 Task: Take the 'How Dumb Are You Quiz' on ProProfs and explore other online quizzes.
Action: Mouse moved to (496, 475)
Screenshot: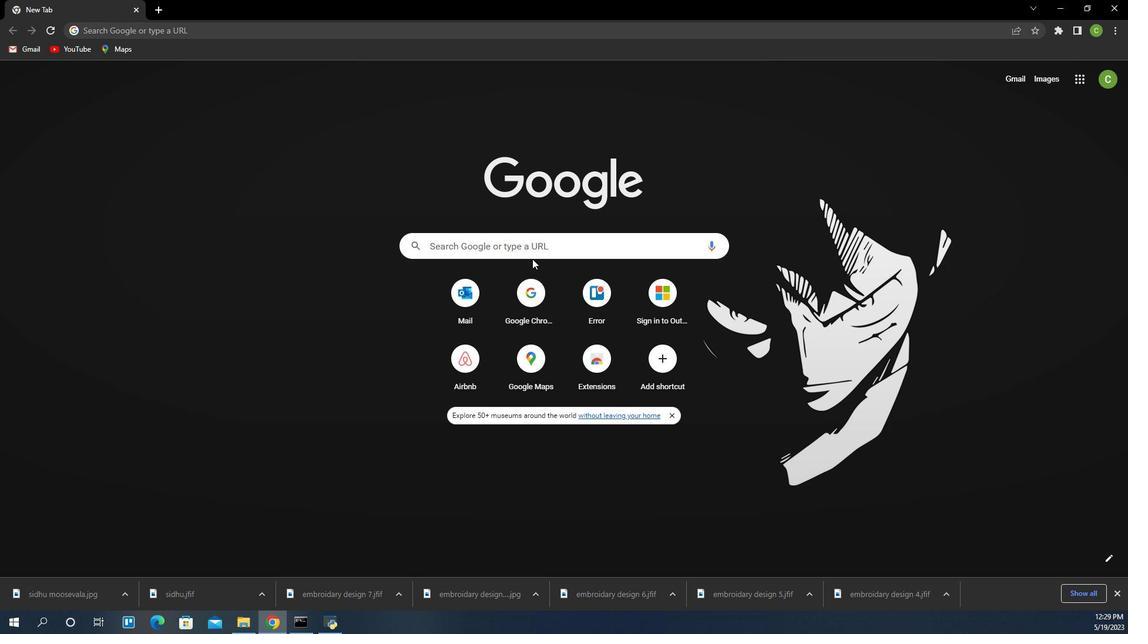
Action: Mouse pressed left at (496, 475)
Screenshot: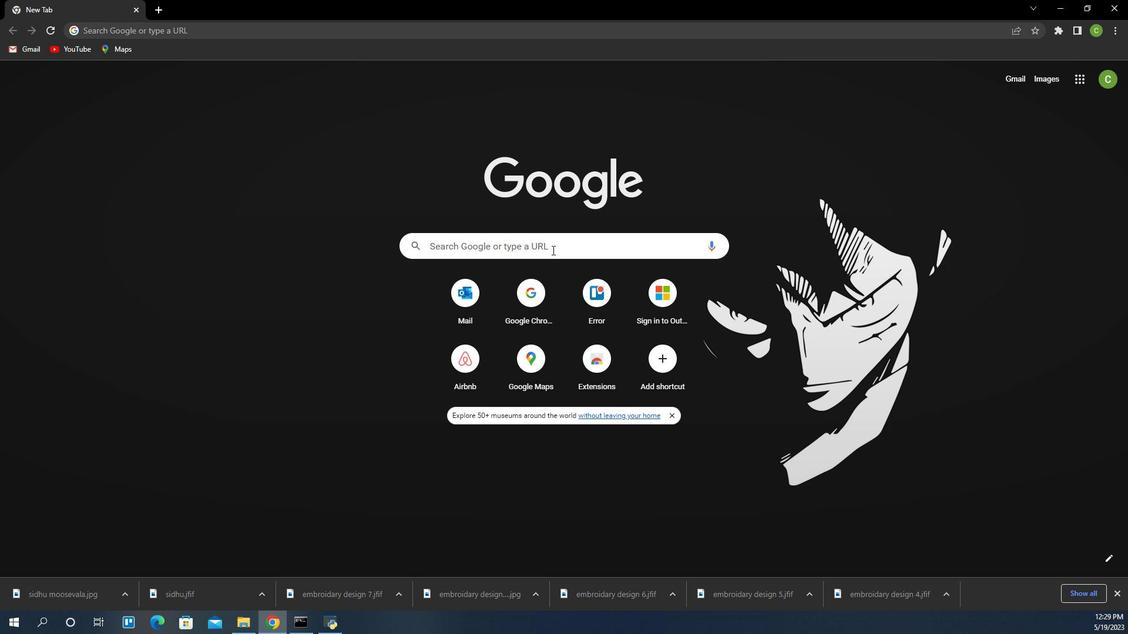 
Action: Mouse moved to (496, 475)
Screenshot: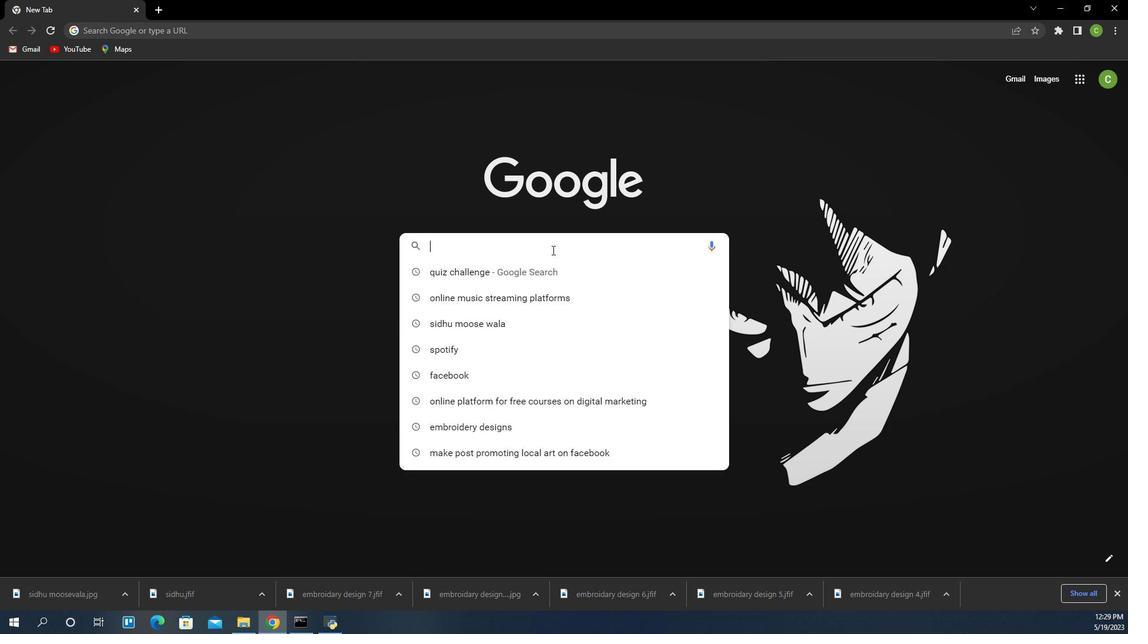 
Action: Key pressed online<Key.space>qu<Key.down><Key.down><Key.enter>
Screenshot: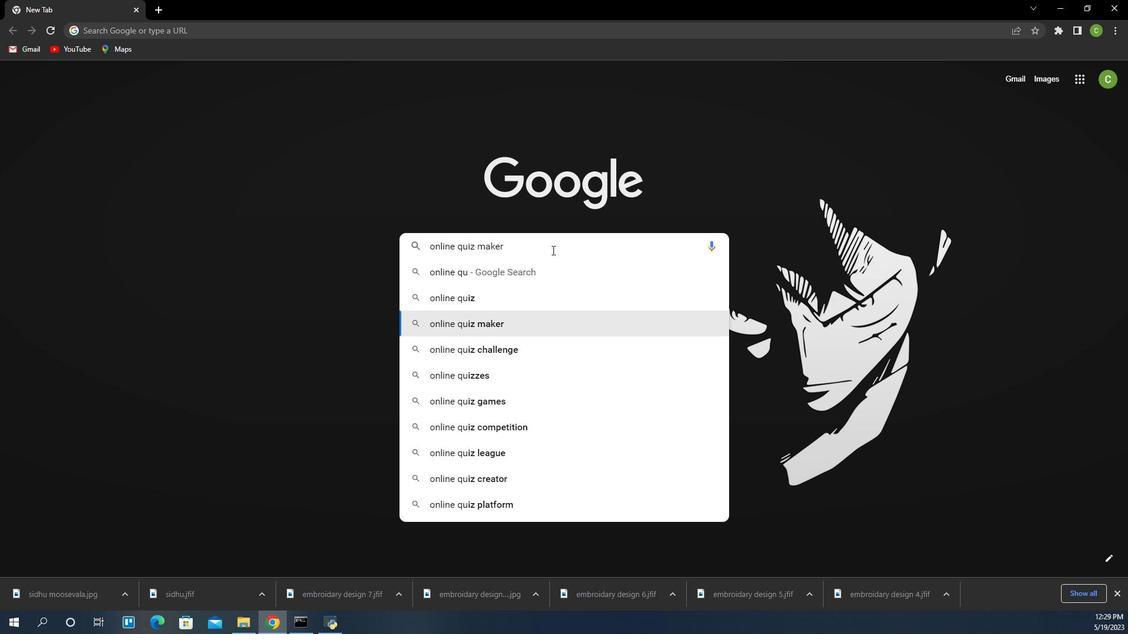 
Action: Mouse moved to (509, 559)
Screenshot: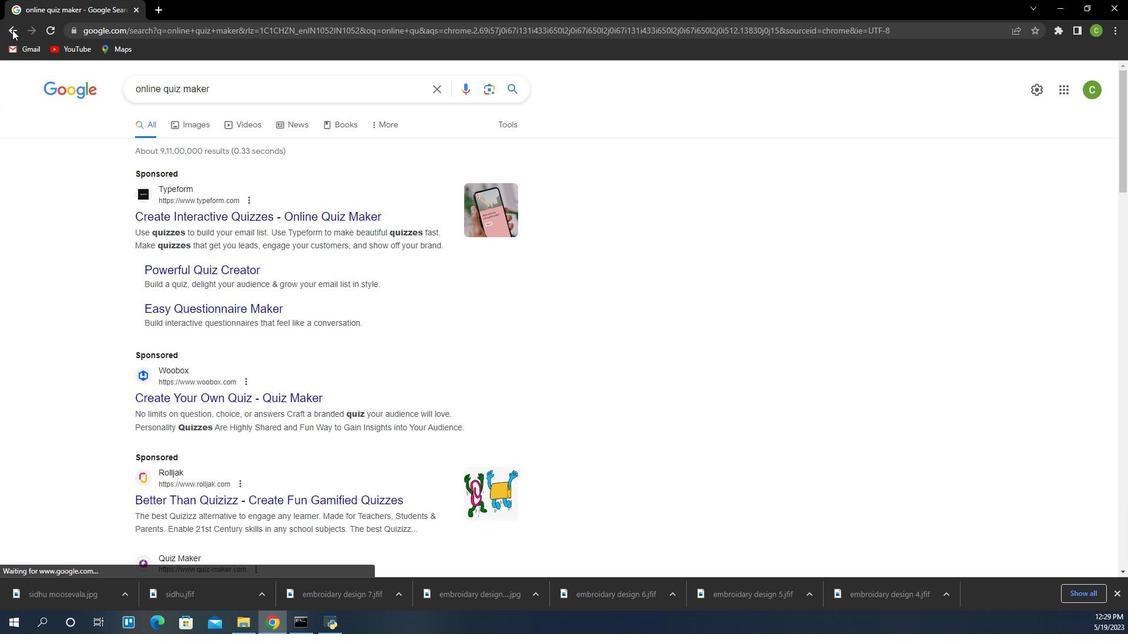 
Action: Mouse pressed left at (509, 559)
Screenshot: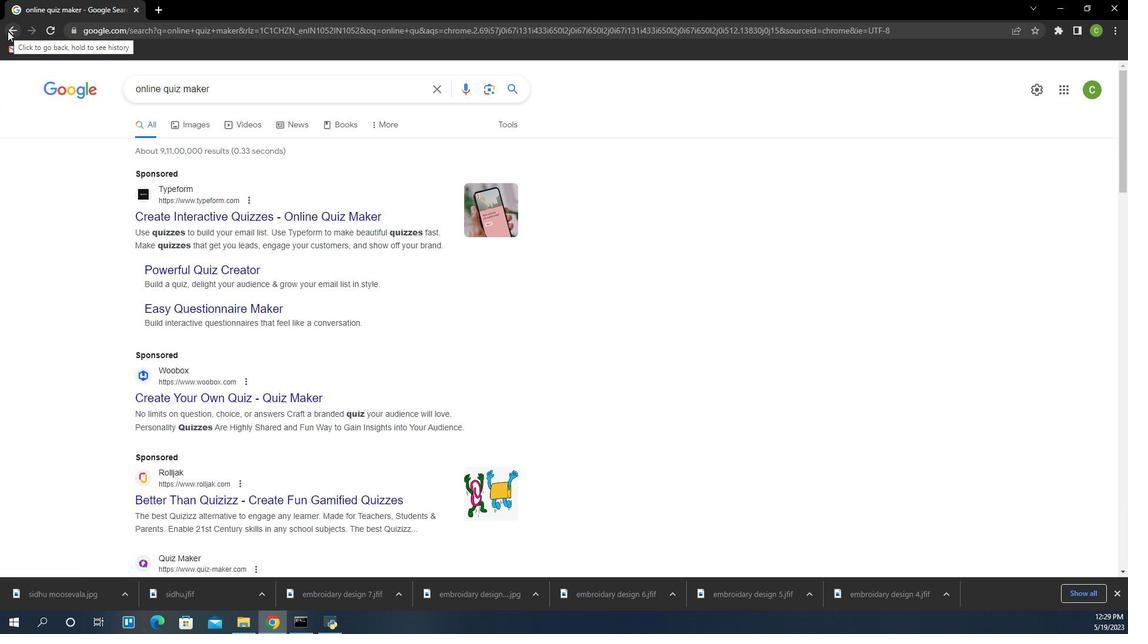 
Action: Mouse moved to (497, 480)
Screenshot: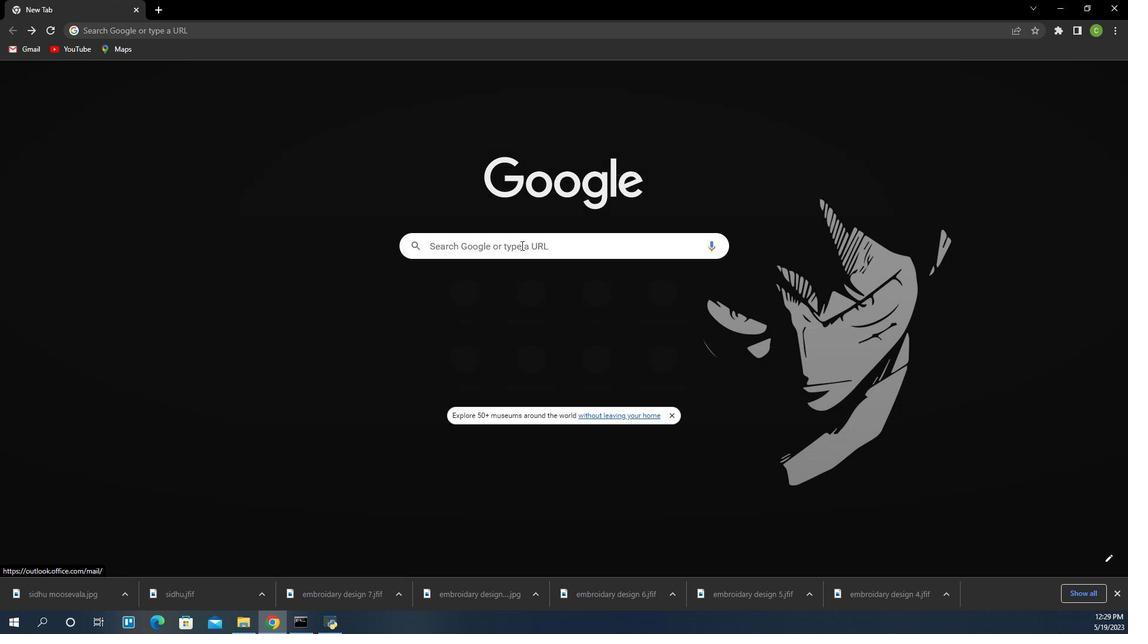 
Action: Mouse pressed left at (497, 480)
Screenshot: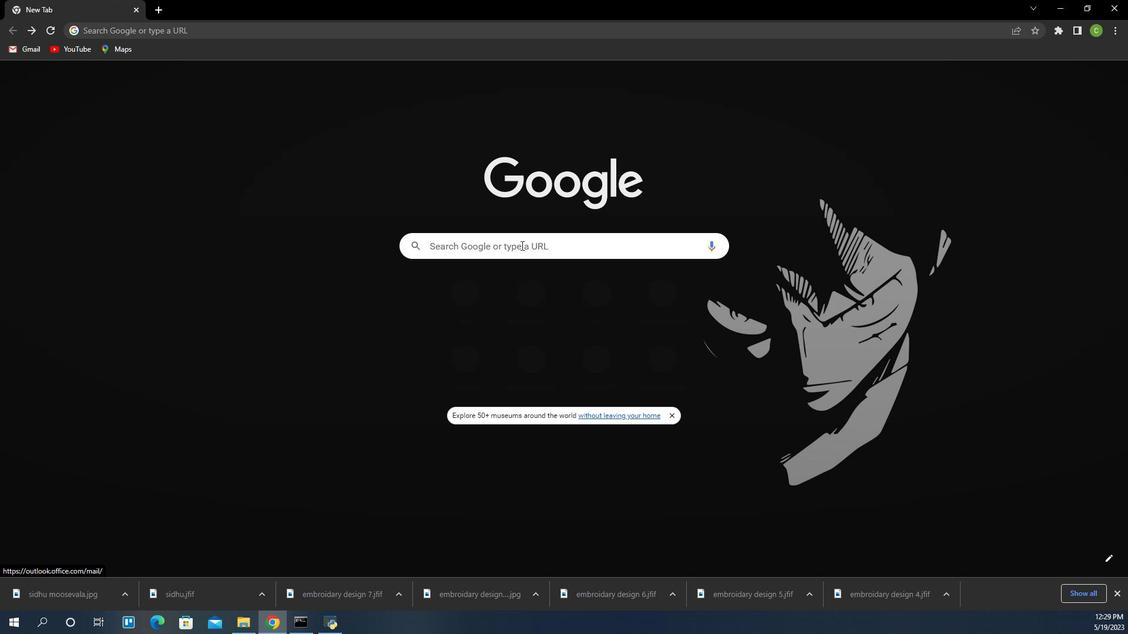 
Action: Key pressed online<Key.space>quizes<Key.enter>
Screenshot: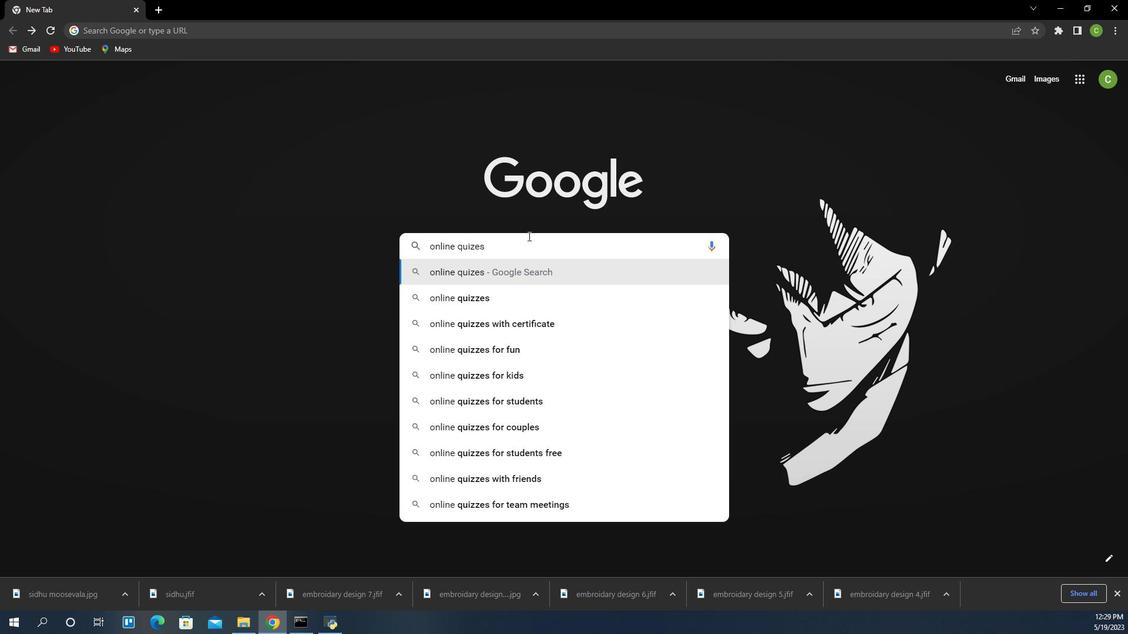 
Action: Mouse moved to (503, 504)
Screenshot: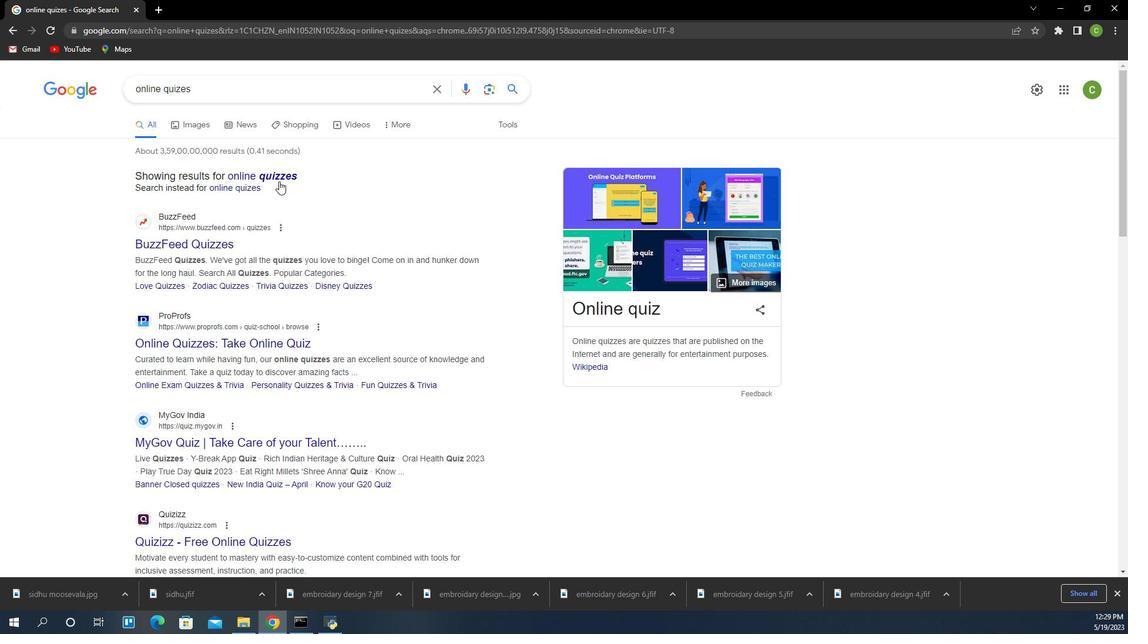 
Action: Mouse pressed left at (503, 504)
Screenshot: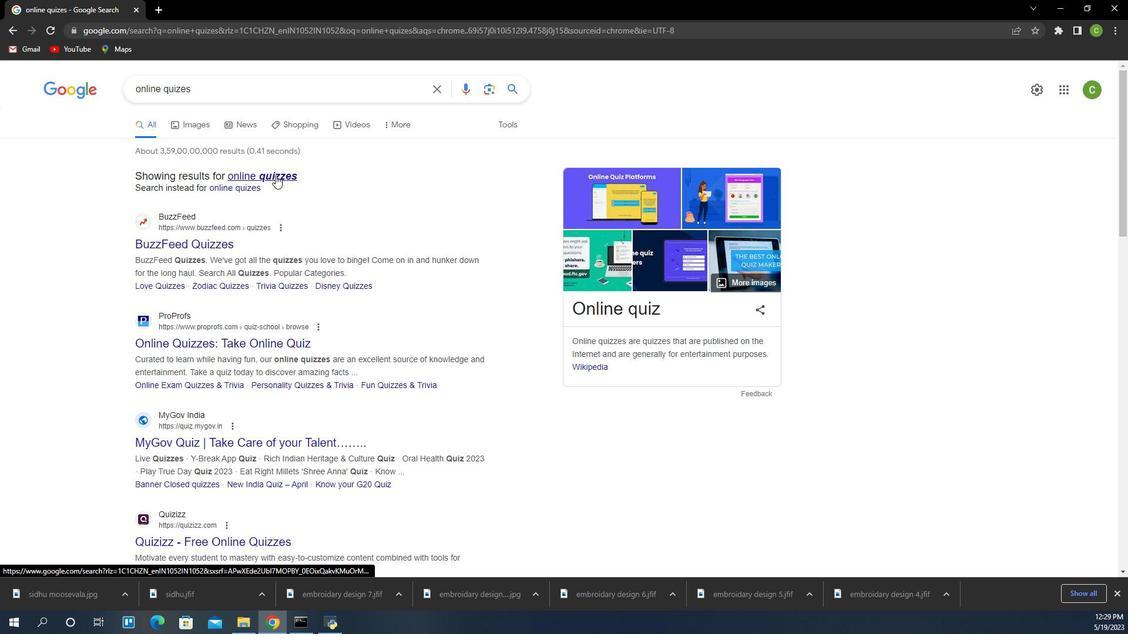 
Action: Mouse moved to (503, 499)
Screenshot: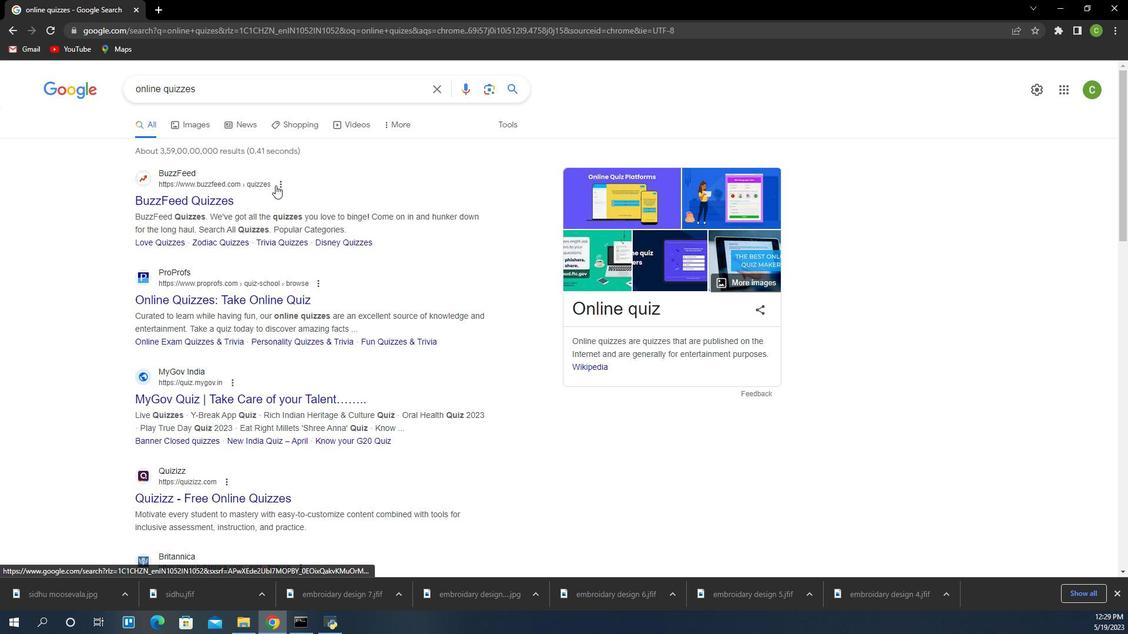
Action: Mouse scrolled (503, 499) with delta (0, 0)
Screenshot: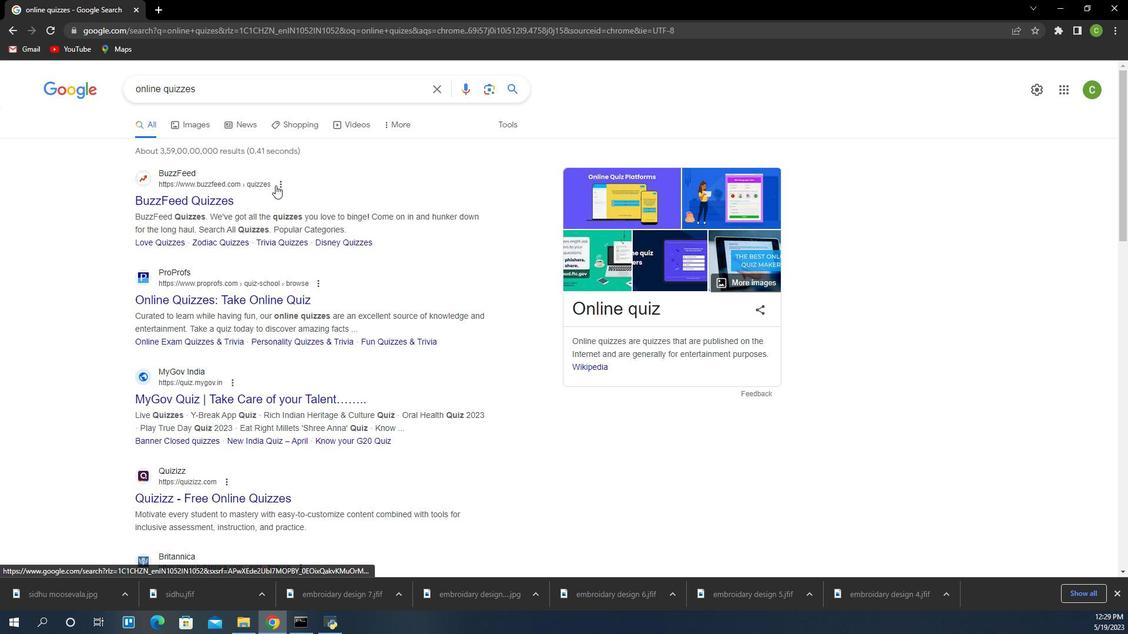 
Action: Mouse moved to (504, 516)
Screenshot: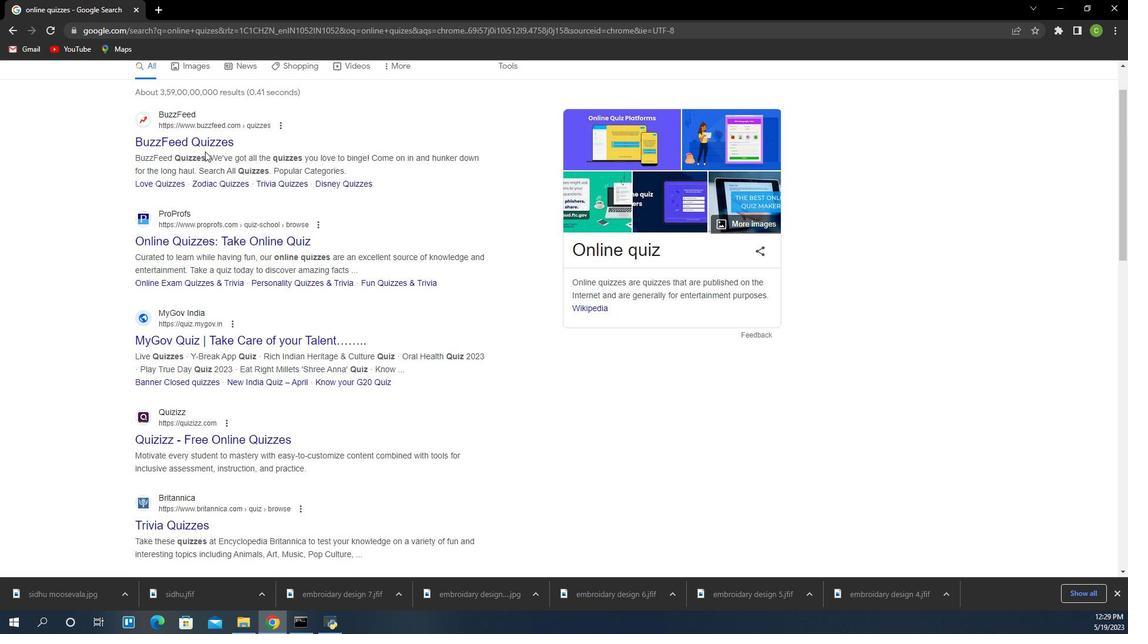 
Action: Mouse pressed left at (504, 516)
Screenshot: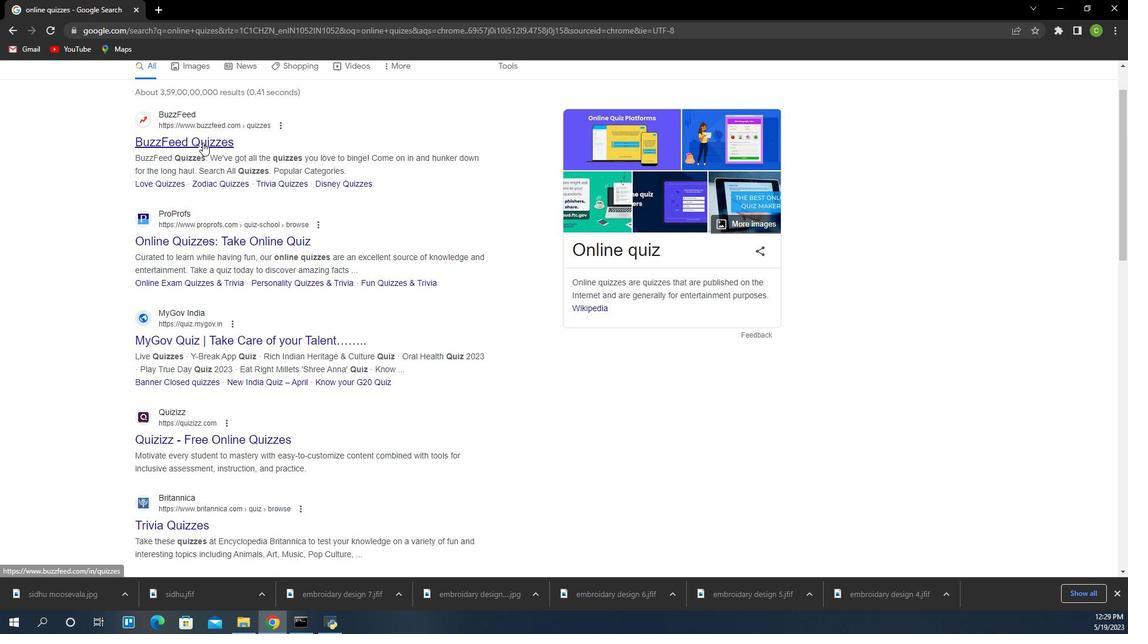 
Action: Mouse moved to (497, 470)
Screenshot: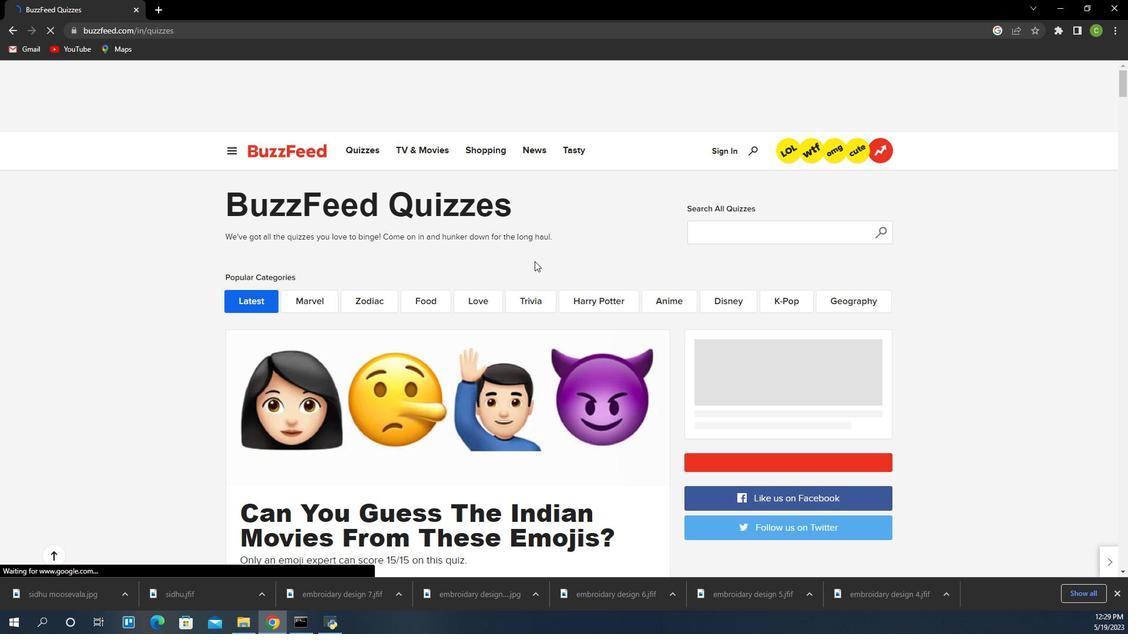 
Action: Mouse scrolled (497, 470) with delta (0, 0)
Screenshot: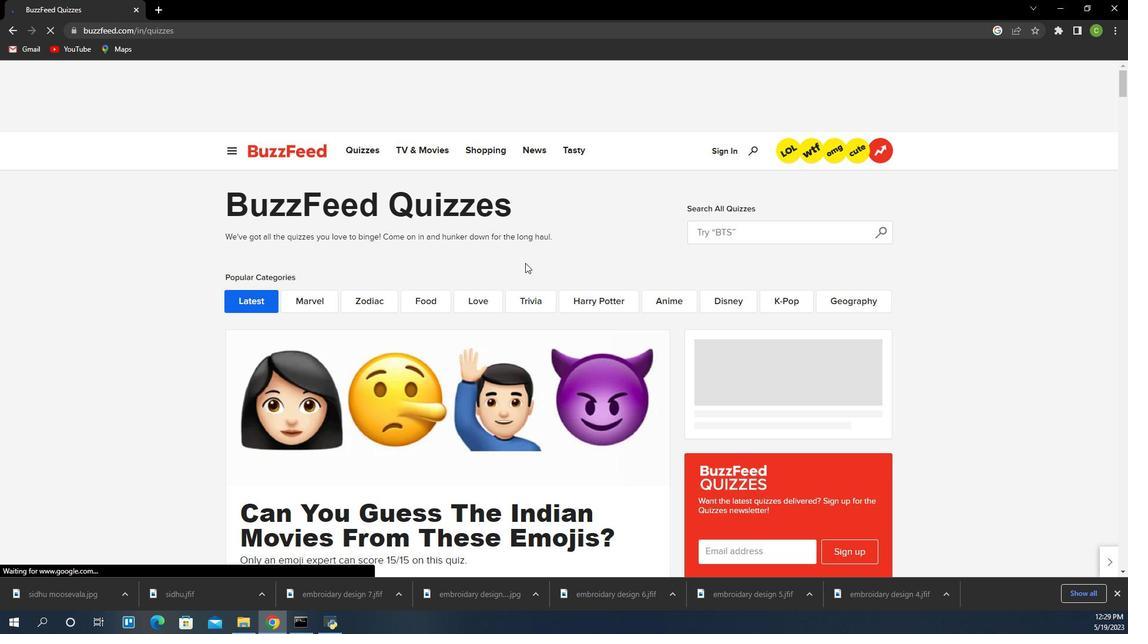
Action: Mouse scrolled (497, 470) with delta (0, 0)
Screenshot: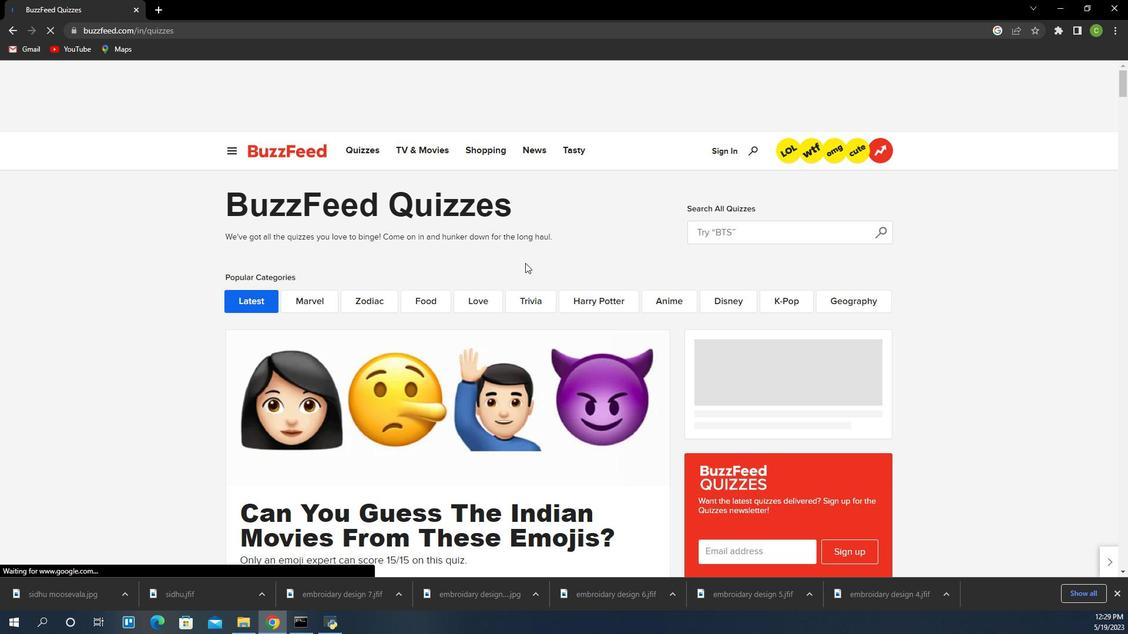 
Action: Mouse scrolled (497, 470) with delta (0, 0)
Screenshot: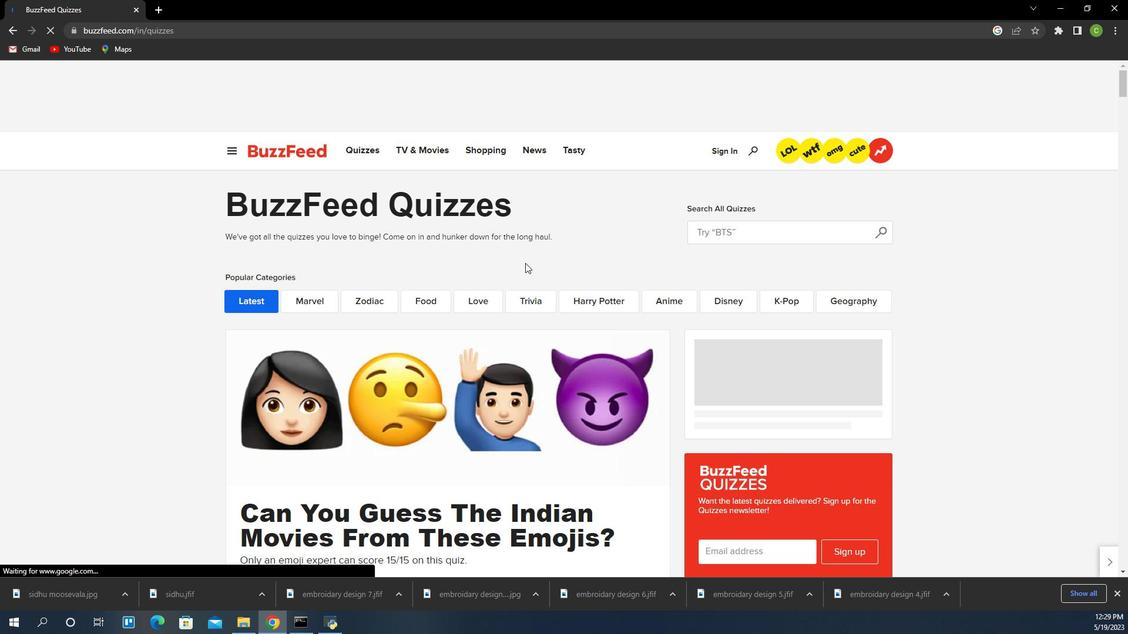 
Action: Mouse scrolled (497, 470) with delta (0, 0)
Screenshot: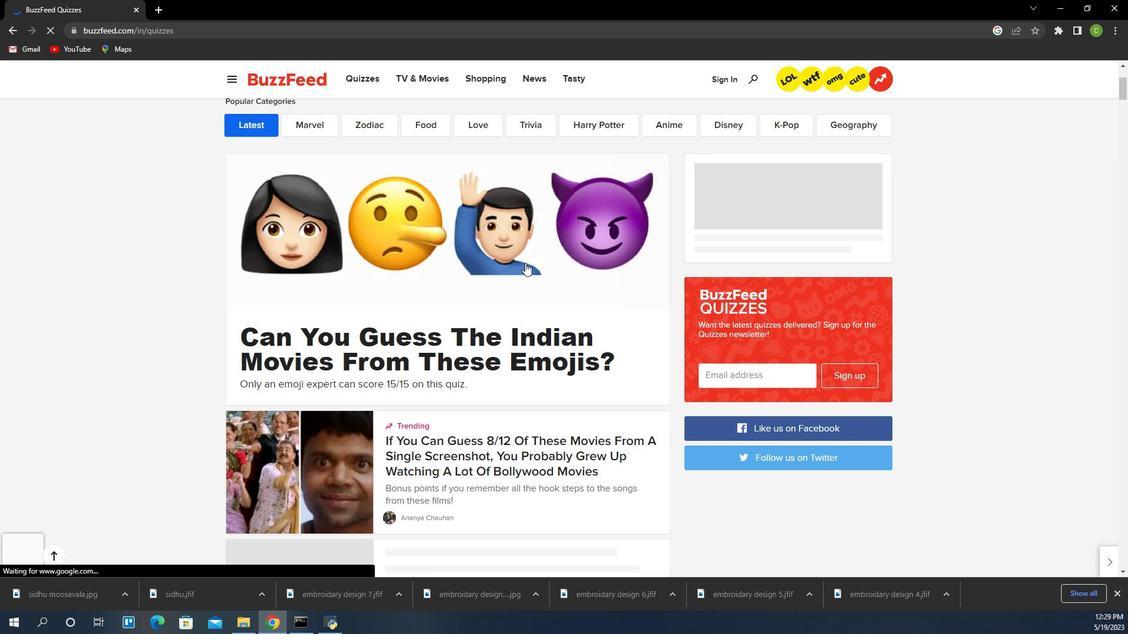 
Action: Mouse scrolled (497, 470) with delta (0, 0)
Screenshot: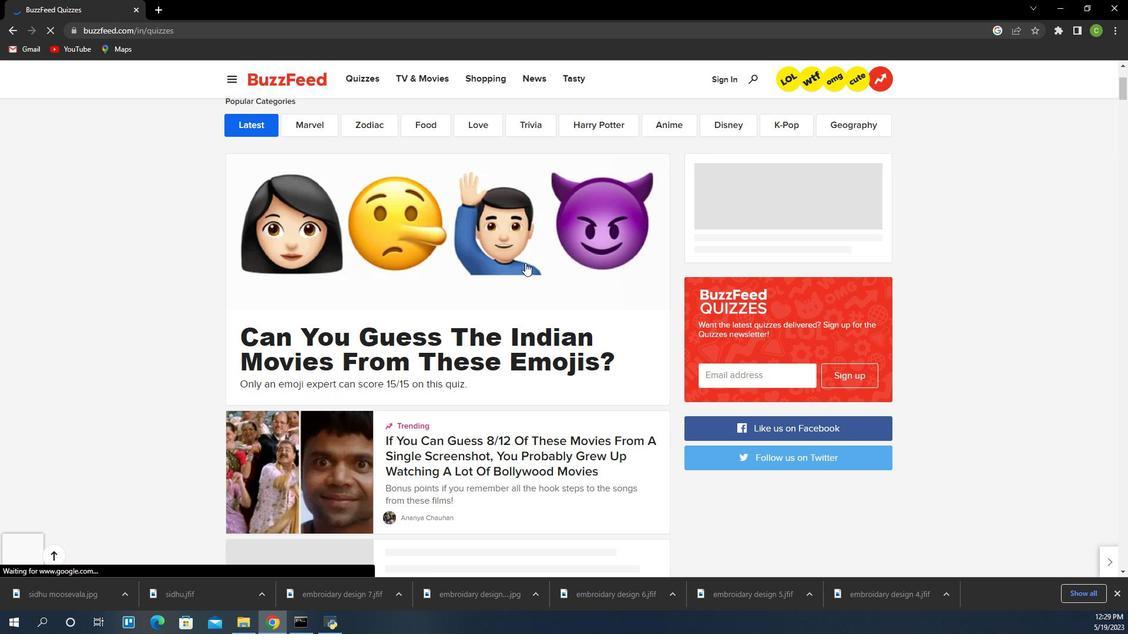 
Action: Mouse scrolled (497, 470) with delta (0, 0)
Screenshot: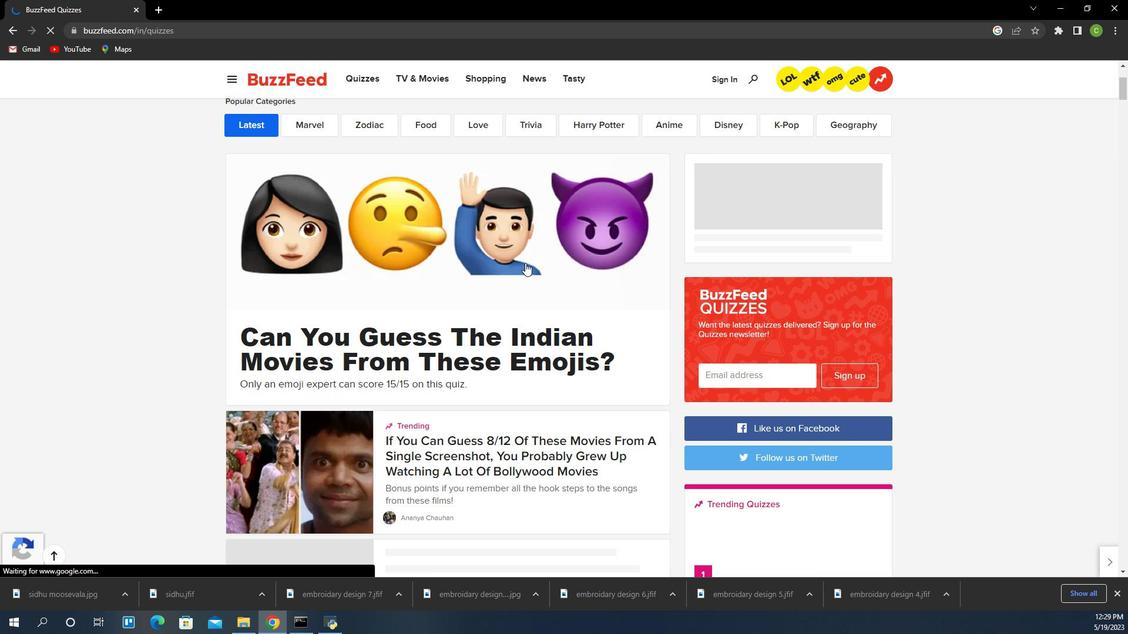 
Action: Mouse scrolled (497, 470) with delta (0, 0)
Screenshot: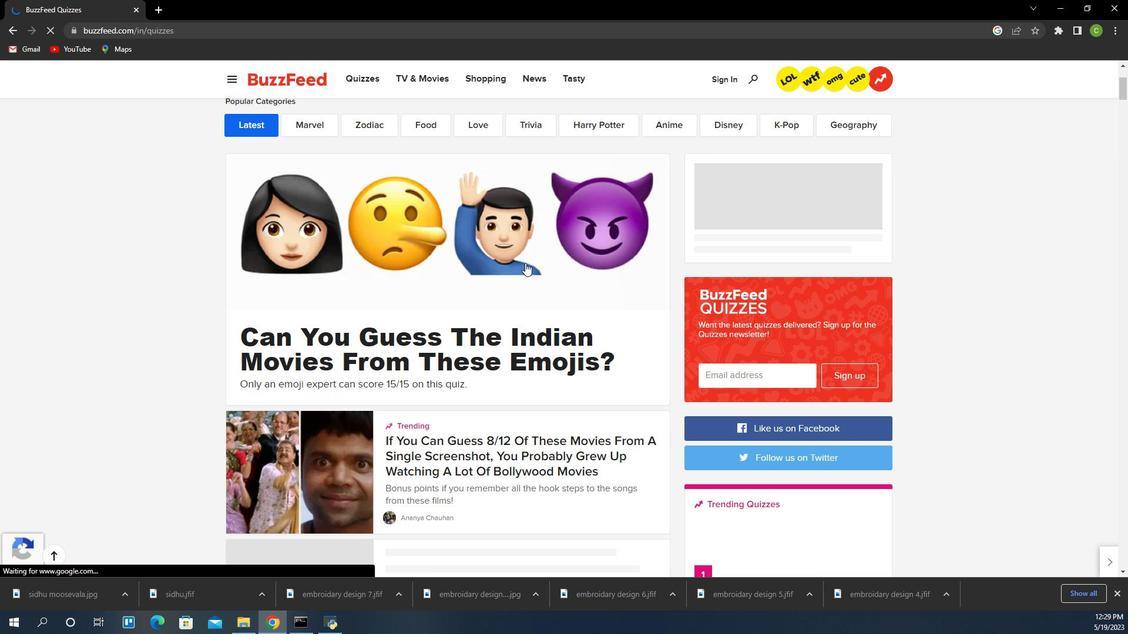 
Action: Mouse scrolled (497, 470) with delta (0, 0)
Screenshot: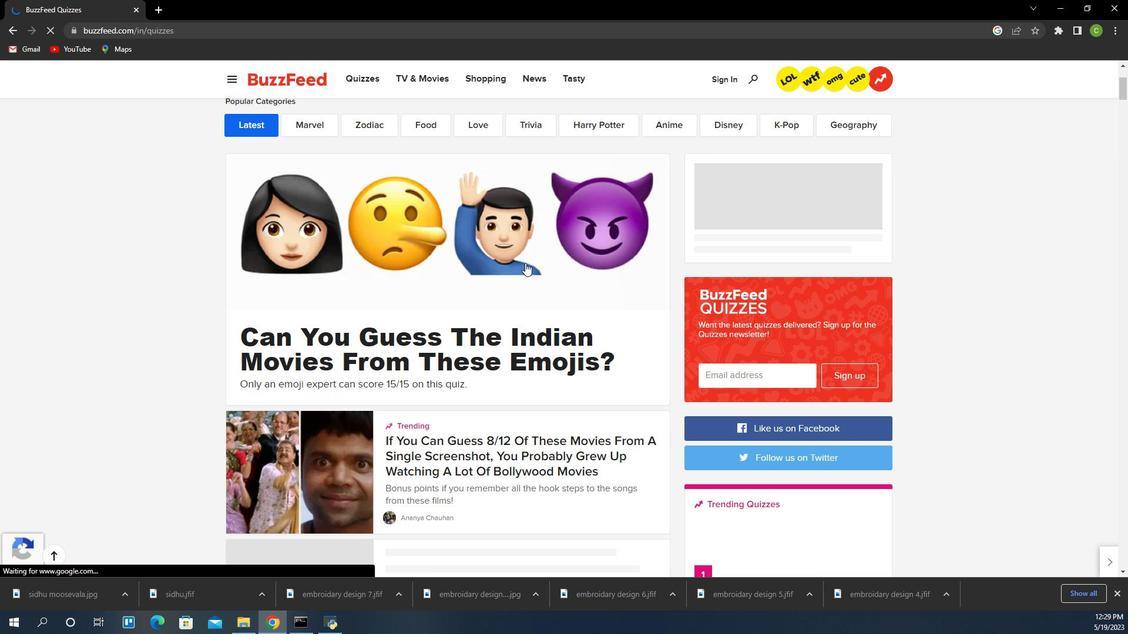
Action: Mouse scrolled (497, 470) with delta (0, 0)
Screenshot: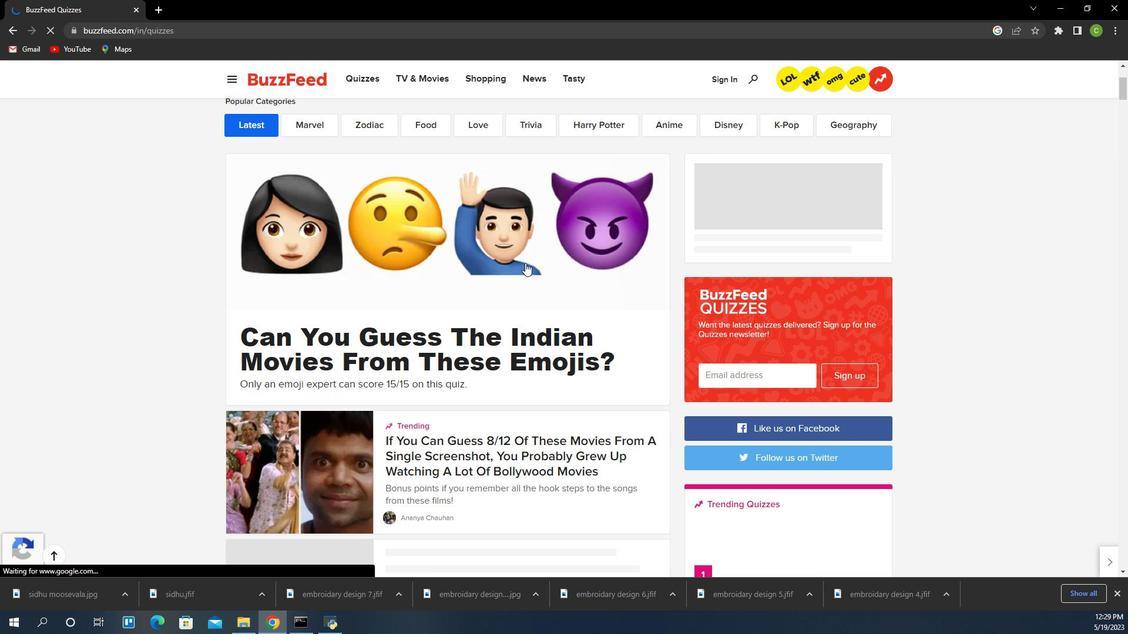 
Action: Mouse scrolled (497, 470) with delta (0, 0)
Screenshot: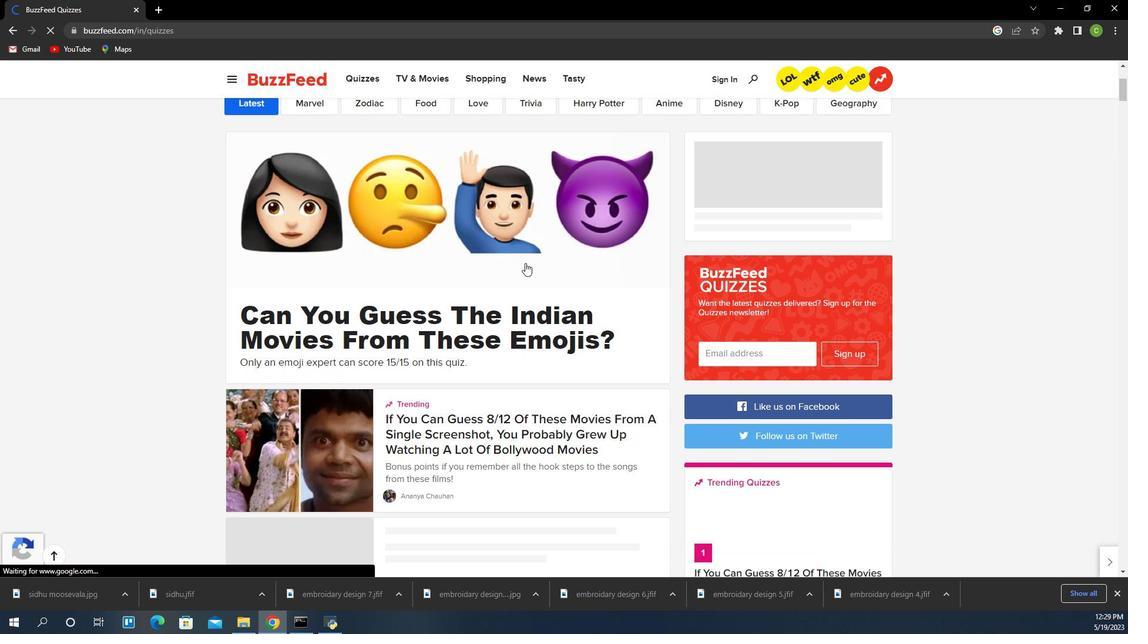 
Action: Mouse scrolled (497, 470) with delta (0, 0)
Screenshot: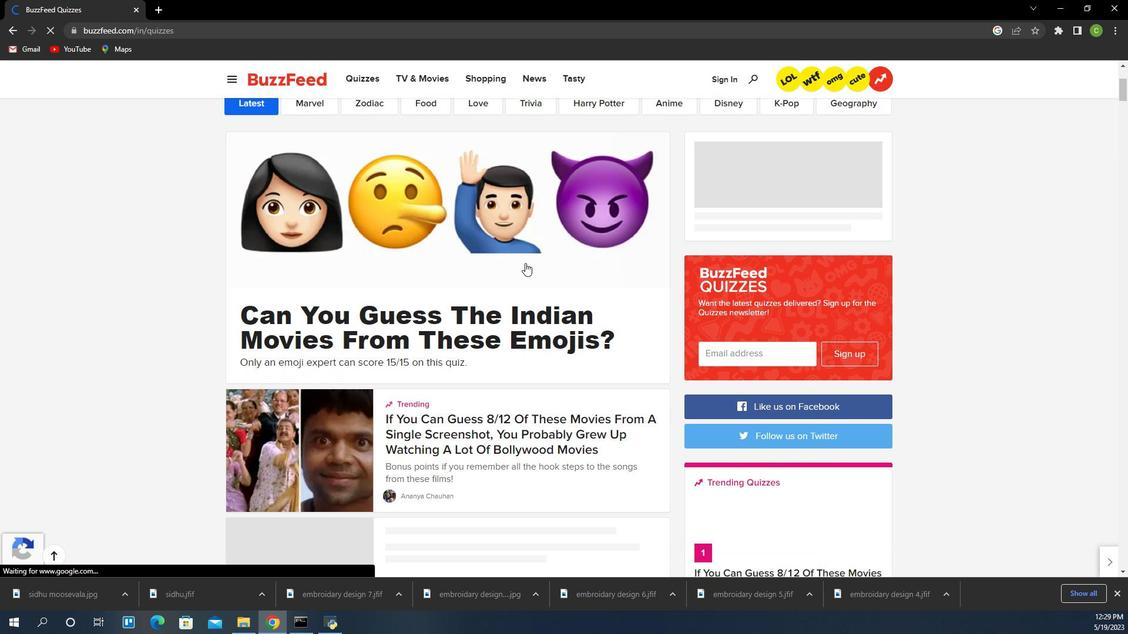 
Action: Mouse scrolled (497, 470) with delta (0, 0)
Screenshot: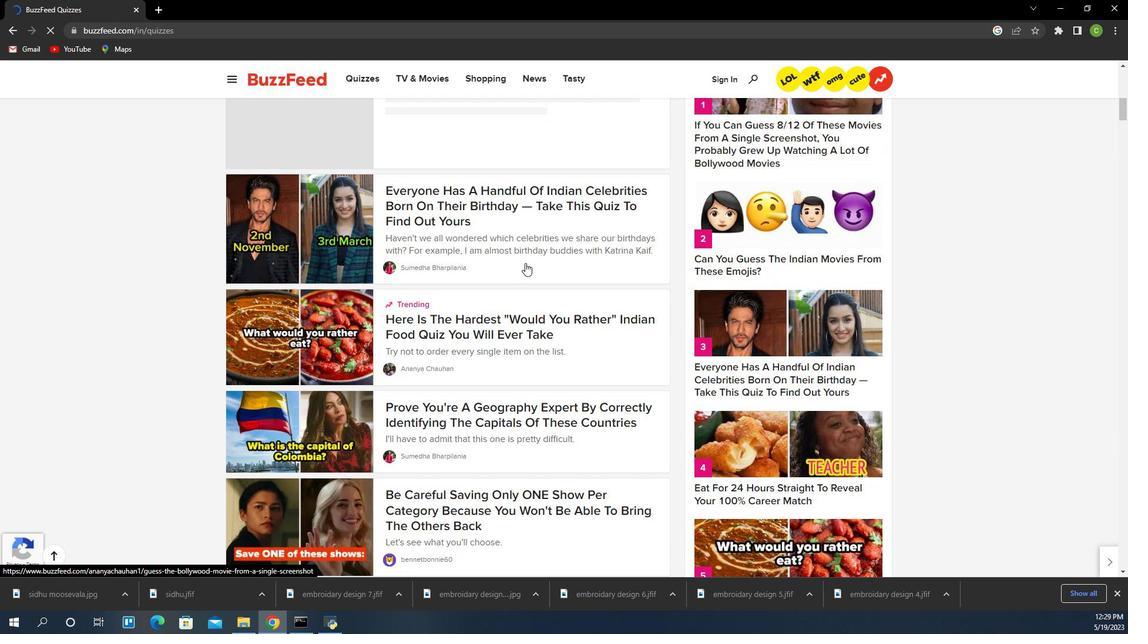 
Action: Mouse scrolled (497, 470) with delta (0, 0)
Screenshot: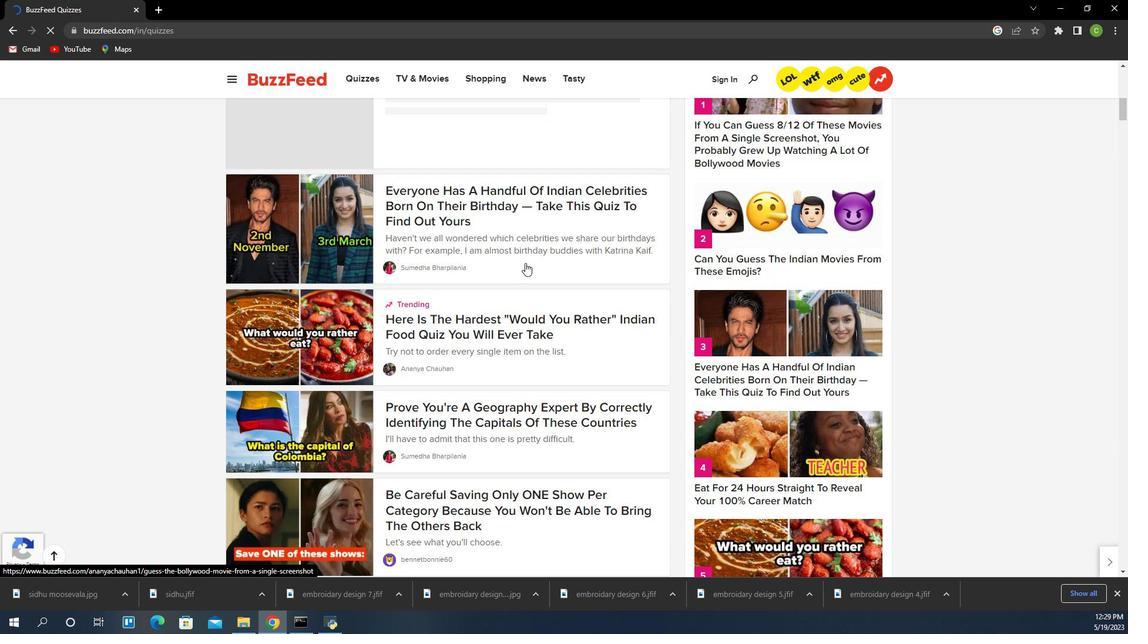 
Action: Mouse scrolled (497, 470) with delta (0, 0)
Screenshot: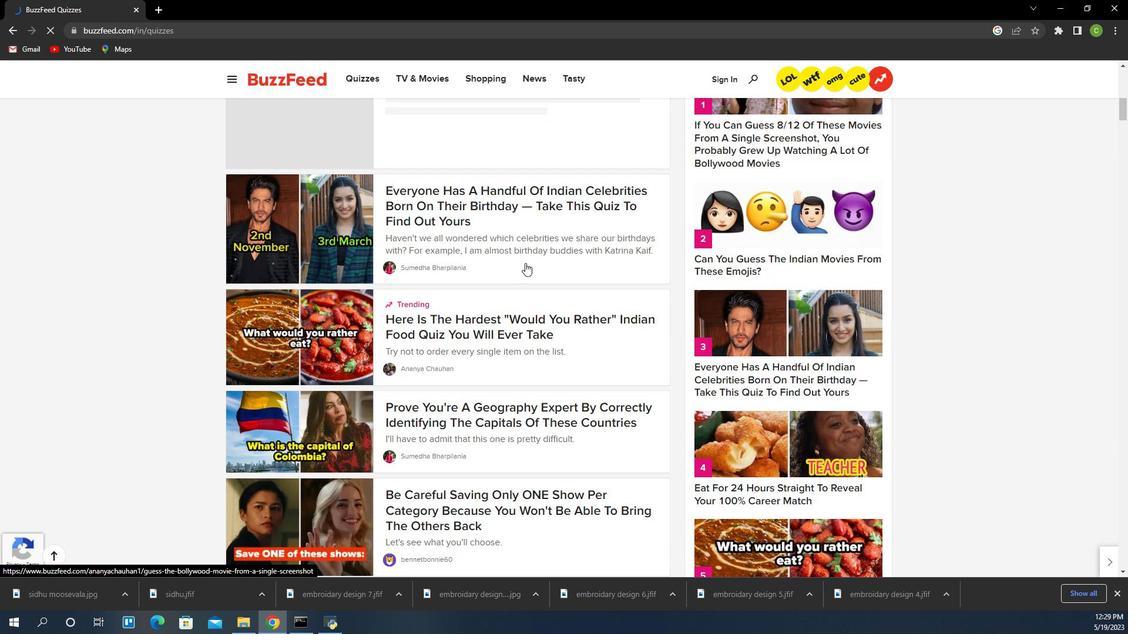 
Action: Mouse scrolled (497, 470) with delta (0, 0)
Screenshot: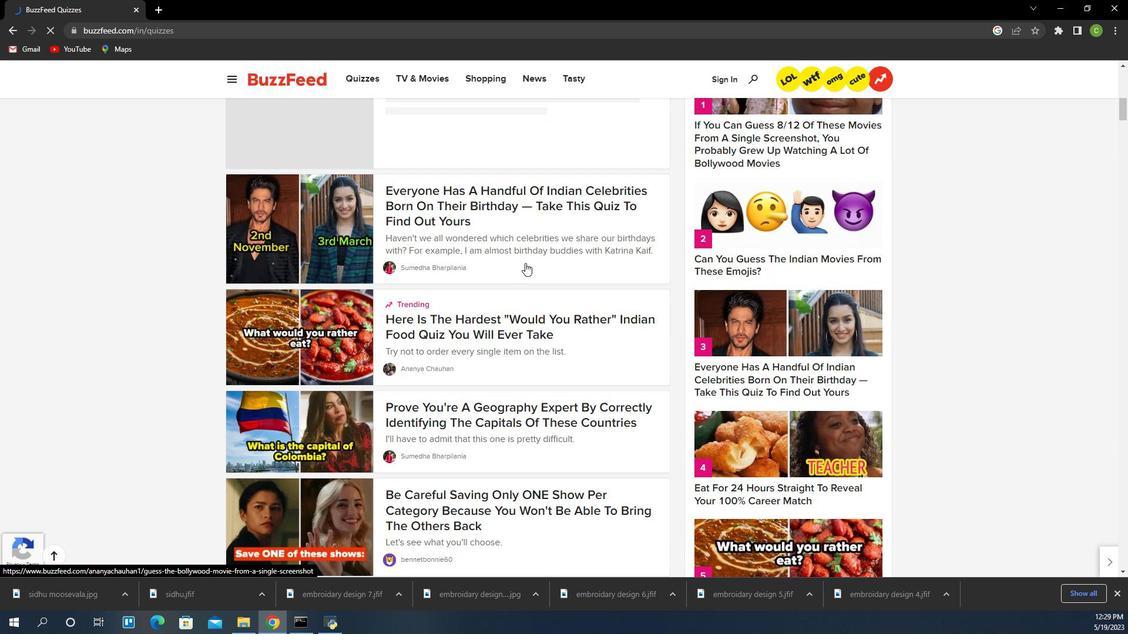 
Action: Mouse scrolled (497, 470) with delta (0, 0)
Screenshot: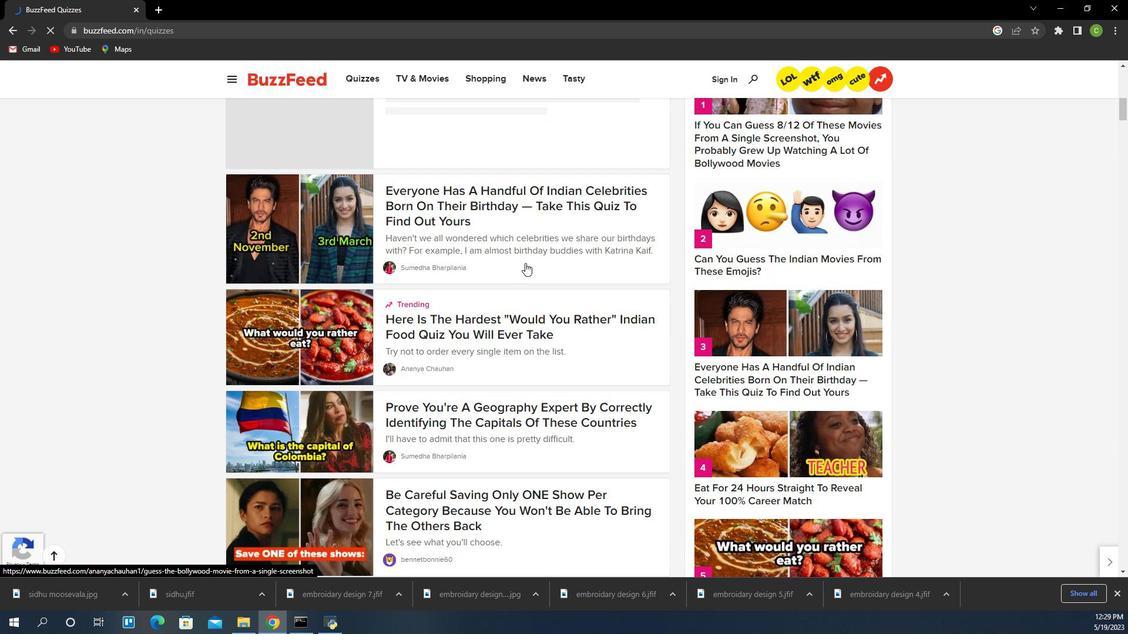 
Action: Mouse scrolled (497, 470) with delta (0, 0)
Screenshot: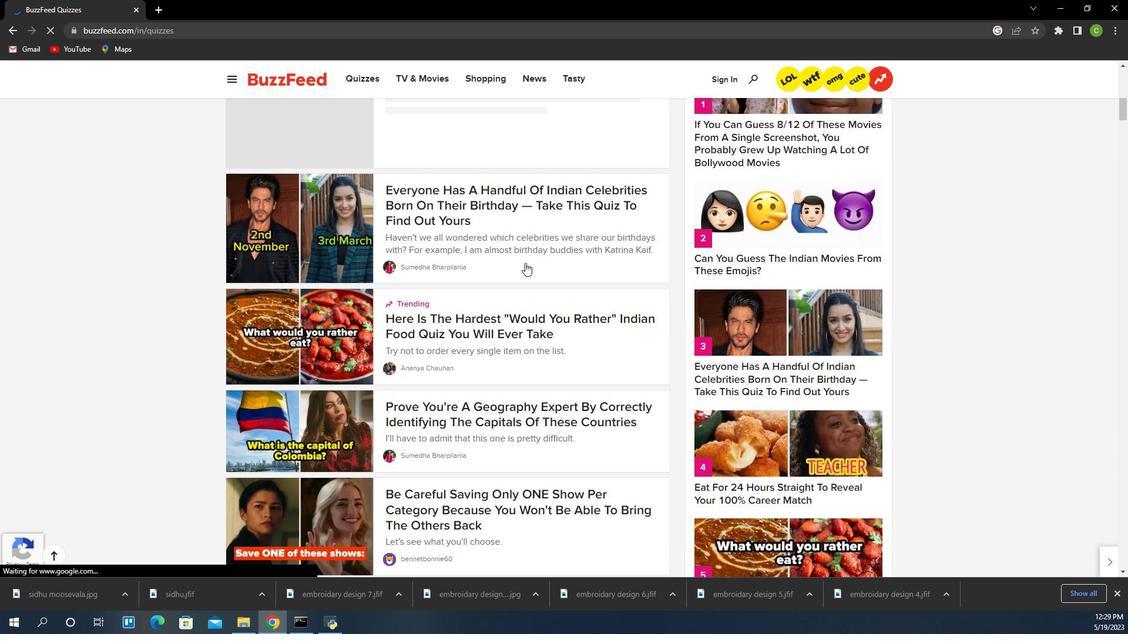 
Action: Mouse scrolled (497, 470) with delta (0, 0)
Screenshot: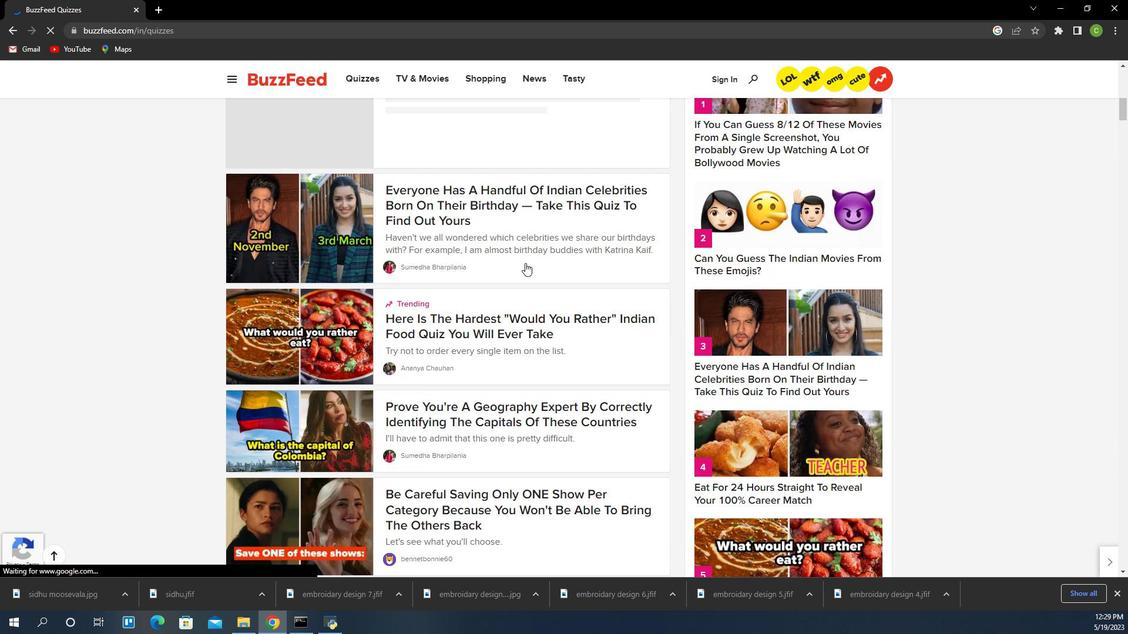 
Action: Mouse scrolled (497, 470) with delta (0, 0)
Screenshot: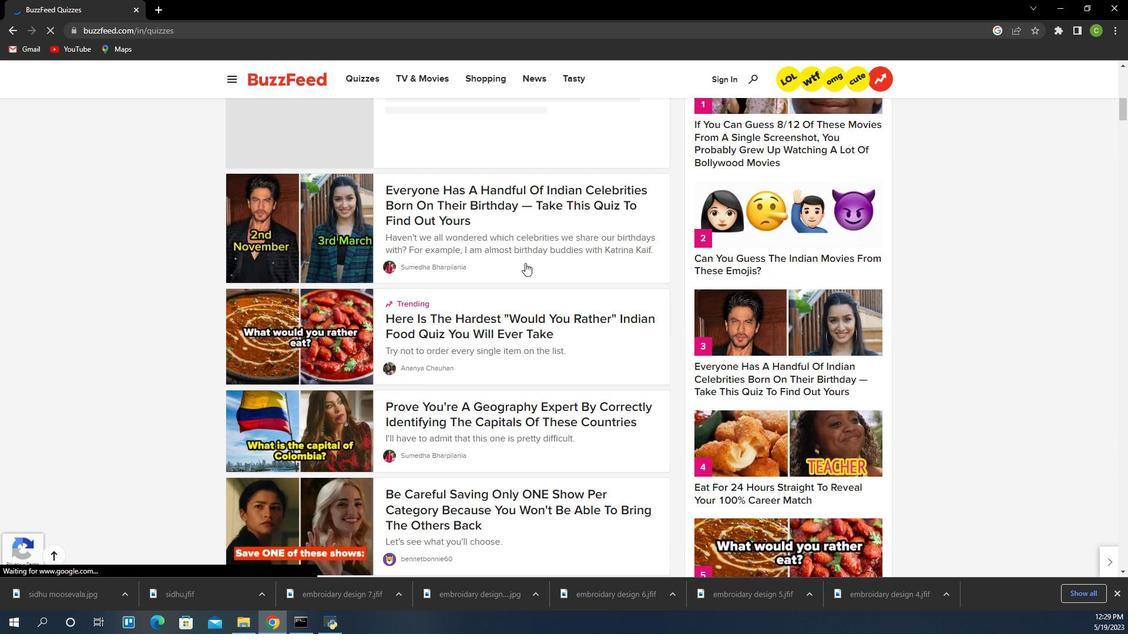 
Action: Mouse scrolled (497, 470) with delta (0, 0)
Screenshot: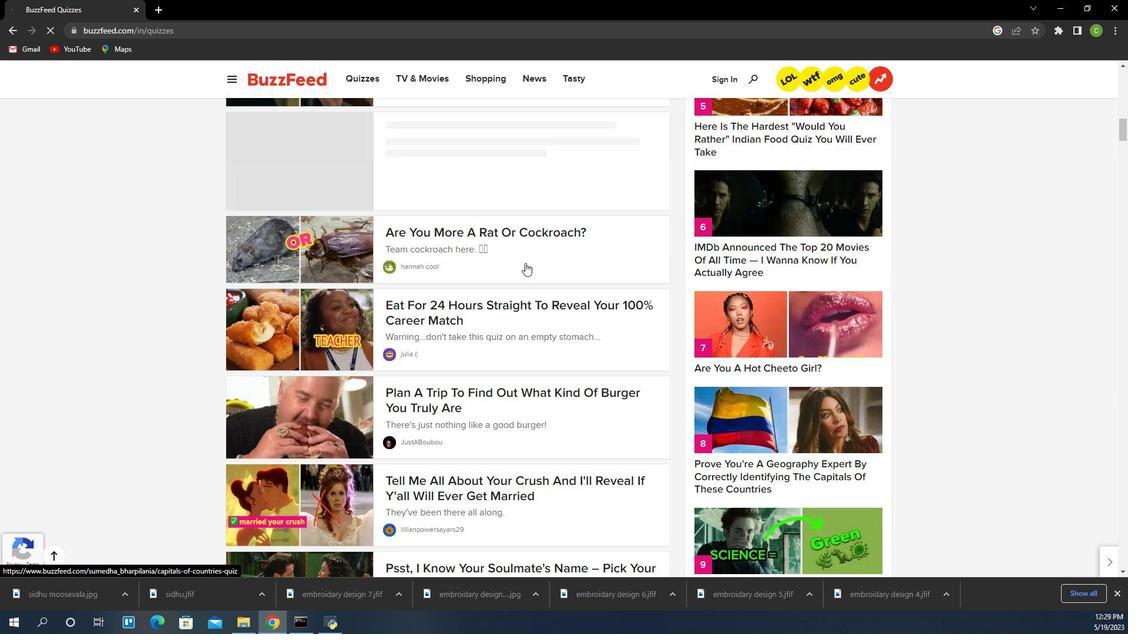 
Action: Mouse scrolled (497, 470) with delta (0, 0)
Screenshot: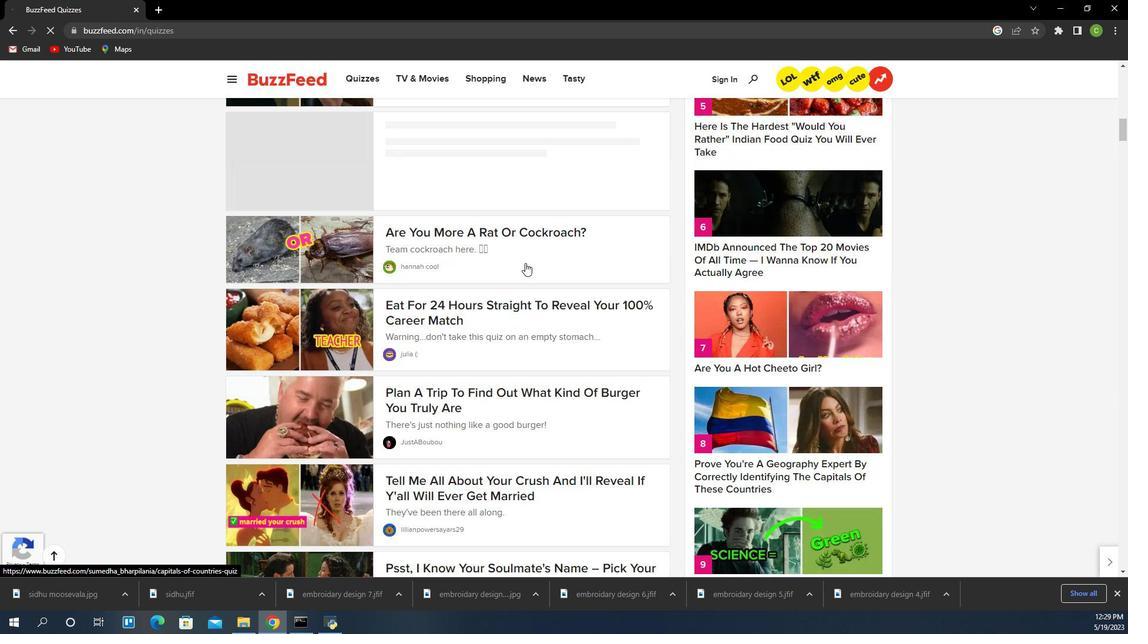 
Action: Mouse scrolled (497, 470) with delta (0, 0)
Screenshot: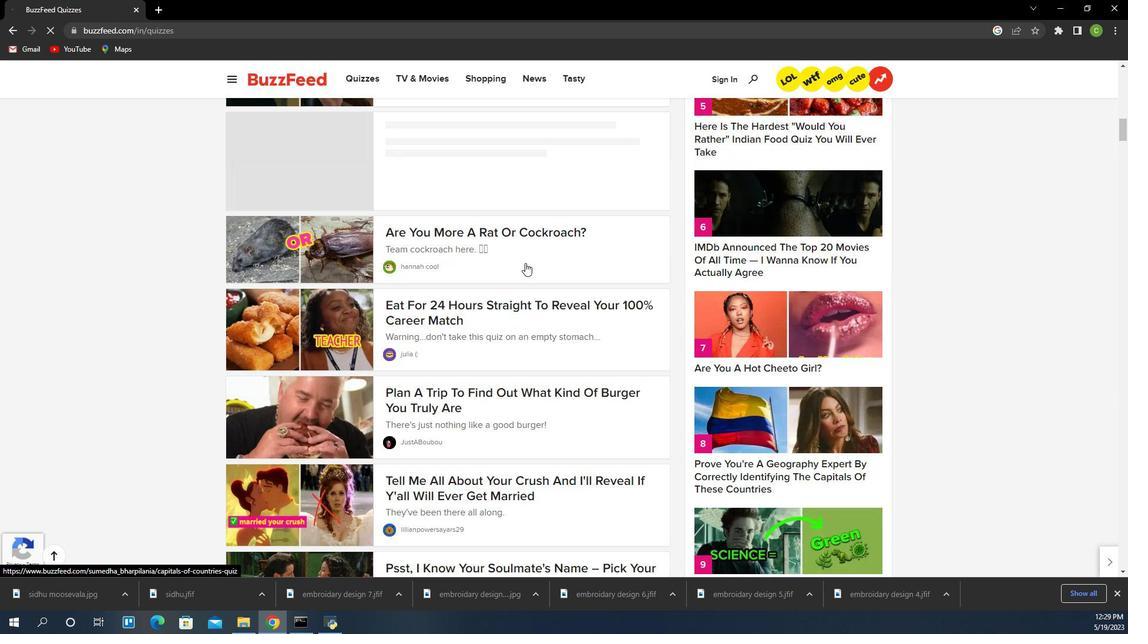 
Action: Mouse scrolled (497, 470) with delta (0, 0)
Screenshot: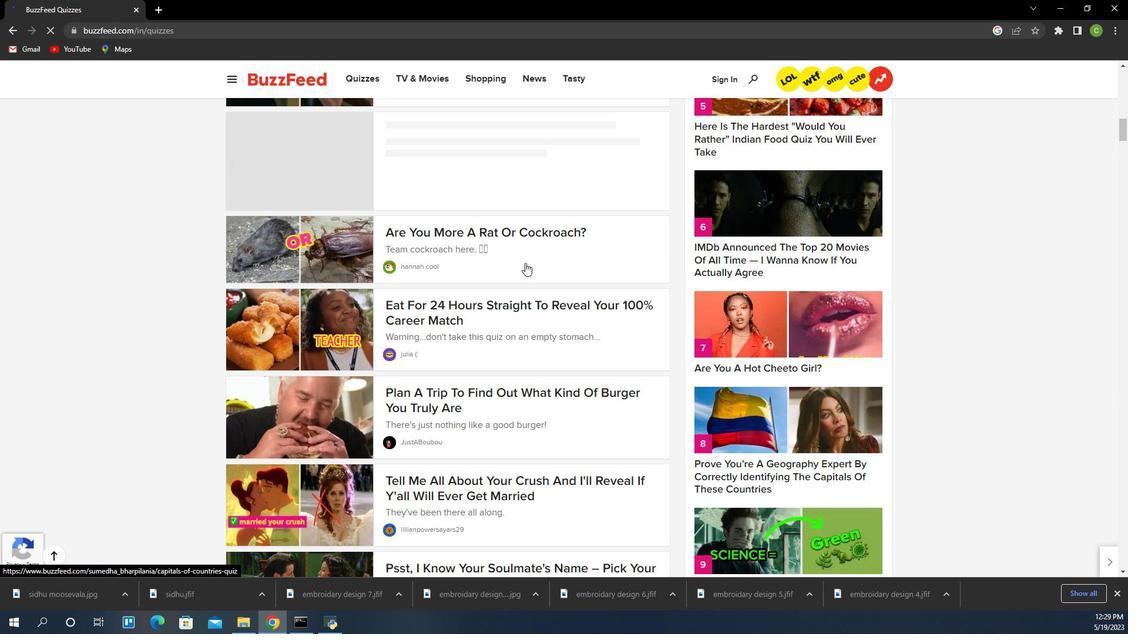 
Action: Mouse scrolled (497, 470) with delta (0, 0)
Screenshot: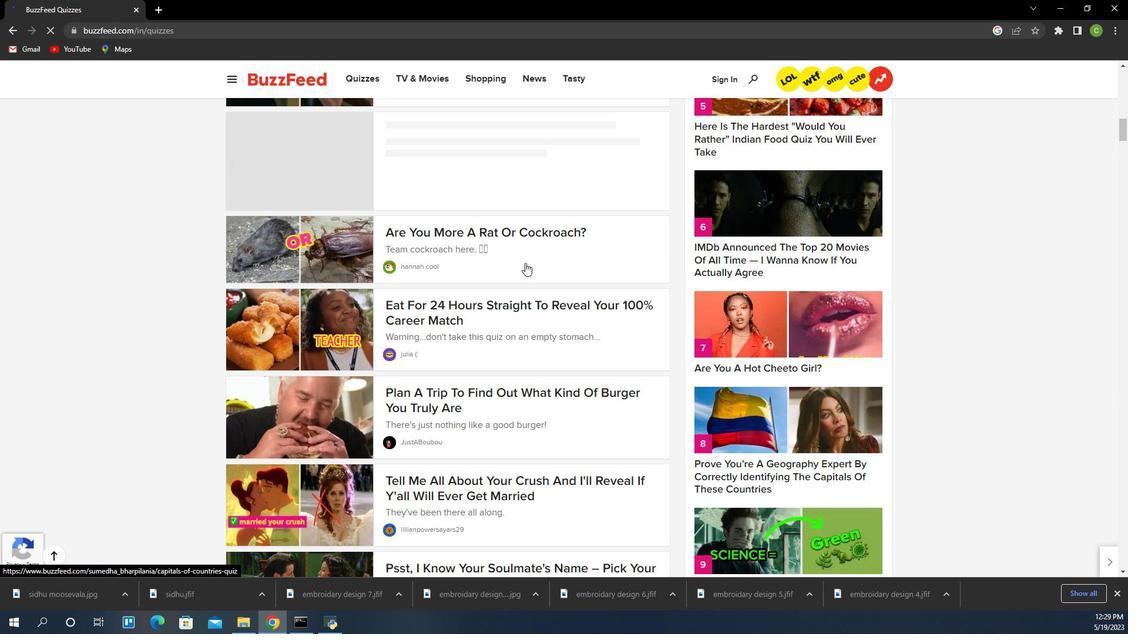 
Action: Mouse scrolled (497, 470) with delta (0, 0)
Screenshot: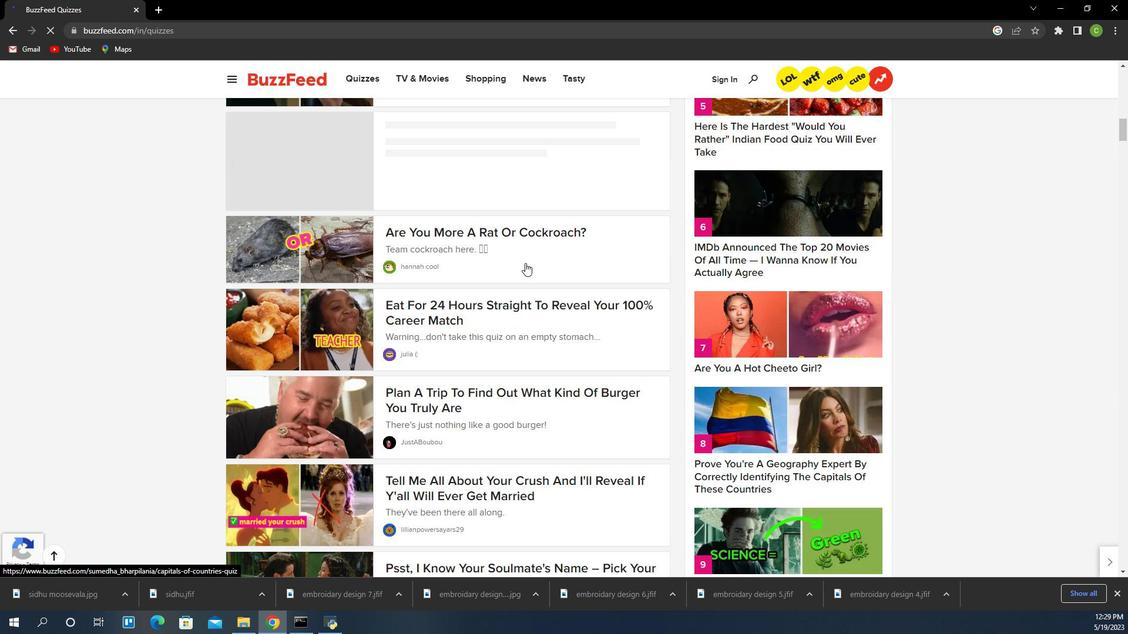 
Action: Mouse scrolled (497, 470) with delta (0, 0)
Screenshot: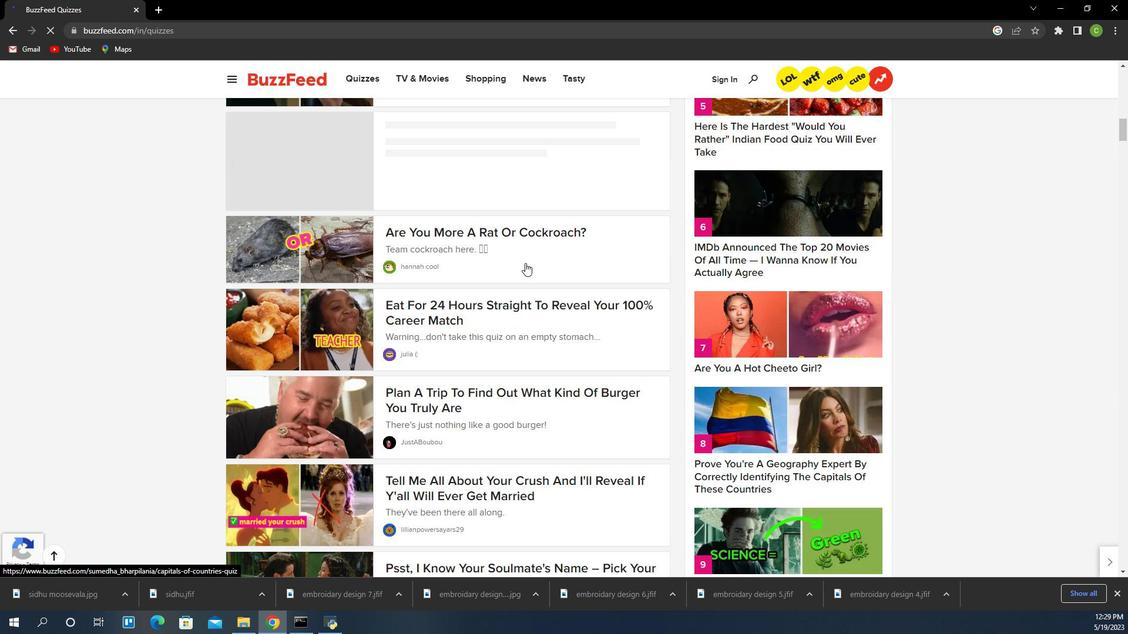 
Action: Mouse scrolled (497, 470) with delta (0, 0)
Screenshot: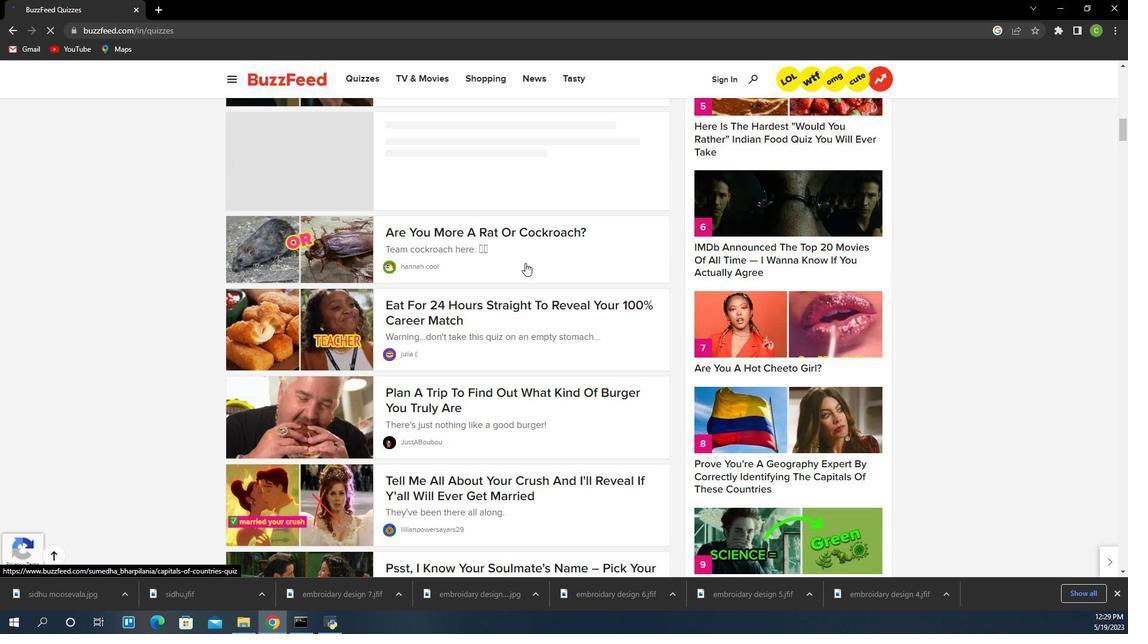 
Action: Mouse moved to (509, 559)
Screenshot: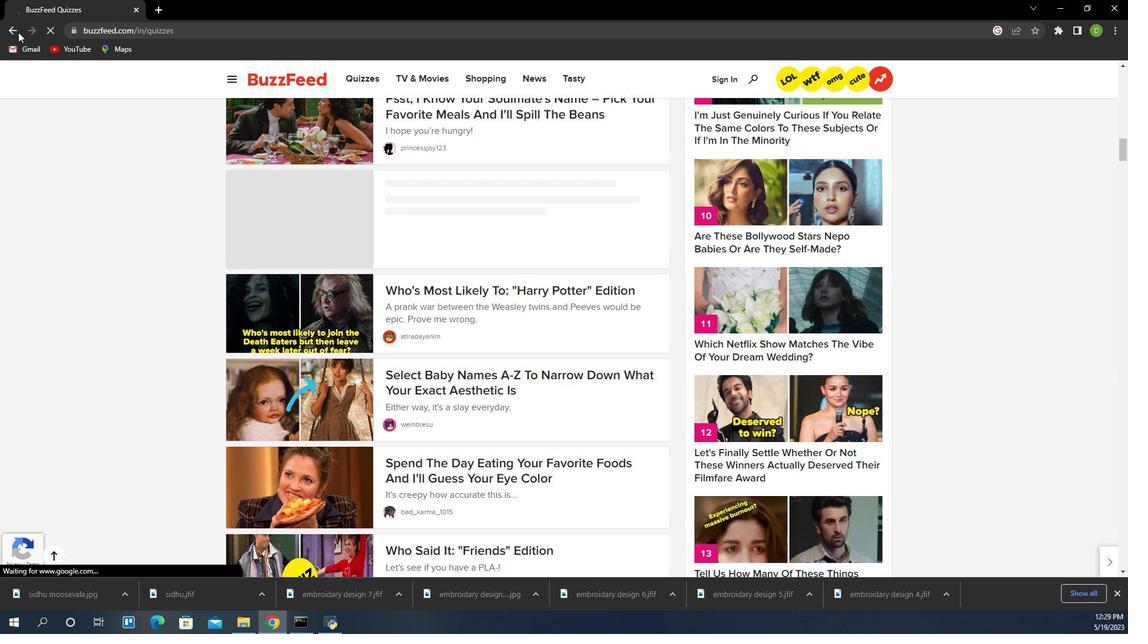 
Action: Mouse pressed left at (509, 559)
Screenshot: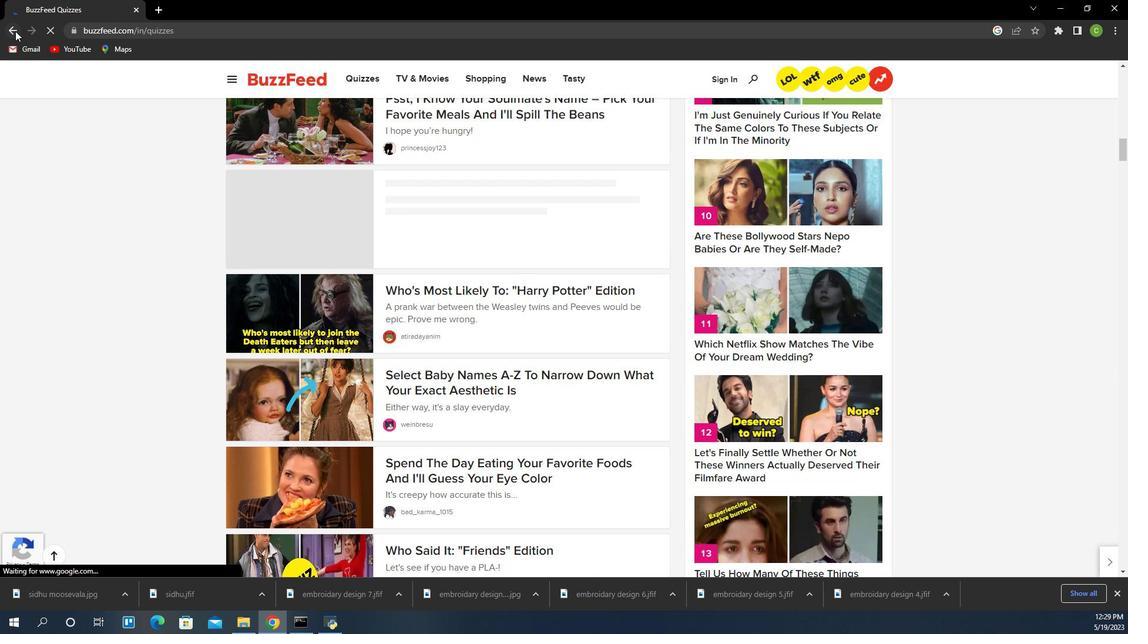 
Action: Mouse moved to (503, 447)
Screenshot: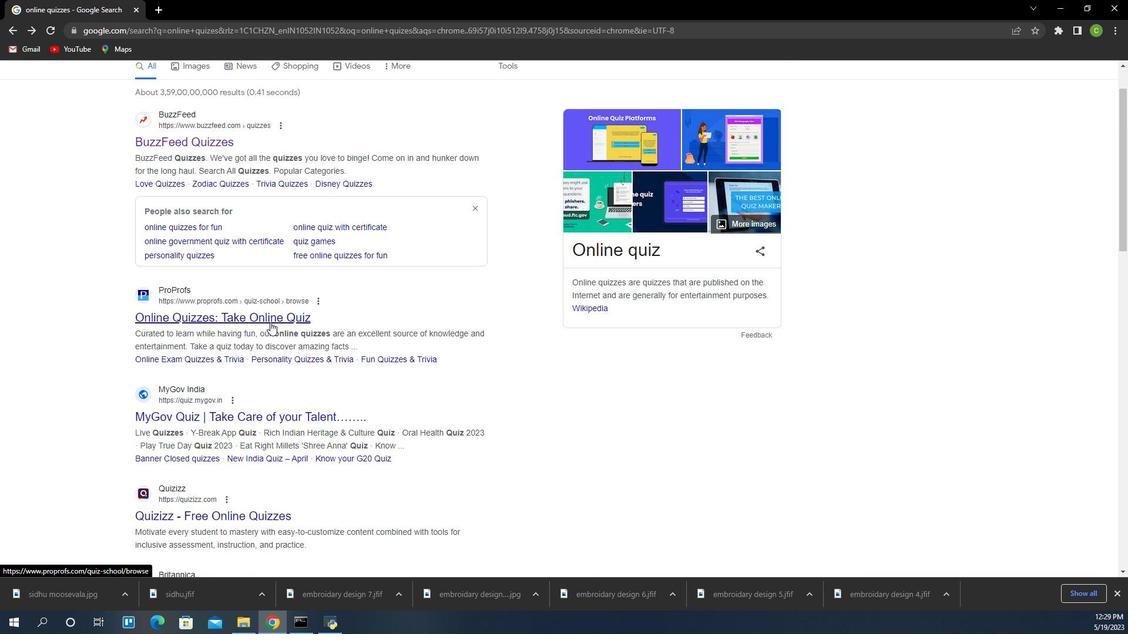 
Action: Mouse pressed left at (503, 447)
Screenshot: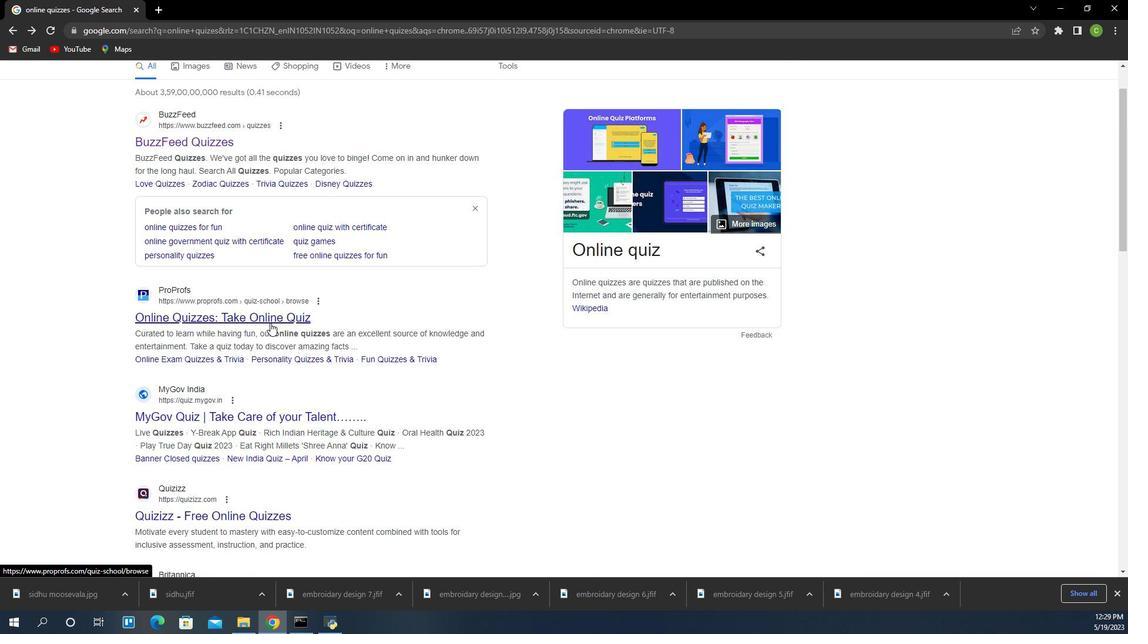 
Action: Mouse moved to (499, 463)
Screenshot: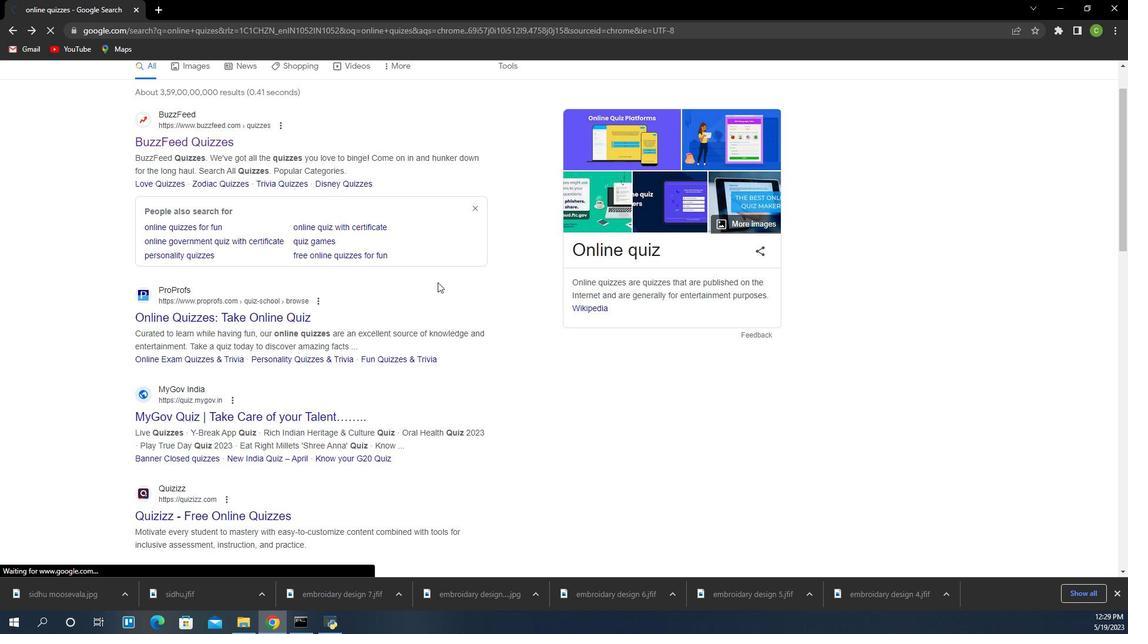 
Action: Mouse scrolled (499, 464) with delta (0, 0)
Screenshot: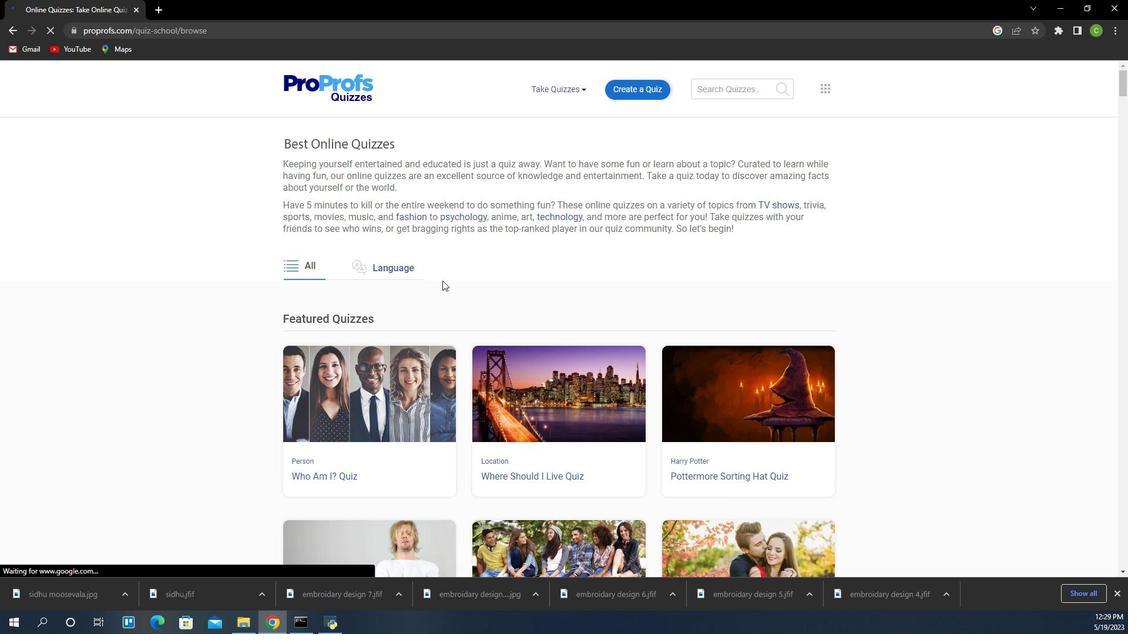 
Action: Mouse scrolled (499, 464) with delta (0, 0)
Screenshot: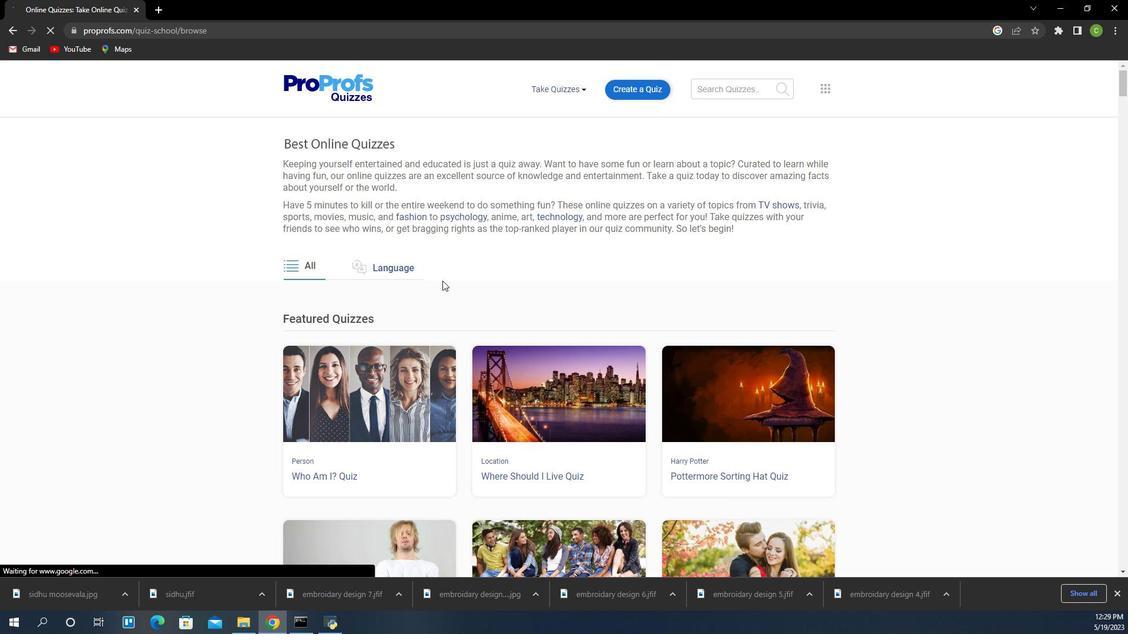 
Action: Mouse scrolled (499, 464) with delta (0, 0)
Screenshot: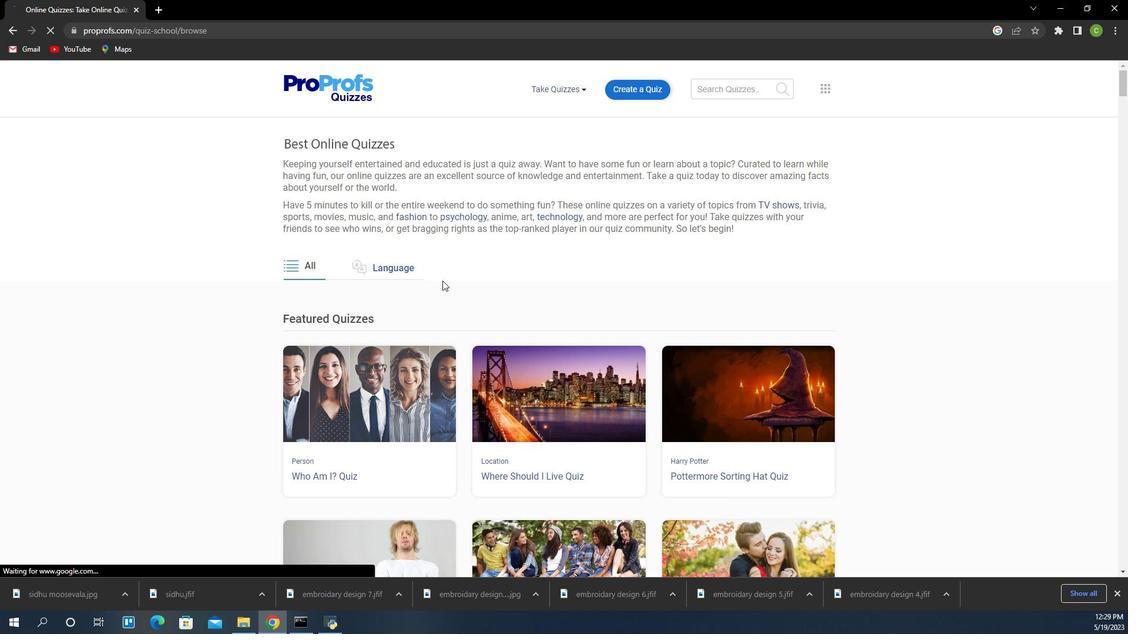 
Action: Mouse scrolled (499, 464) with delta (0, 0)
Screenshot: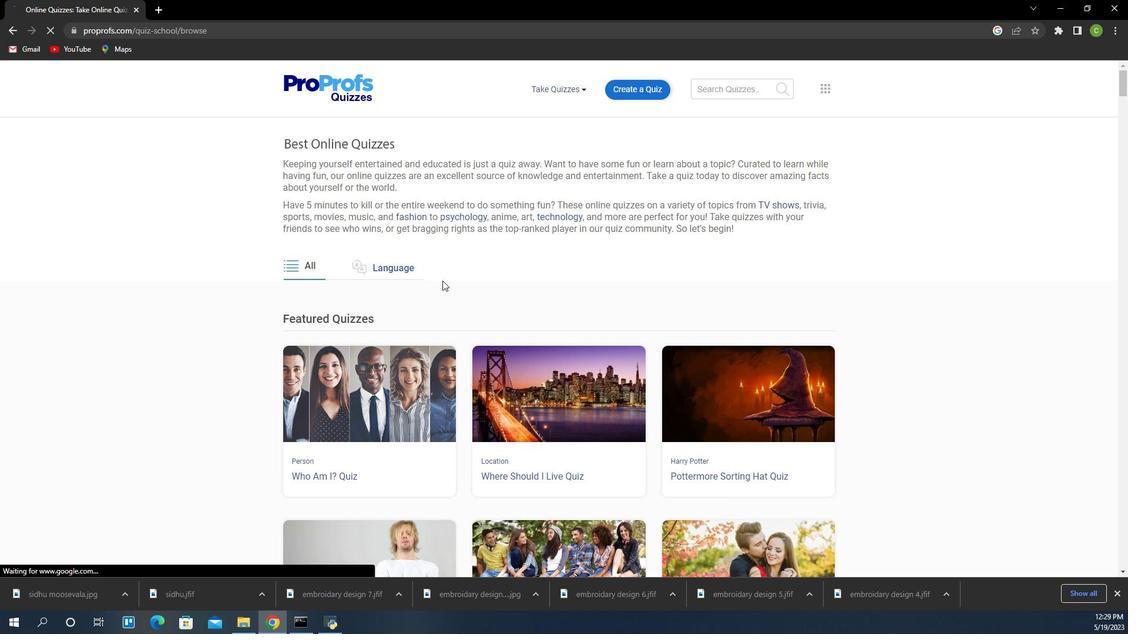 
Action: Mouse scrolled (499, 464) with delta (0, 0)
Screenshot: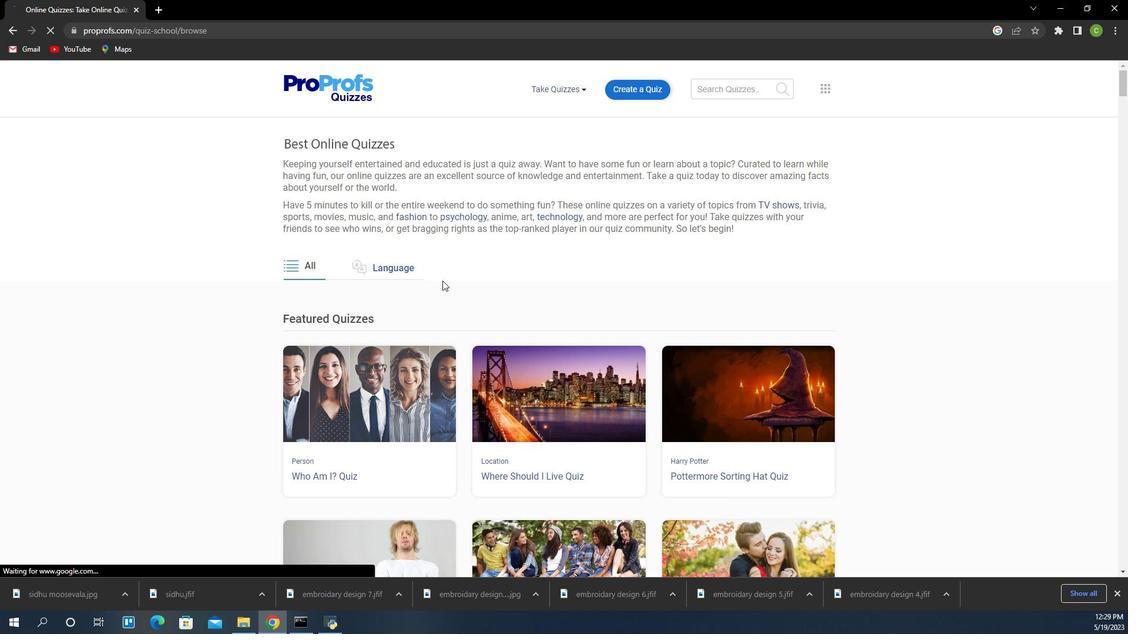 
Action: Mouse scrolled (499, 464) with delta (0, 0)
Screenshot: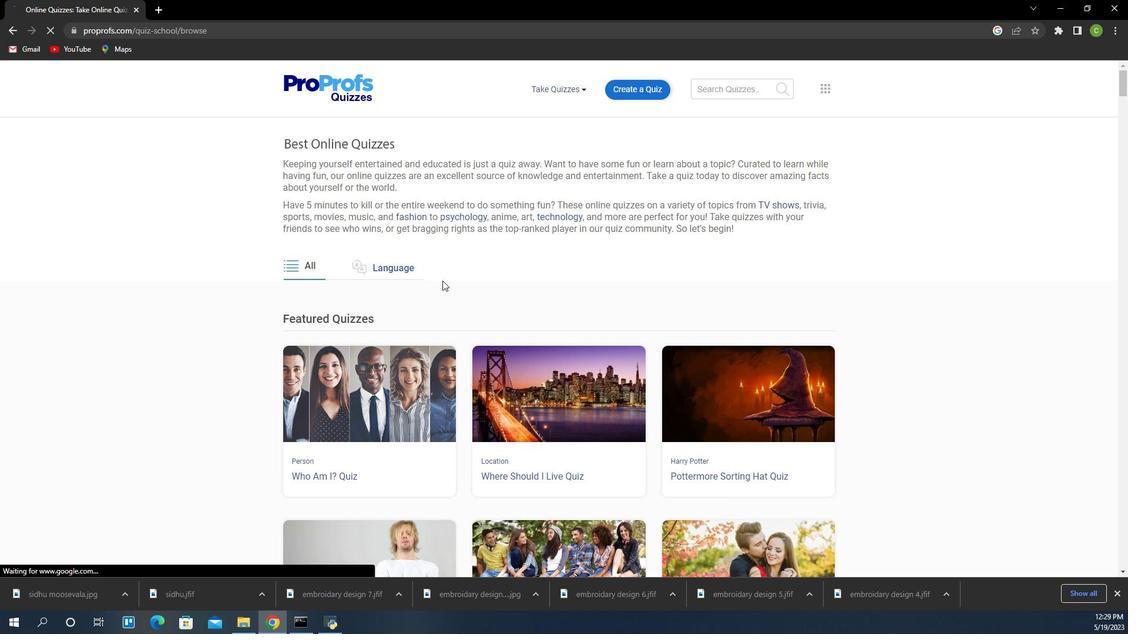 
Action: Mouse scrolled (499, 464) with delta (0, 0)
Screenshot: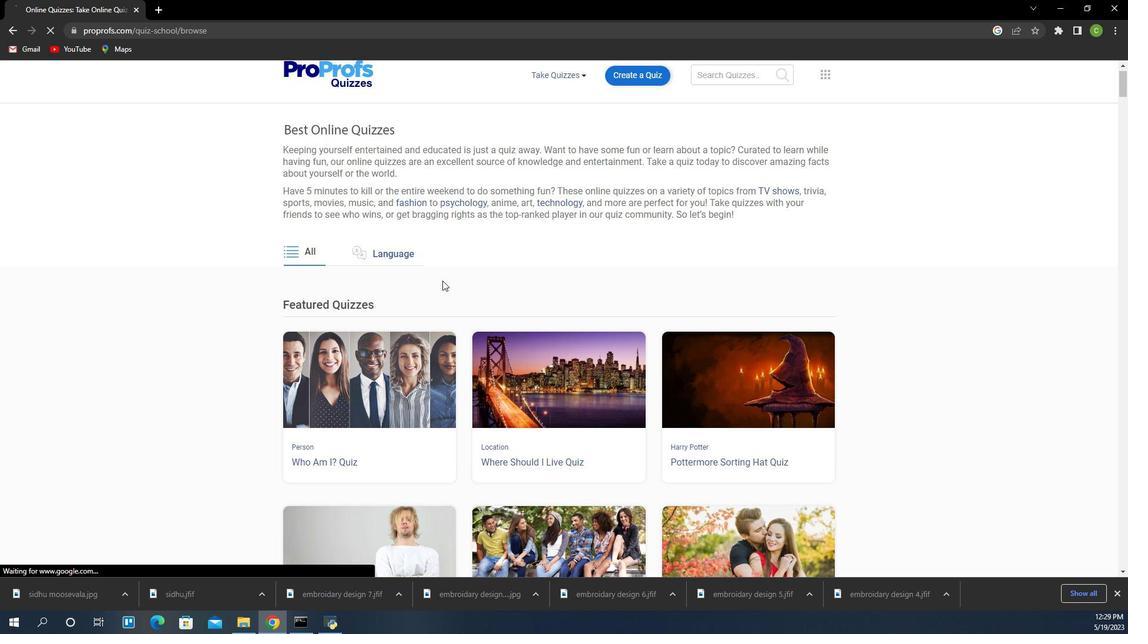 
Action: Mouse scrolled (499, 464) with delta (0, 0)
Screenshot: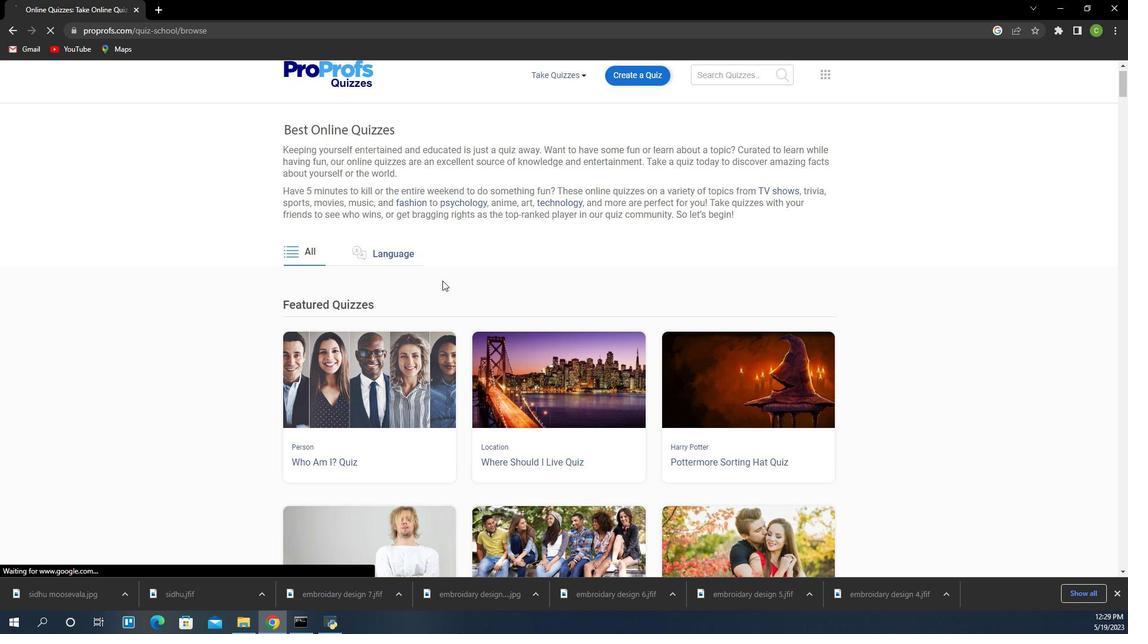 
Action: Mouse scrolled (499, 464) with delta (0, 0)
Screenshot: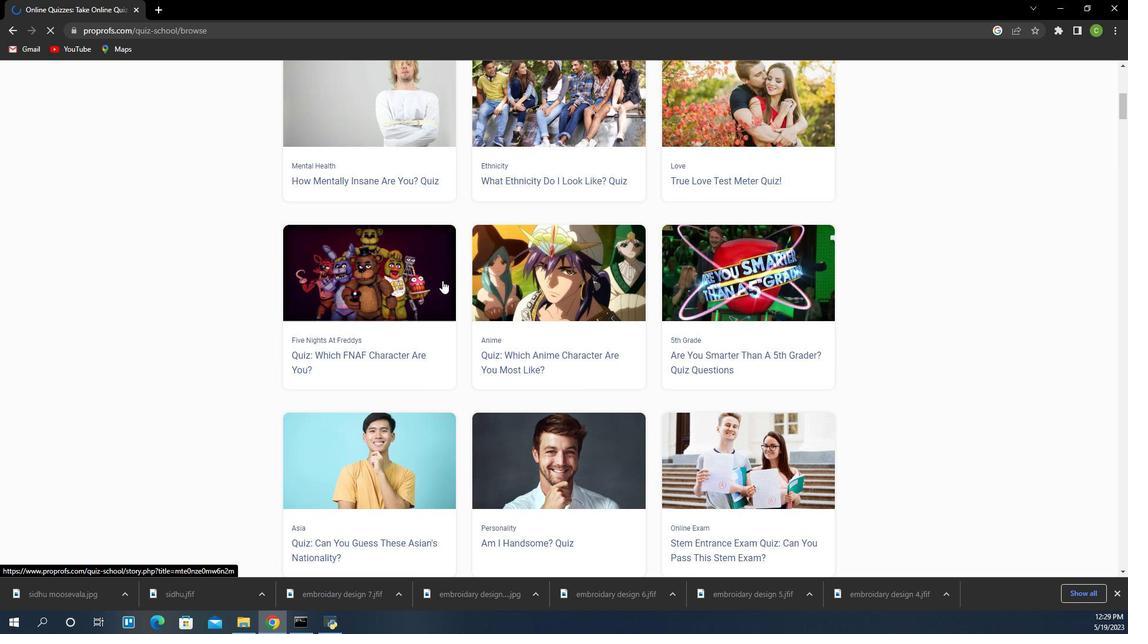 
Action: Mouse scrolled (499, 464) with delta (0, 0)
Screenshot: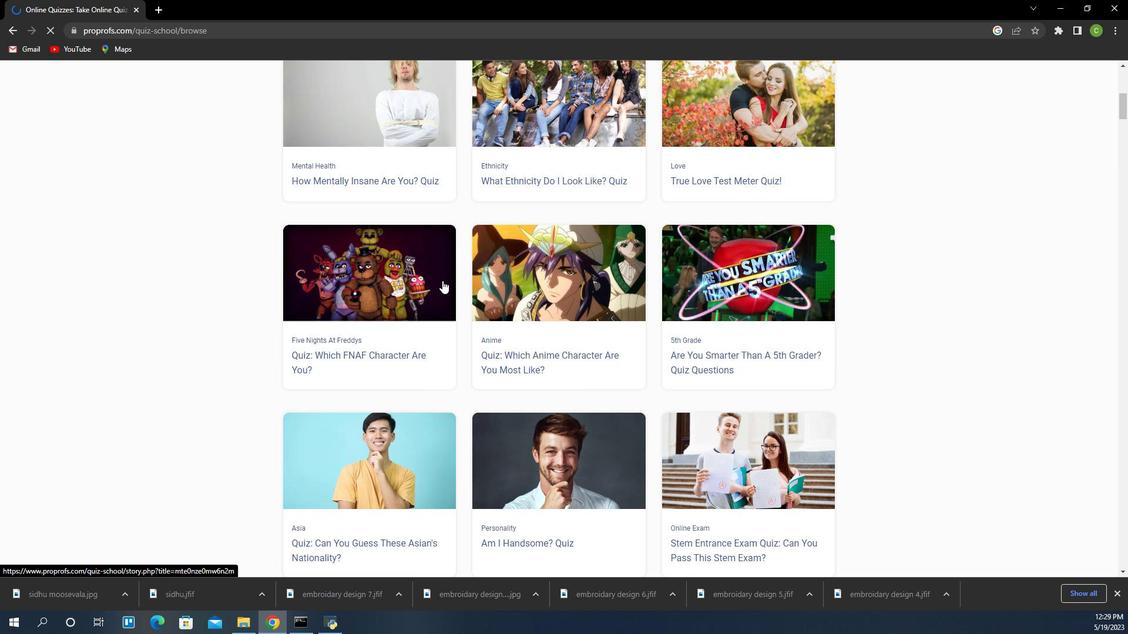 
Action: Mouse scrolled (499, 464) with delta (0, 0)
Screenshot: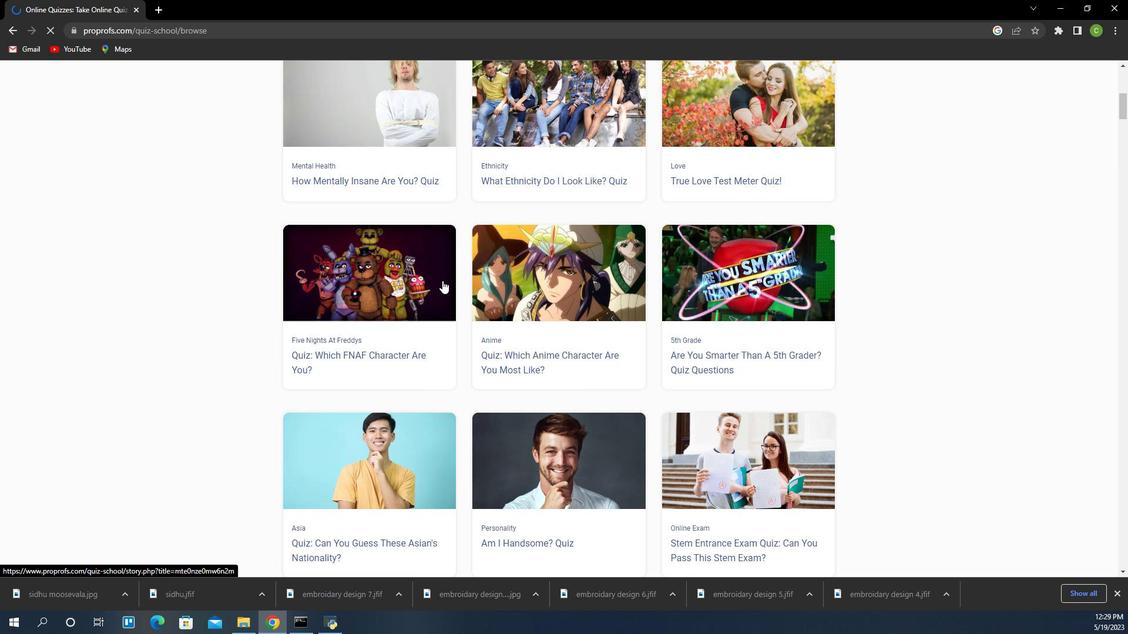 
Action: Mouse scrolled (499, 464) with delta (0, 0)
Screenshot: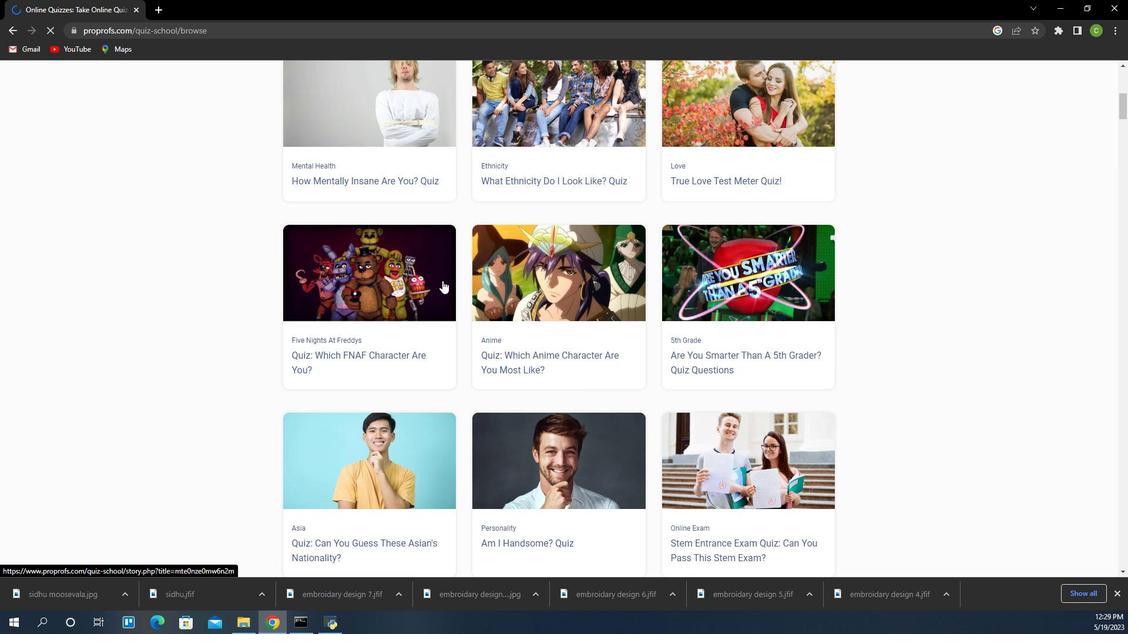 
Action: Mouse scrolled (499, 464) with delta (0, 0)
Screenshot: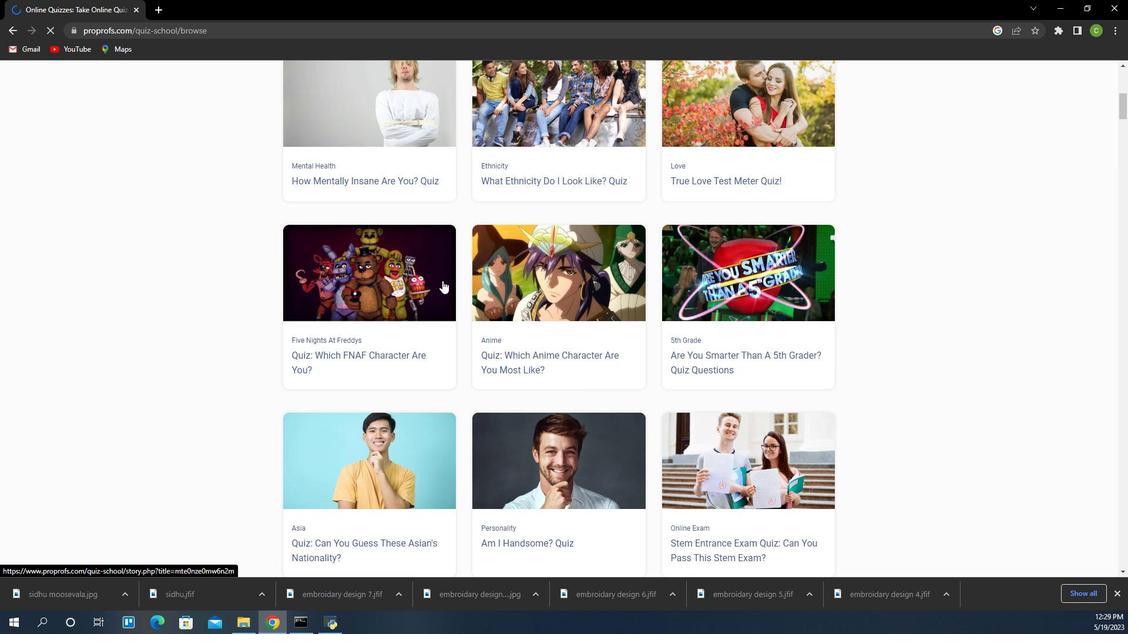 
Action: Mouse scrolled (499, 464) with delta (0, 0)
Screenshot: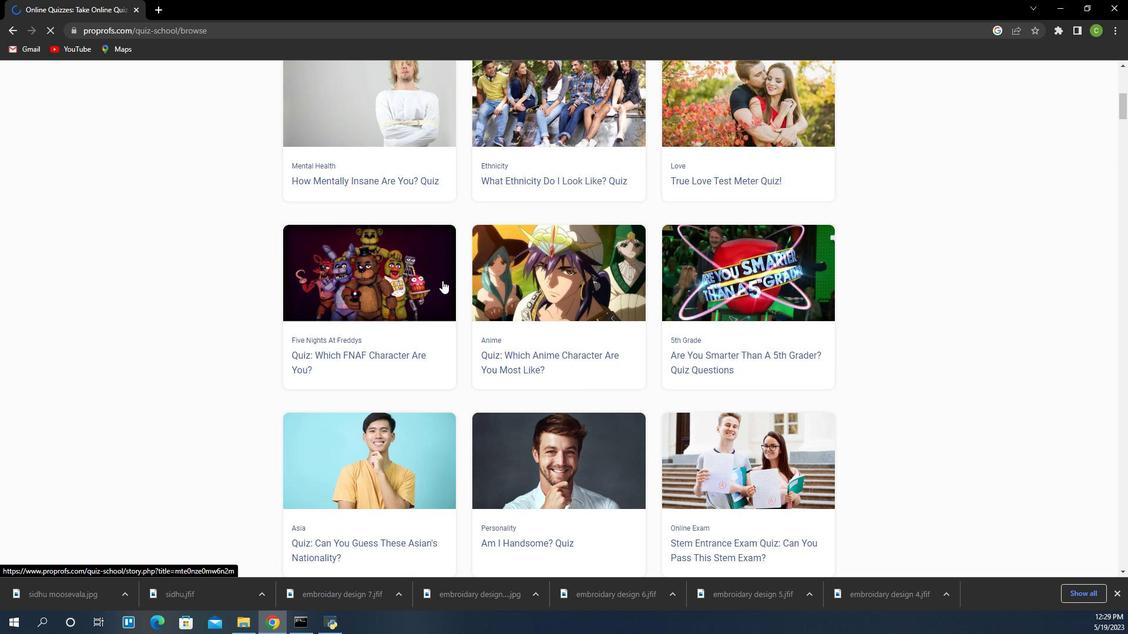
Action: Mouse scrolled (499, 464) with delta (0, 0)
Screenshot: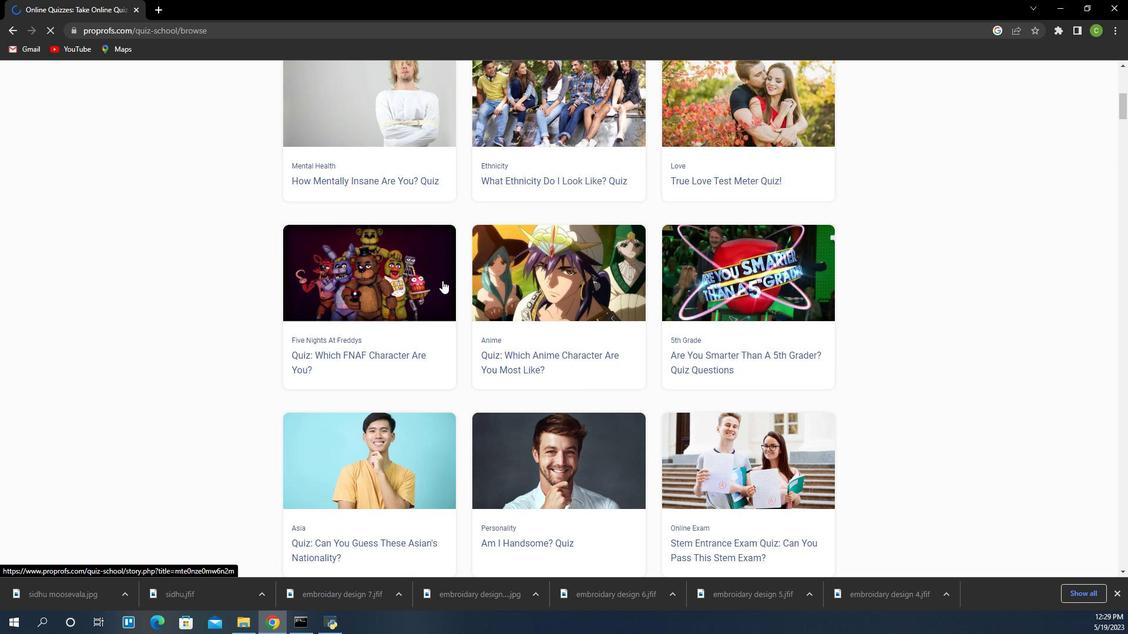 
Action: Mouse scrolled (499, 464) with delta (0, 0)
Screenshot: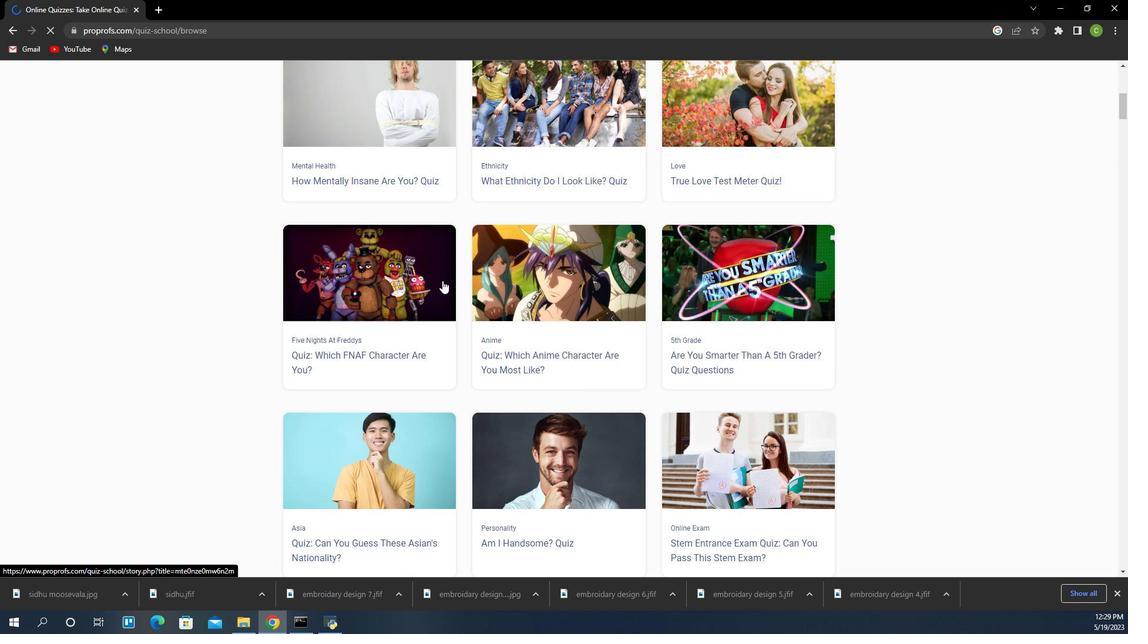 
Action: Mouse scrolled (499, 464) with delta (0, 0)
Screenshot: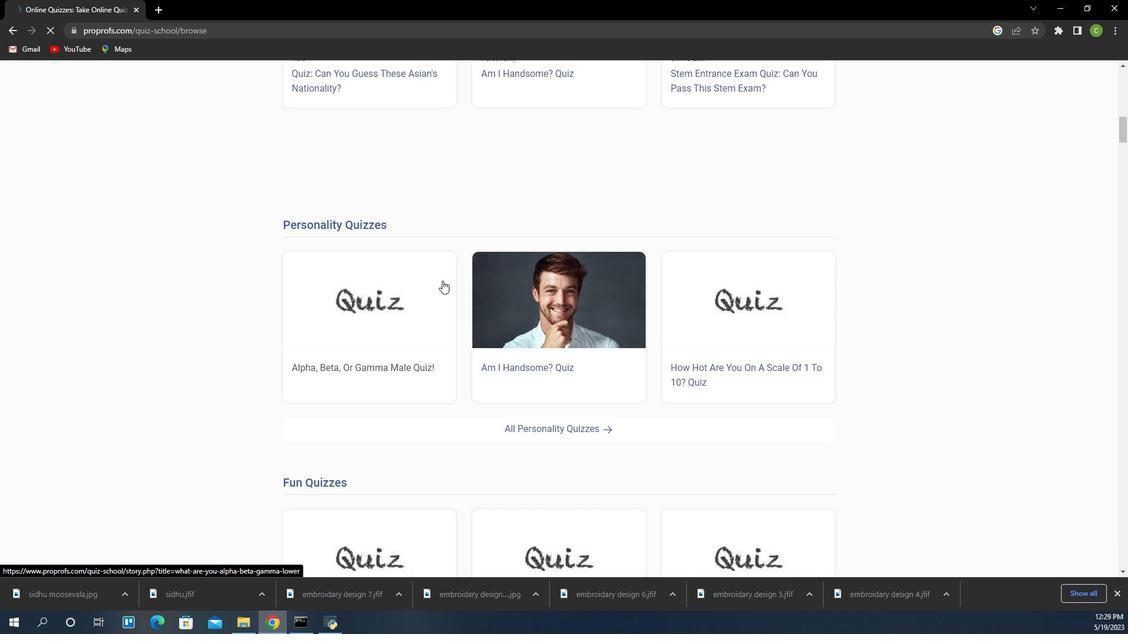 
Action: Mouse scrolled (499, 464) with delta (0, 0)
Screenshot: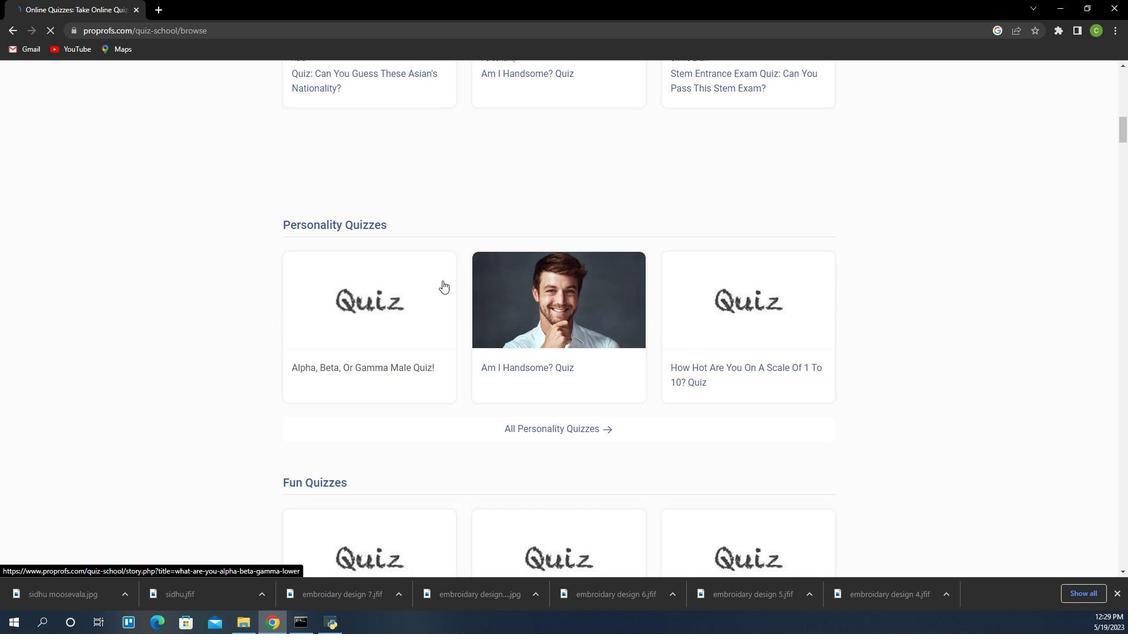 
Action: Mouse scrolled (499, 464) with delta (0, 0)
Screenshot: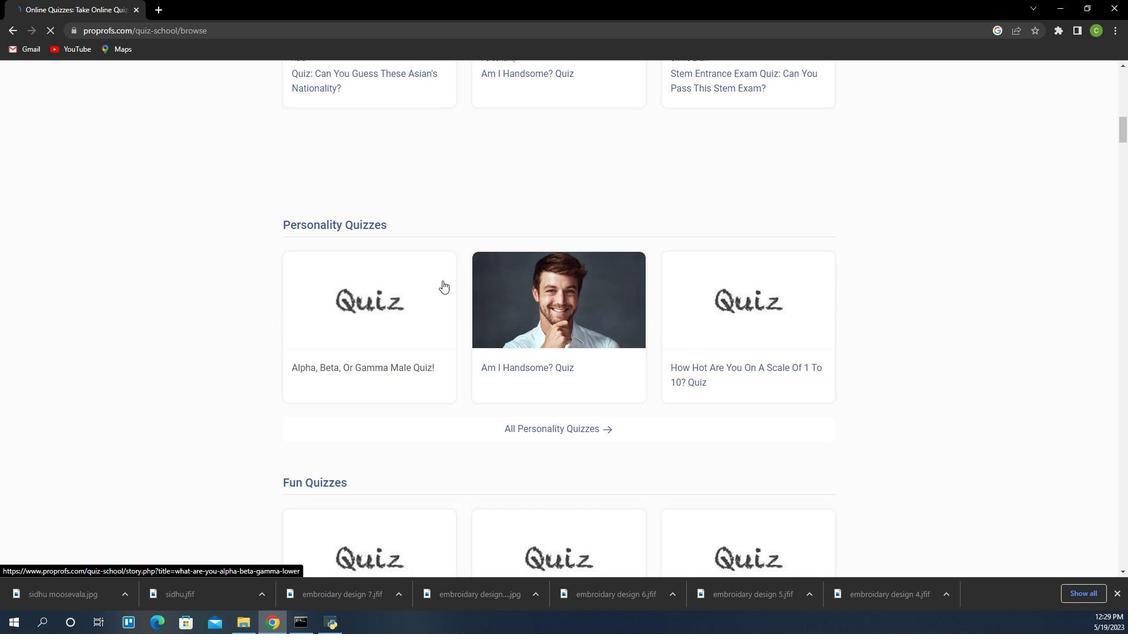 
Action: Mouse scrolled (499, 464) with delta (0, 0)
Screenshot: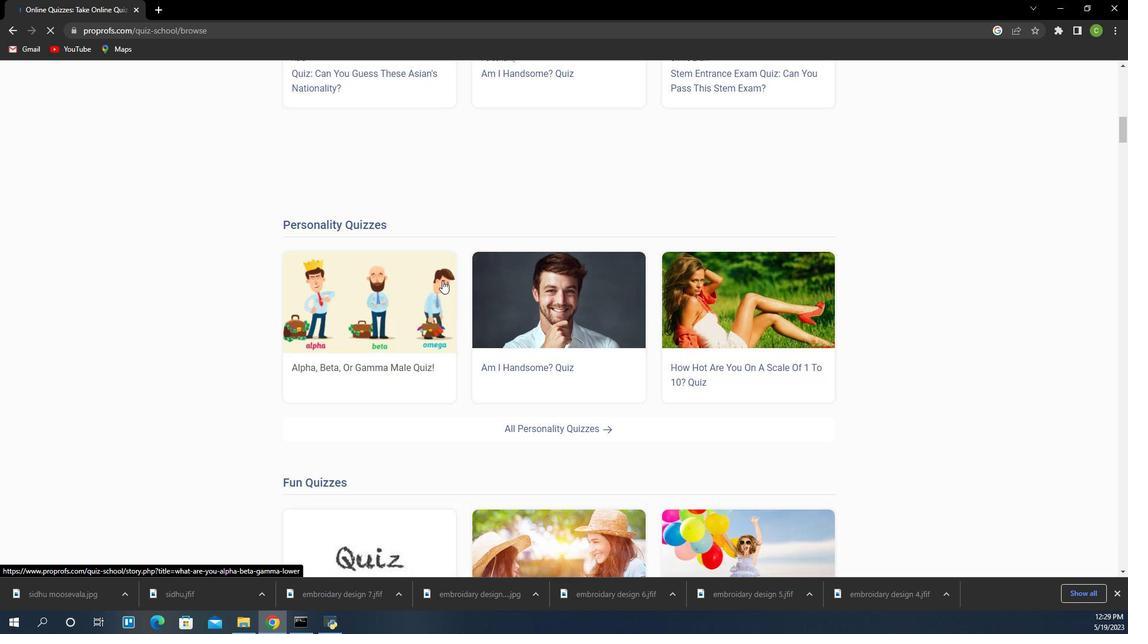 
Action: Mouse scrolled (499, 464) with delta (0, 0)
Screenshot: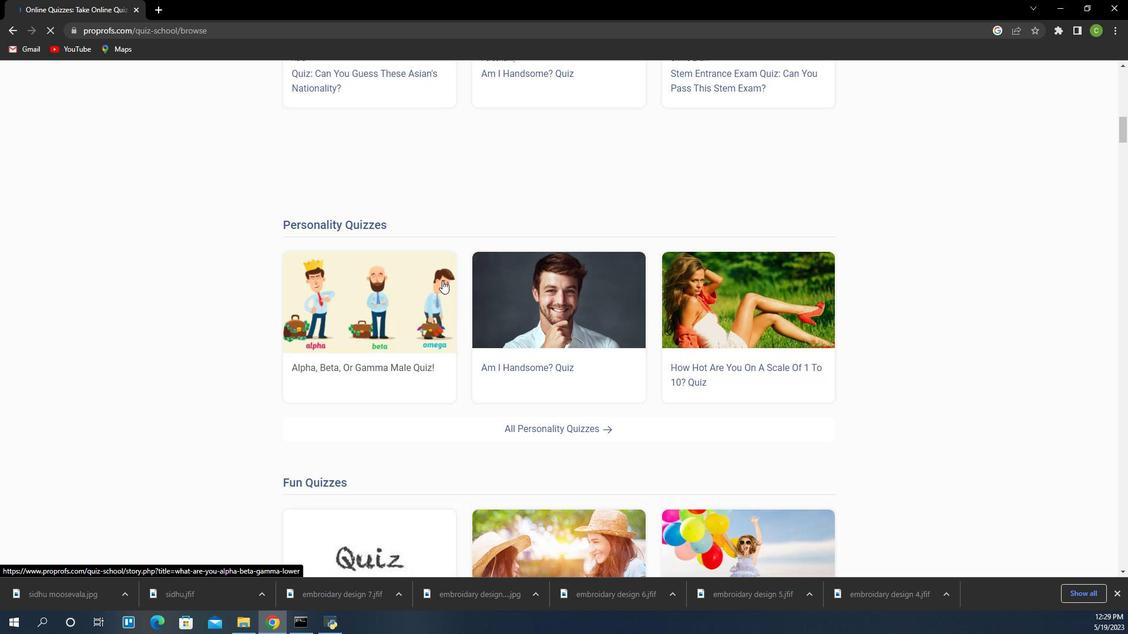 
Action: Mouse scrolled (499, 464) with delta (0, 0)
Screenshot: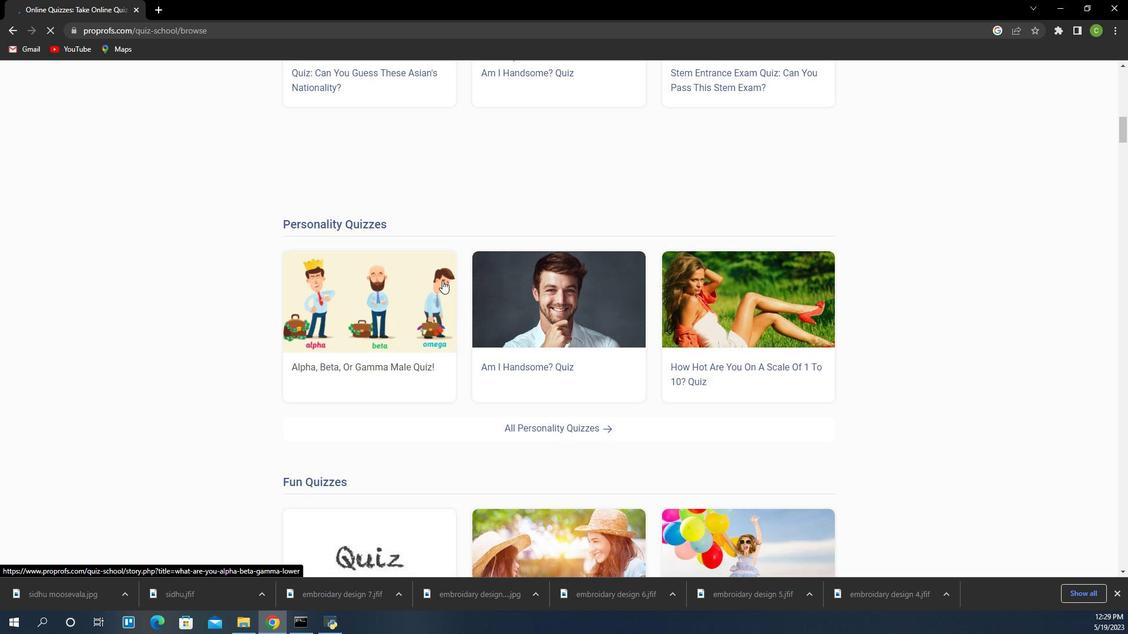 
Action: Mouse scrolled (499, 464) with delta (0, 0)
Screenshot: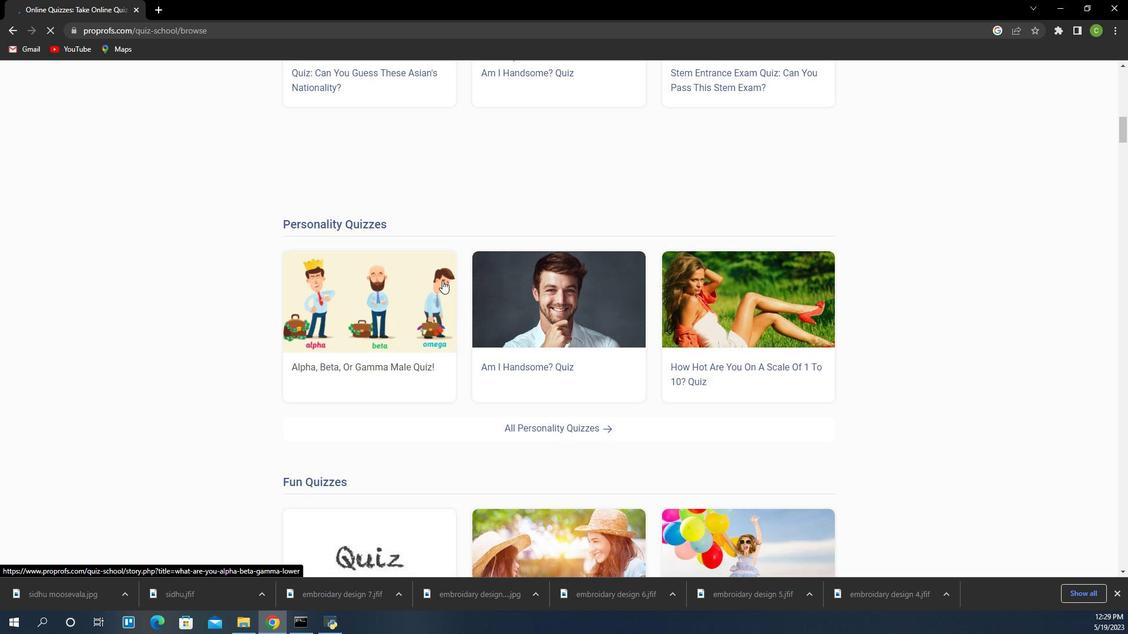 
Action: Mouse scrolled (499, 464) with delta (0, 0)
Screenshot: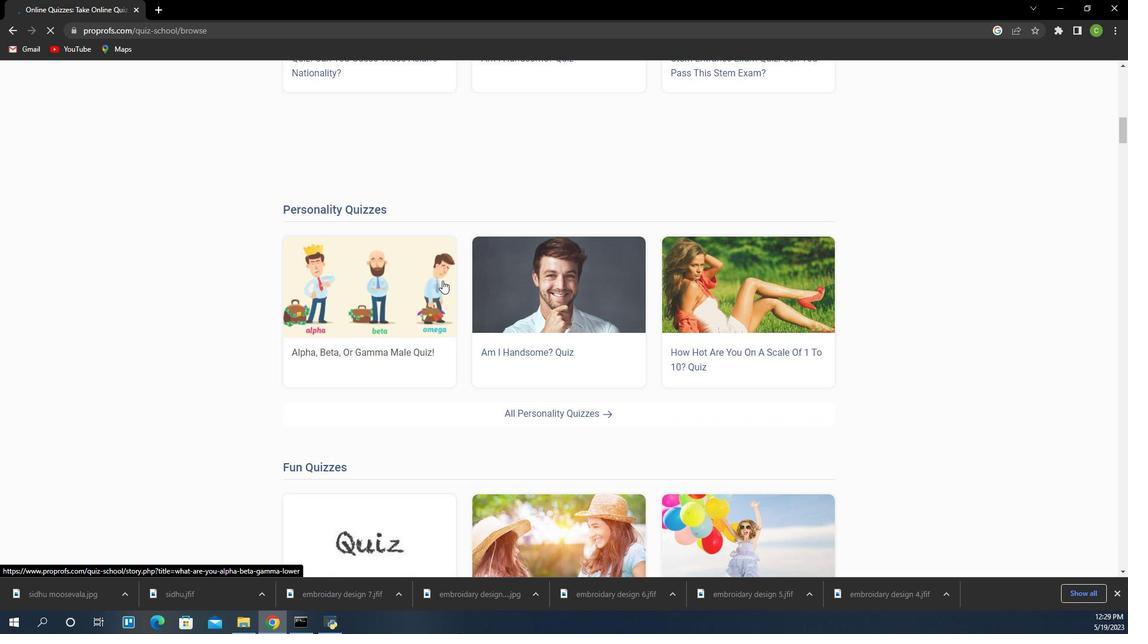 
Action: Mouse scrolled (499, 463) with delta (0, 0)
Screenshot: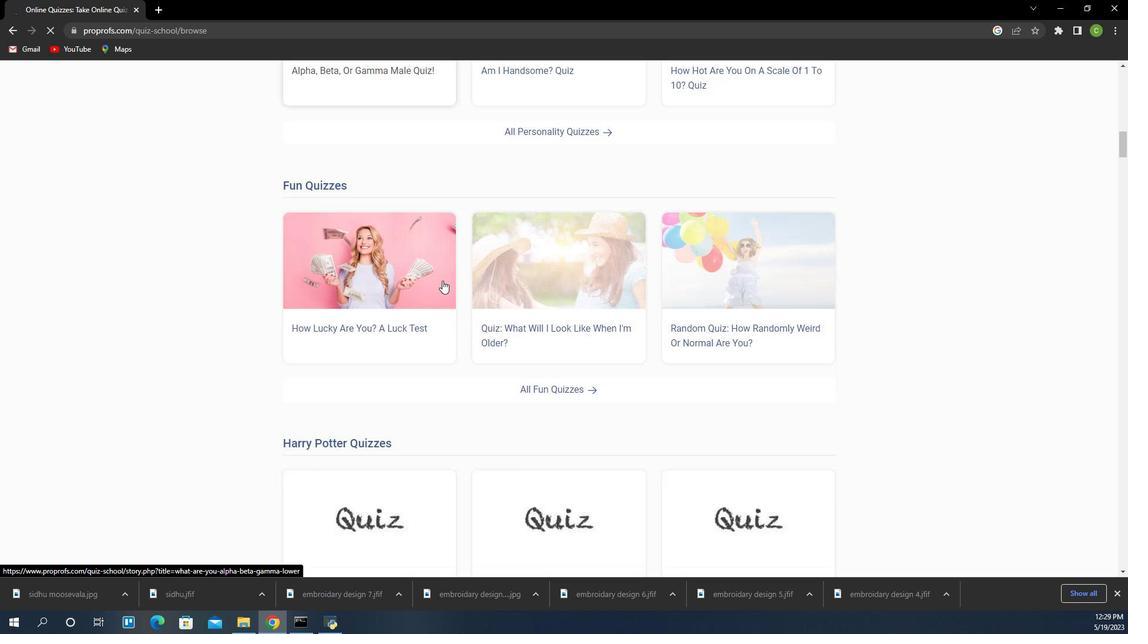 
Action: Mouse scrolled (499, 463) with delta (0, 0)
Screenshot: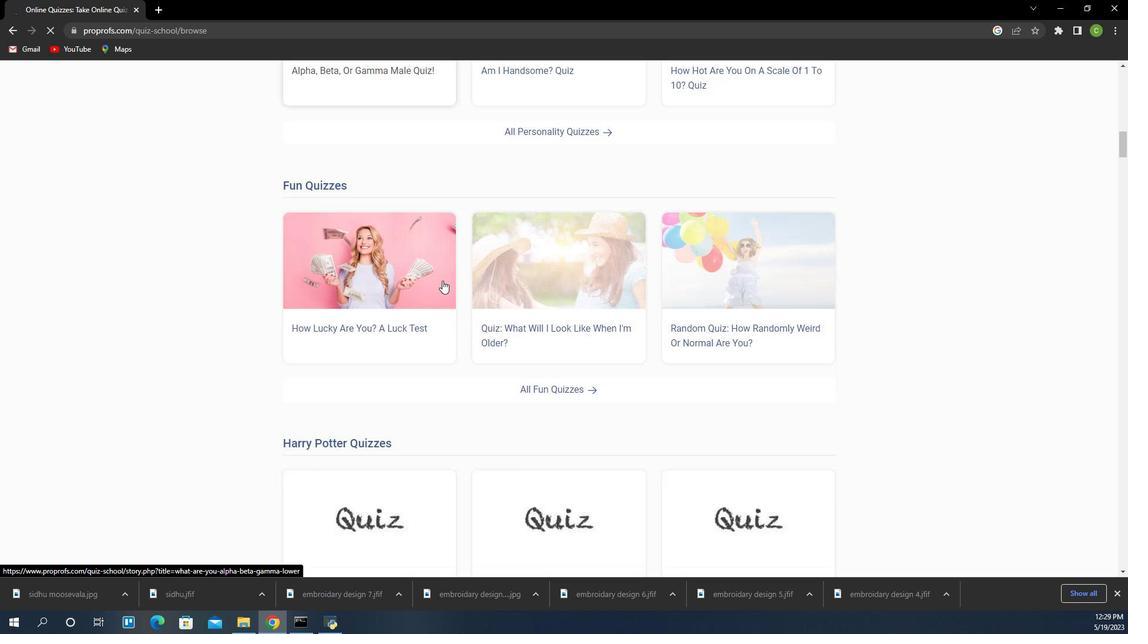 
Action: Mouse scrolled (499, 463) with delta (0, 0)
Screenshot: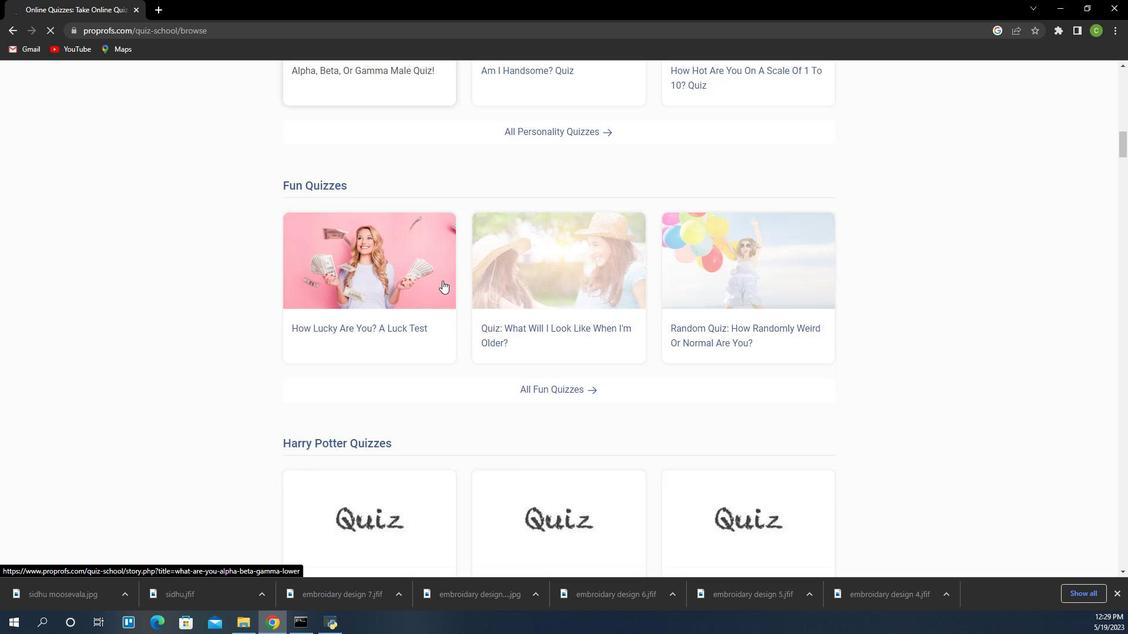 
Action: Mouse scrolled (499, 463) with delta (0, 0)
Screenshot: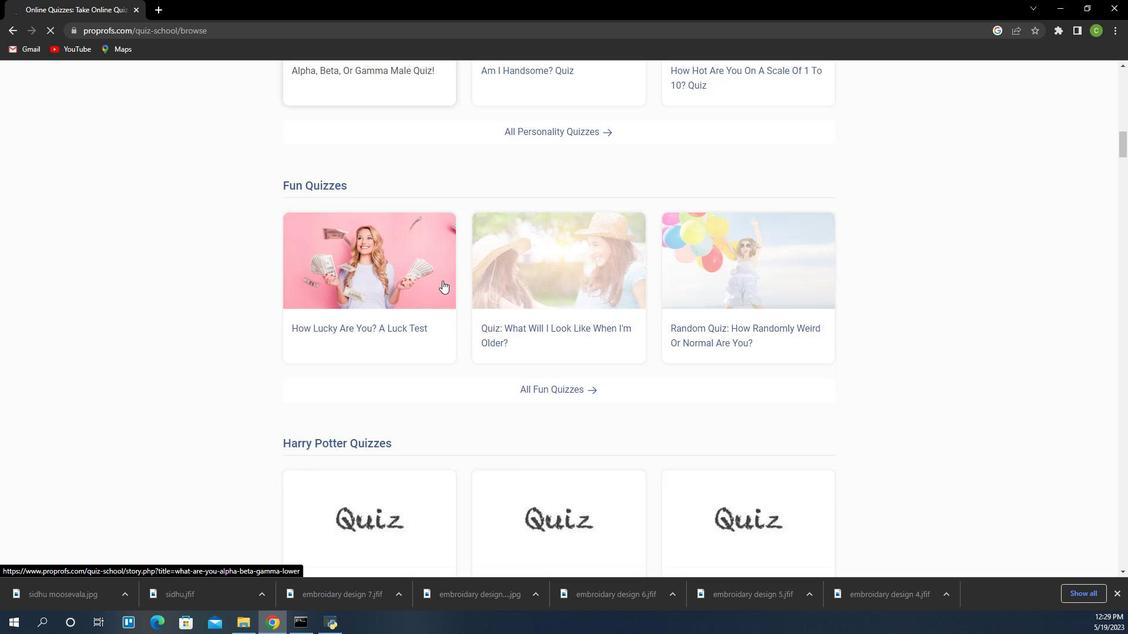 
Action: Mouse scrolled (499, 463) with delta (0, 0)
Screenshot: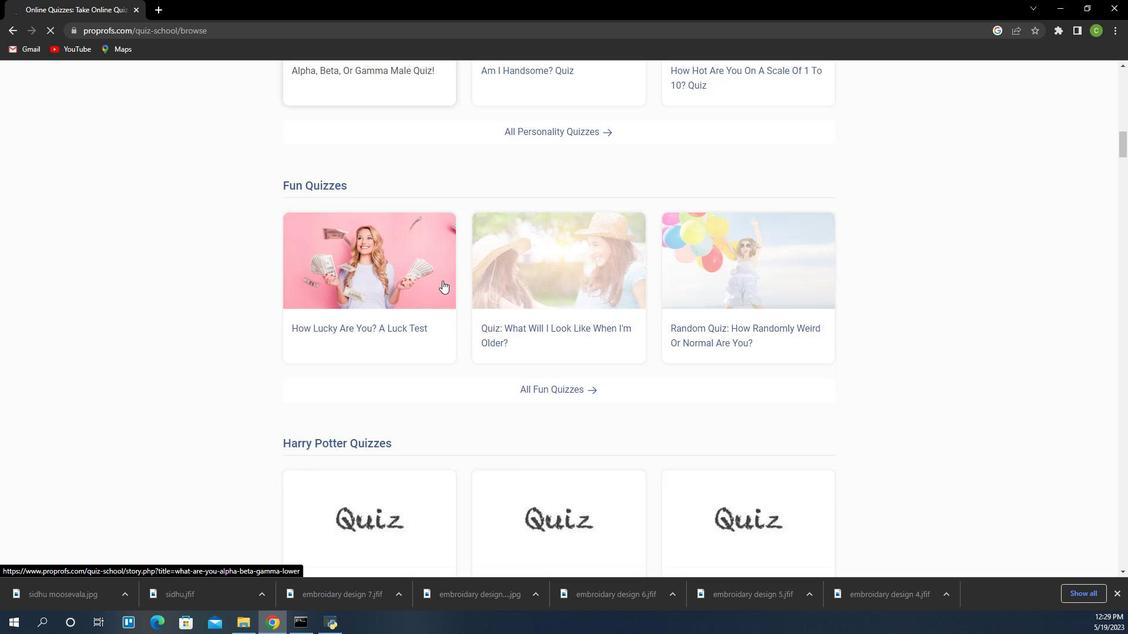 
Action: Mouse scrolled (499, 463) with delta (0, 0)
Screenshot: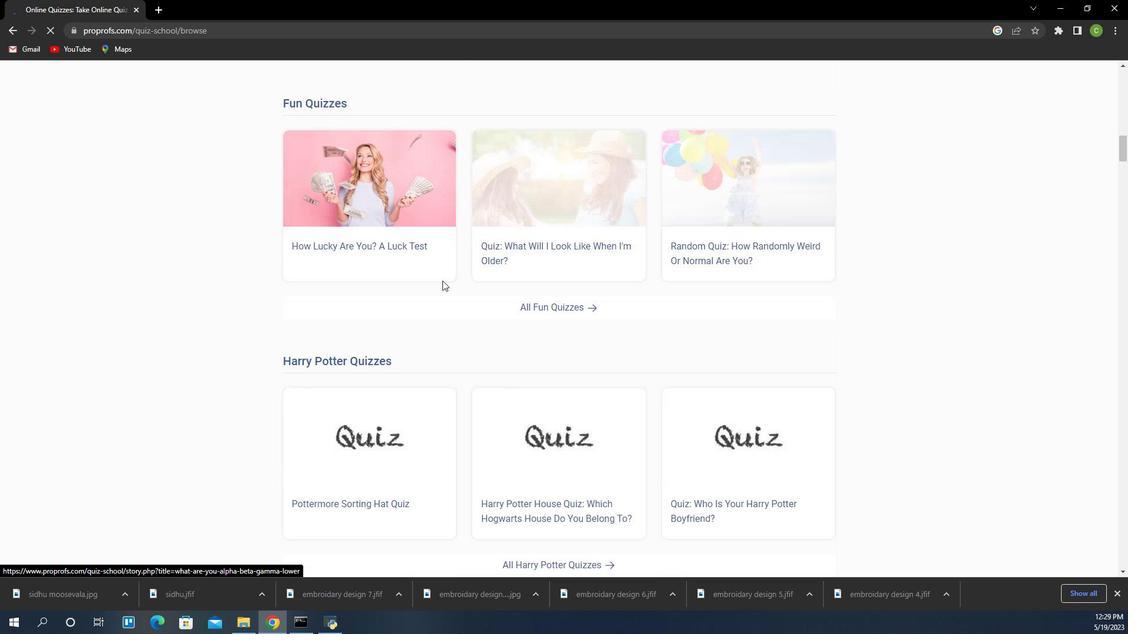
Action: Mouse scrolled (499, 463) with delta (0, 0)
Screenshot: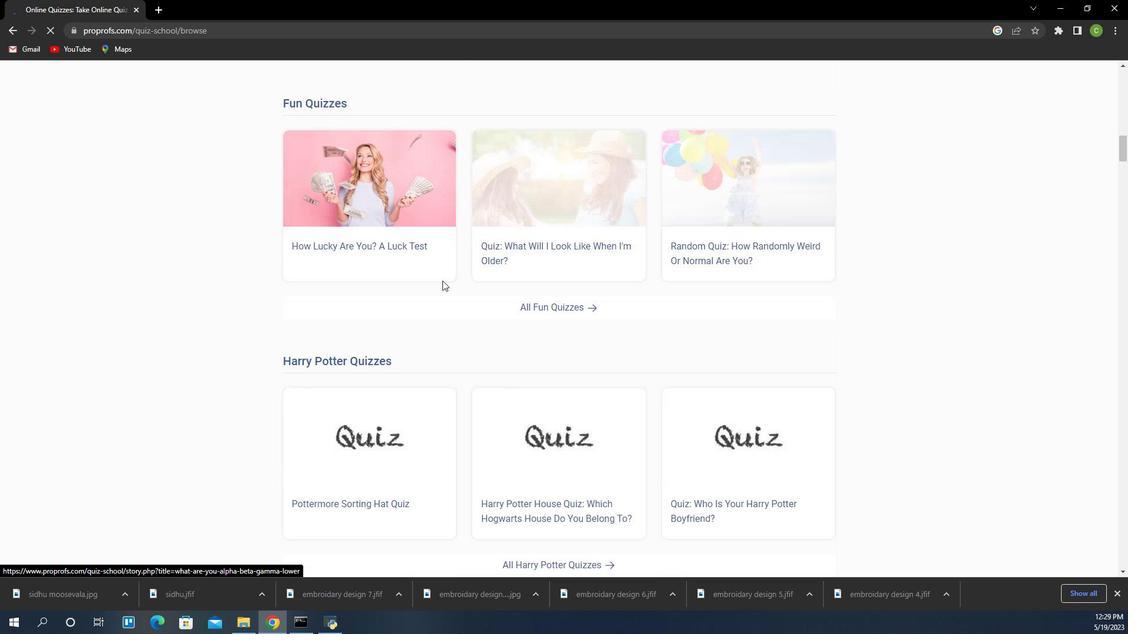 
Action: Mouse scrolled (499, 463) with delta (0, 0)
Screenshot: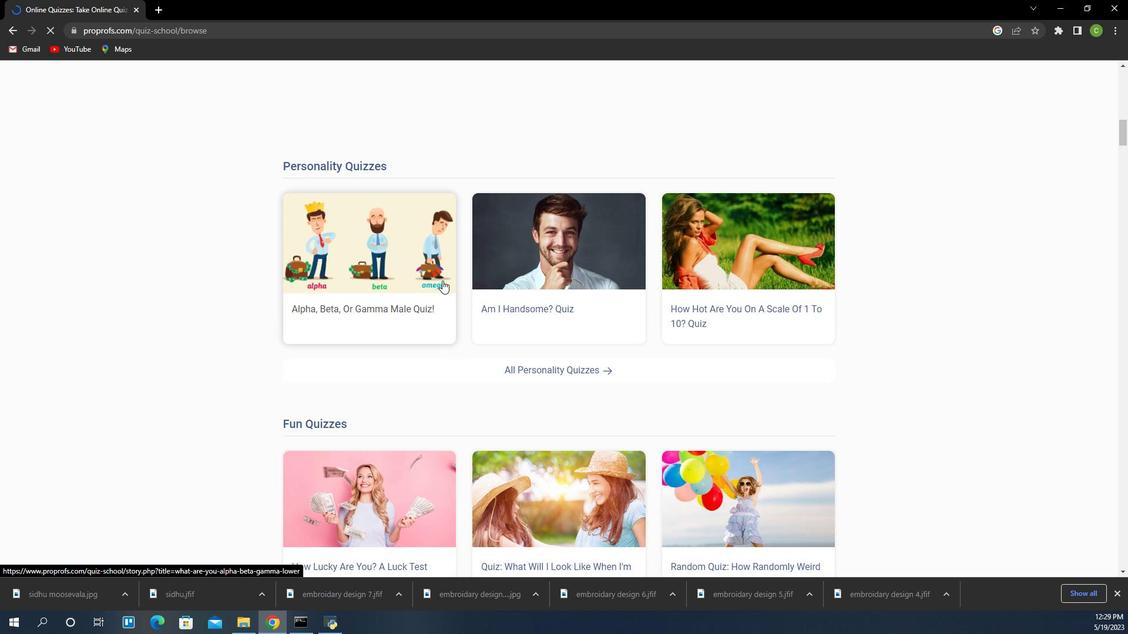 
Action: Mouse scrolled (499, 463) with delta (0, 0)
Screenshot: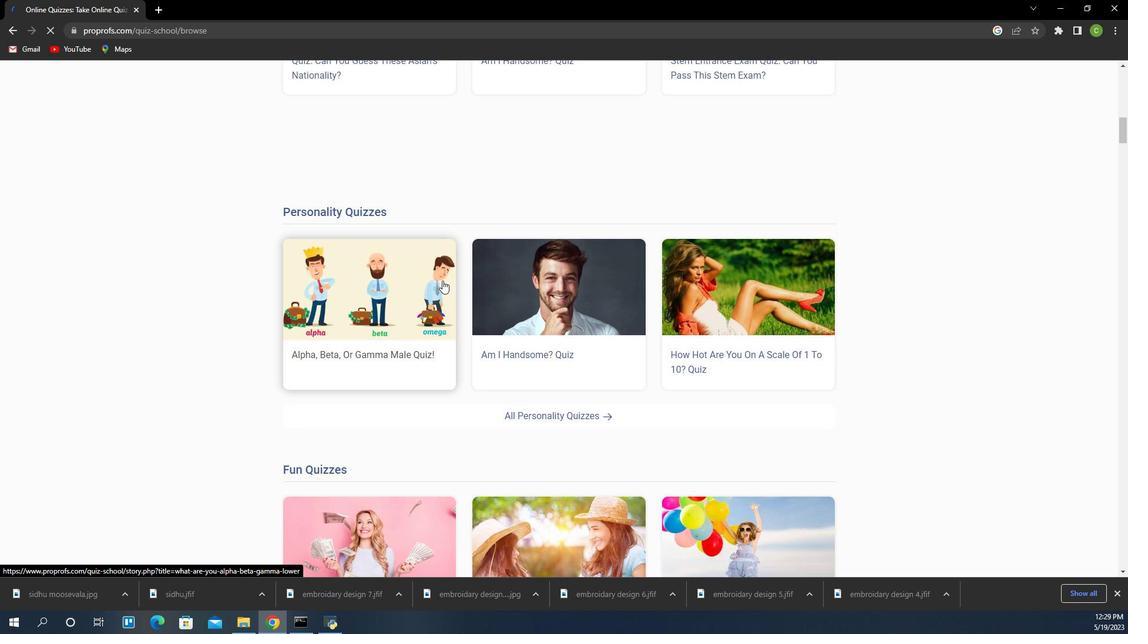 
Action: Mouse scrolled (499, 463) with delta (0, 0)
Screenshot: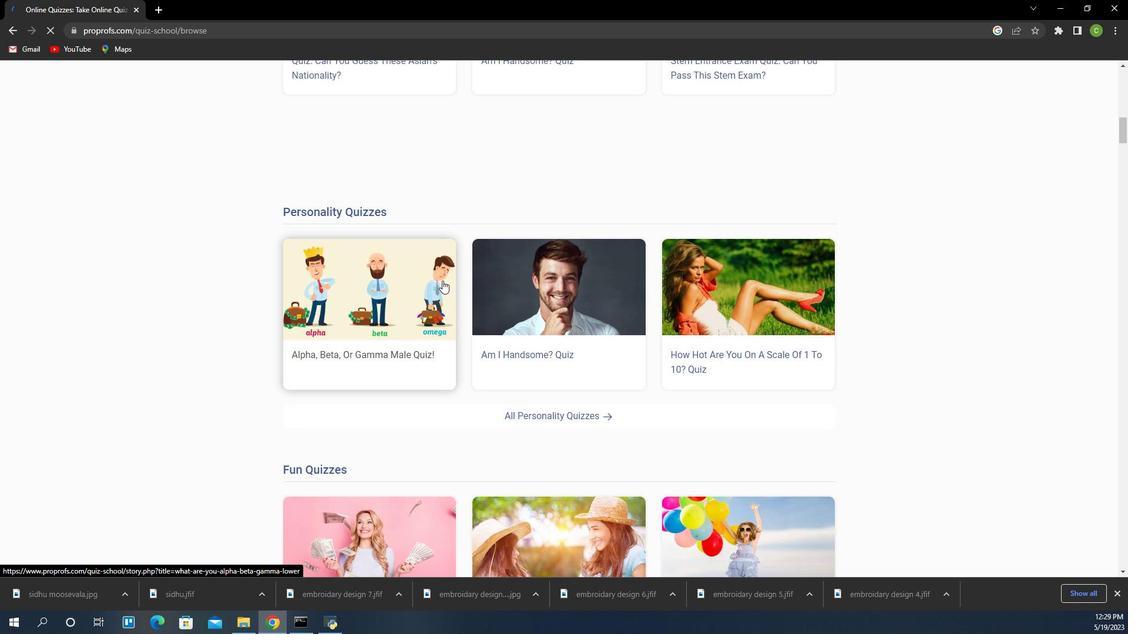 
Action: Mouse scrolled (499, 463) with delta (0, 0)
Screenshot: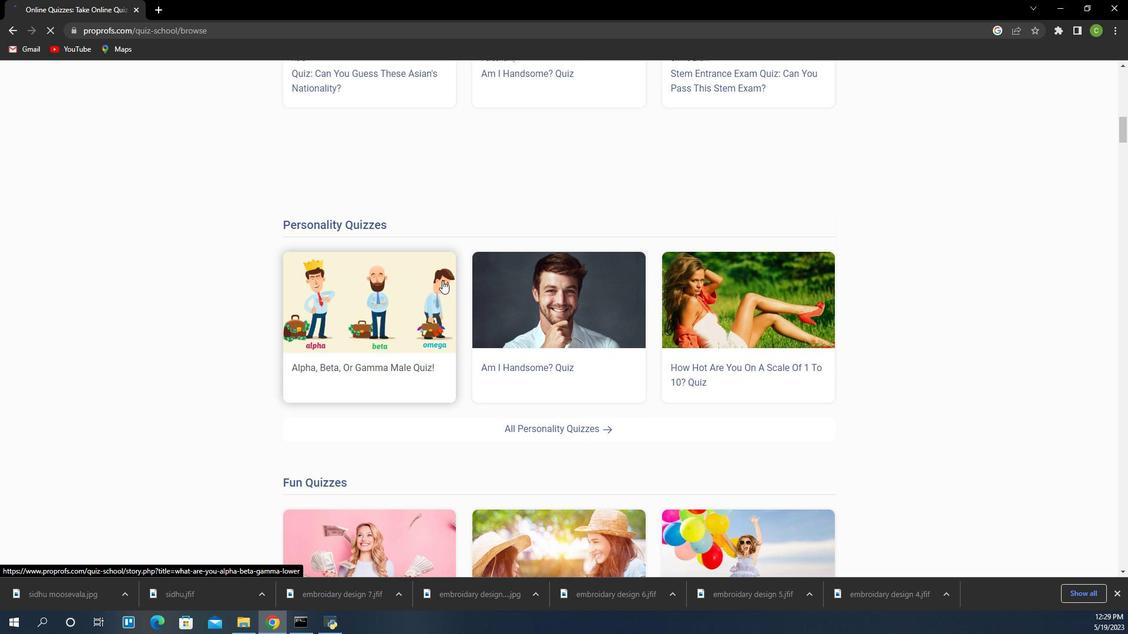 
Action: Mouse scrolled (499, 463) with delta (0, 0)
Screenshot: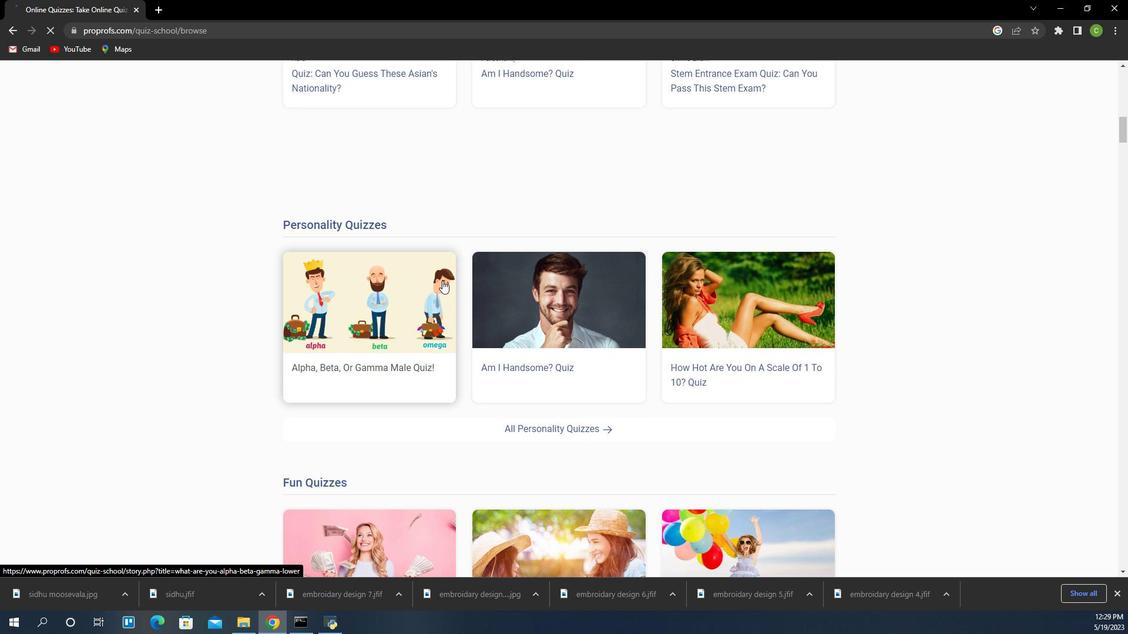 
Action: Mouse scrolled (499, 463) with delta (0, 0)
Screenshot: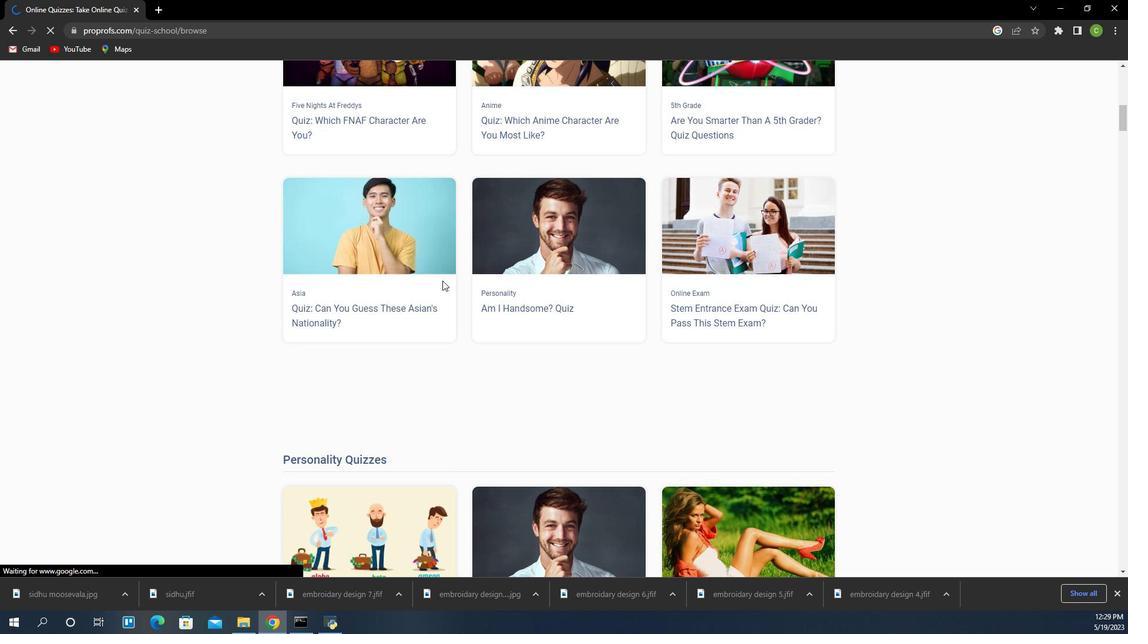 
Action: Mouse scrolled (499, 463) with delta (0, 0)
Screenshot: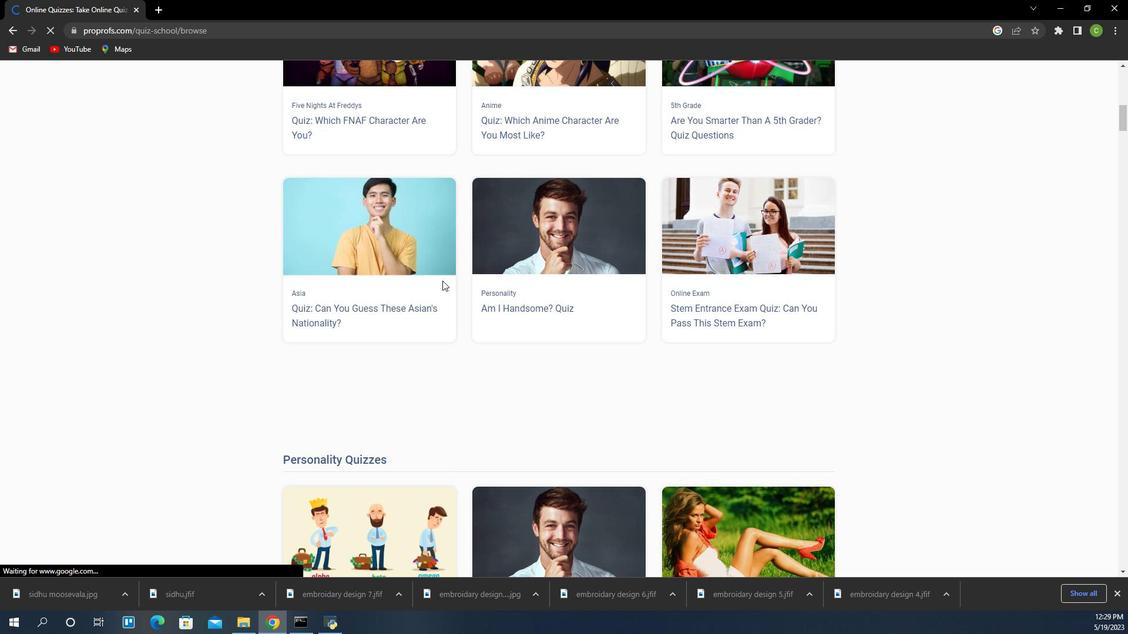 
Action: Mouse scrolled (499, 463) with delta (0, 0)
Screenshot: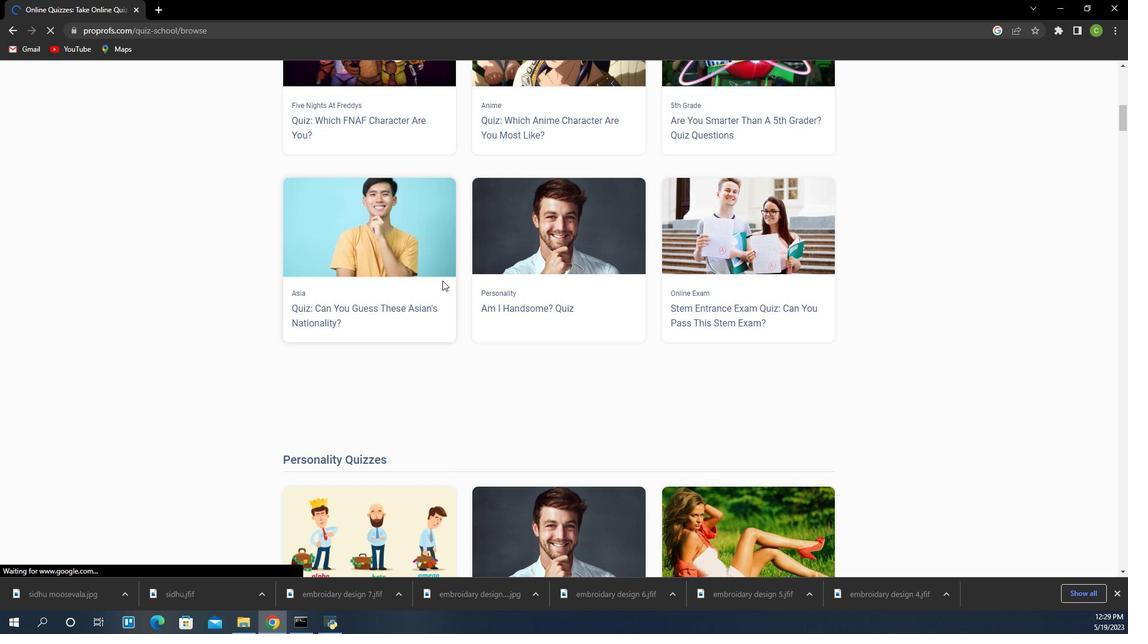 
Action: Mouse scrolled (499, 463) with delta (0, 0)
Screenshot: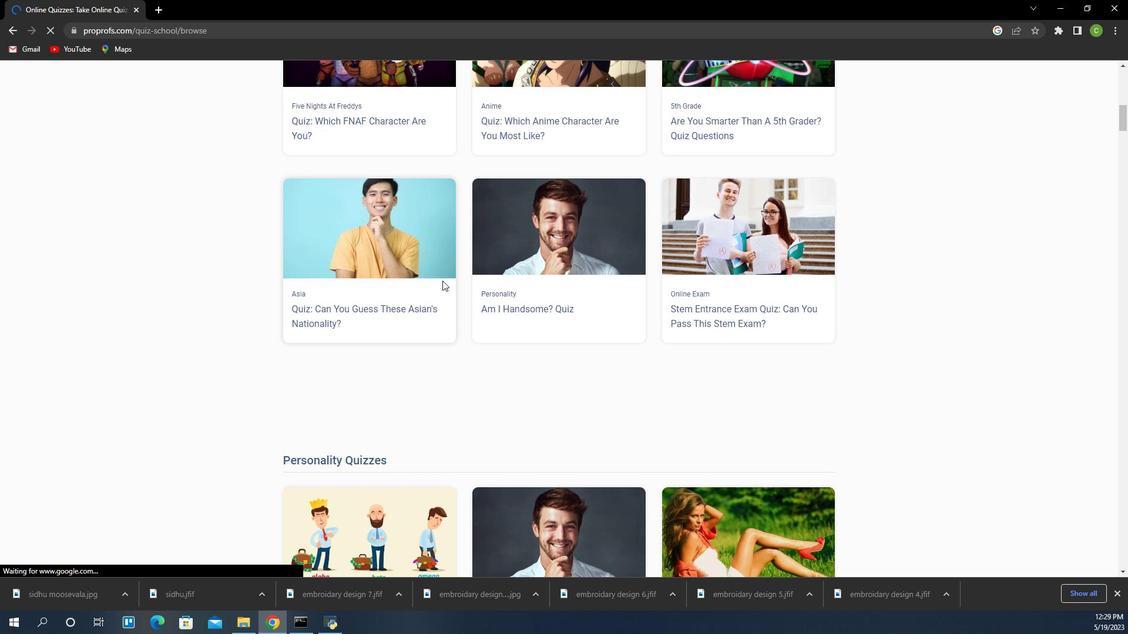 
Action: Mouse scrolled (499, 463) with delta (0, 0)
Screenshot: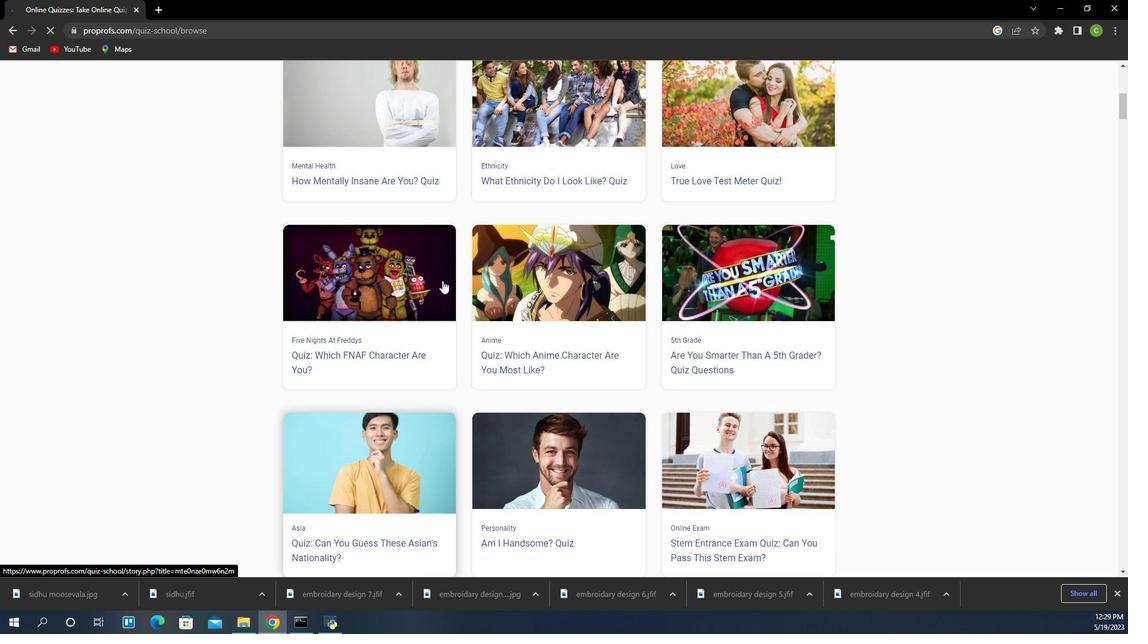 
Action: Mouse scrolled (499, 463) with delta (0, 0)
Screenshot: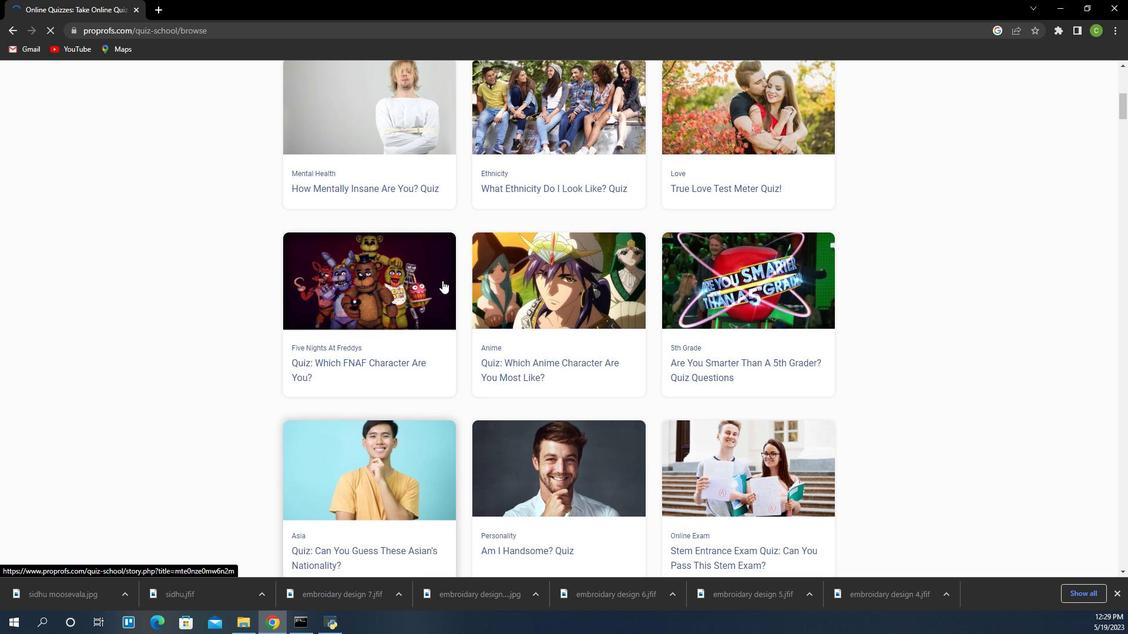 
Action: Mouse scrolled (499, 464) with delta (0, 0)
Screenshot: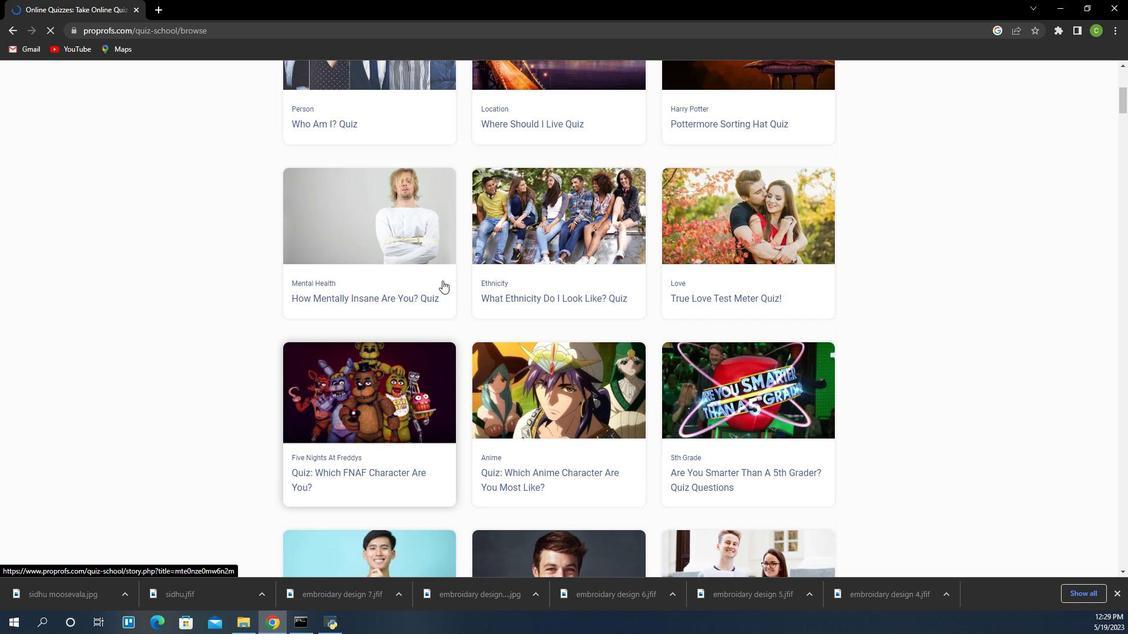 
Action: Mouse scrolled (499, 464) with delta (0, 0)
Screenshot: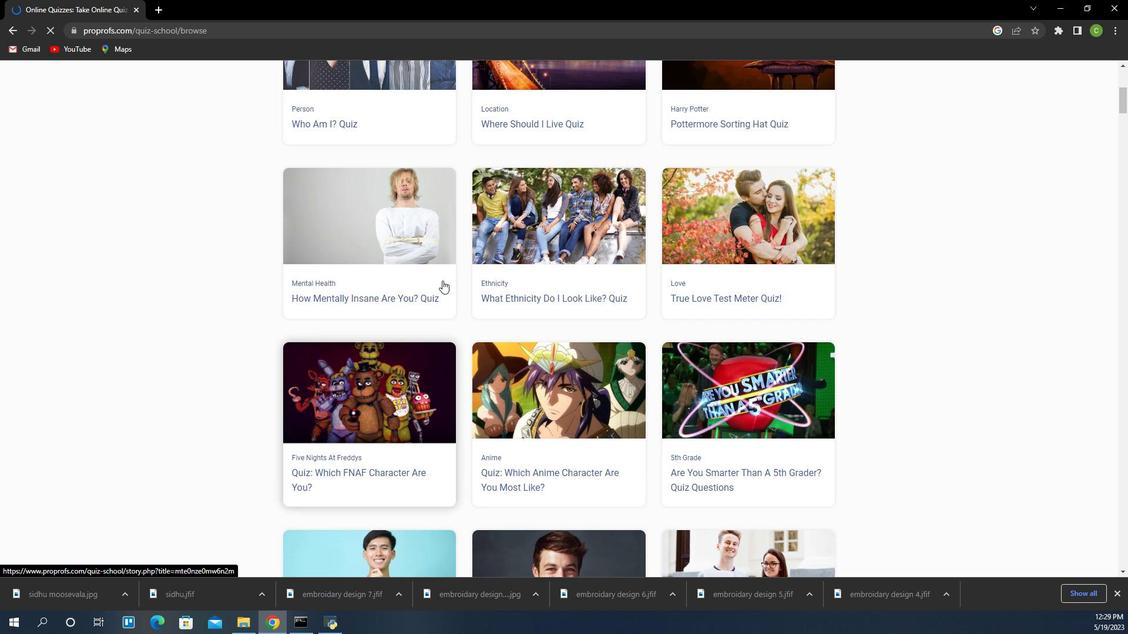 
Action: Mouse scrolled (499, 464) with delta (0, 0)
Screenshot: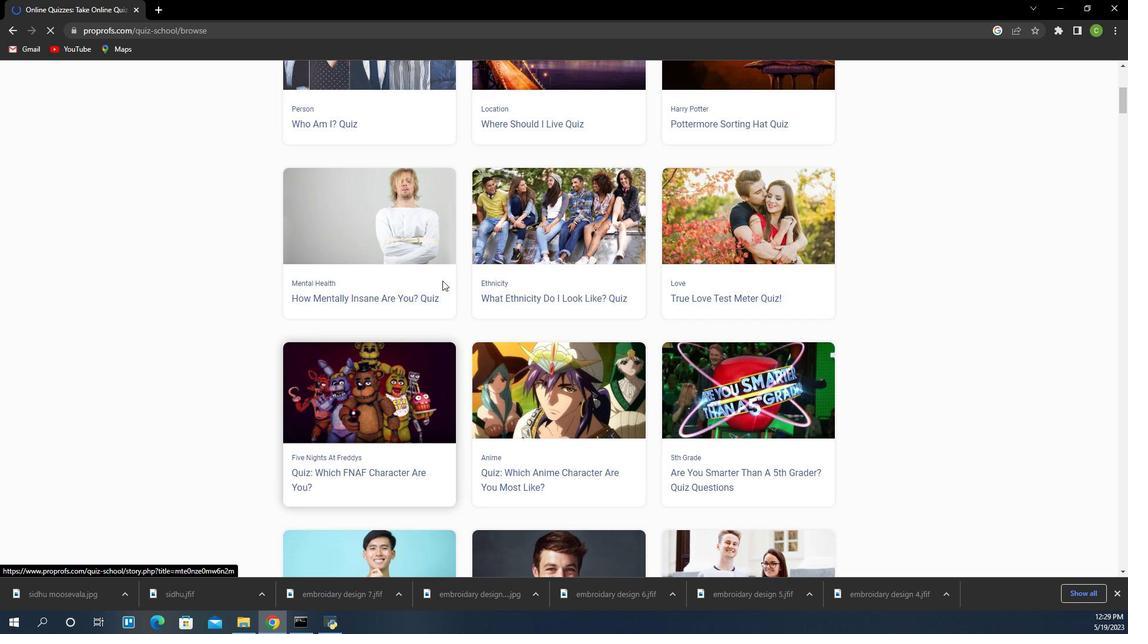 
Action: Mouse scrolled (499, 464) with delta (0, 0)
Screenshot: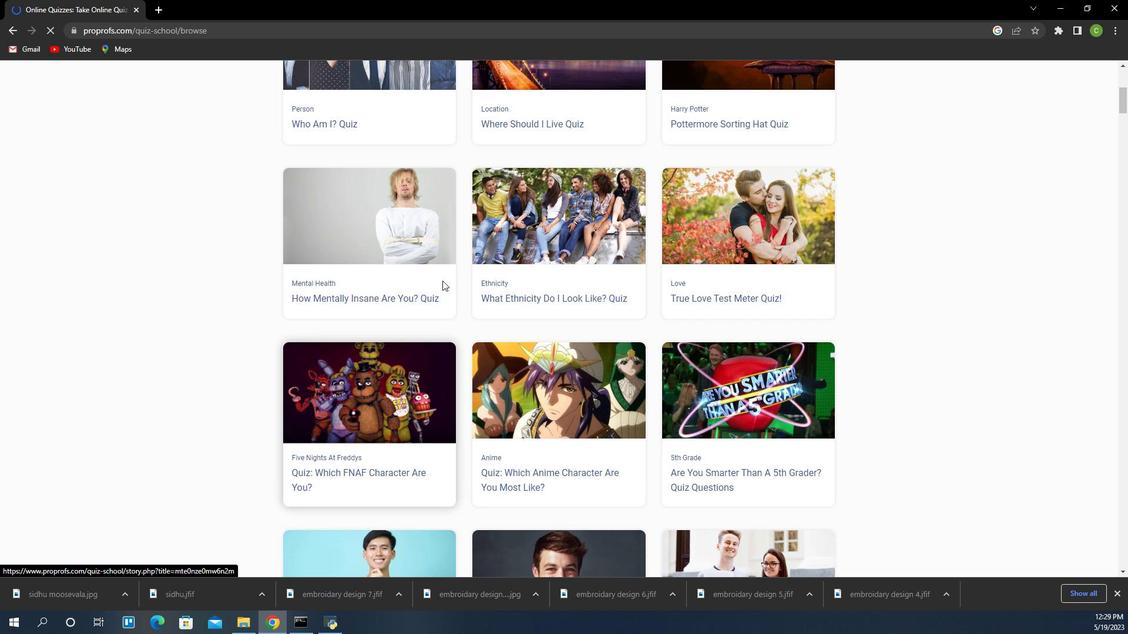 
Action: Mouse scrolled (499, 464) with delta (0, 0)
Screenshot: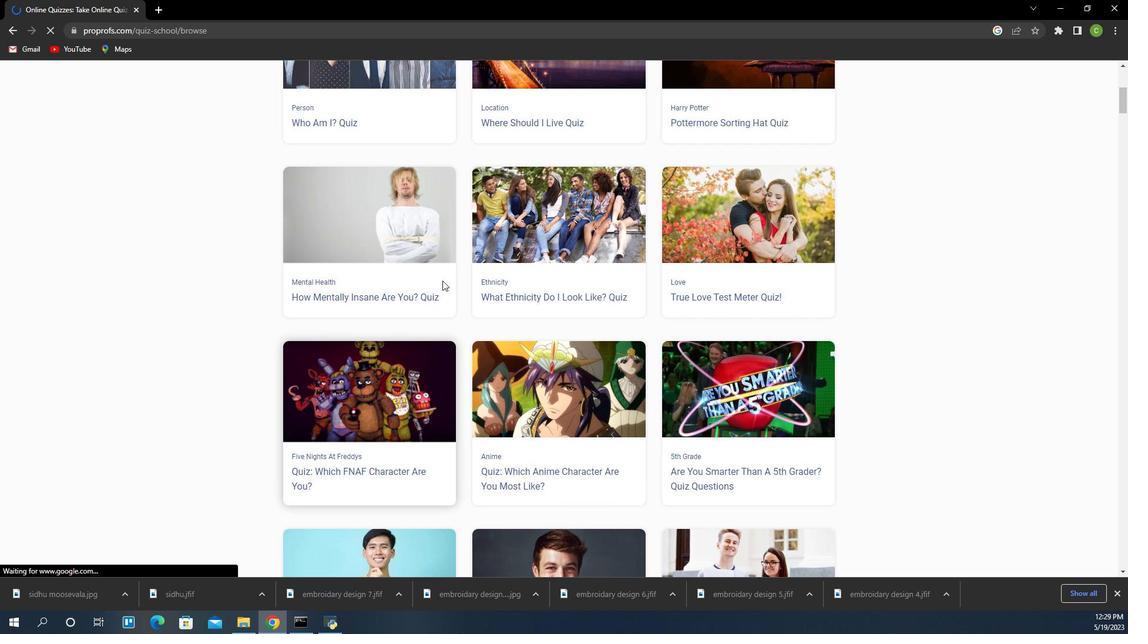 
Action: Mouse scrolled (499, 464) with delta (0, 0)
Screenshot: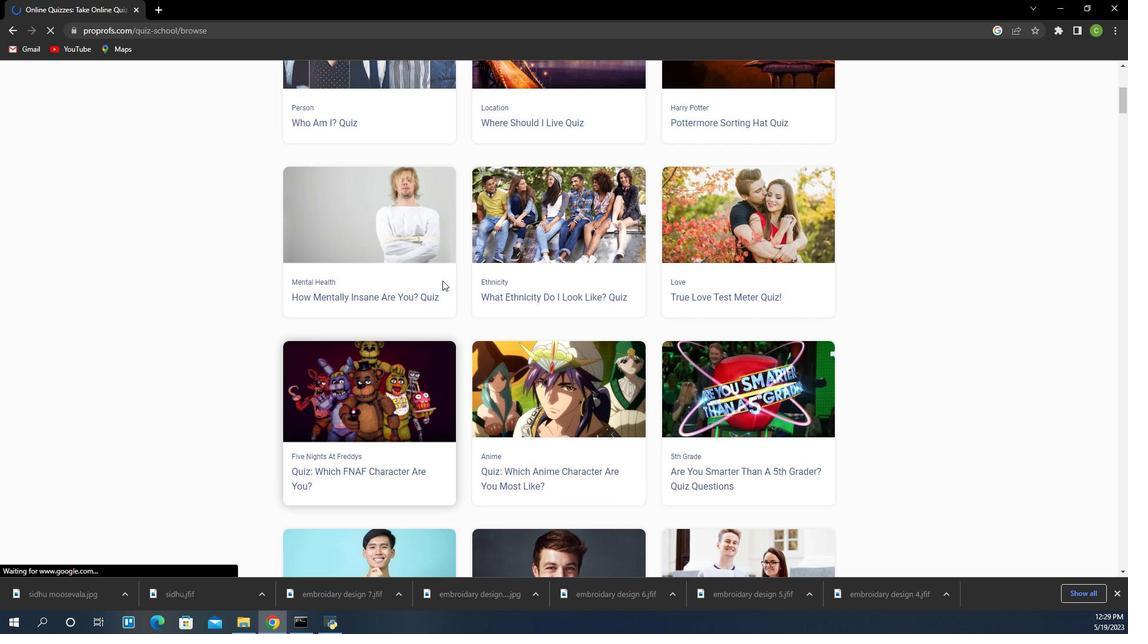 
Action: Mouse scrolled (499, 464) with delta (0, 0)
Screenshot: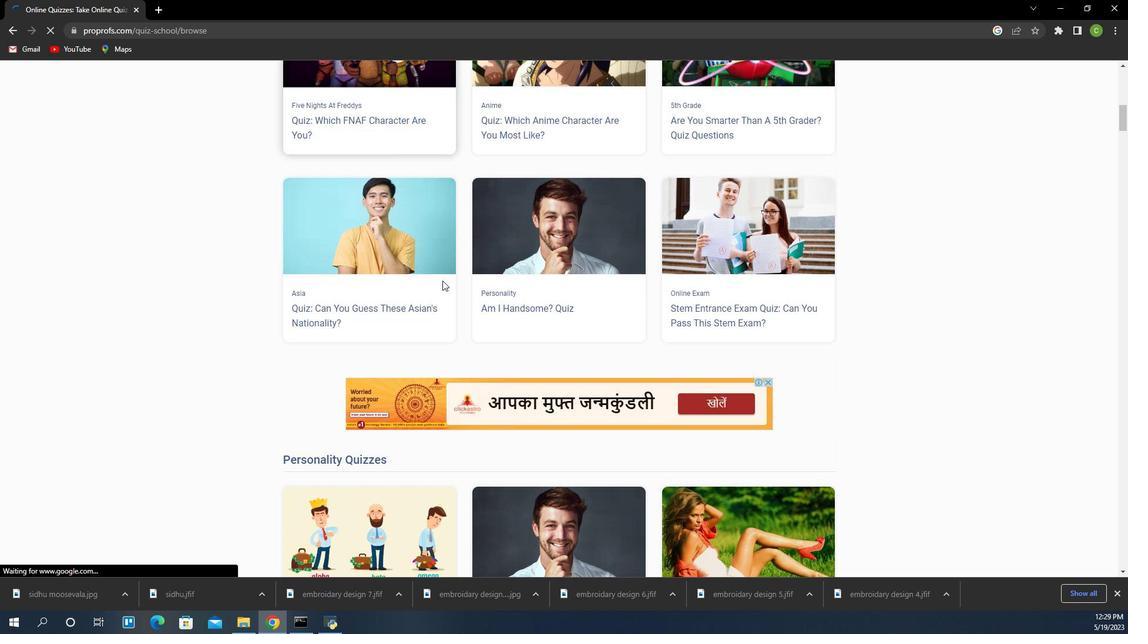 
Action: Mouse scrolled (499, 464) with delta (0, 0)
Screenshot: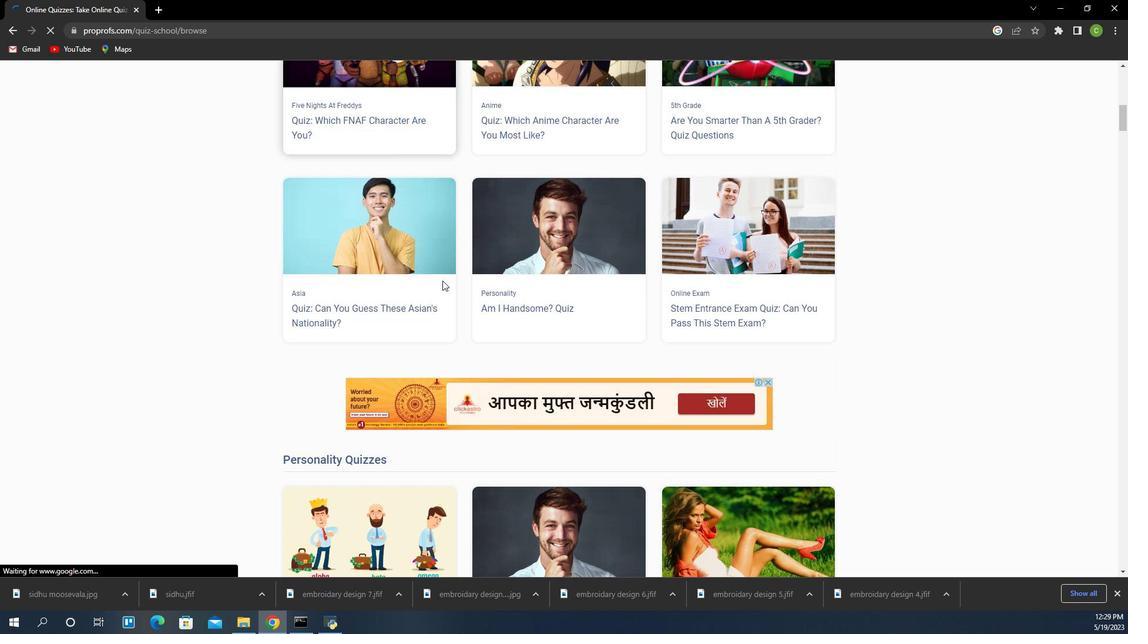 
Action: Mouse scrolled (499, 464) with delta (0, 0)
Screenshot: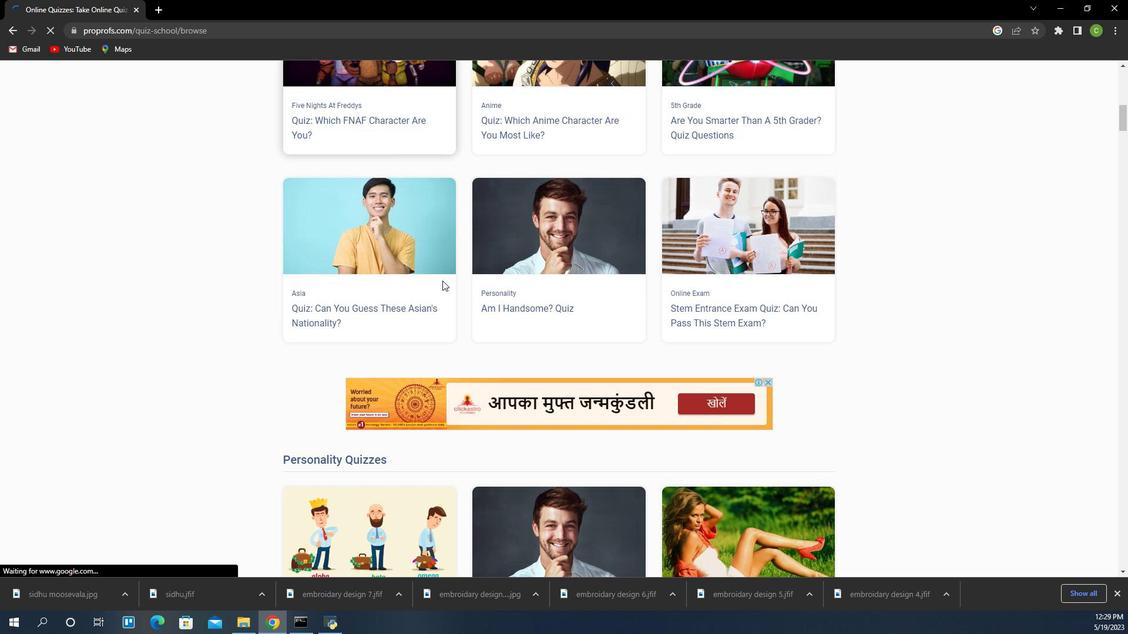 
Action: Mouse scrolled (499, 464) with delta (0, 0)
Screenshot: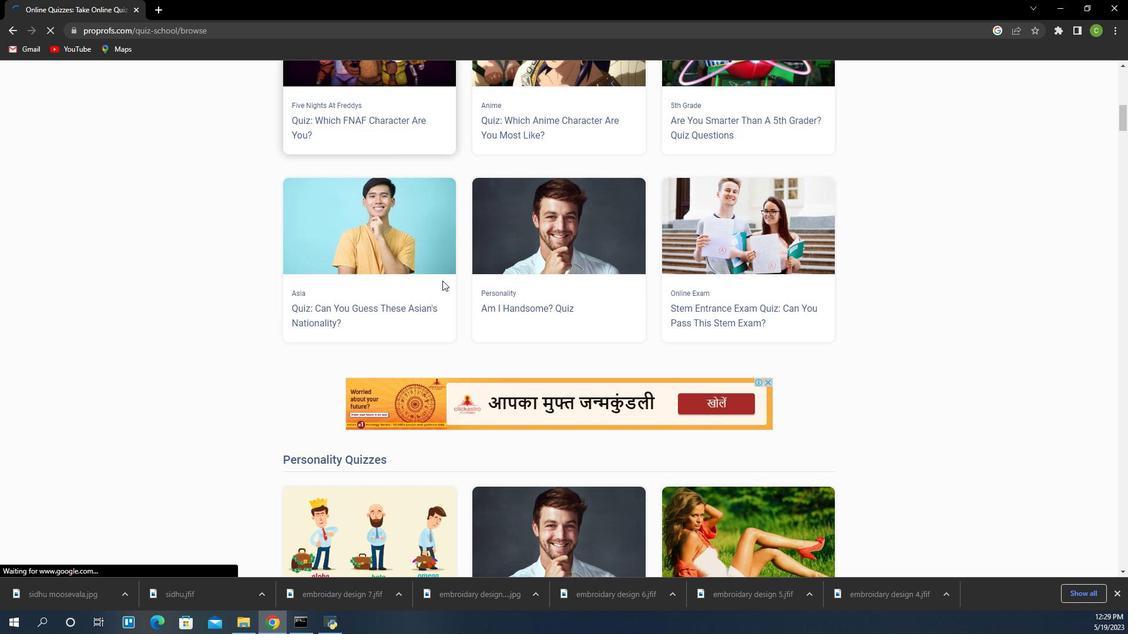 
Action: Mouse scrolled (499, 464) with delta (0, 0)
Screenshot: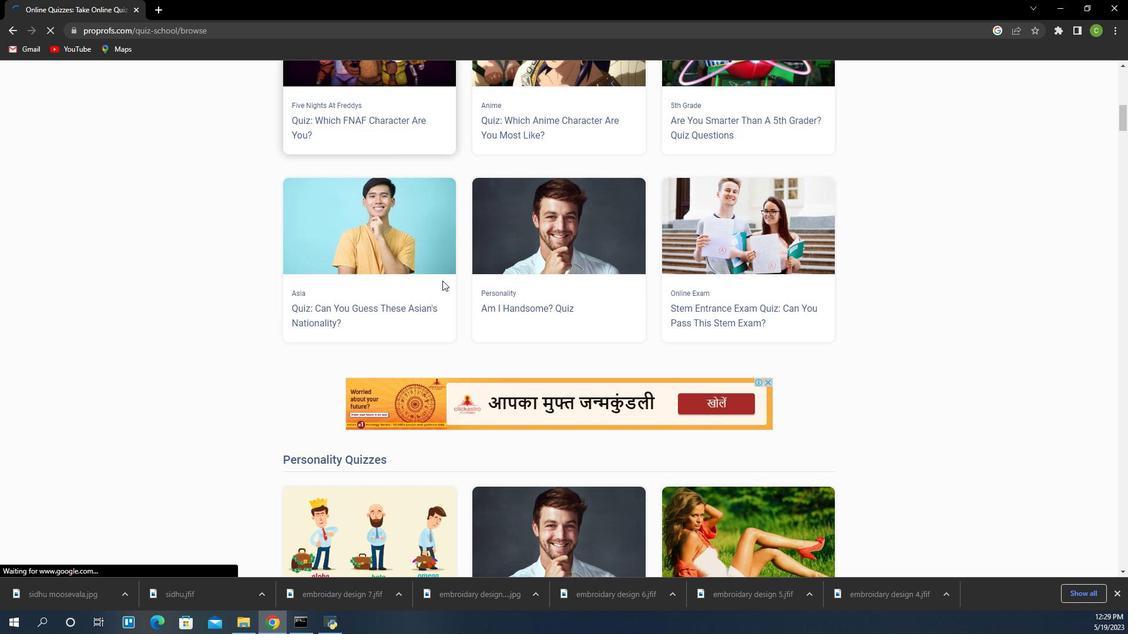
Action: Mouse scrolled (499, 464) with delta (0, 0)
Screenshot: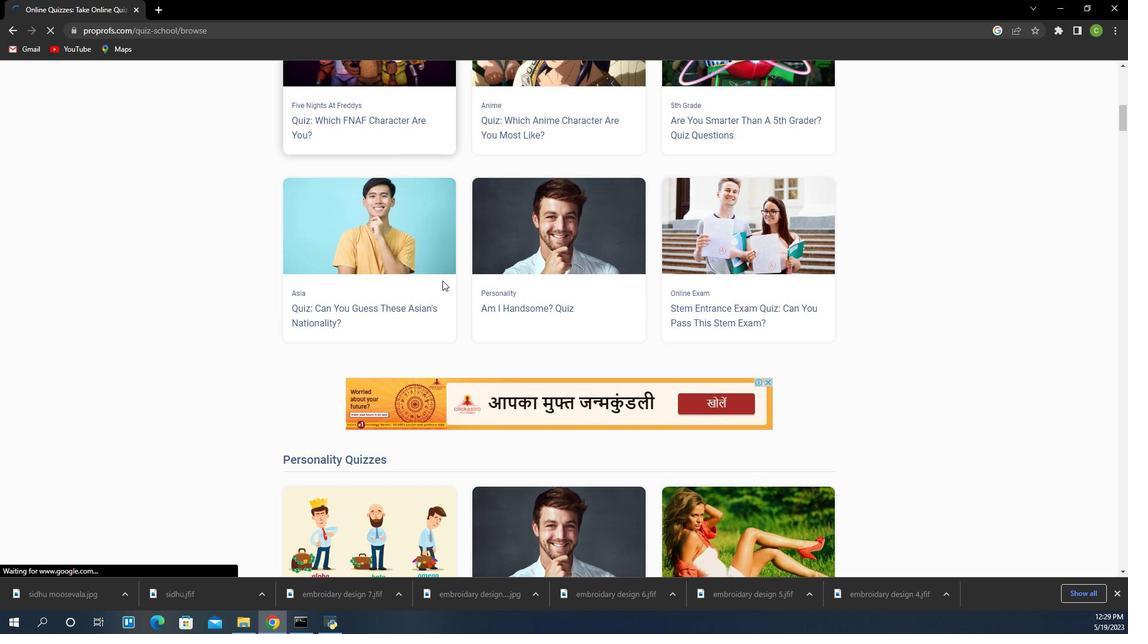 
Action: Mouse scrolled (499, 464) with delta (0, 0)
Screenshot: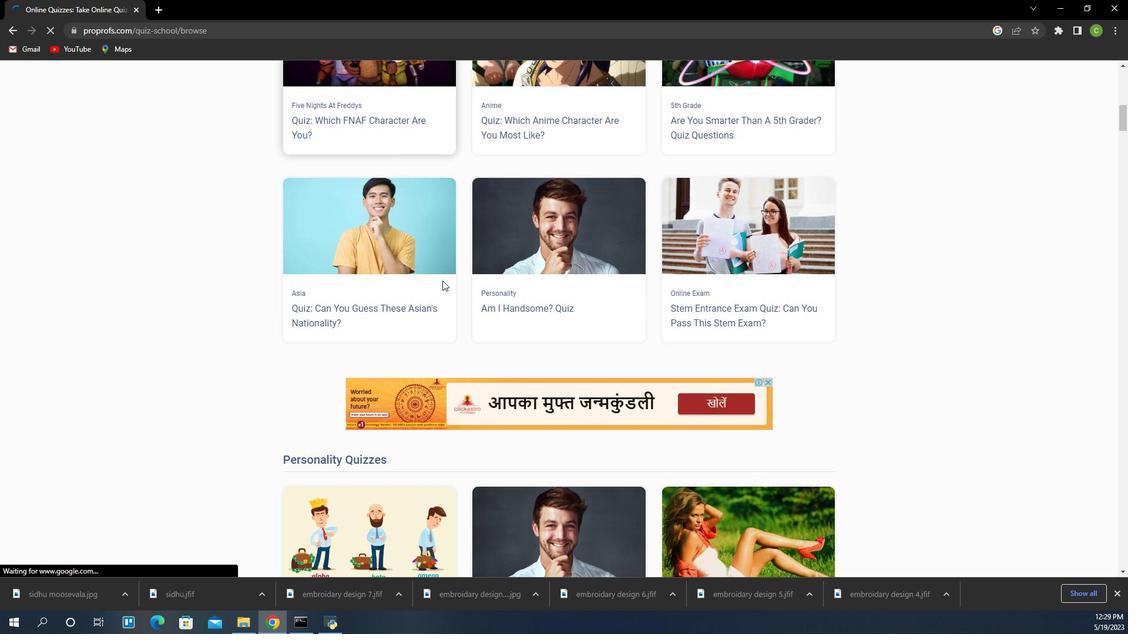 
Action: Mouse scrolled (499, 464) with delta (0, 0)
Screenshot: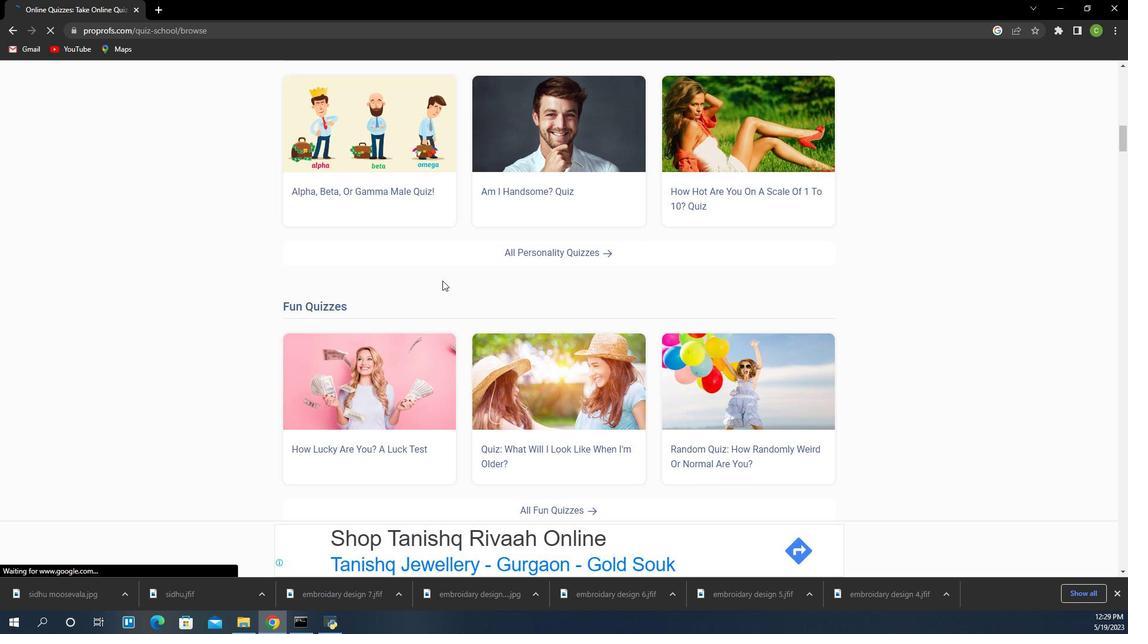 
Action: Mouse scrolled (499, 464) with delta (0, 0)
Screenshot: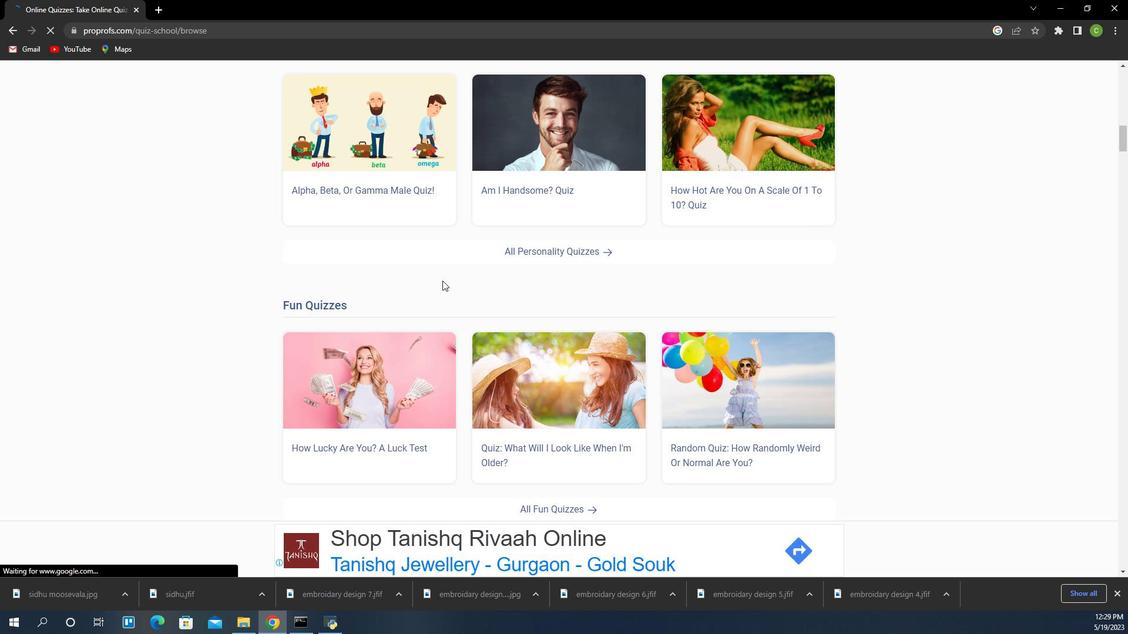 
Action: Mouse scrolled (499, 464) with delta (0, 0)
Screenshot: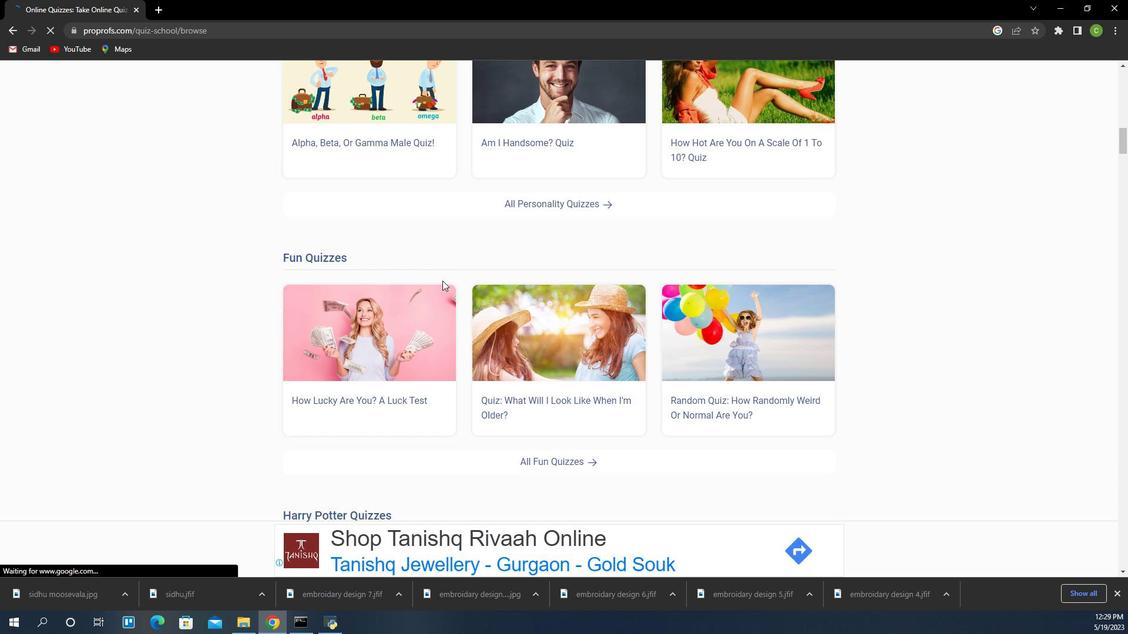 
Action: Mouse scrolled (499, 464) with delta (0, 0)
Screenshot: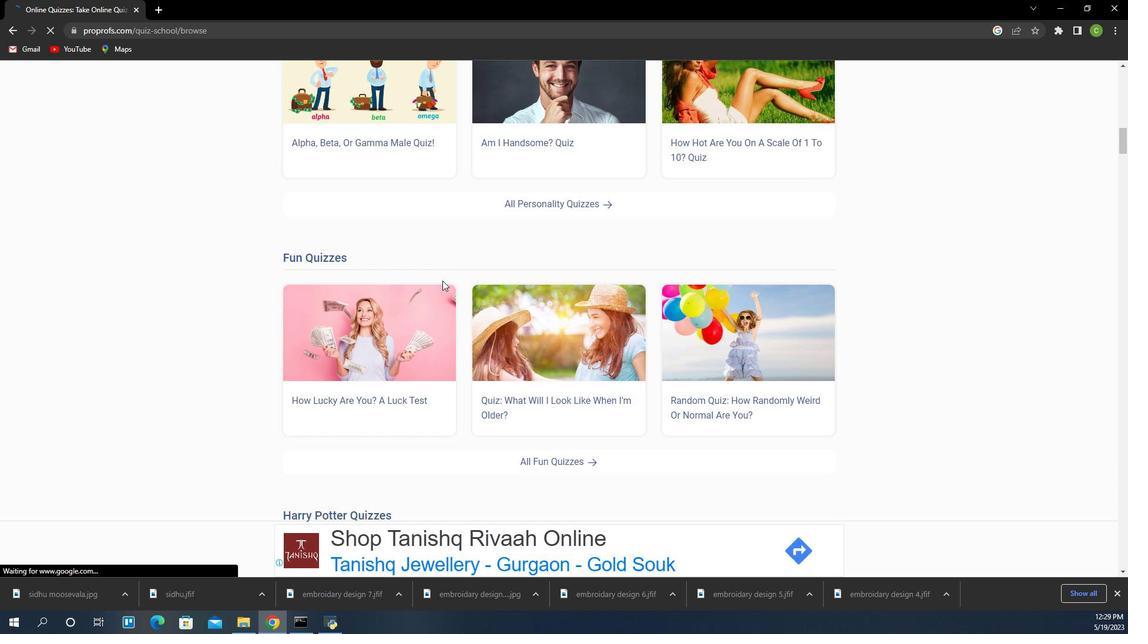 
Action: Mouse scrolled (499, 464) with delta (0, 0)
Screenshot: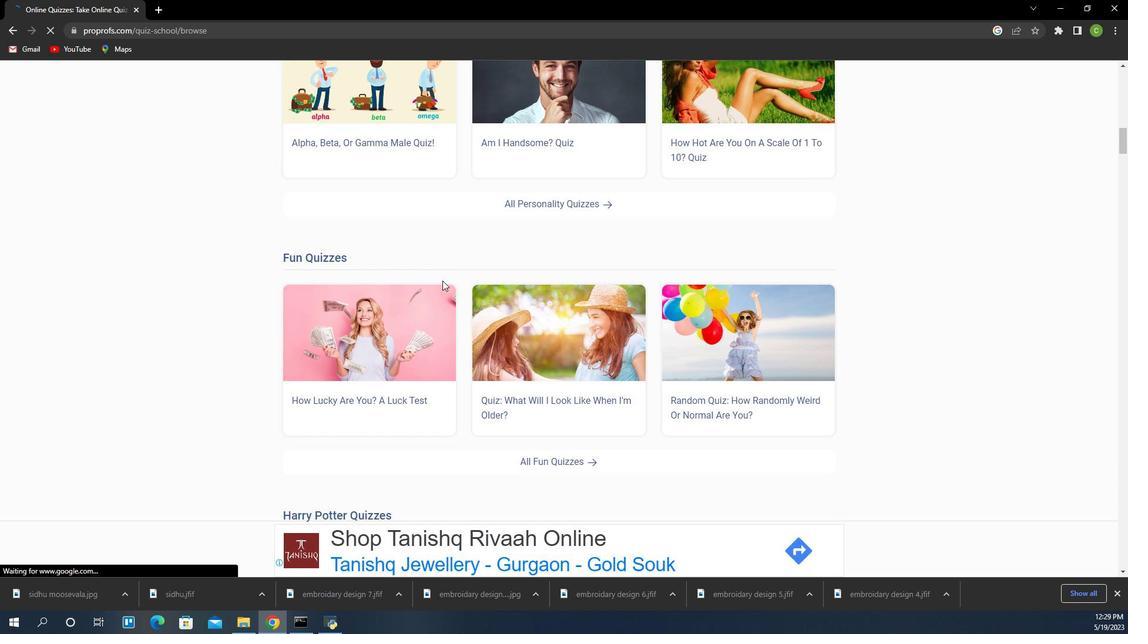 
Action: Mouse scrolled (499, 464) with delta (0, 0)
Screenshot: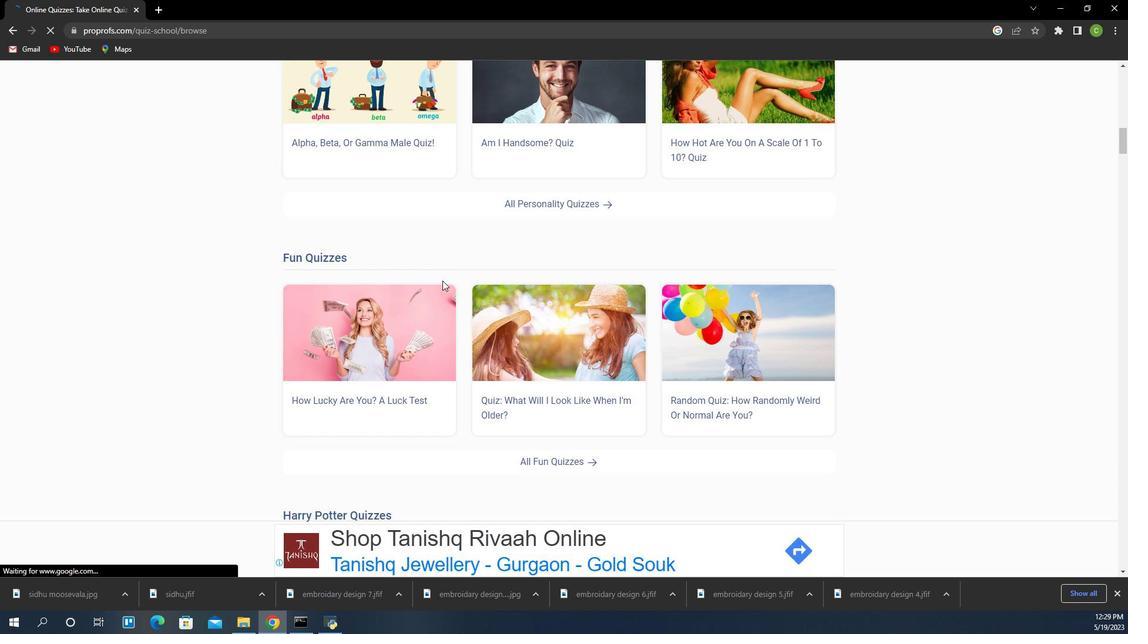 
Action: Mouse scrolled (499, 464) with delta (0, 0)
Screenshot: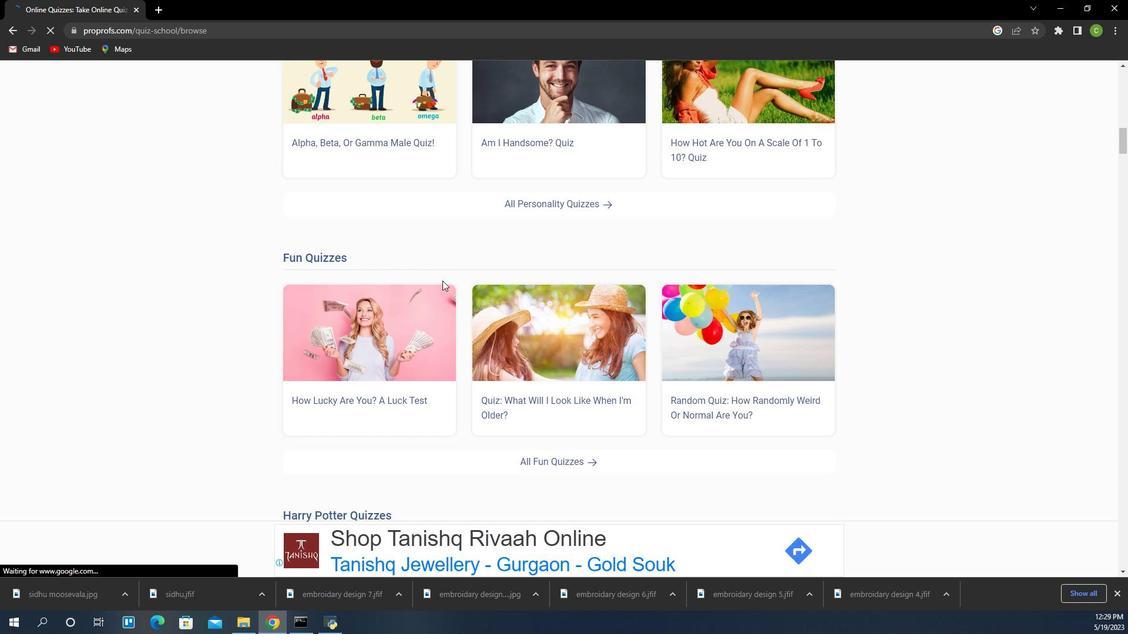 
Action: Mouse scrolled (499, 464) with delta (0, 0)
Screenshot: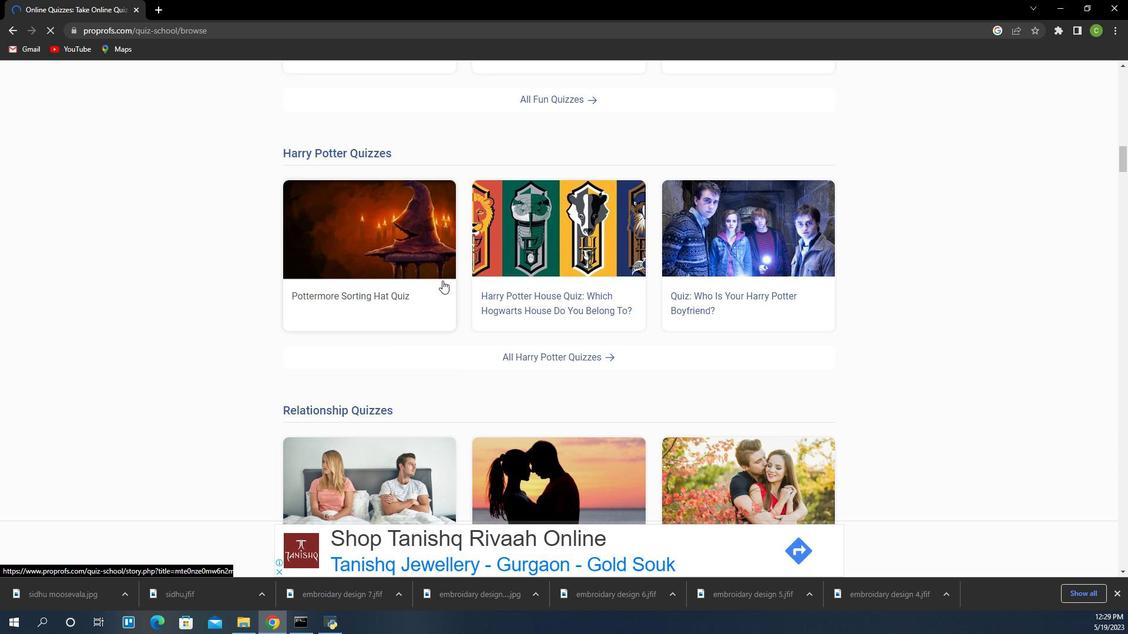 
Action: Mouse scrolled (499, 464) with delta (0, 0)
Screenshot: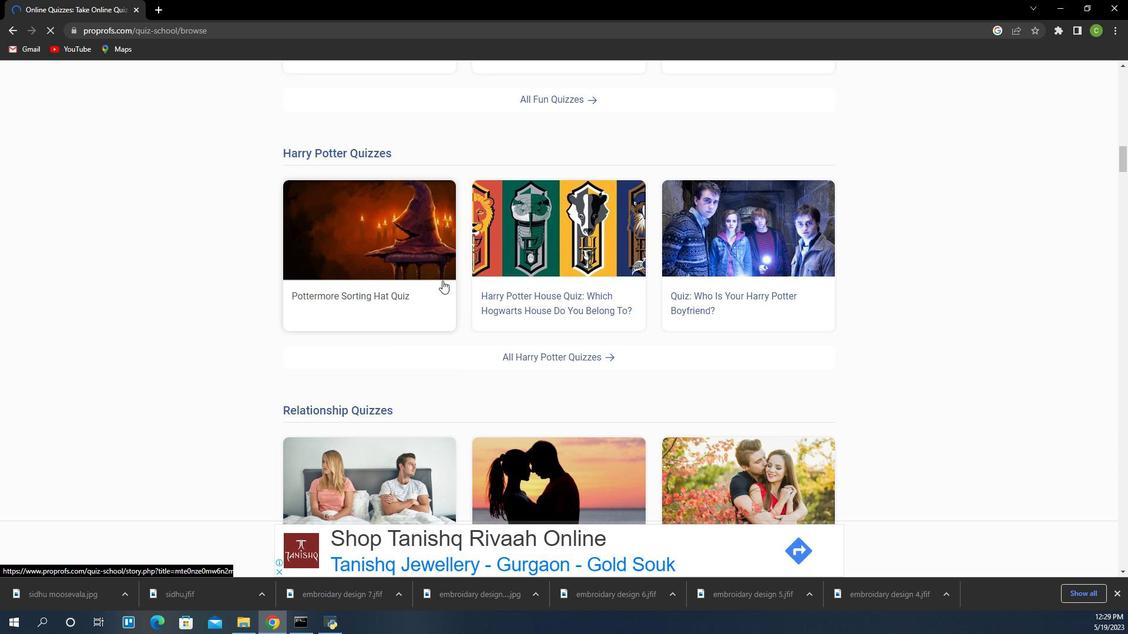 
Action: Mouse scrolled (499, 464) with delta (0, 0)
Screenshot: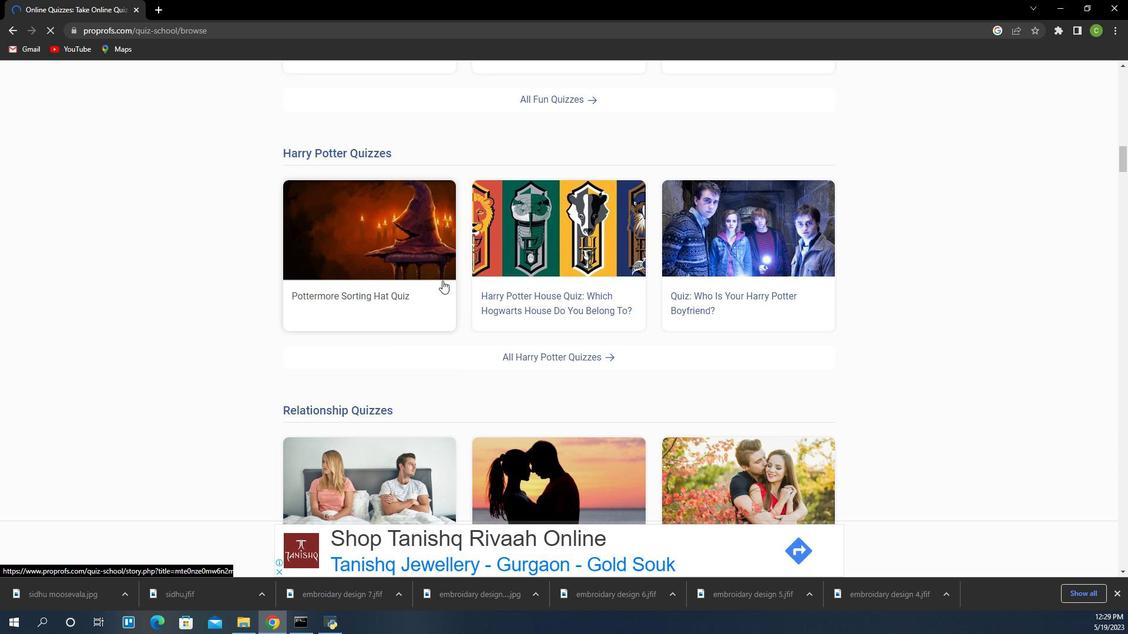
Action: Mouse scrolled (499, 464) with delta (0, 0)
Screenshot: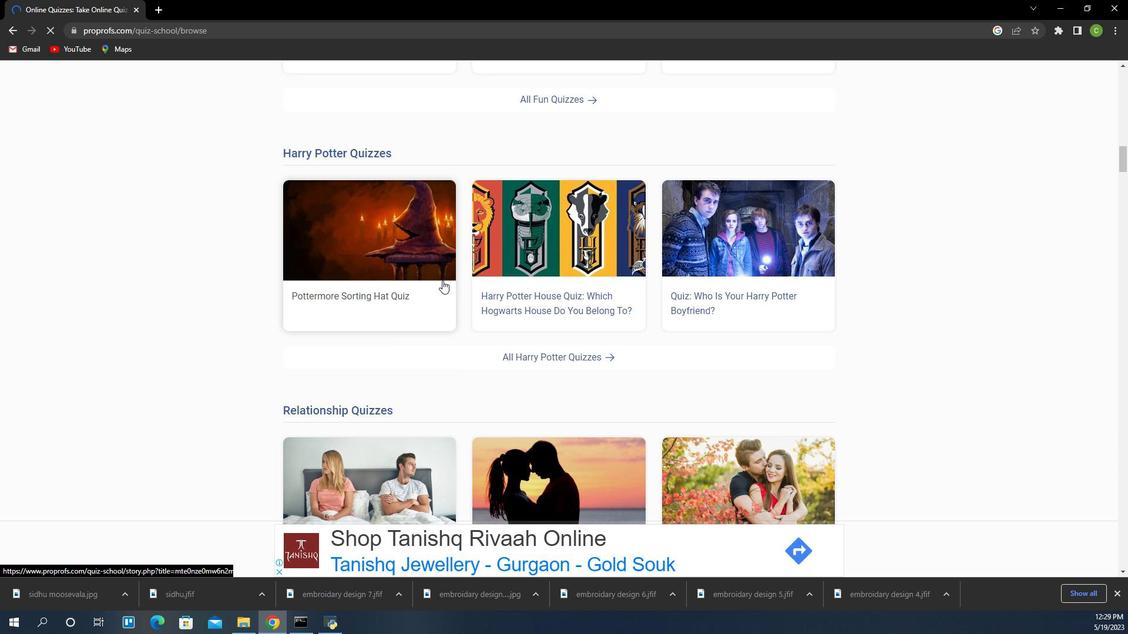 
Action: Mouse scrolled (499, 464) with delta (0, 0)
Screenshot: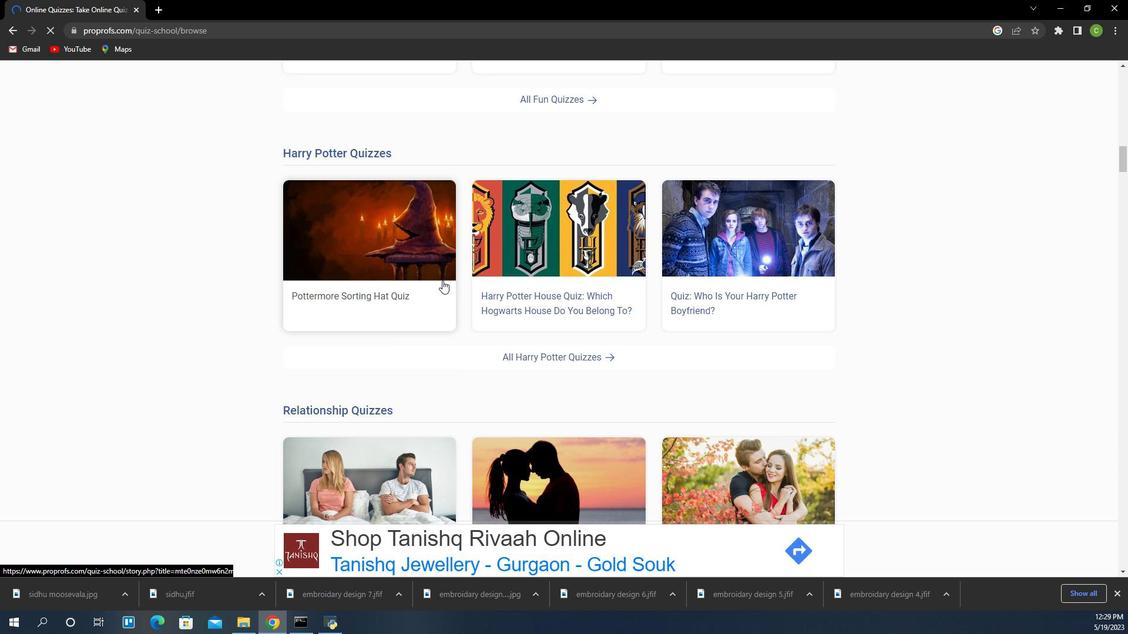 
Action: Mouse scrolled (499, 464) with delta (0, 0)
Screenshot: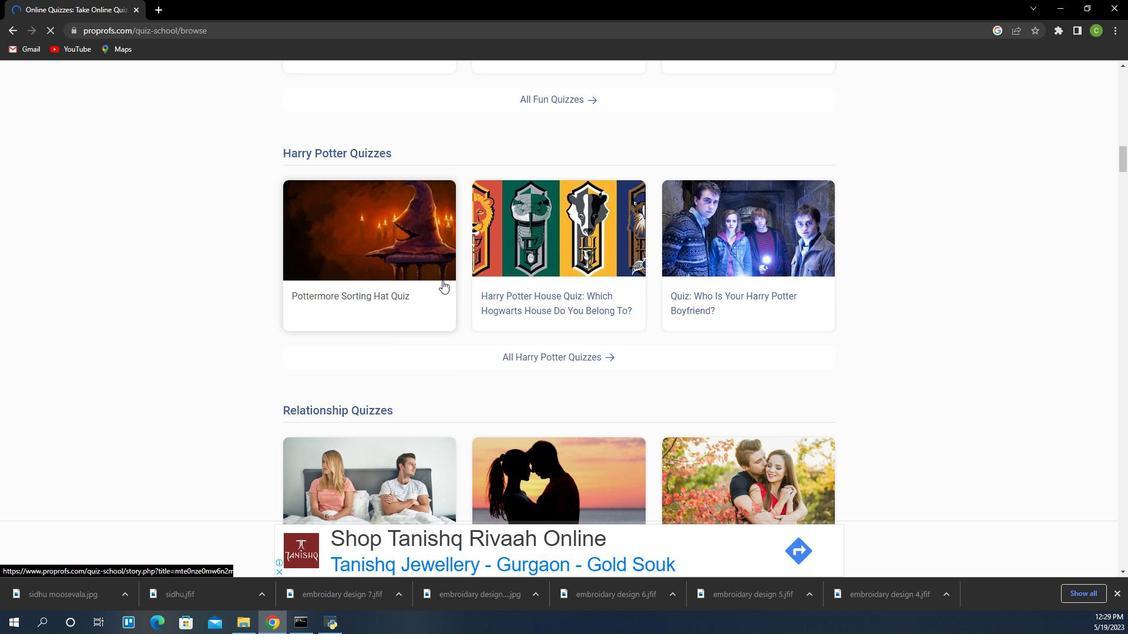 
Action: Mouse moved to (509, 561)
Screenshot: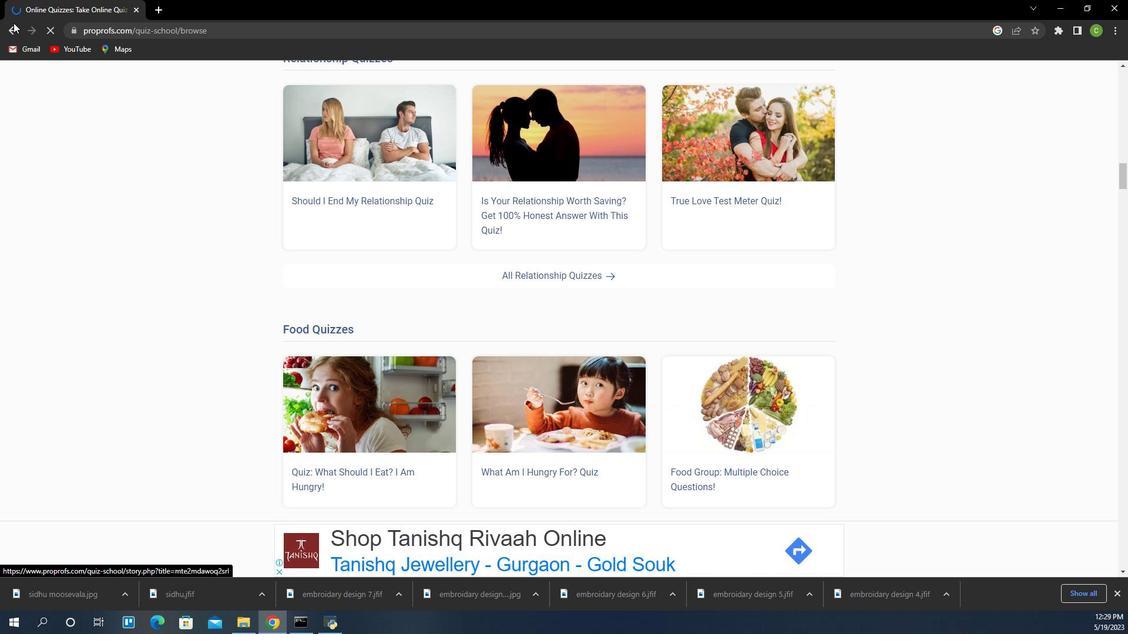 
Action: Mouse pressed left at (509, 561)
Screenshot: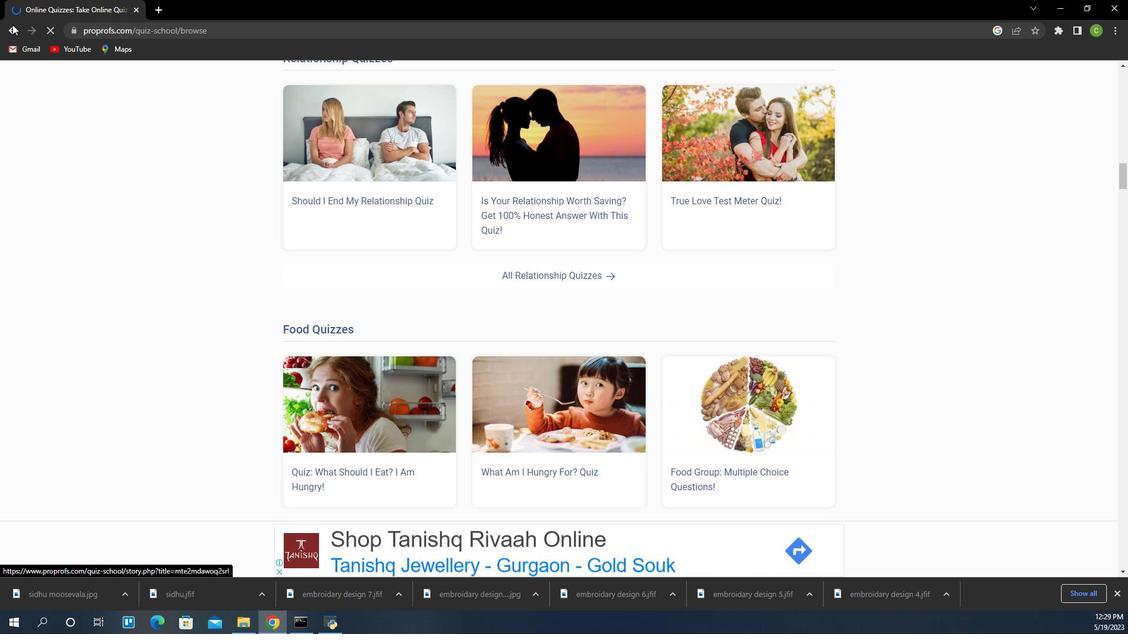 
Action: Mouse moved to (501, 474)
Screenshot: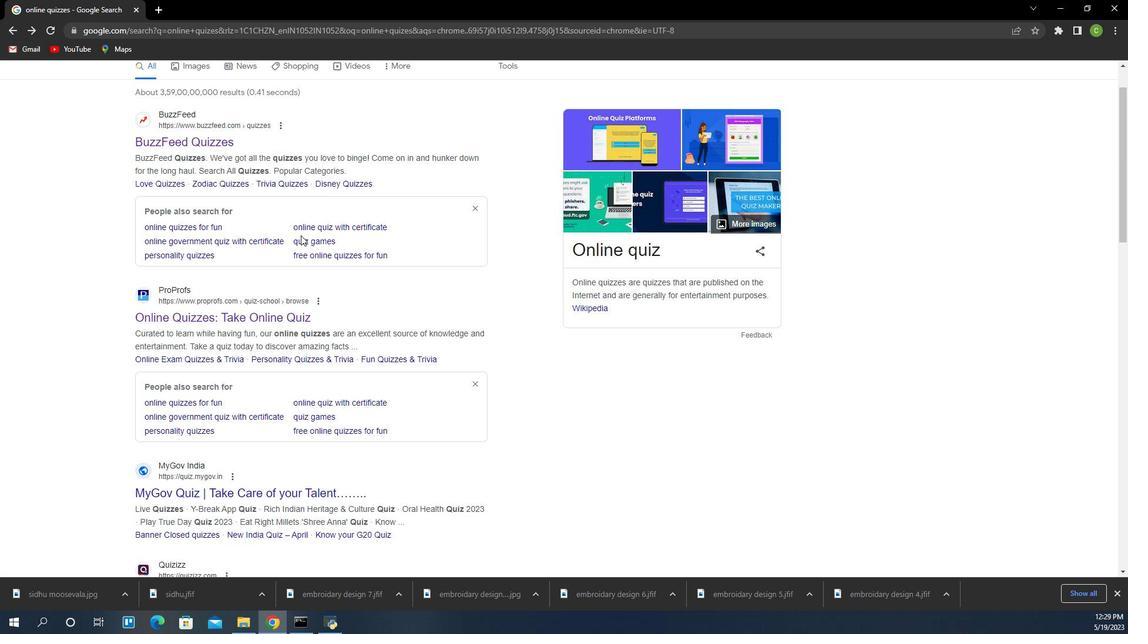 
Action: Mouse scrolled (501, 474) with delta (0, 0)
Screenshot: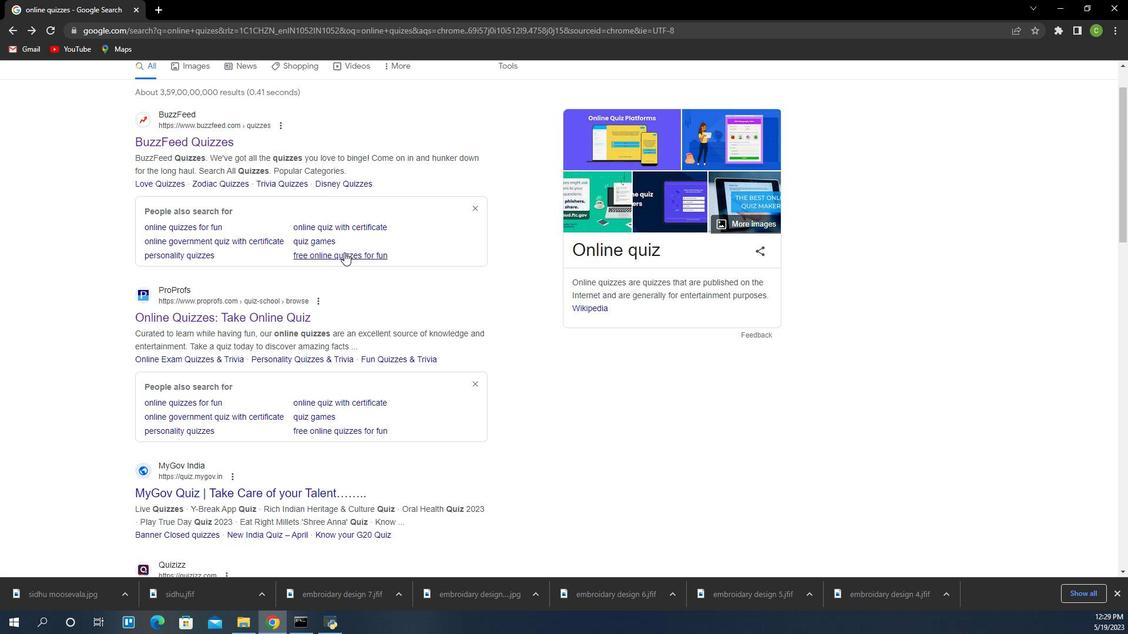 
Action: Mouse scrolled (501, 474) with delta (0, 0)
Screenshot: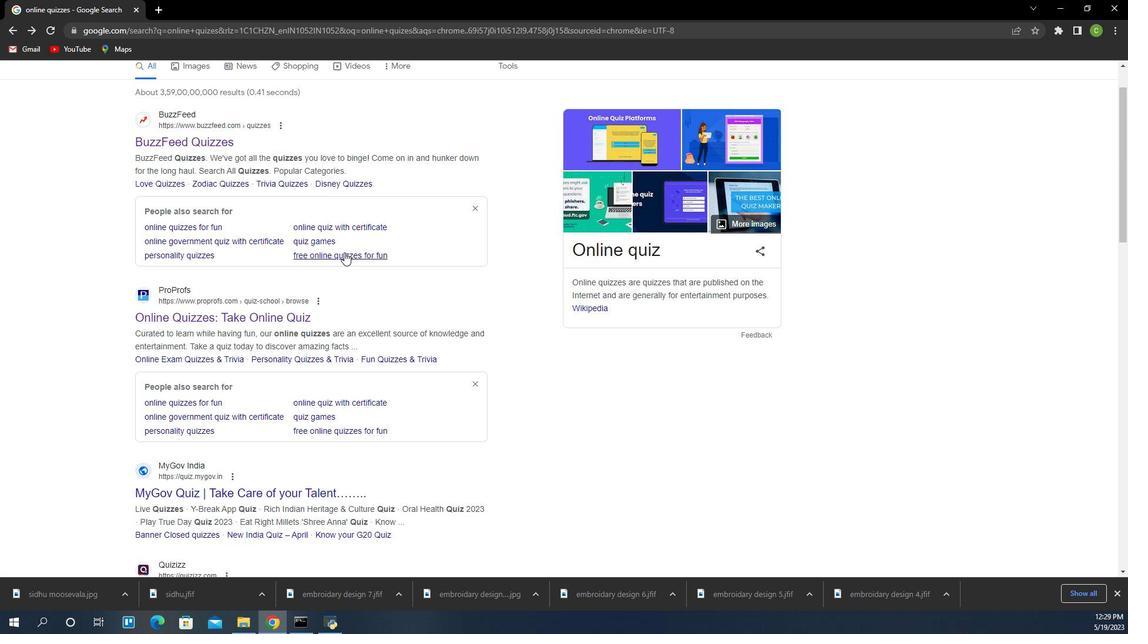
Action: Mouse scrolled (501, 474) with delta (0, 0)
Screenshot: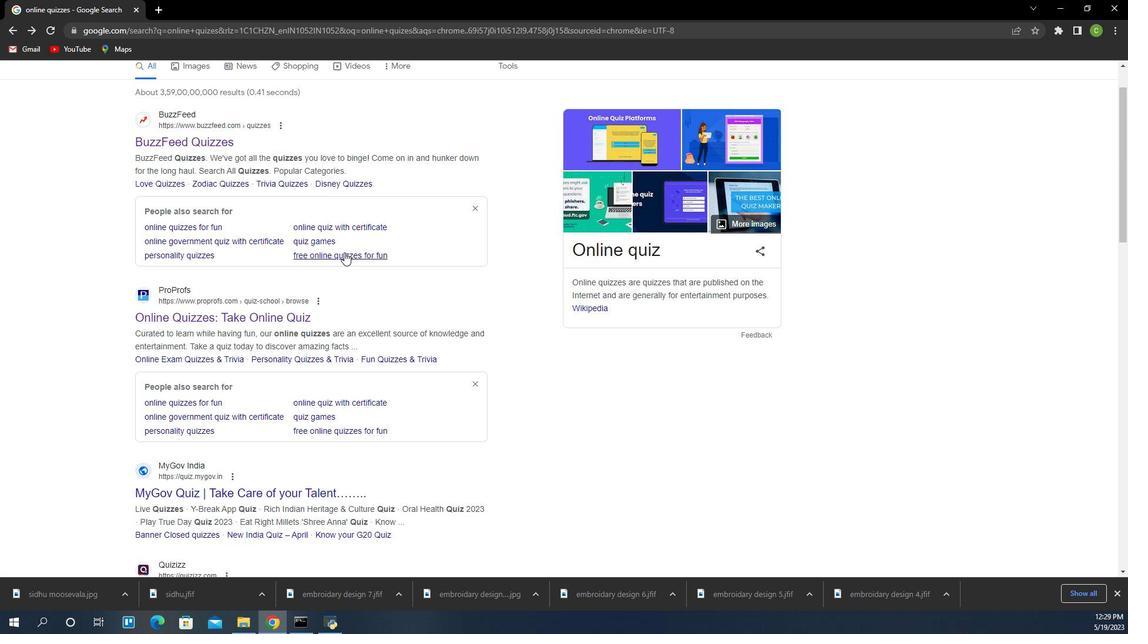 
Action: Mouse scrolled (501, 474) with delta (0, 0)
Screenshot: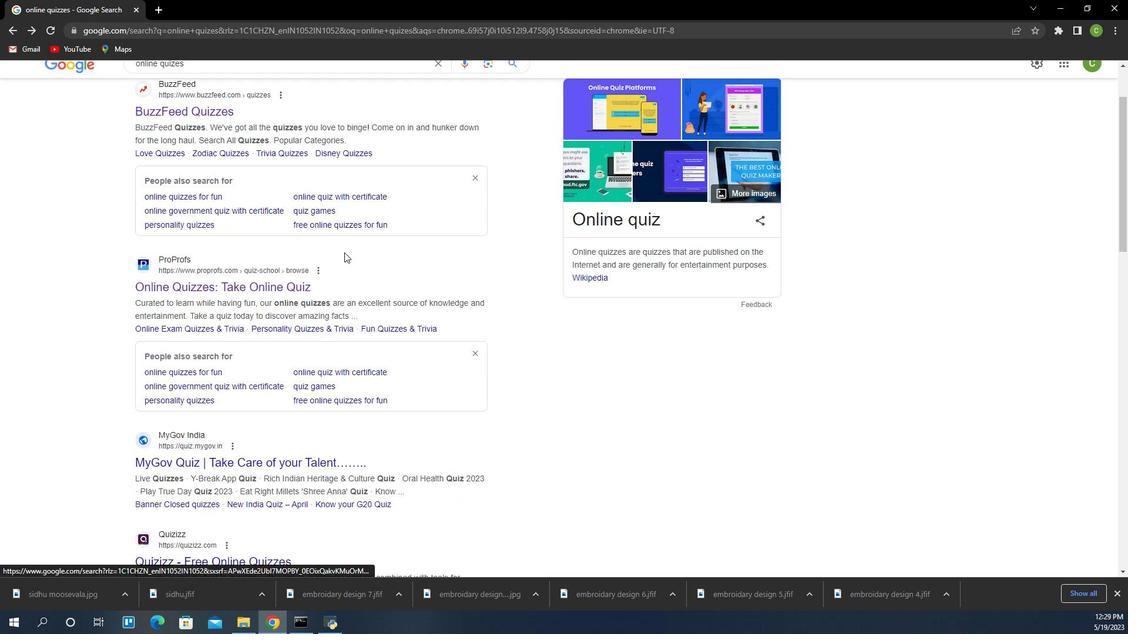 
Action: Mouse scrolled (501, 474) with delta (0, 0)
Screenshot: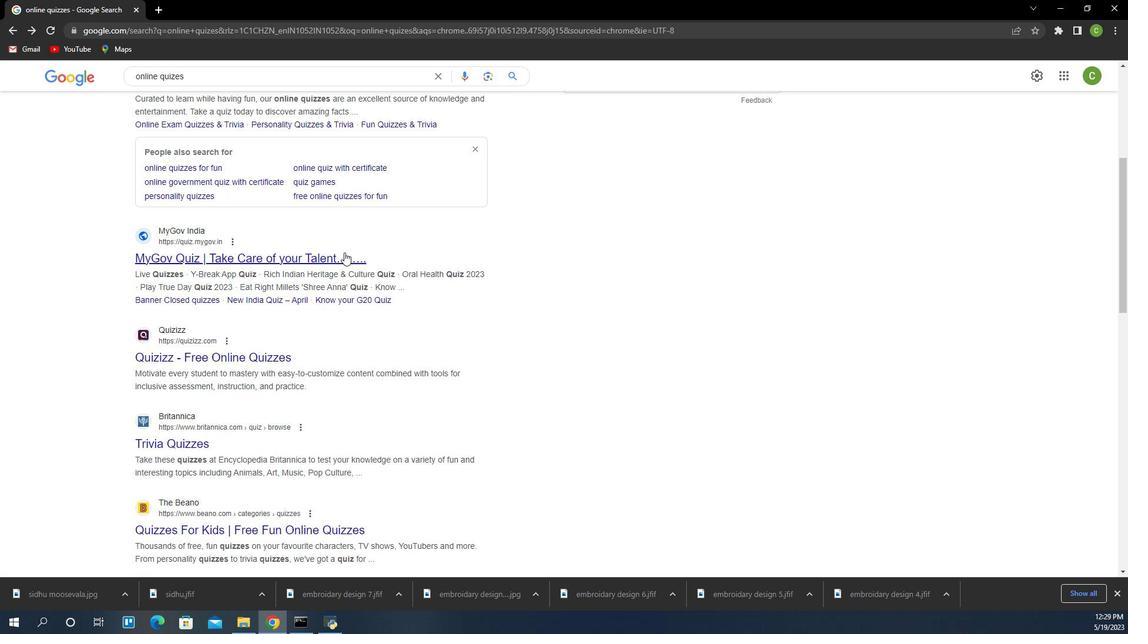 
Action: Mouse scrolled (501, 474) with delta (0, 0)
Screenshot: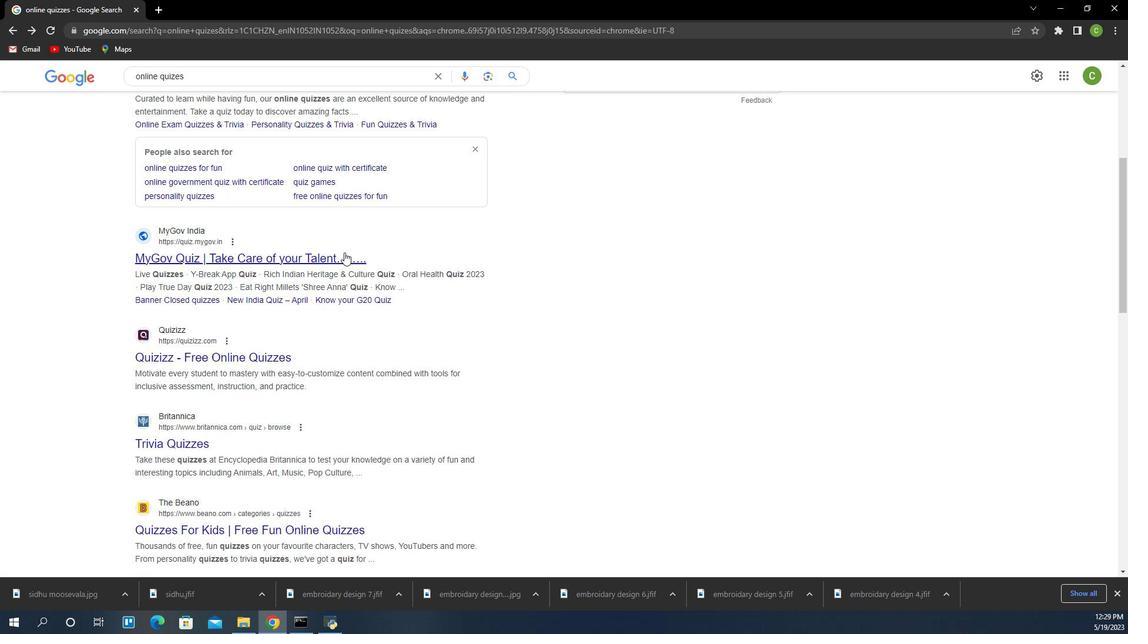 
Action: Mouse scrolled (501, 474) with delta (0, 0)
Screenshot: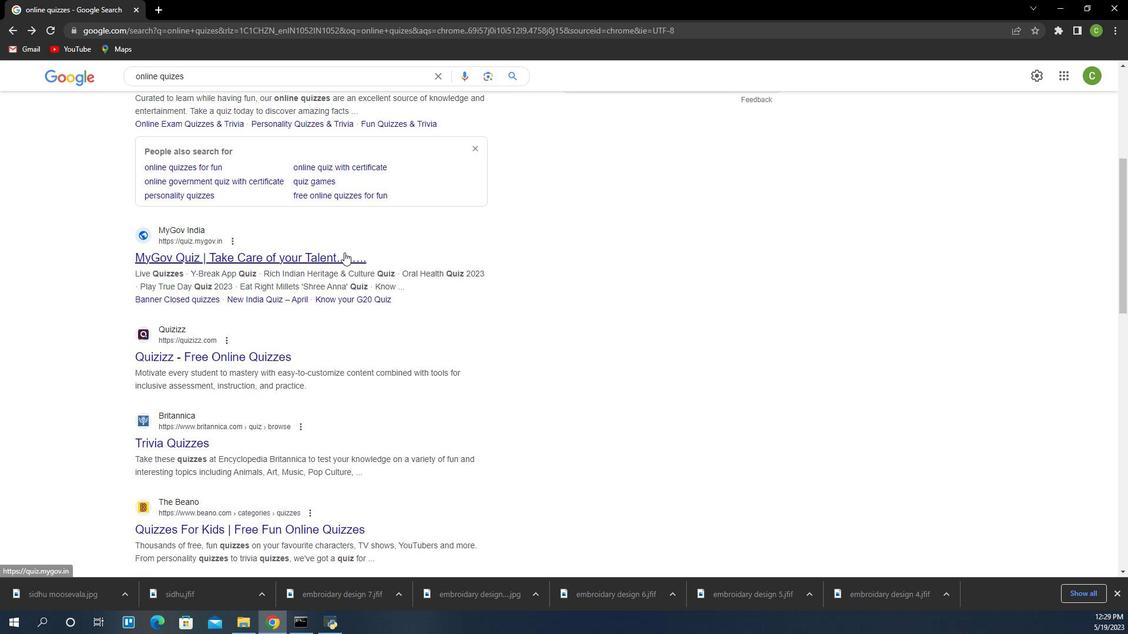 
Action: Mouse scrolled (501, 474) with delta (0, 0)
Screenshot: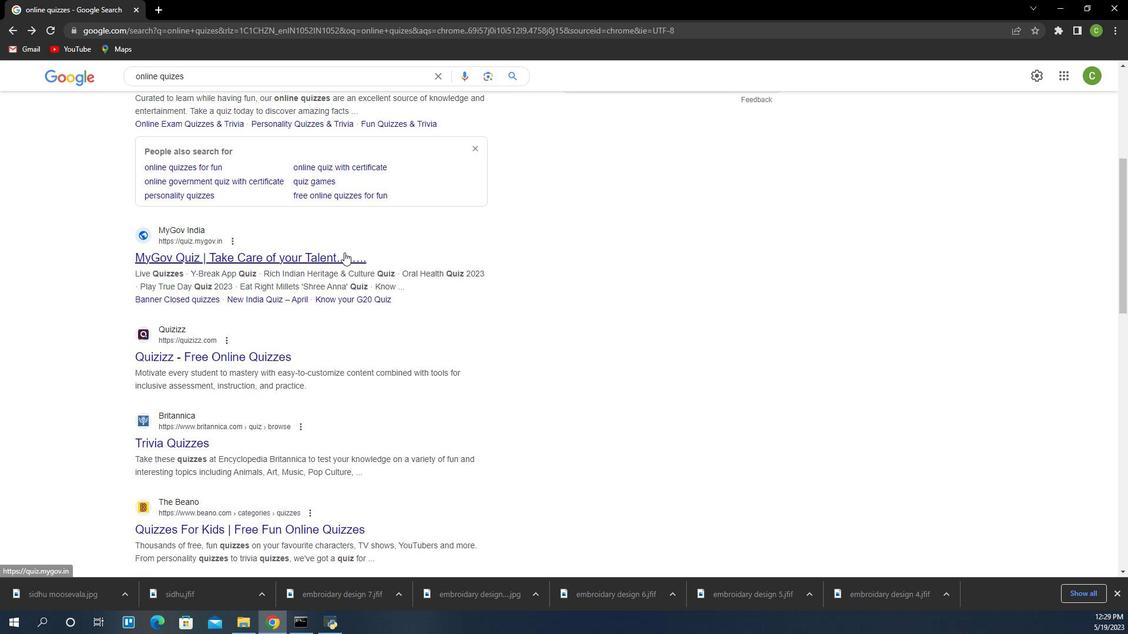 
Action: Mouse scrolled (501, 474) with delta (0, 0)
Screenshot: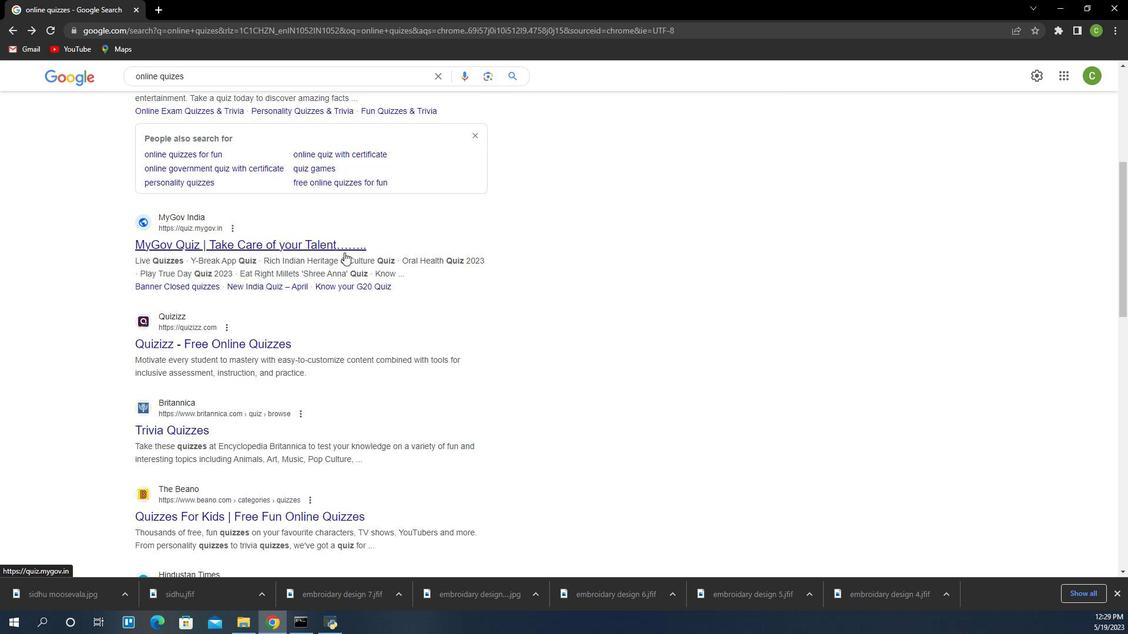 
Action: Mouse scrolled (501, 474) with delta (0, 0)
Screenshot: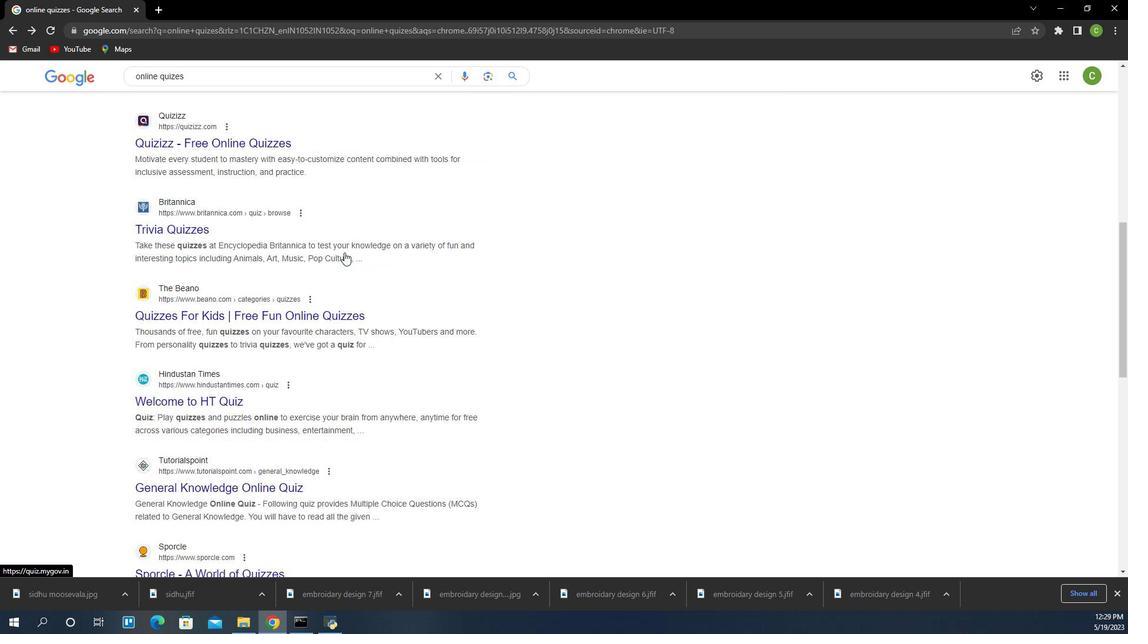 
Action: Mouse scrolled (501, 474) with delta (0, 0)
Screenshot: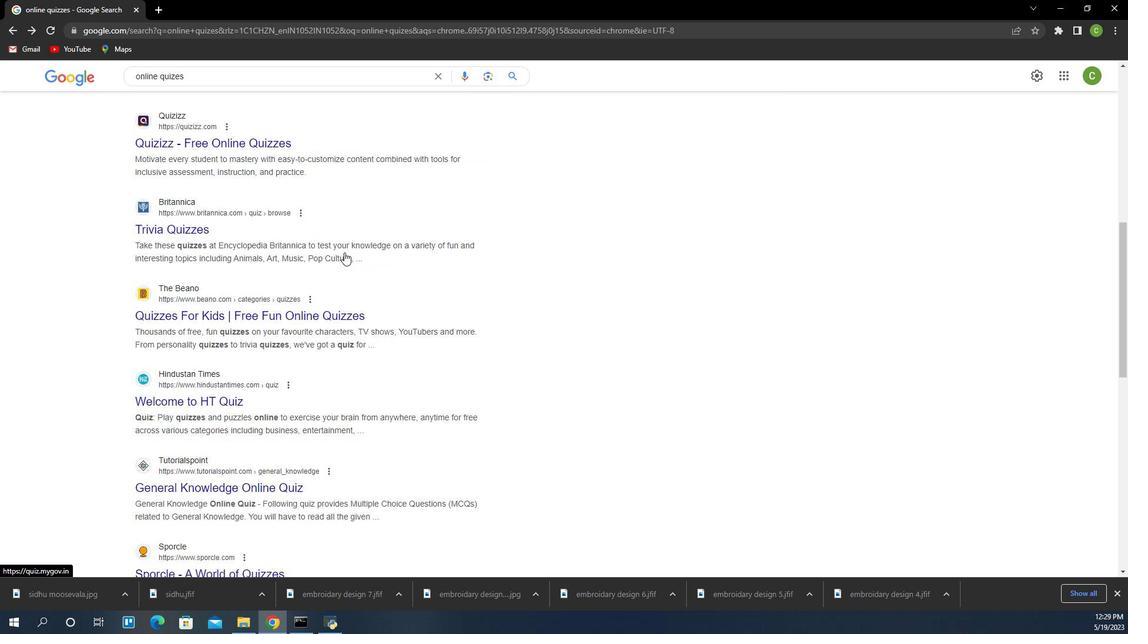 
Action: Mouse scrolled (501, 474) with delta (0, 0)
Screenshot: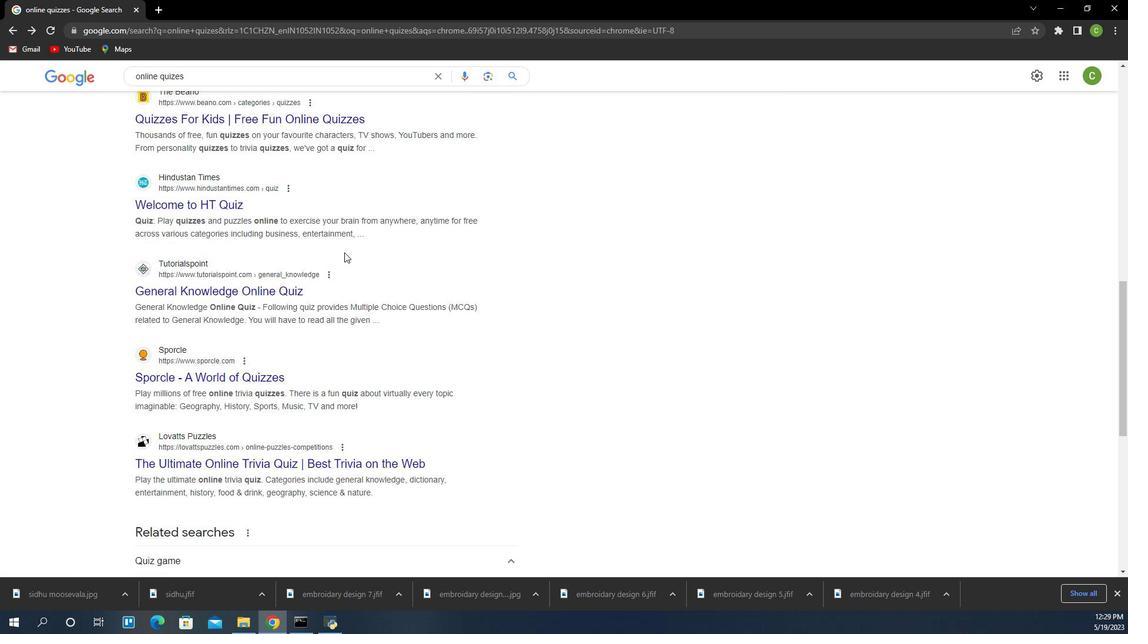 
Action: Mouse scrolled (501, 474) with delta (0, 0)
Screenshot: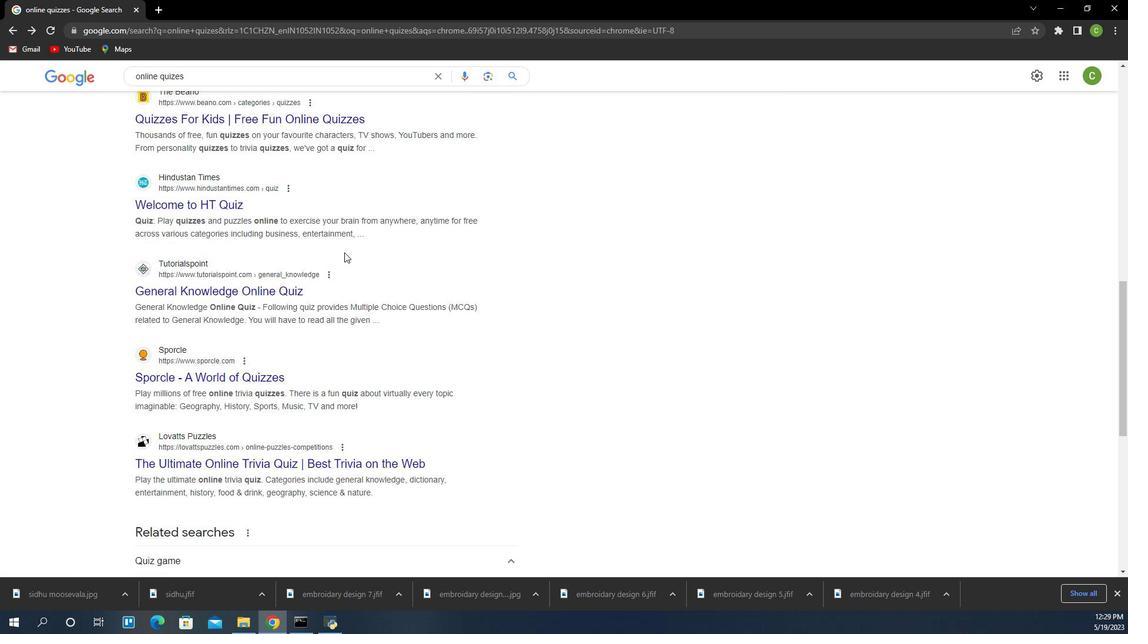 
Action: Mouse scrolled (501, 474) with delta (0, 0)
Screenshot: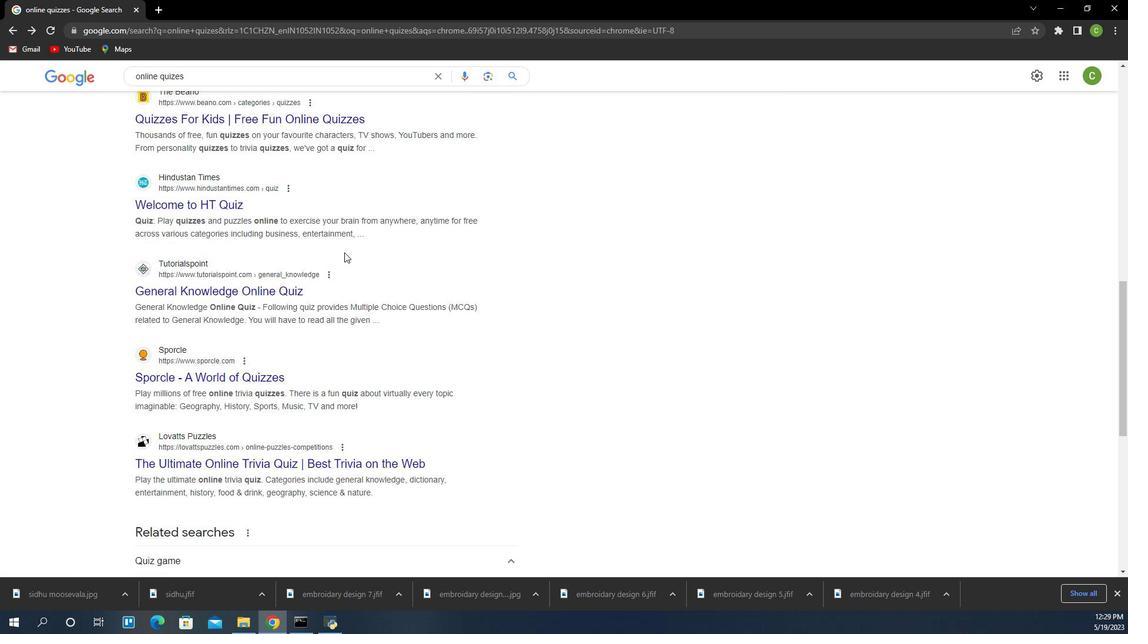 
Action: Mouse scrolled (501, 474) with delta (0, 0)
Screenshot: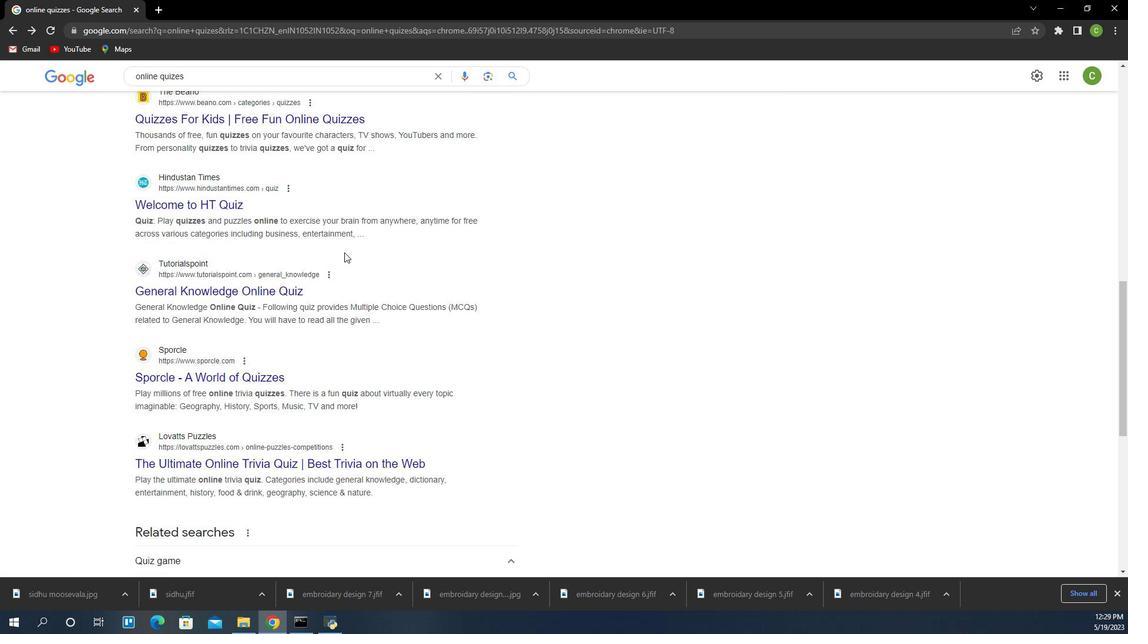 
Action: Mouse scrolled (501, 474) with delta (0, 0)
Screenshot: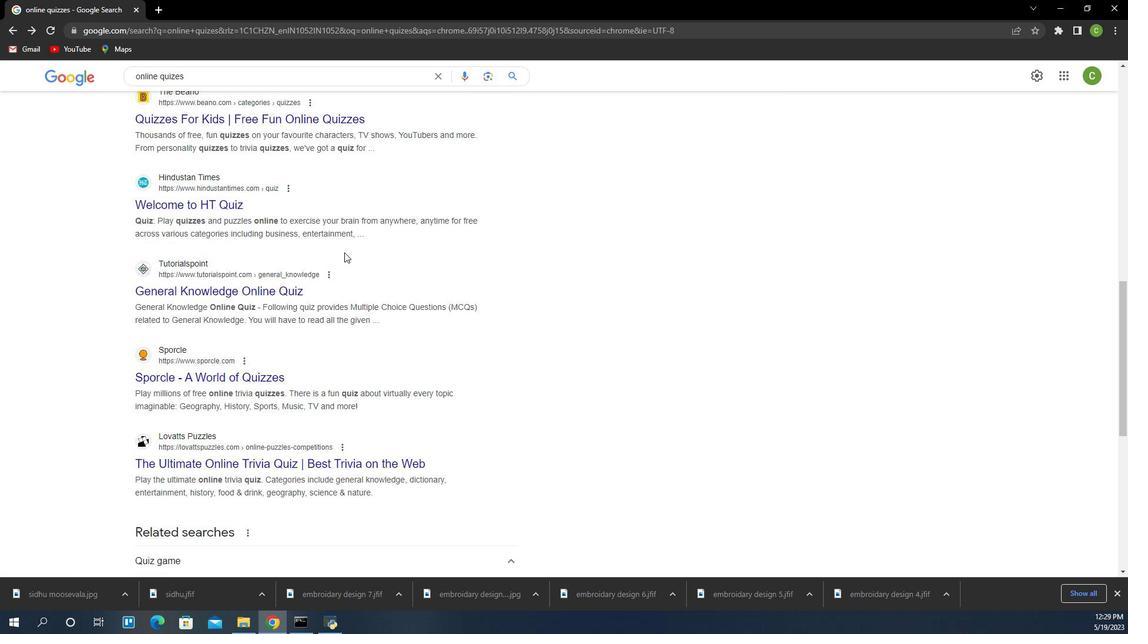 
Action: Mouse moved to (503, 479)
Screenshot: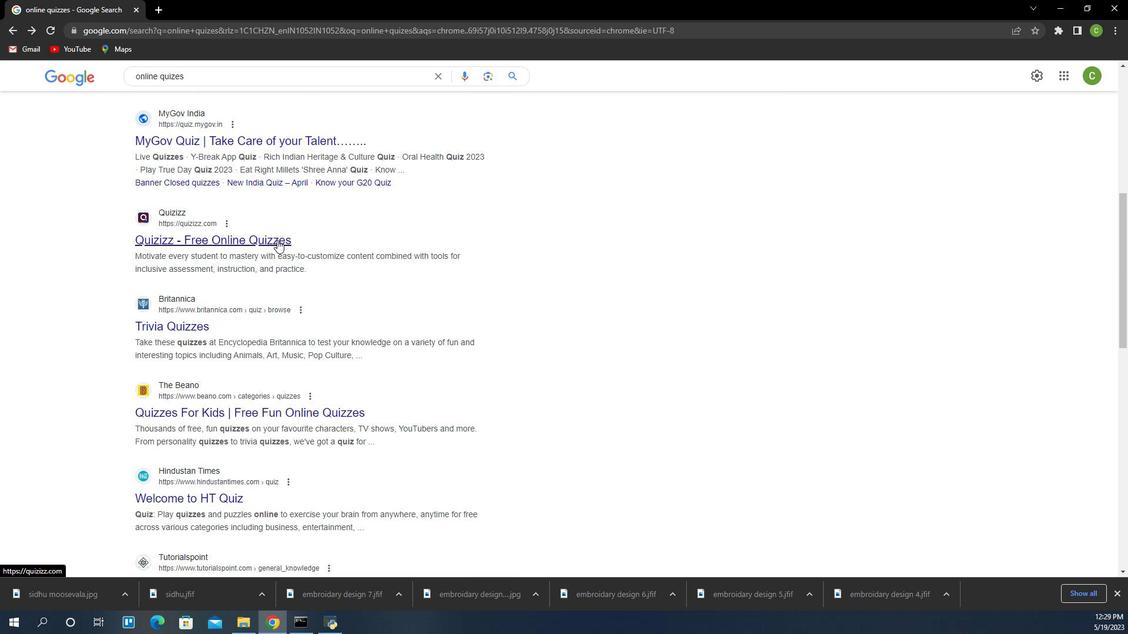 
Action: Mouse scrolled (503, 479) with delta (0, 0)
Screenshot: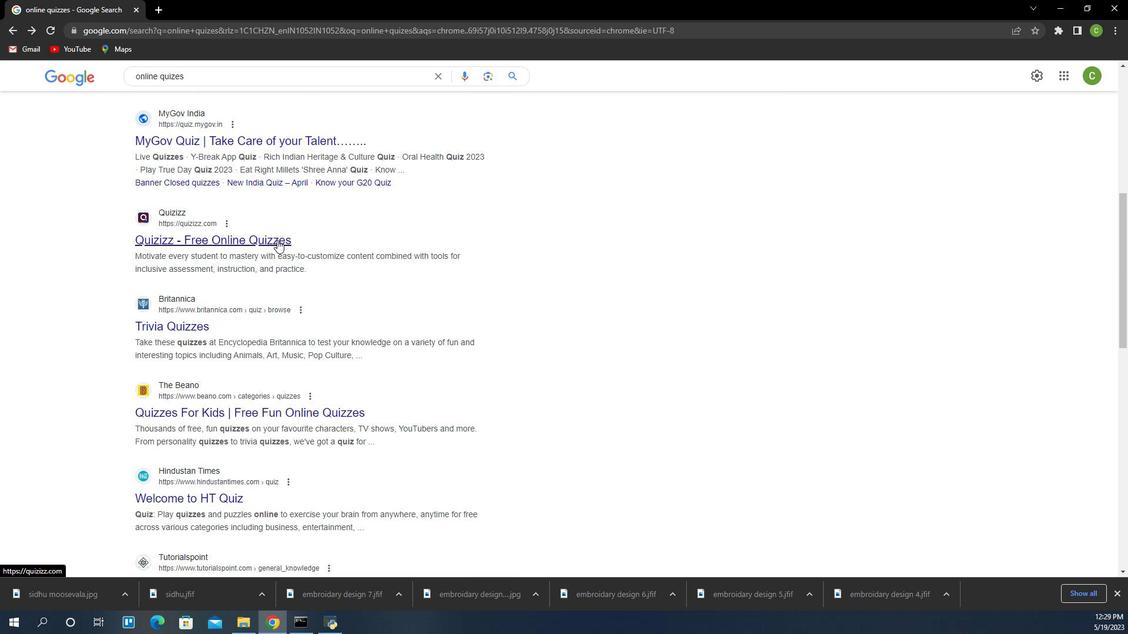 
Action: Mouse moved to (503, 479)
Screenshot: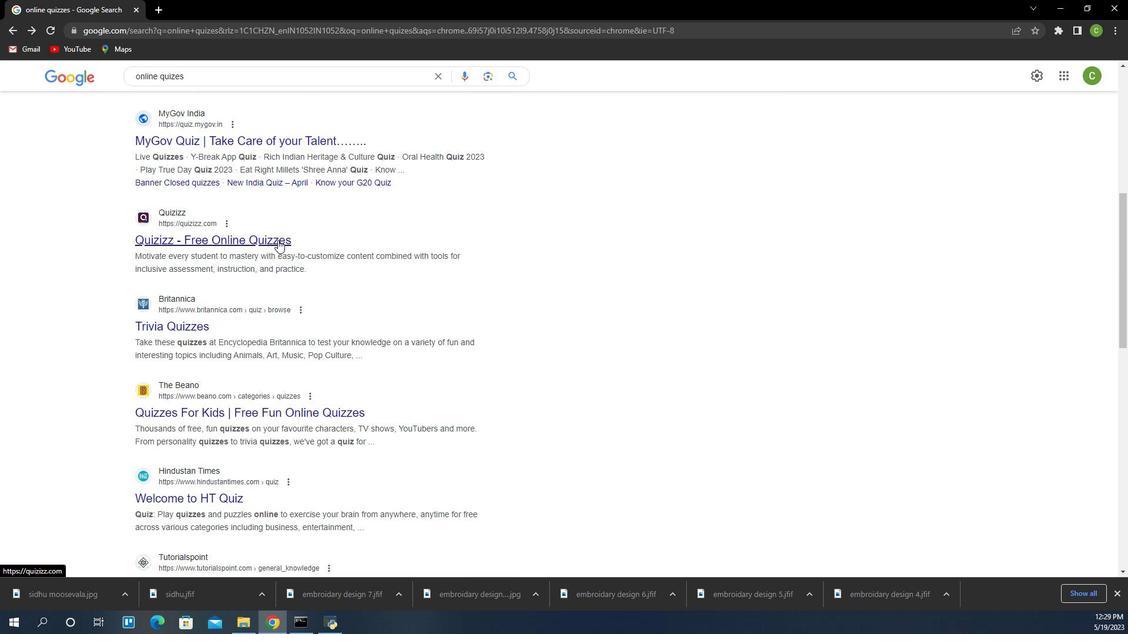 
Action: Mouse scrolled (503, 479) with delta (0, 0)
Screenshot: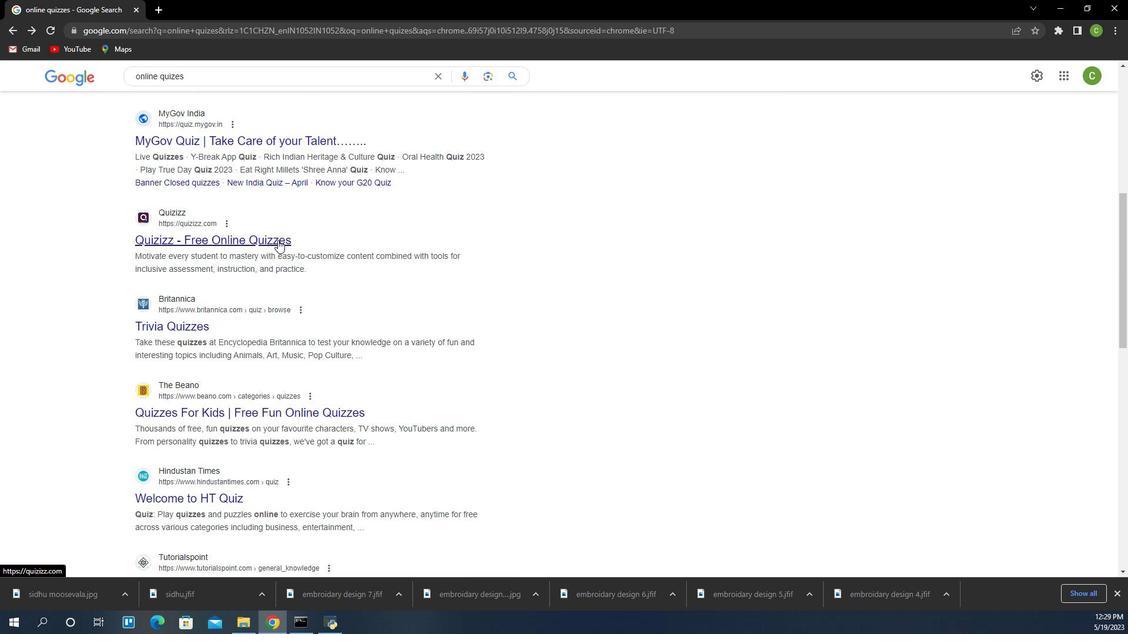 
Action: Mouse moved to (503, 438)
Screenshot: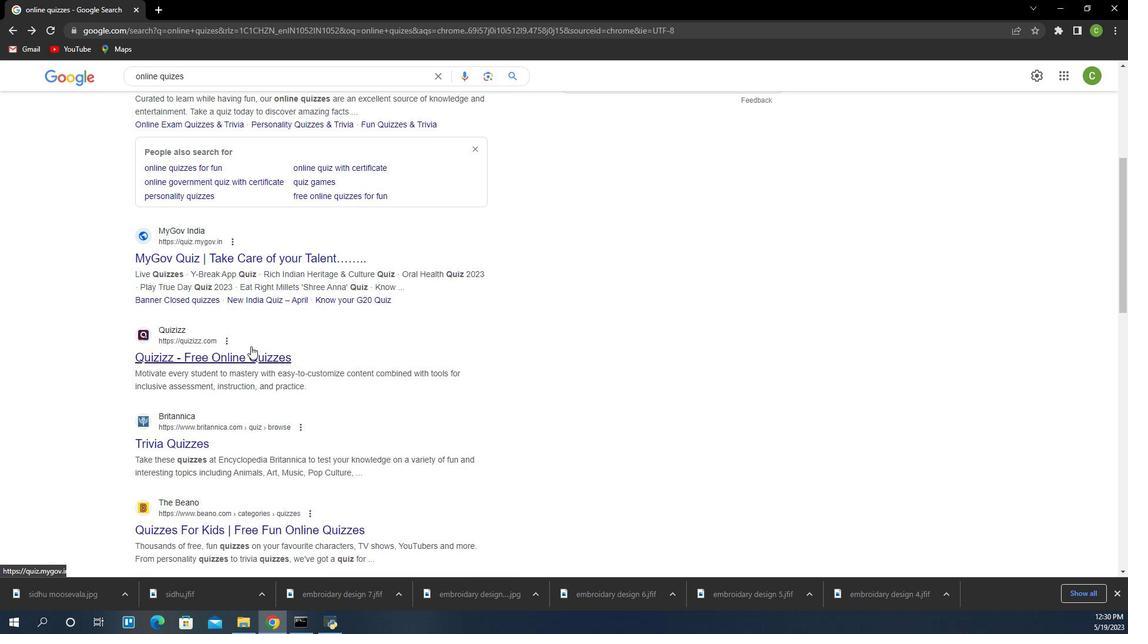 
Action: Mouse pressed left at (503, 438)
Screenshot: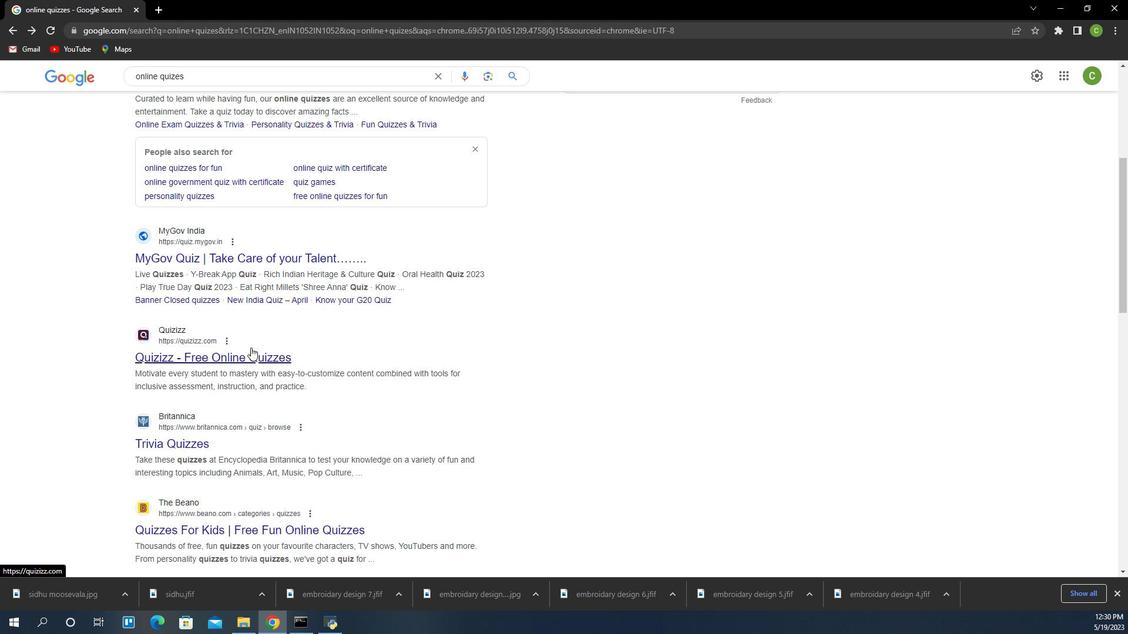 
Action: Mouse moved to (496, 444)
Screenshot: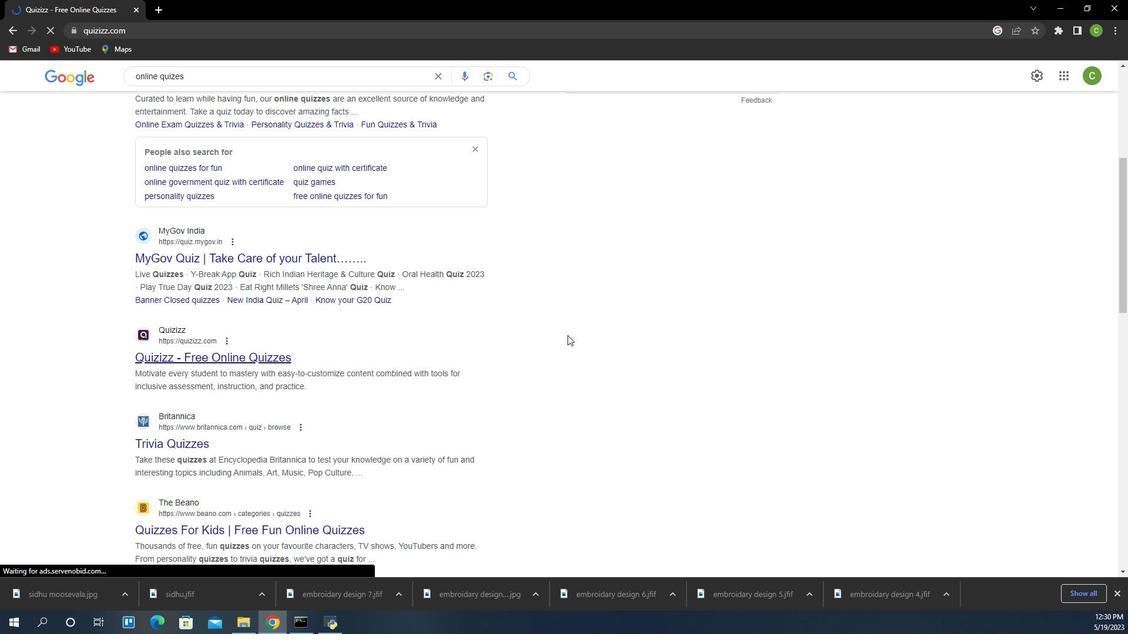 
Action: Mouse scrolled (496, 444) with delta (0, 0)
Screenshot: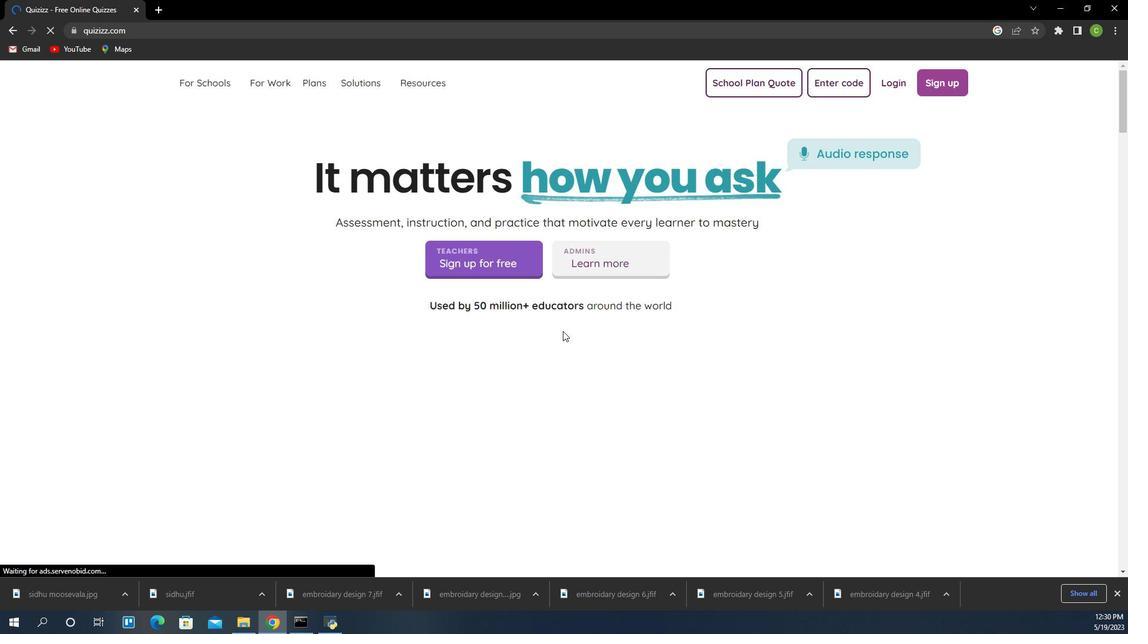 
Action: Mouse scrolled (496, 444) with delta (0, 0)
Screenshot: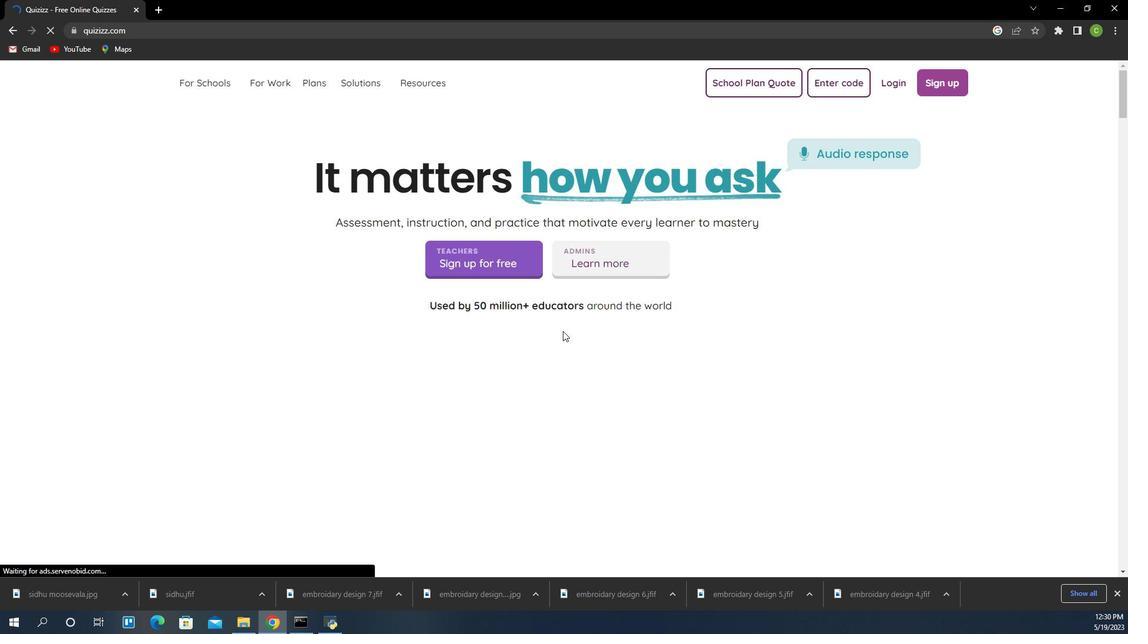 
Action: Mouse scrolled (496, 444) with delta (0, 0)
Screenshot: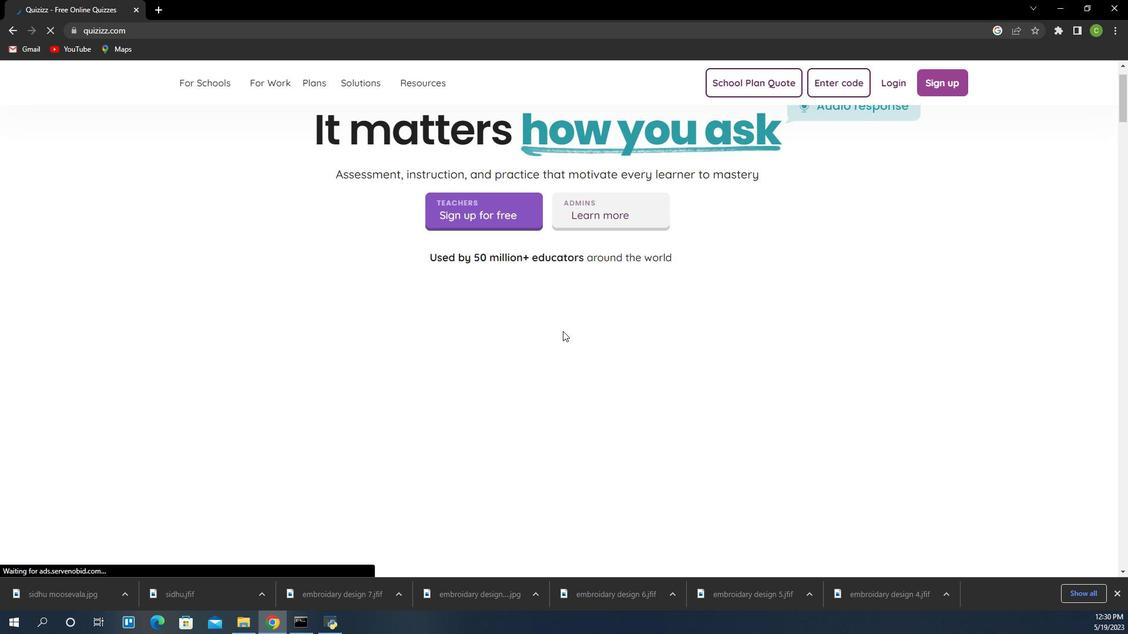 
Action: Mouse scrolled (496, 444) with delta (0, 0)
Screenshot: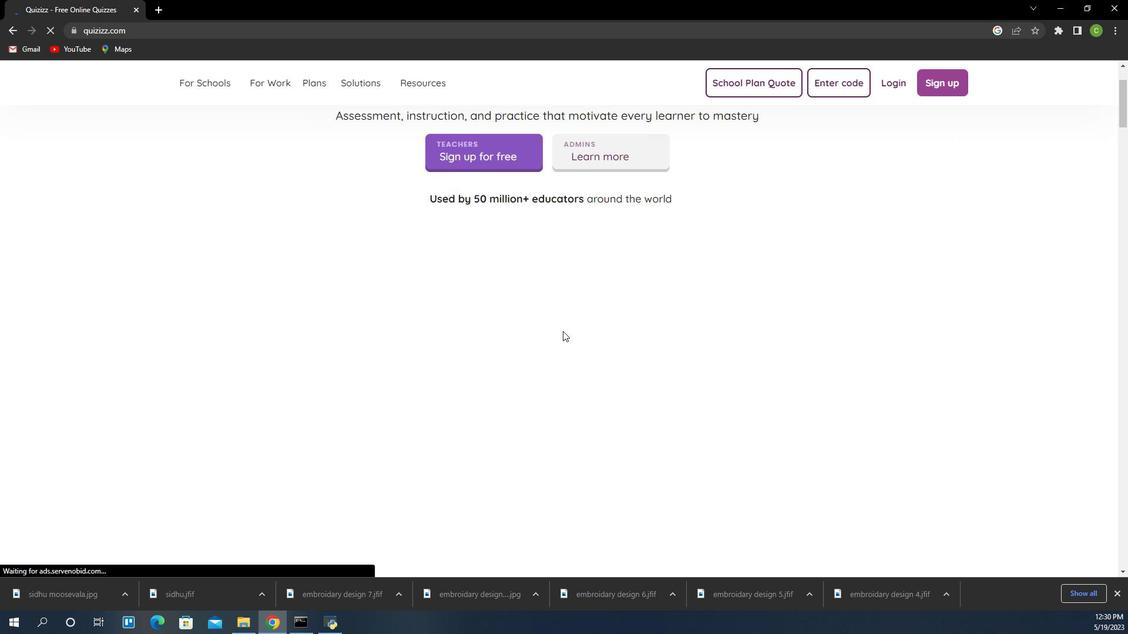 
Action: Mouse scrolled (496, 444) with delta (0, 0)
Screenshot: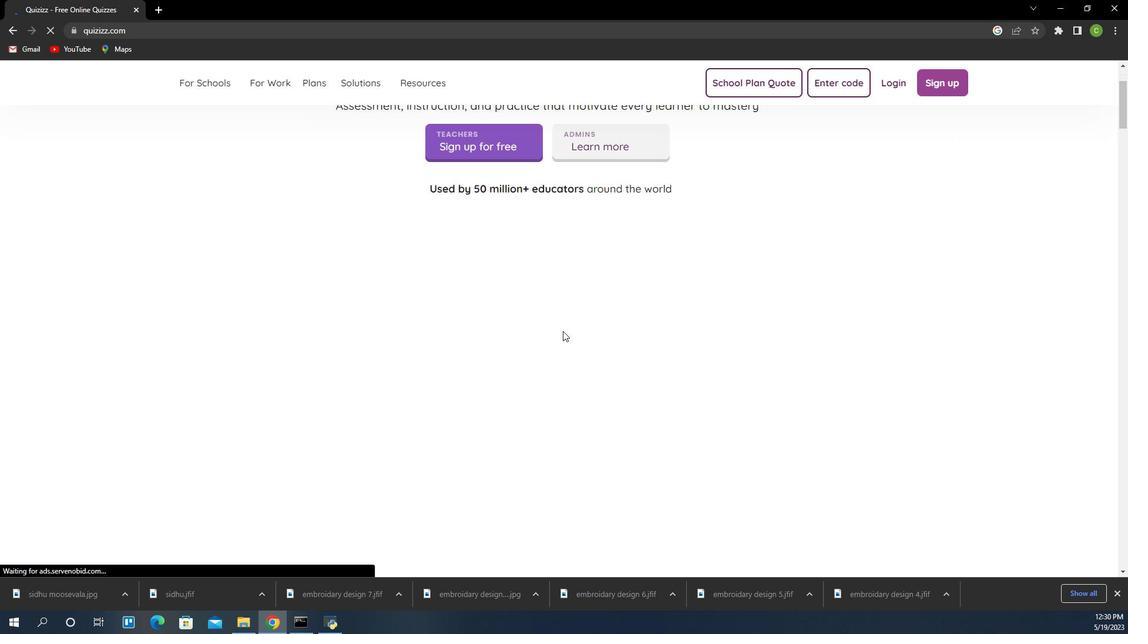 
Action: Mouse scrolled (496, 444) with delta (0, 0)
Screenshot: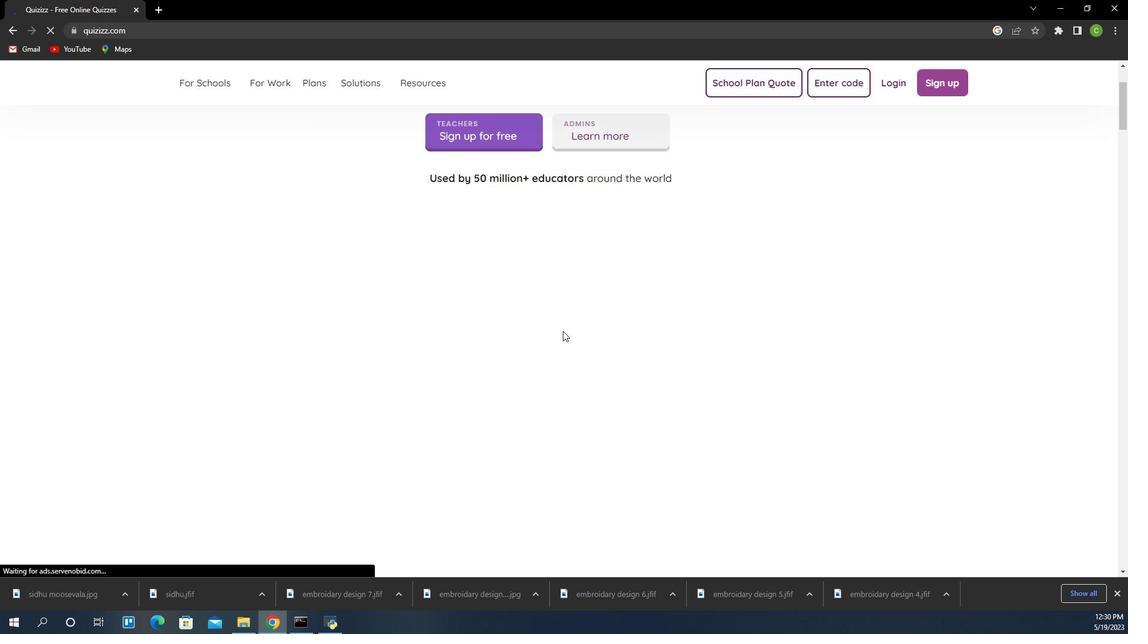 
Action: Mouse scrolled (496, 444) with delta (0, 0)
Screenshot: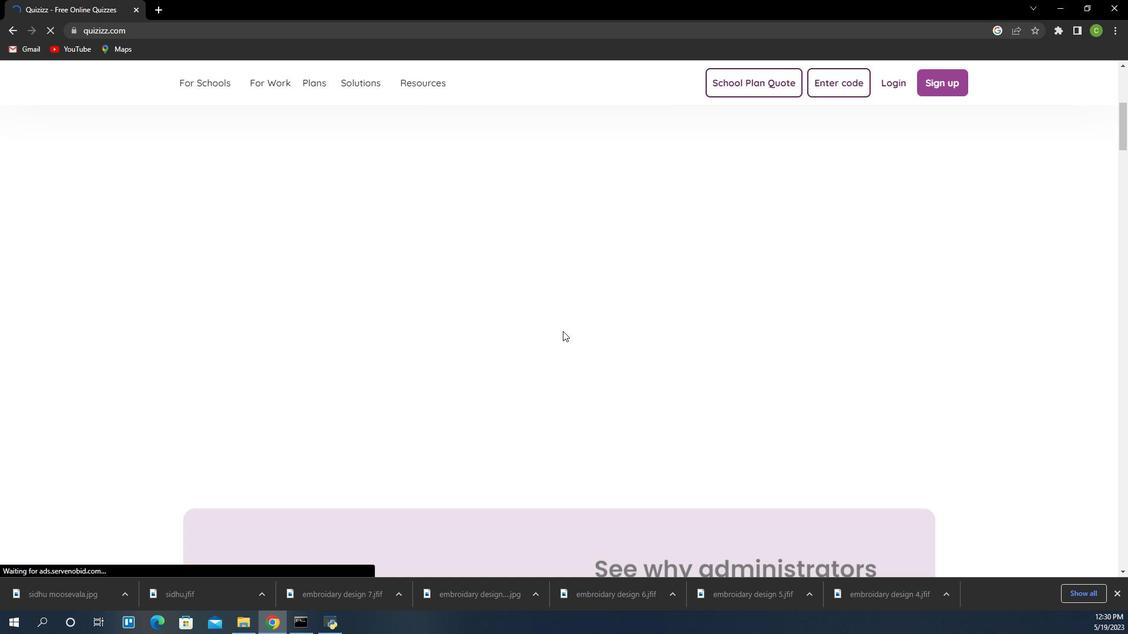 
Action: Mouse scrolled (496, 444) with delta (0, 0)
Screenshot: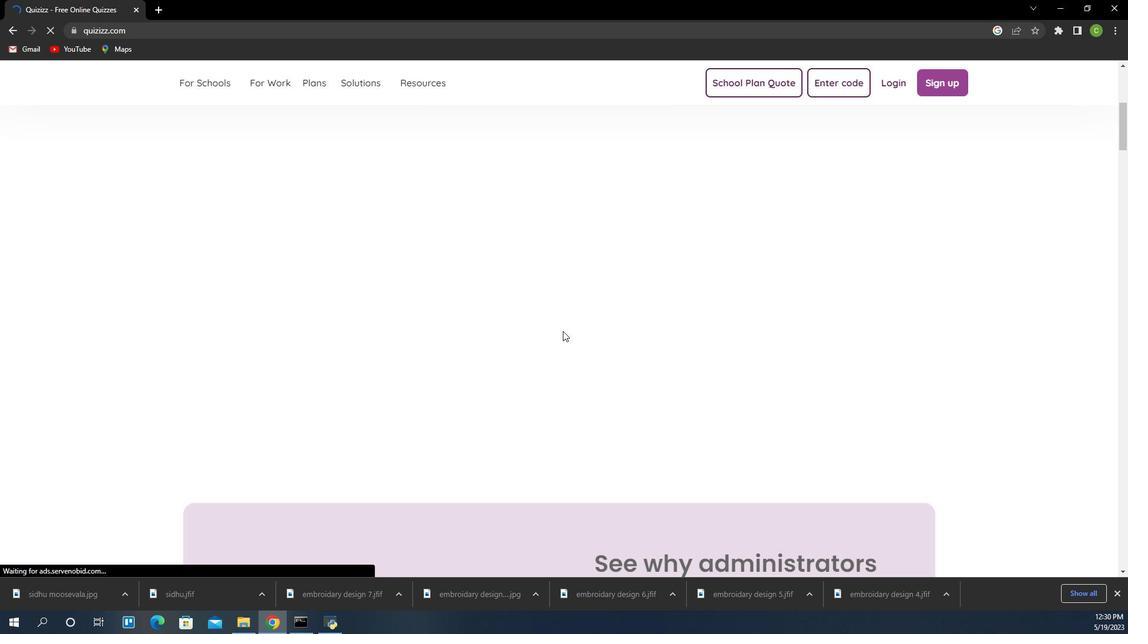 
Action: Mouse scrolled (496, 444) with delta (0, 0)
Screenshot: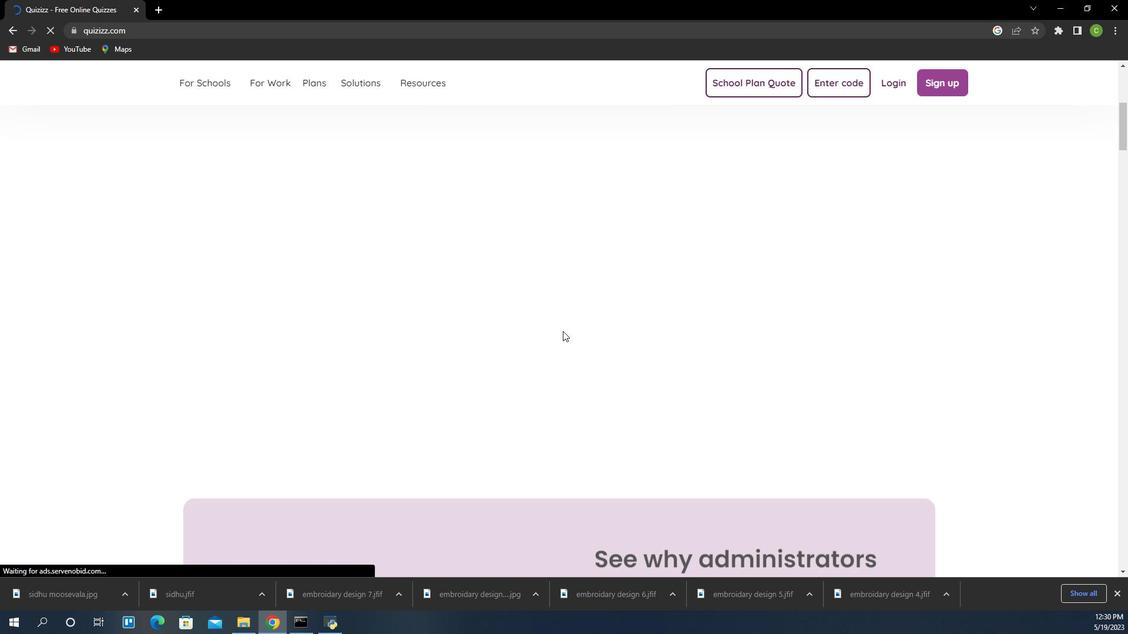 
Action: Mouse scrolled (496, 444) with delta (0, 0)
Screenshot: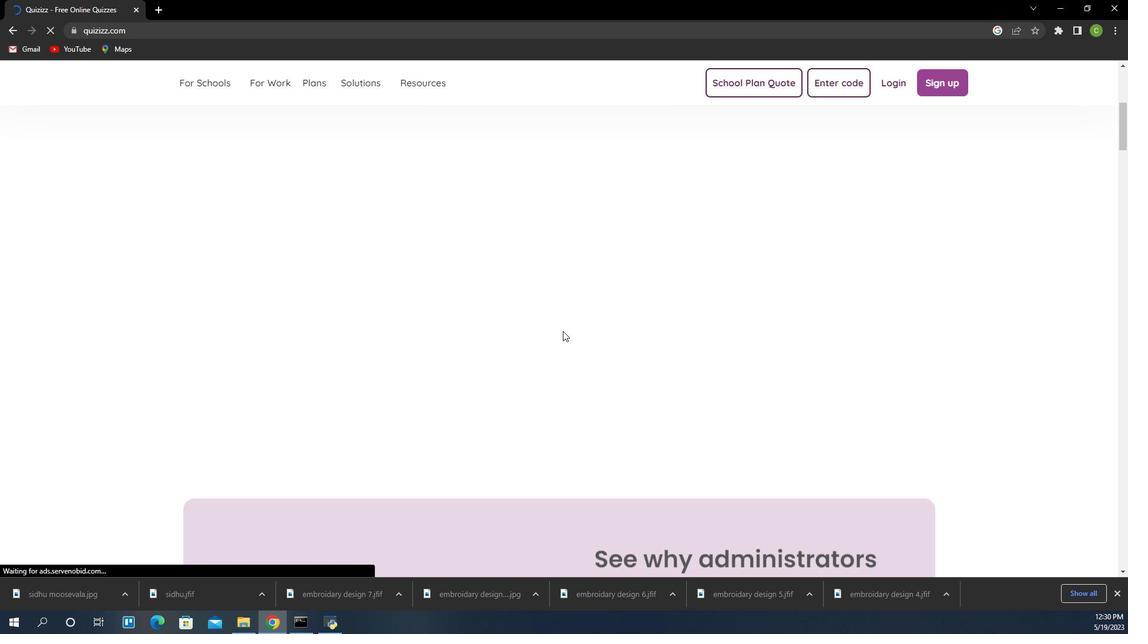 
Action: Mouse scrolled (496, 444) with delta (0, 0)
Screenshot: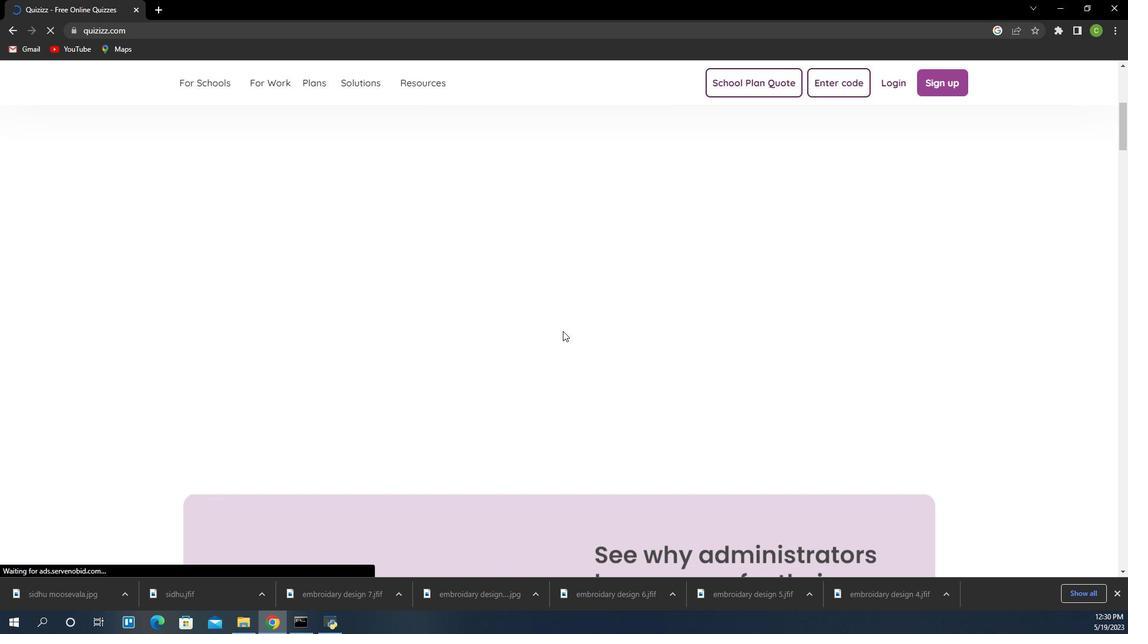 
Action: Mouse scrolled (496, 444) with delta (0, 0)
Screenshot: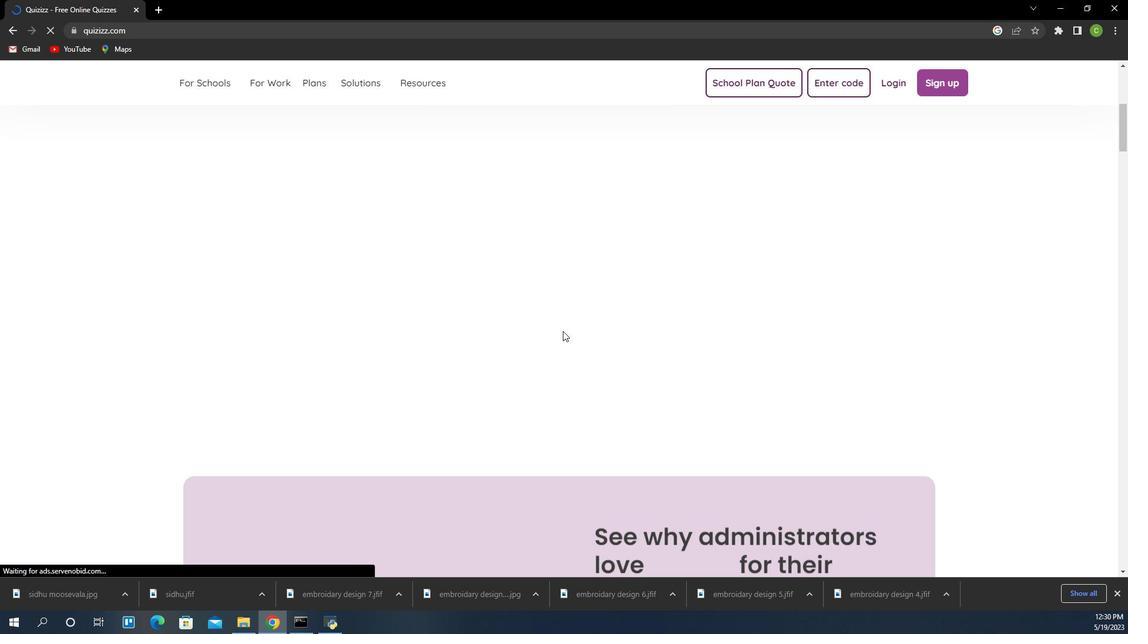 
Action: Mouse scrolled (496, 444) with delta (0, 0)
Screenshot: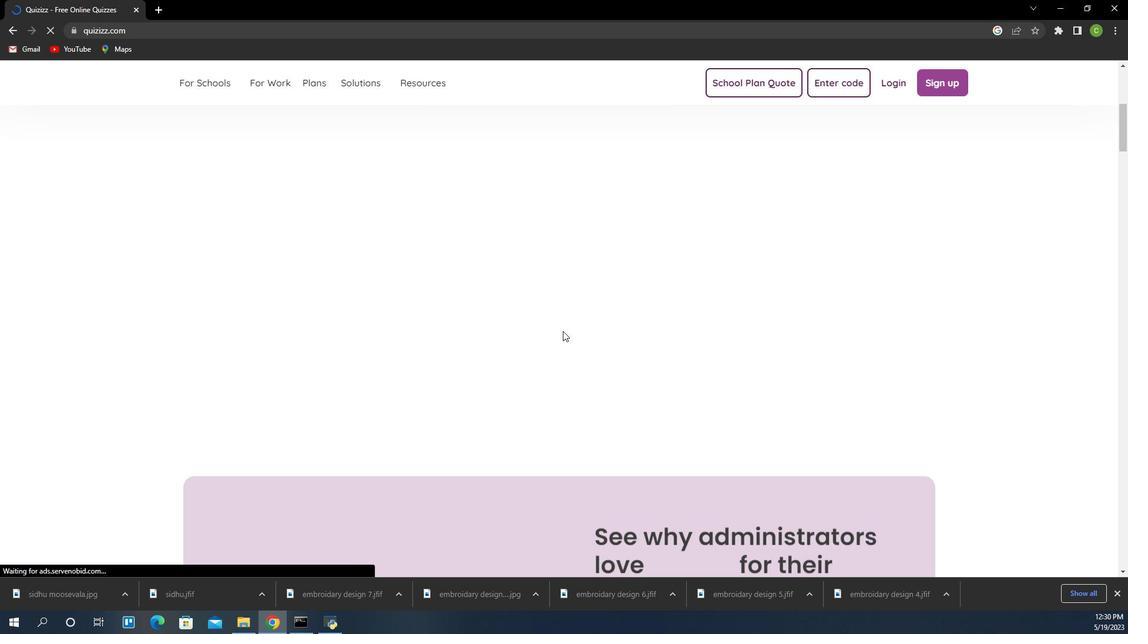 
Action: Mouse scrolled (496, 444) with delta (0, 0)
Screenshot: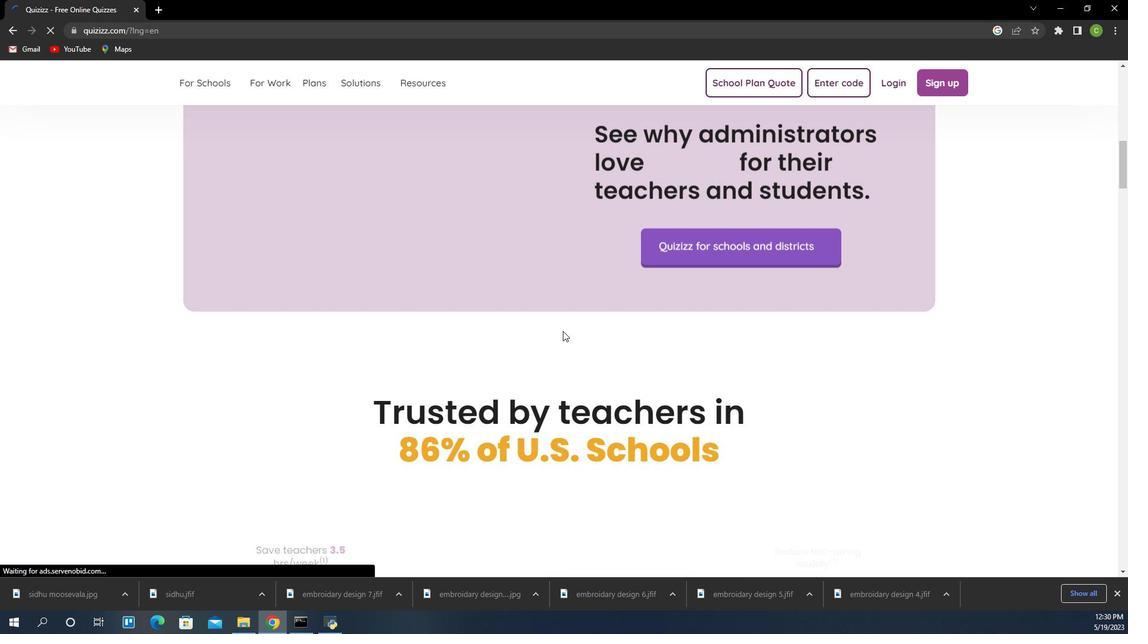 
Action: Mouse scrolled (496, 444) with delta (0, 0)
Screenshot: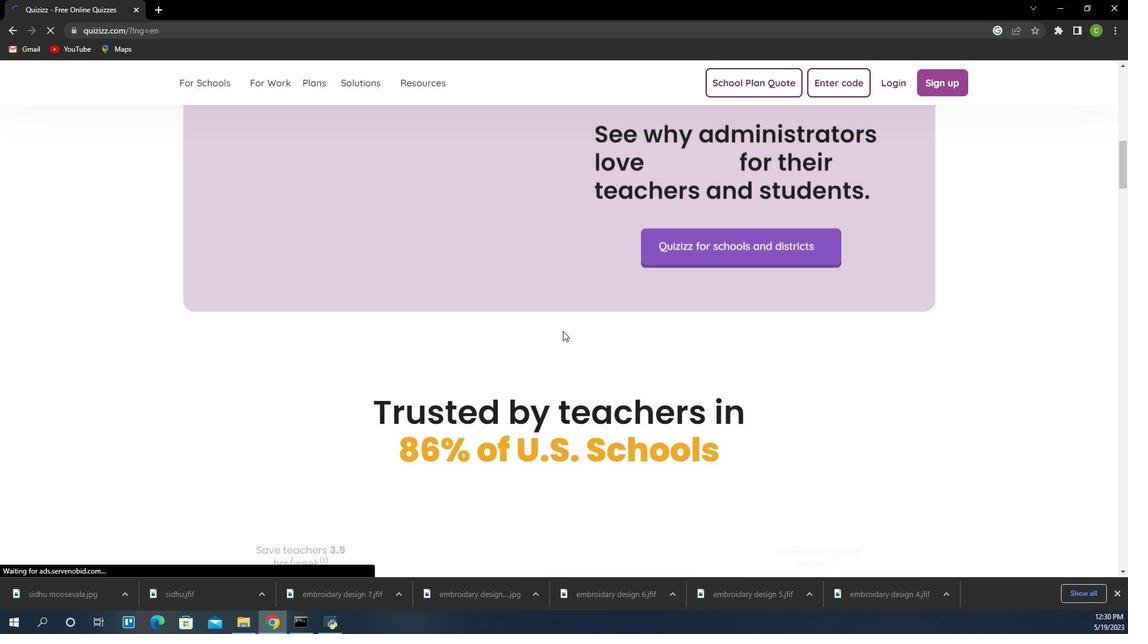 
Action: Mouse scrolled (496, 444) with delta (0, 0)
Screenshot: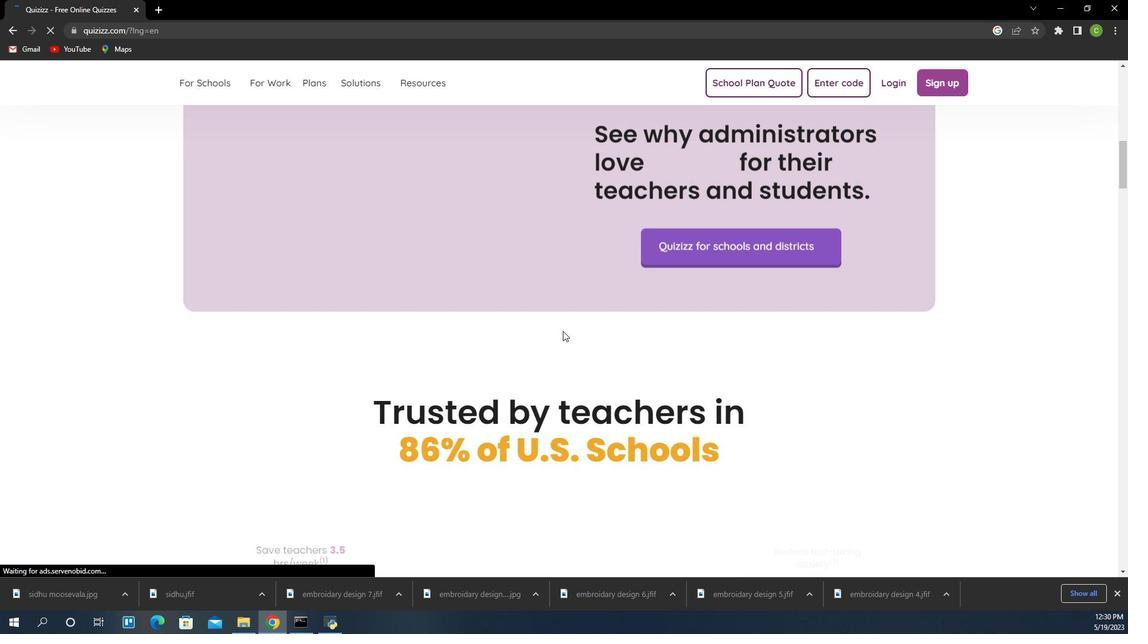 
Action: Mouse scrolled (496, 444) with delta (0, 0)
Screenshot: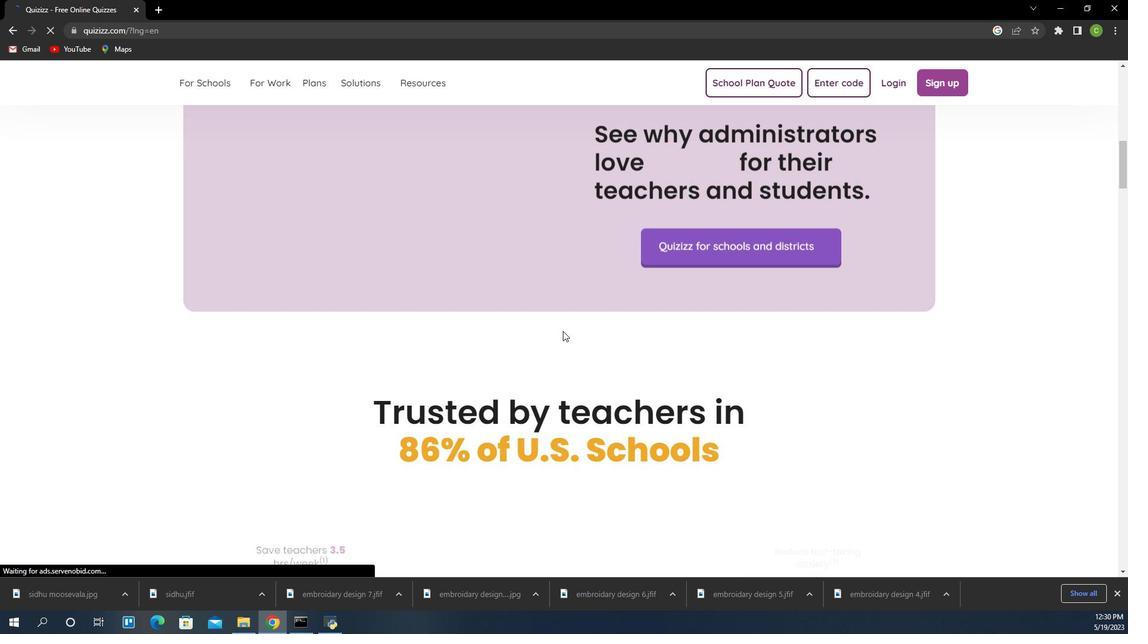 
Action: Mouse scrolled (496, 444) with delta (0, 0)
Screenshot: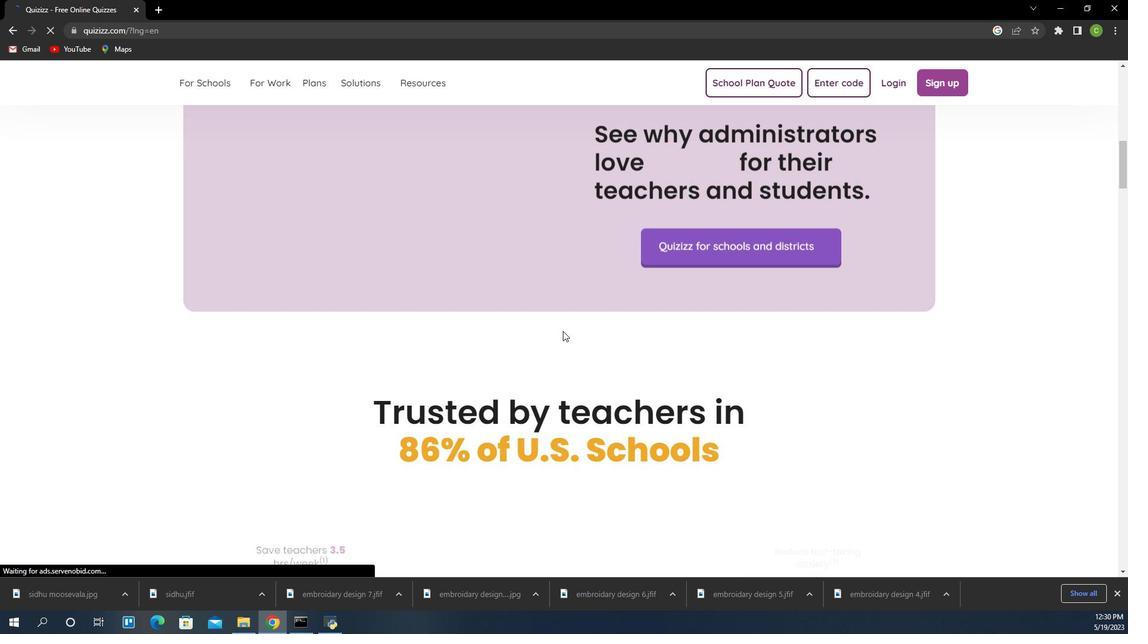 
Action: Mouse moved to (509, 560)
Screenshot: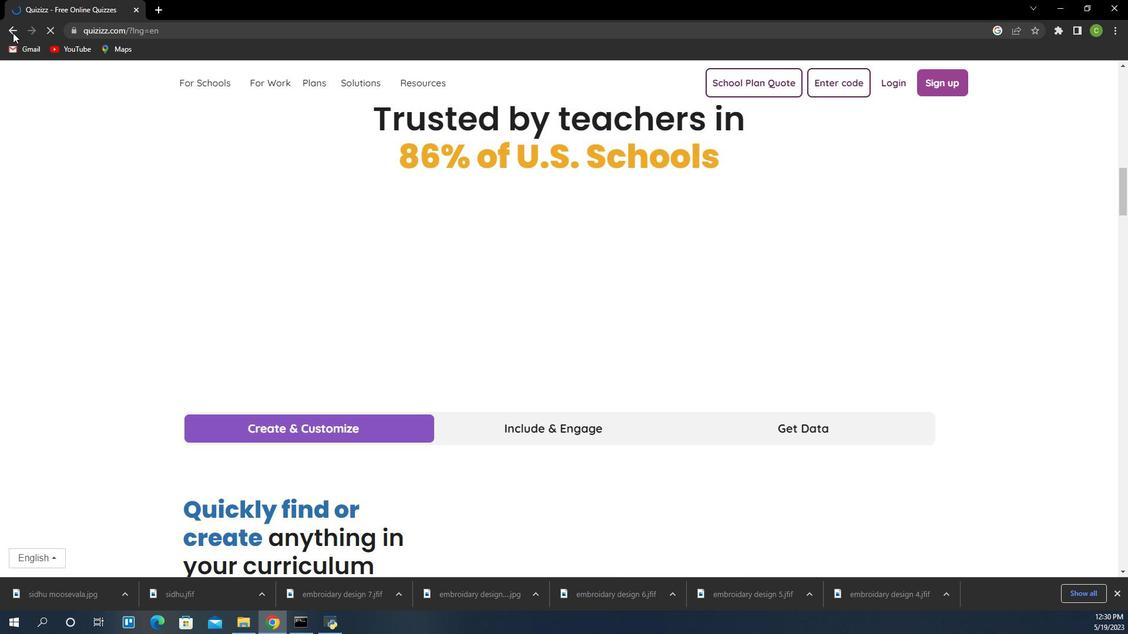 
Action: Mouse pressed left at (509, 560)
Screenshot: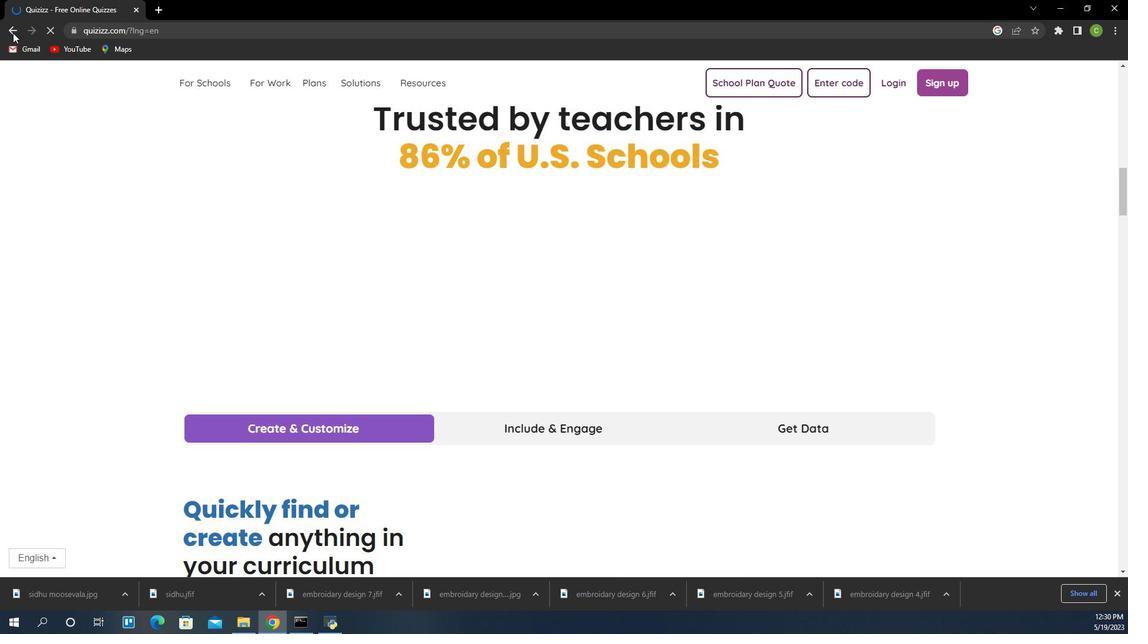 
Action: Mouse moved to (502, 476)
Screenshot: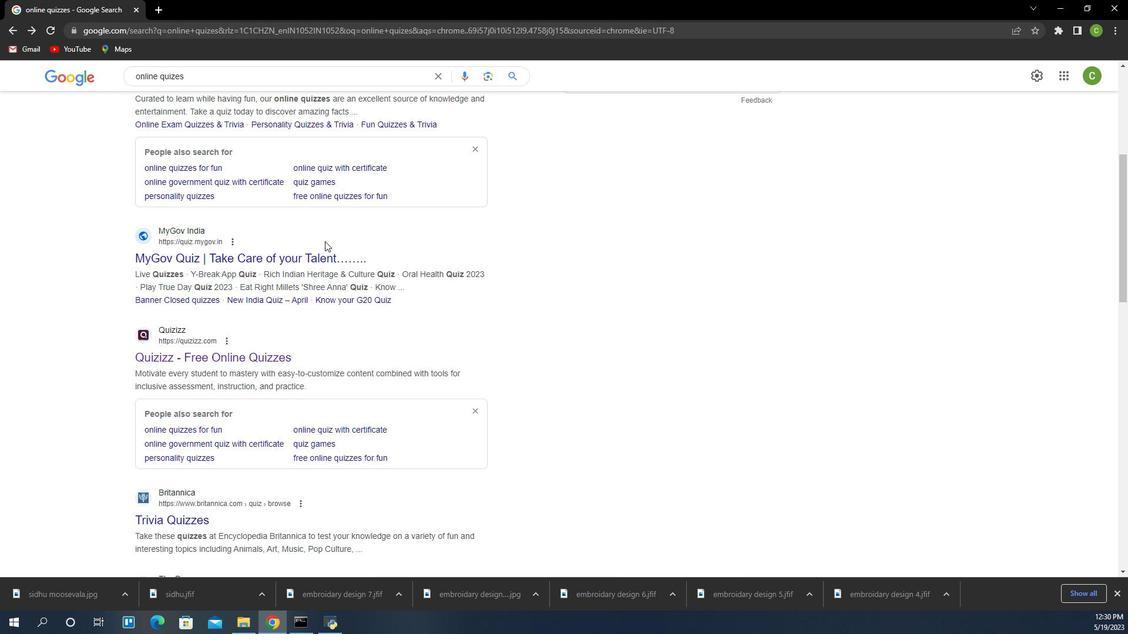 
Action: Mouse scrolled (502, 476) with delta (0, 0)
Screenshot: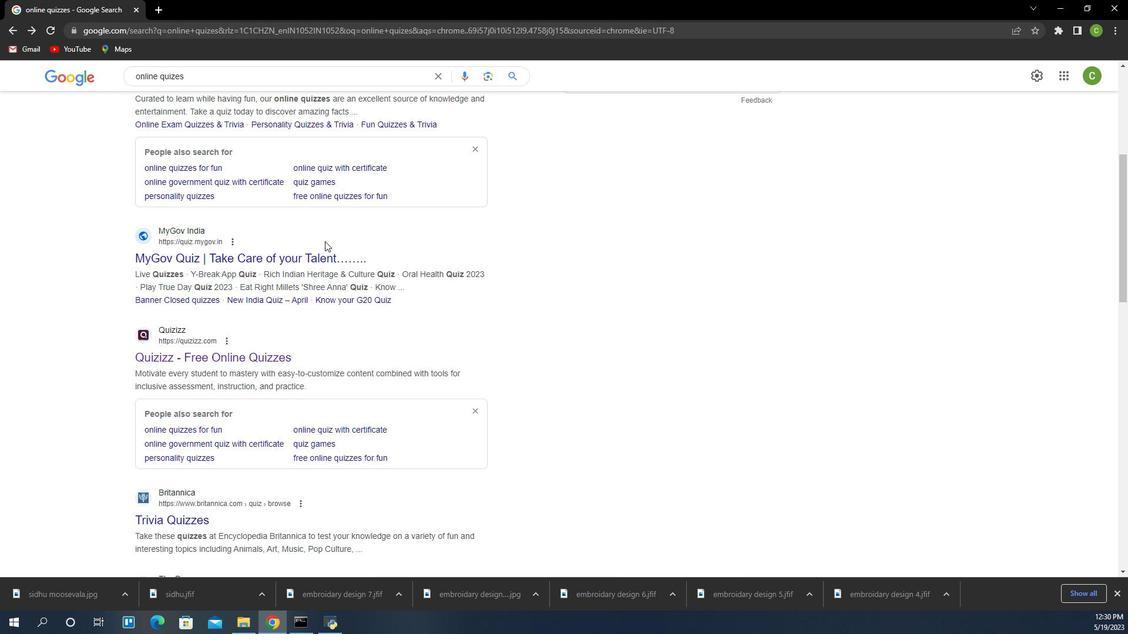 
Action: Mouse scrolled (502, 476) with delta (0, 0)
Screenshot: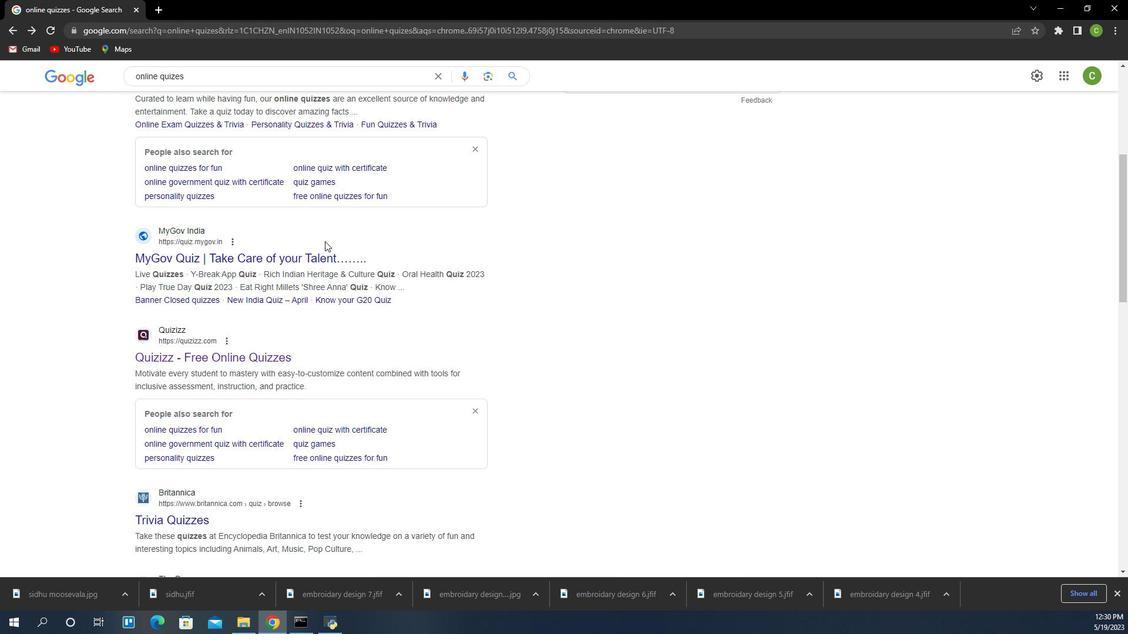 
Action: Mouse scrolled (502, 476) with delta (0, 0)
Screenshot: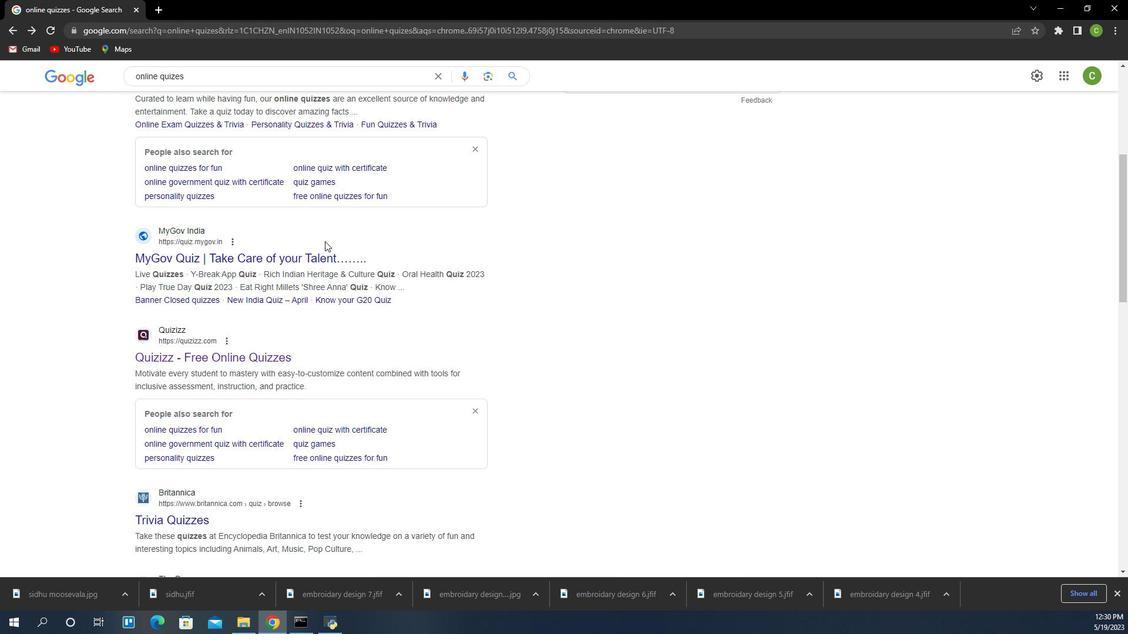 
Action: Mouse scrolled (502, 476) with delta (0, 0)
Screenshot: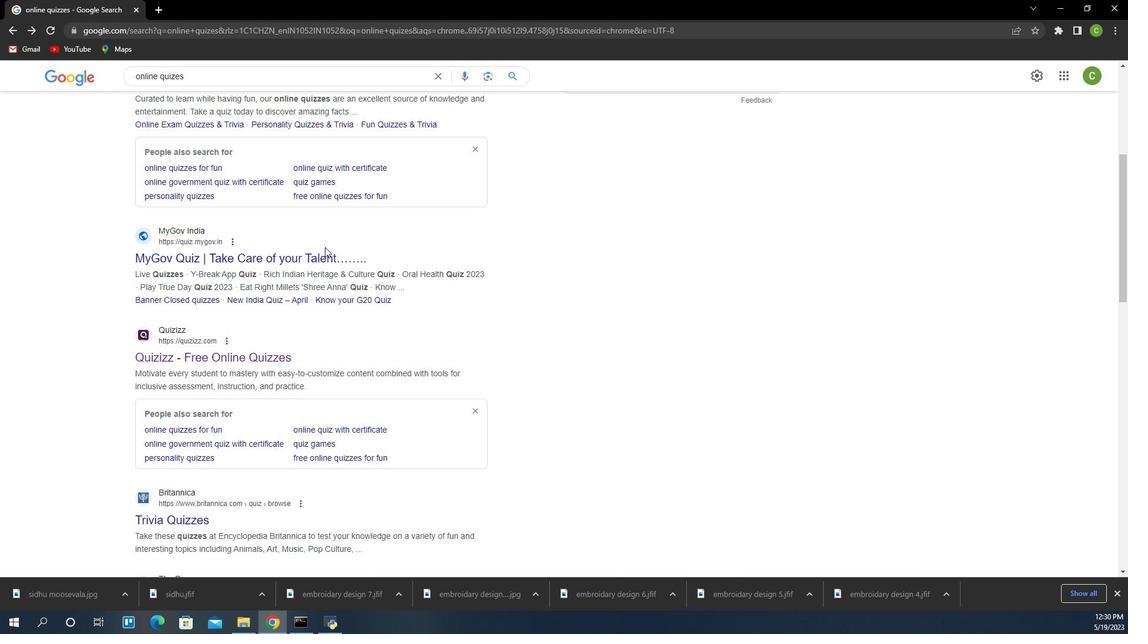 
Action: Mouse scrolled (502, 476) with delta (0, 0)
Screenshot: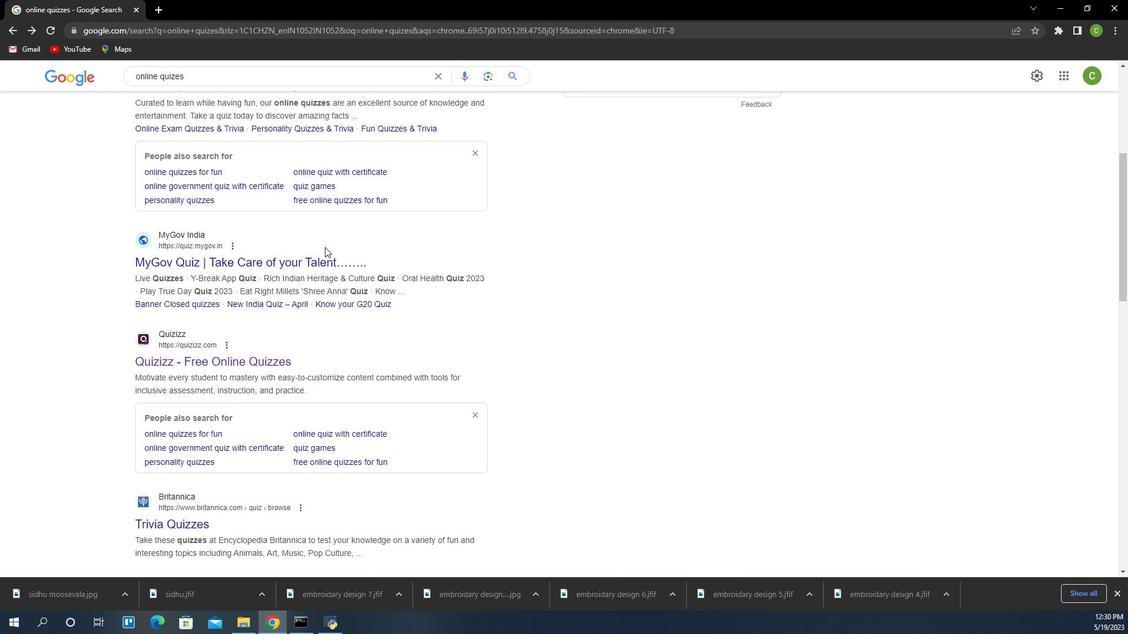 
Action: Mouse scrolled (502, 476) with delta (0, 0)
Screenshot: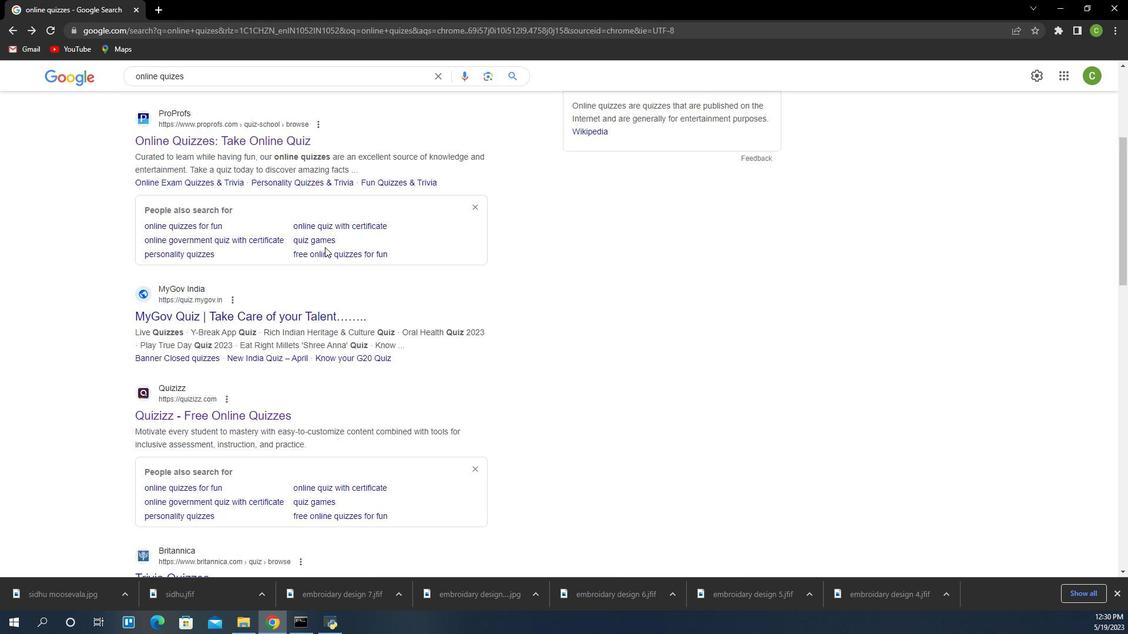 
Action: Mouse moved to (503, 425)
Screenshot: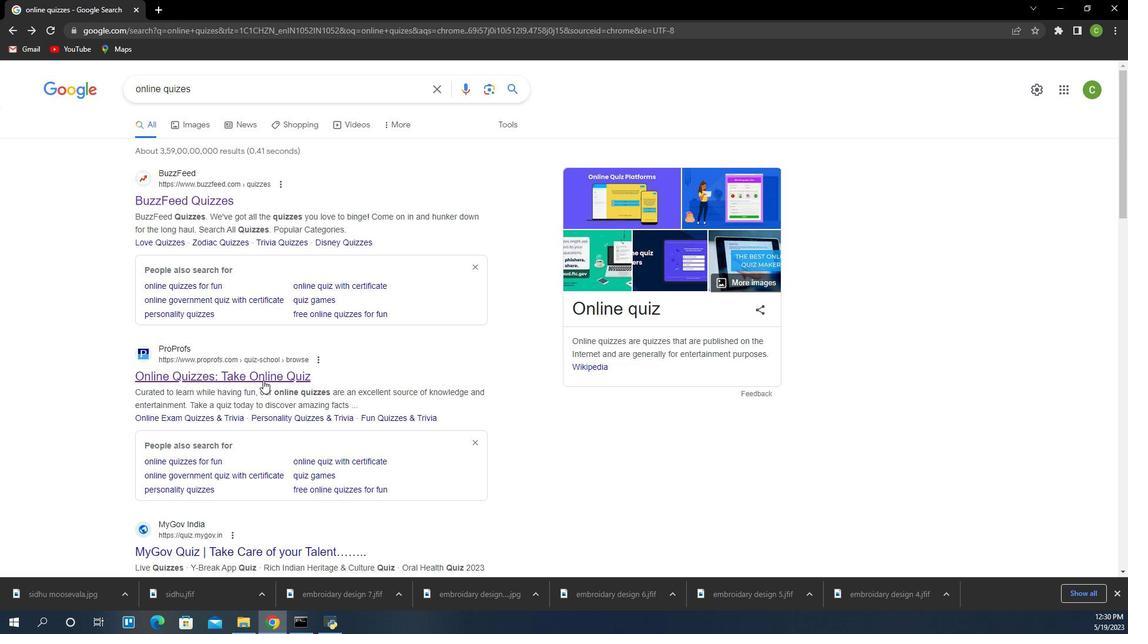 
Action: Mouse pressed left at (503, 425)
Screenshot: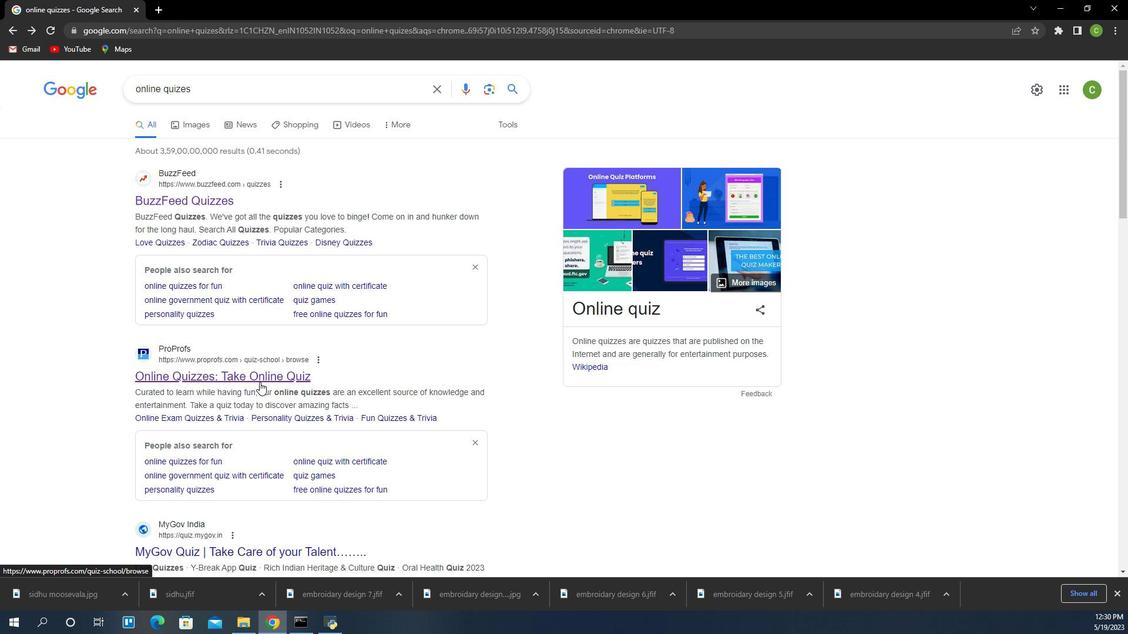 
Action: Mouse moved to (497, 462)
Screenshot: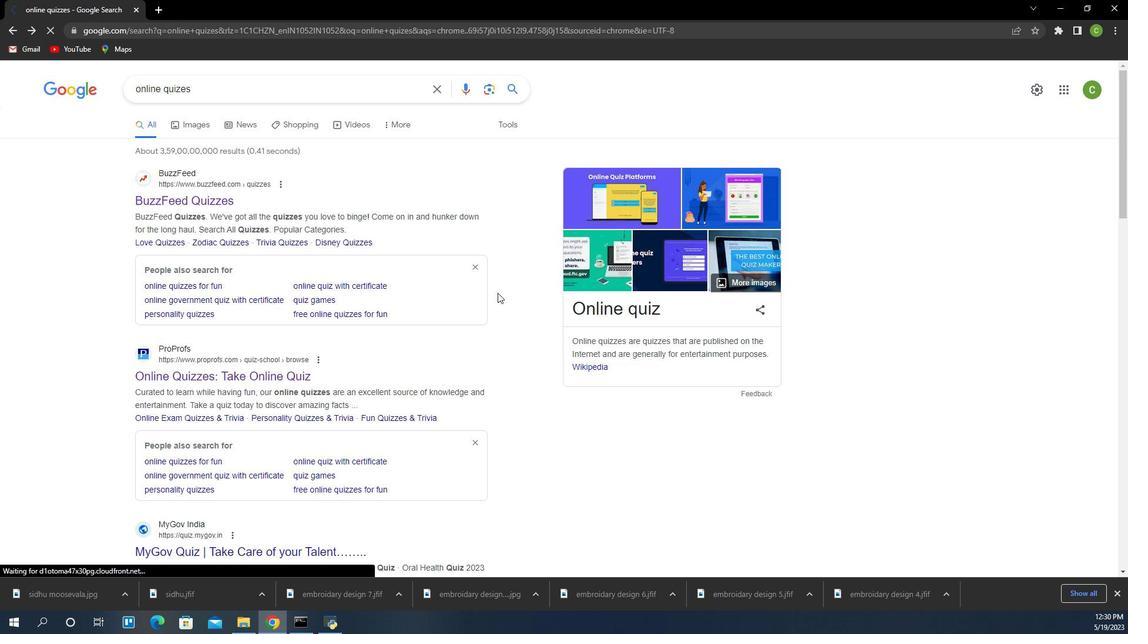 
Action: Mouse scrolled (497, 463) with delta (0, 0)
Screenshot: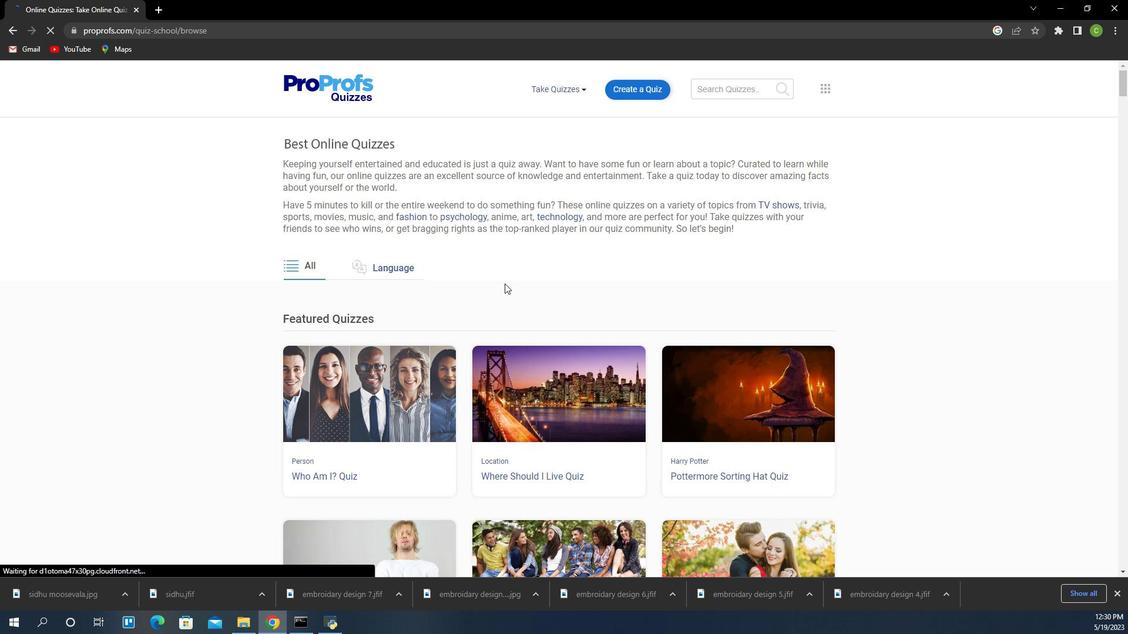 
Action: Mouse moved to (499, 479)
Screenshot: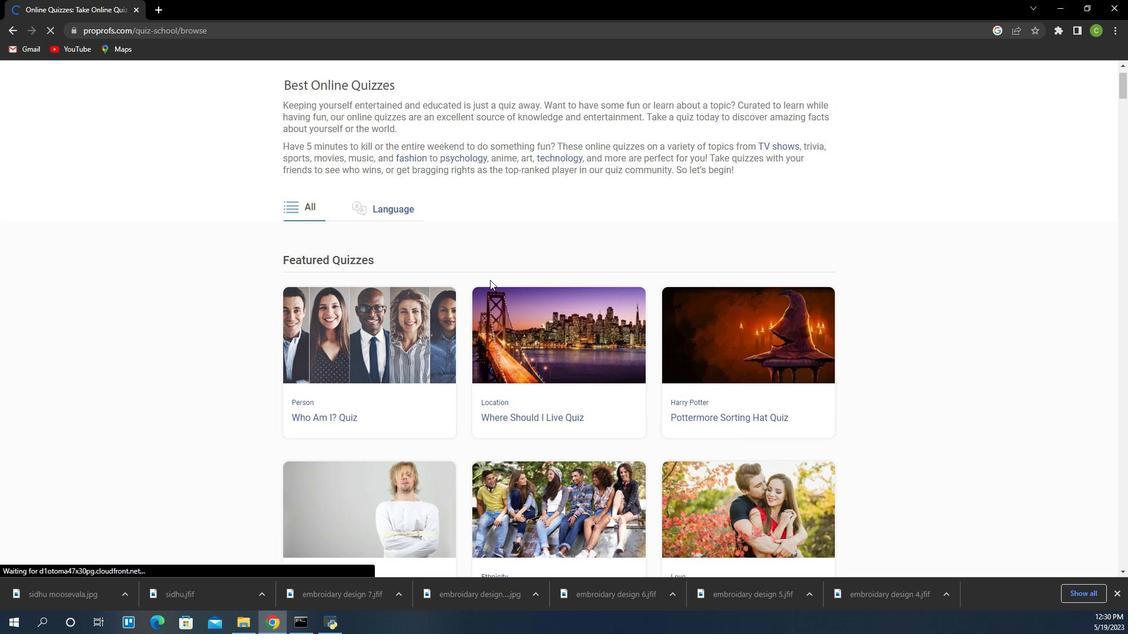 
Action: Mouse scrolled (499, 479) with delta (0, 0)
Screenshot: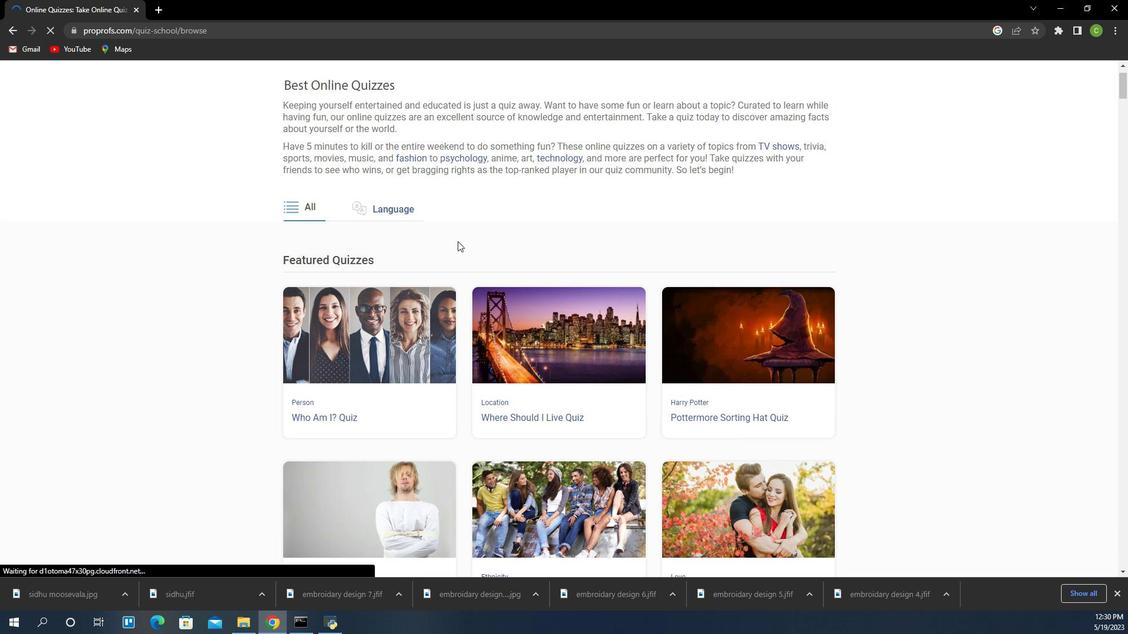 
Action: Mouse scrolled (499, 479) with delta (0, 0)
Screenshot: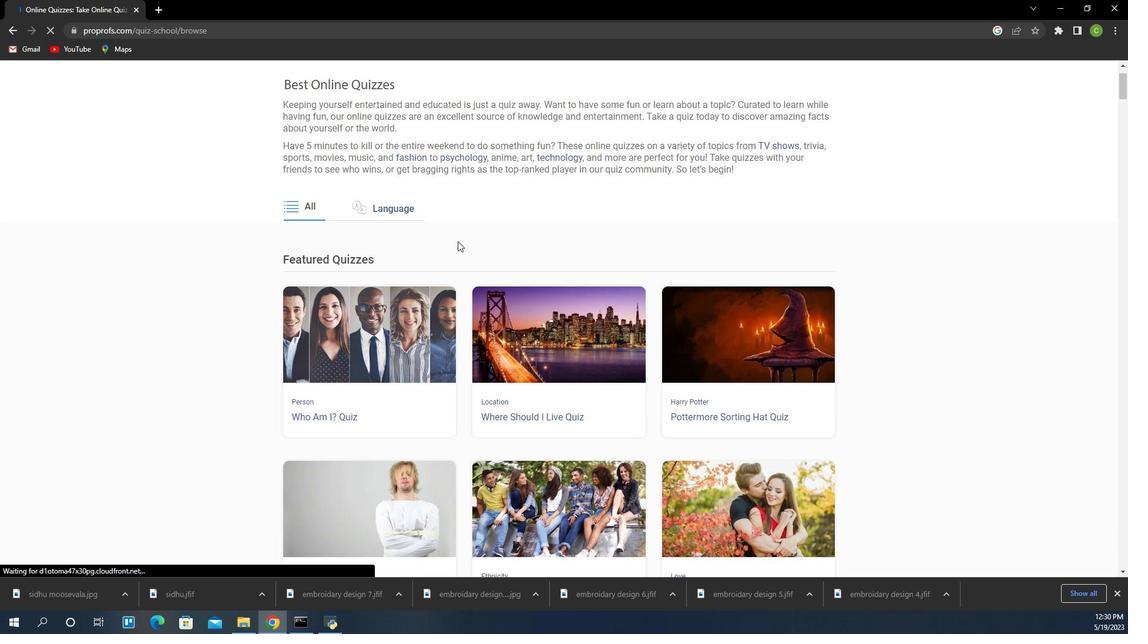 
Action: Mouse moved to (496, 473)
Screenshot: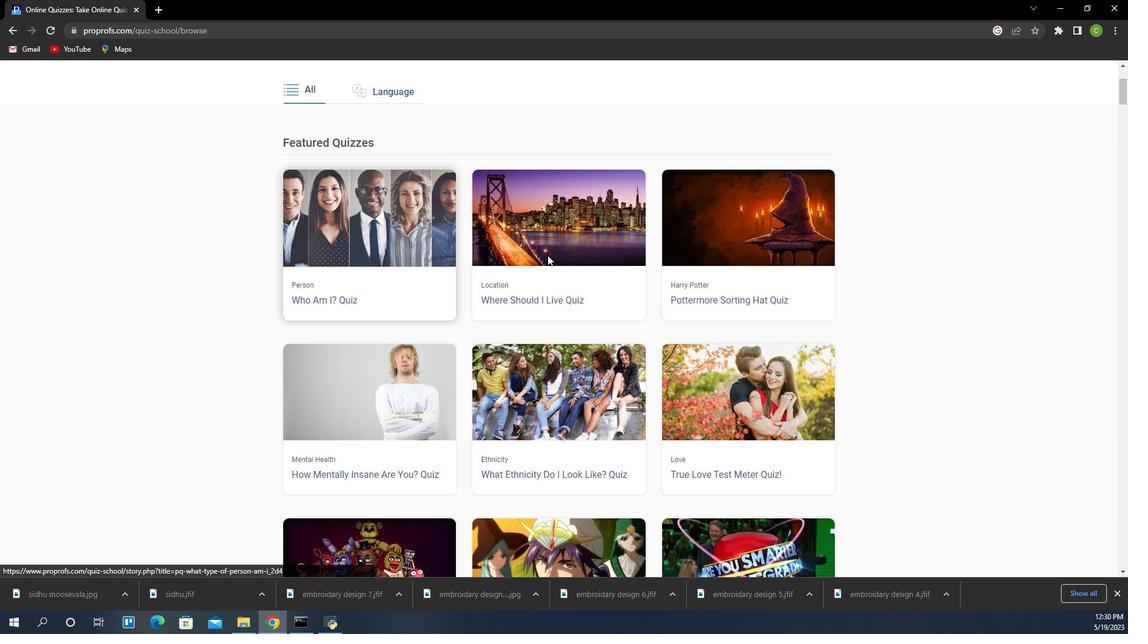
Action: Mouse scrolled (496, 473) with delta (0, 0)
Screenshot: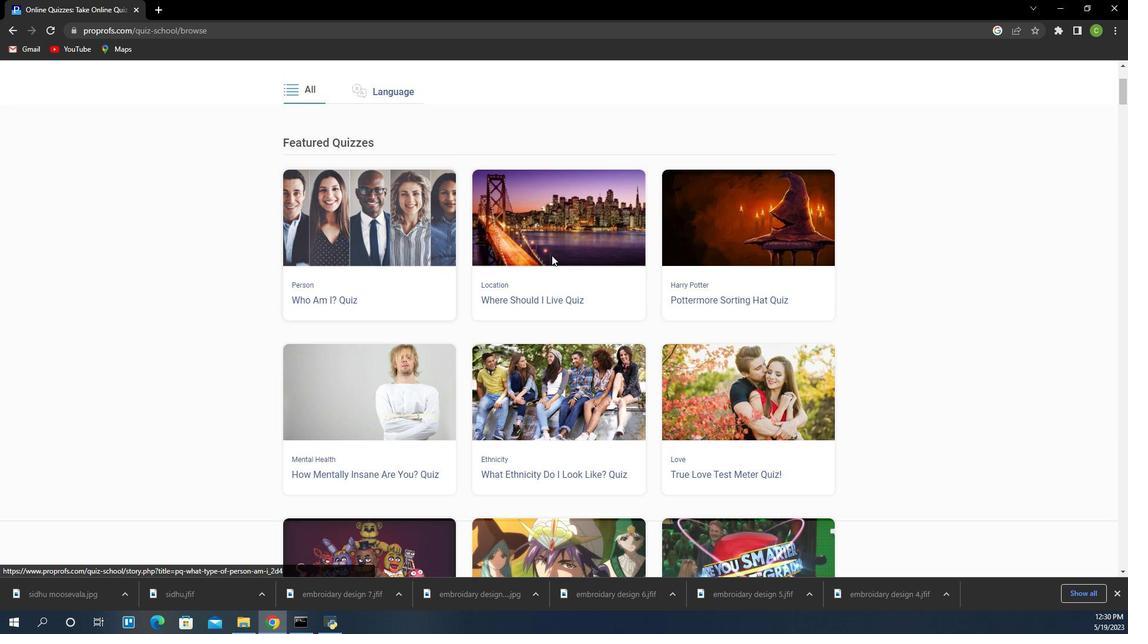 
Action: Mouse moved to (489, 467)
Screenshot: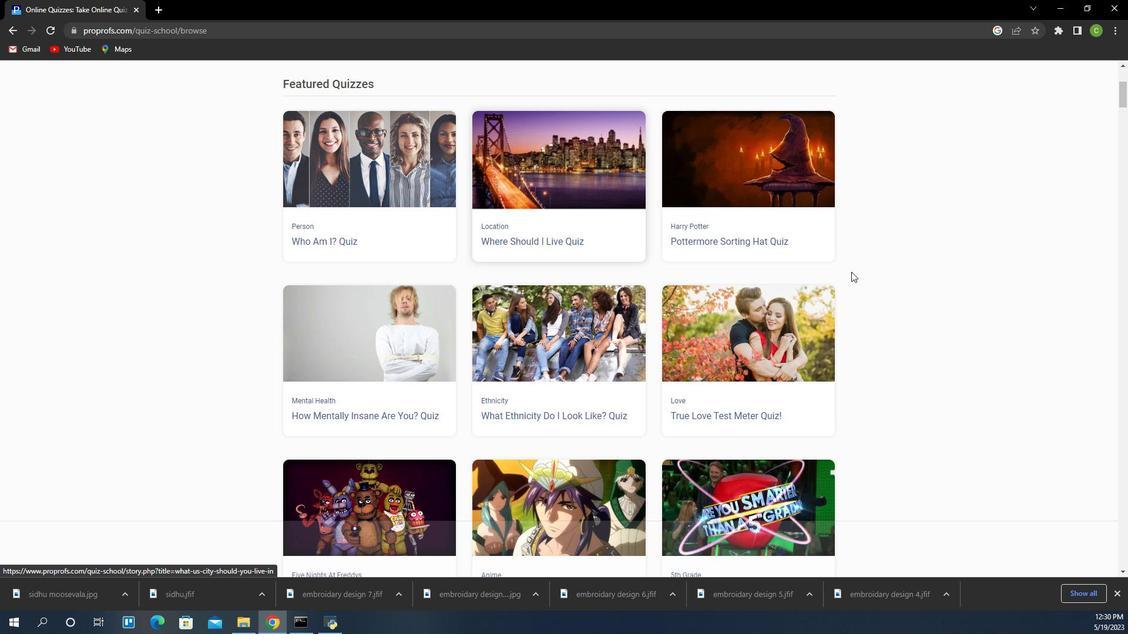 
Action: Mouse scrolled (489, 467) with delta (0, 0)
Screenshot: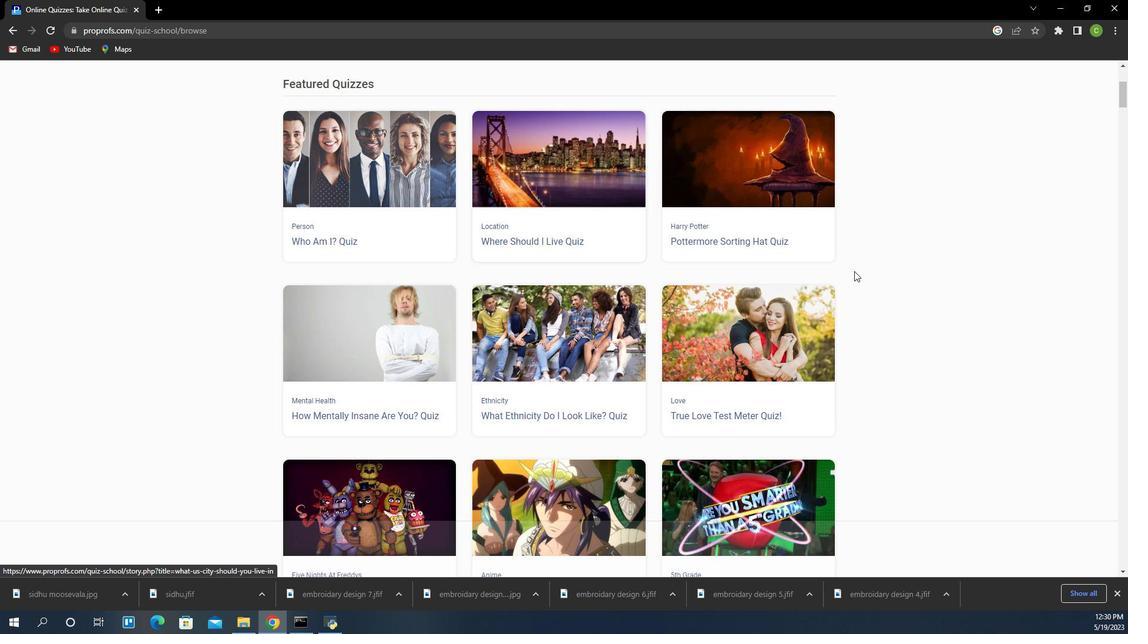 
Action: Mouse scrolled (489, 467) with delta (0, 0)
Screenshot: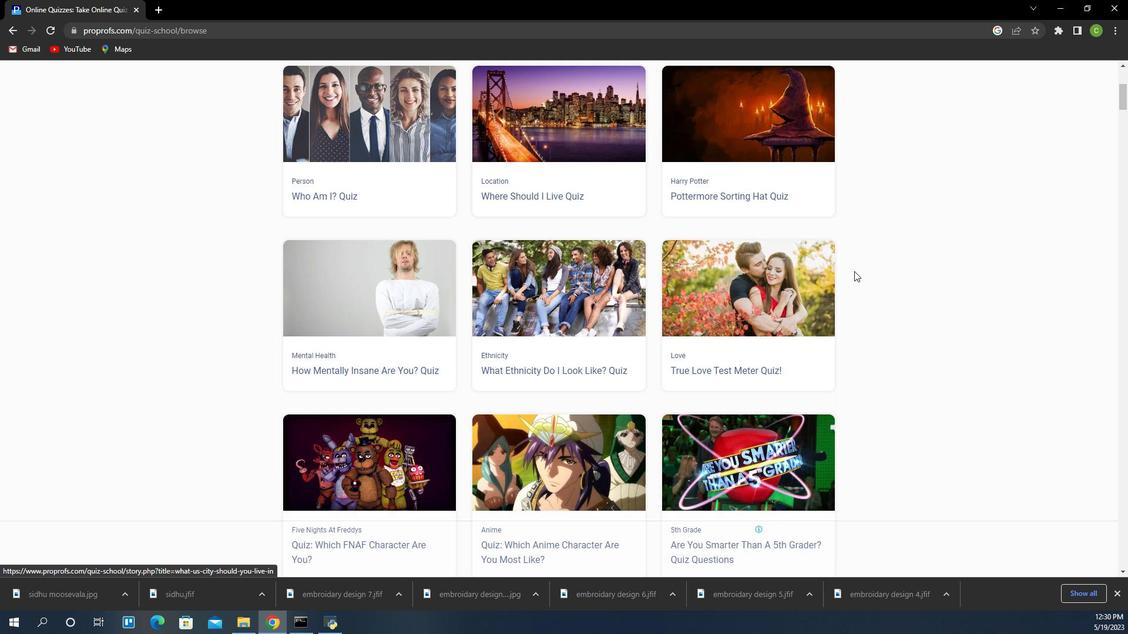 
Action: Mouse scrolled (489, 467) with delta (0, 0)
Screenshot: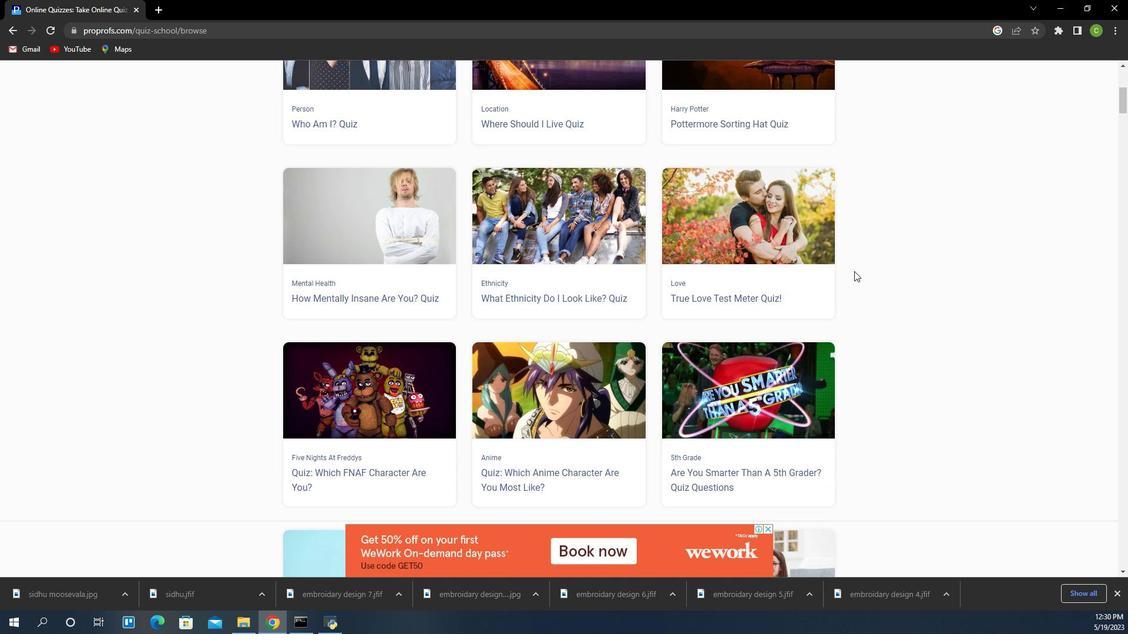 
Action: Mouse scrolled (489, 467) with delta (0, 0)
Screenshot: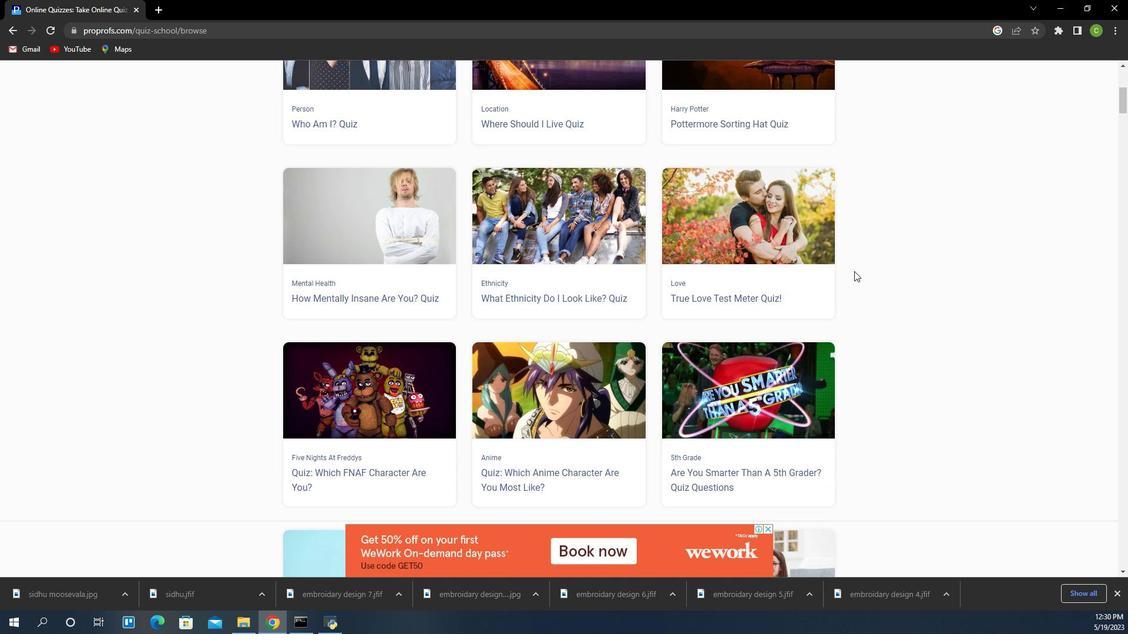 
Action: Mouse scrolled (489, 467) with delta (0, 0)
Screenshot: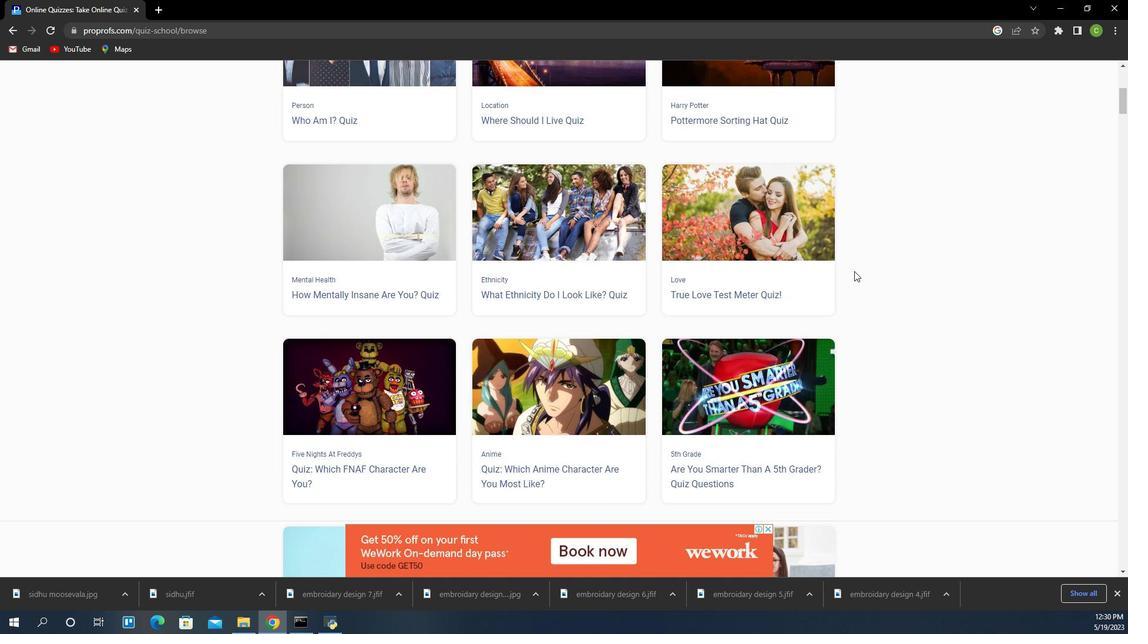 
Action: Mouse scrolled (489, 467) with delta (0, 0)
Screenshot: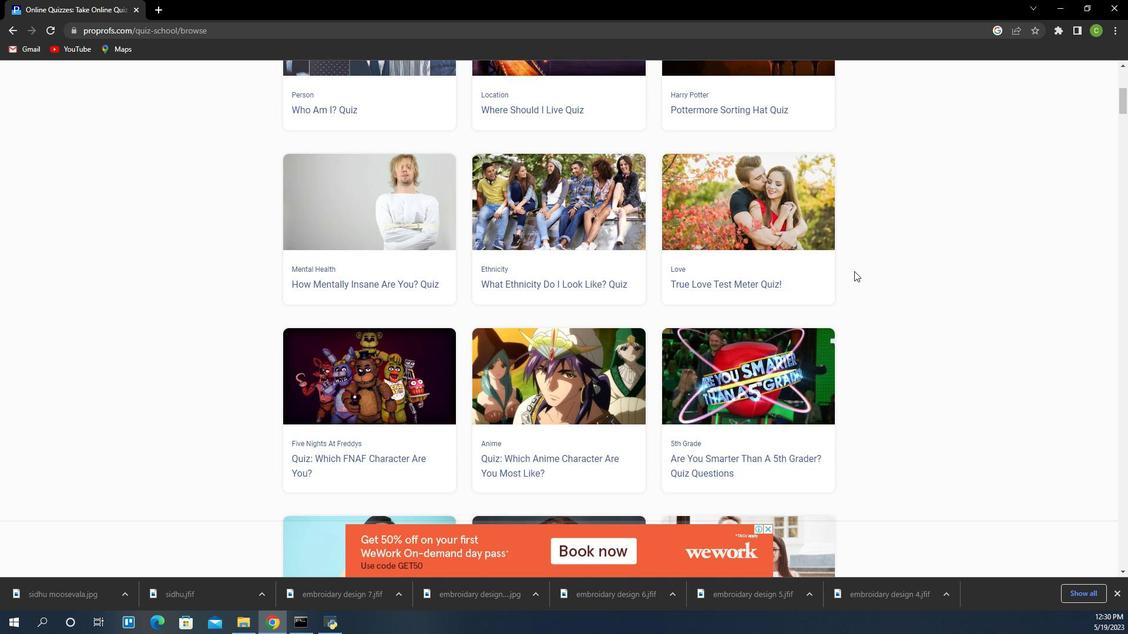 
Action: Mouse scrolled (489, 467) with delta (0, 0)
Screenshot: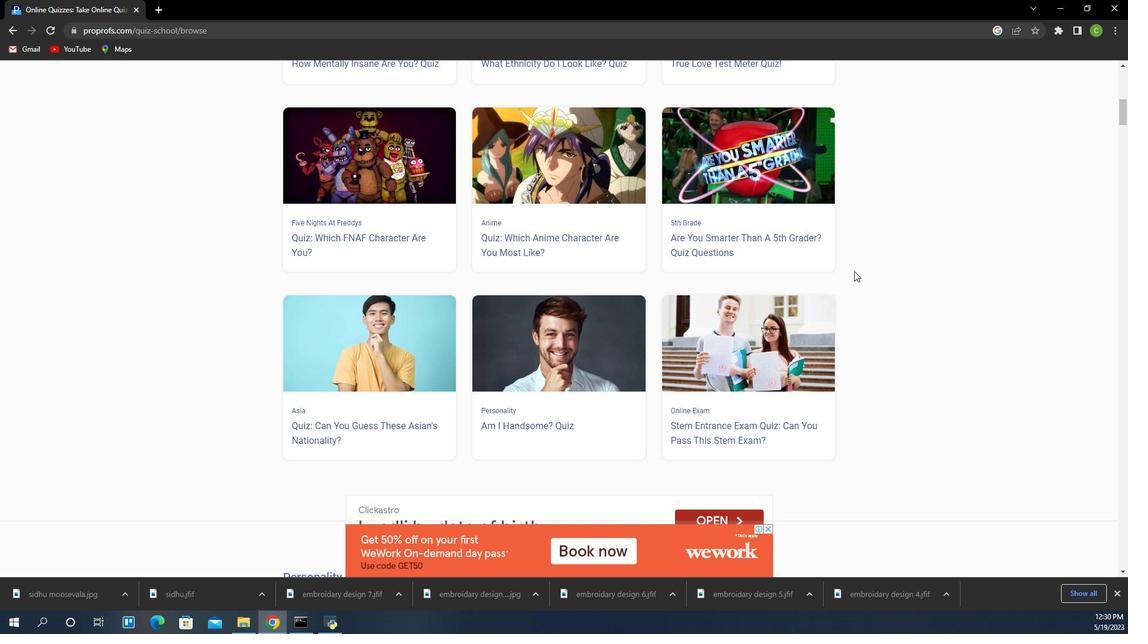 
Action: Mouse scrolled (489, 467) with delta (0, 0)
Screenshot: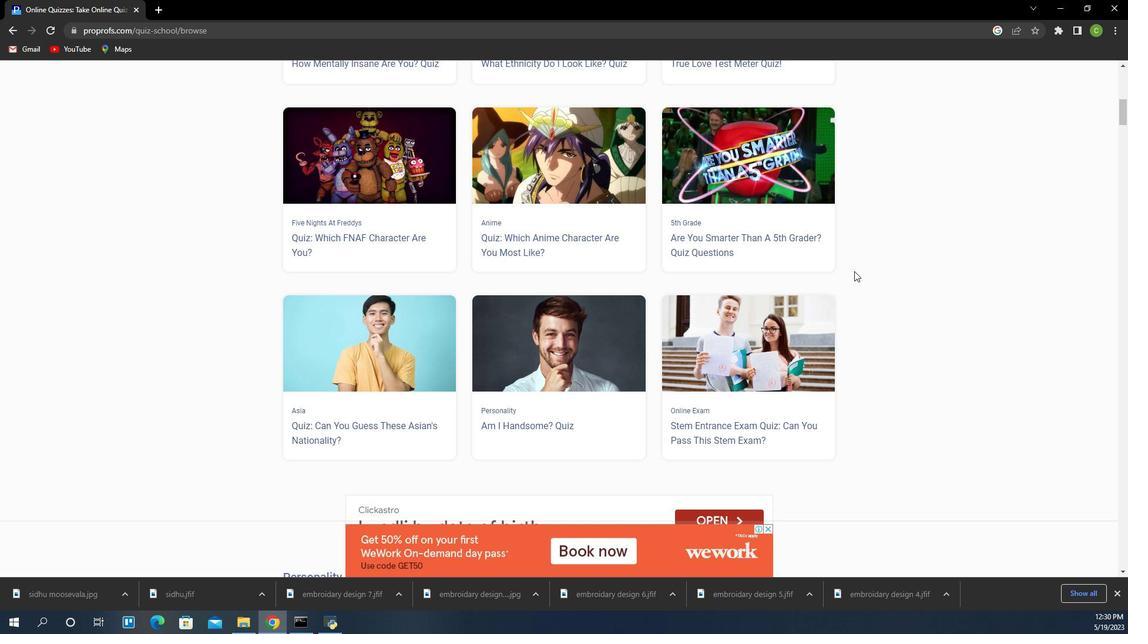 
Action: Mouse scrolled (489, 467) with delta (0, 0)
Screenshot: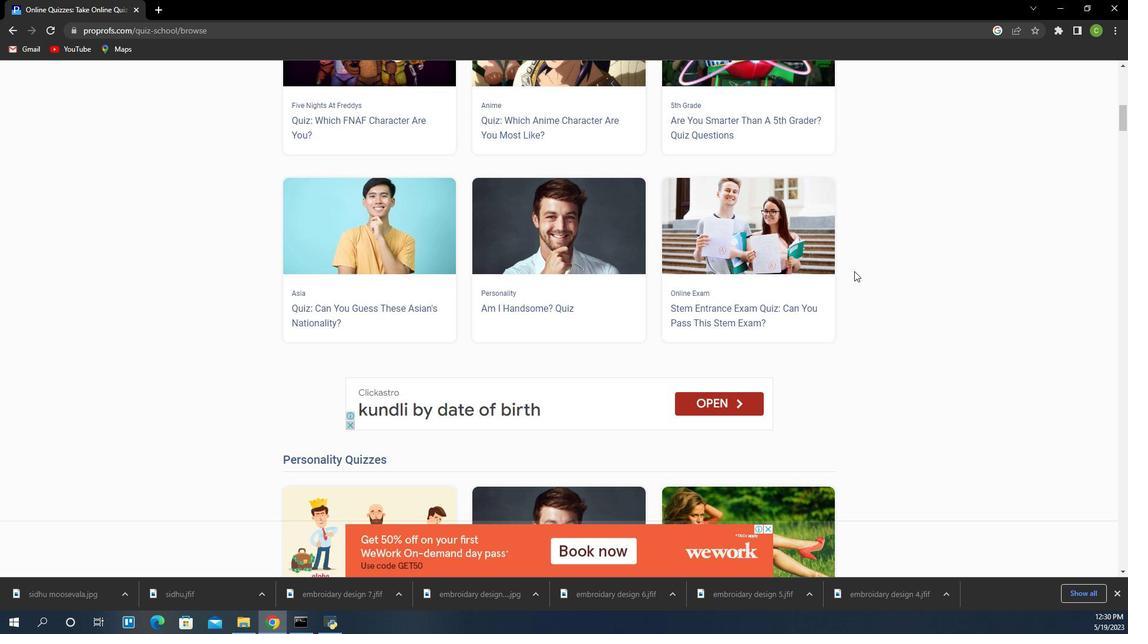 
Action: Mouse scrolled (489, 467) with delta (0, 0)
Screenshot: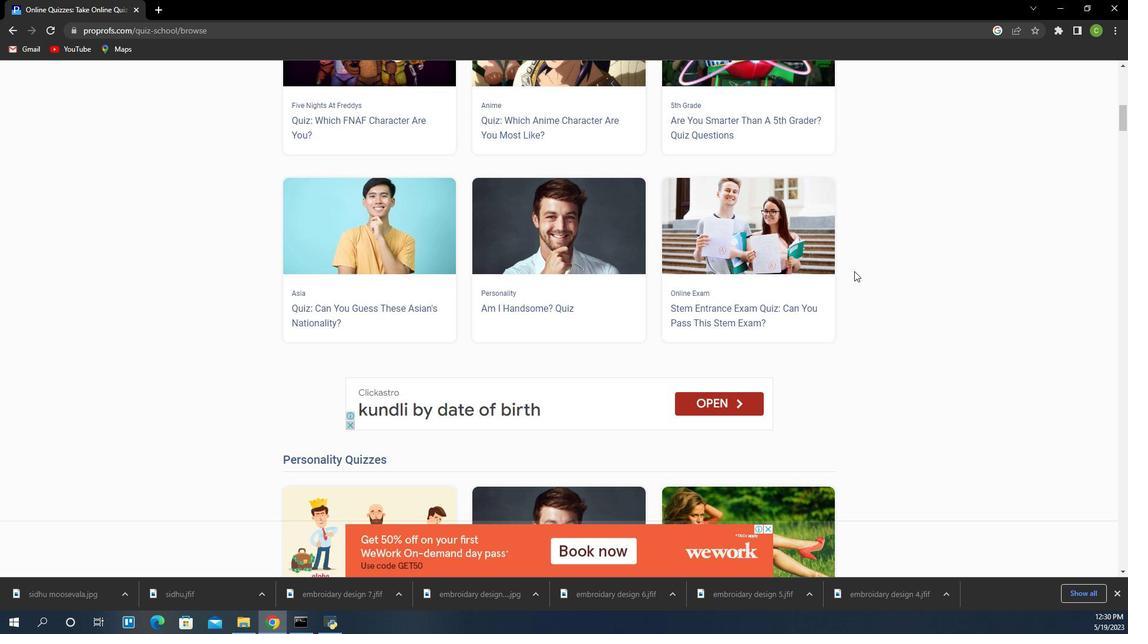 
Action: Mouse scrolled (489, 467) with delta (0, 0)
Screenshot: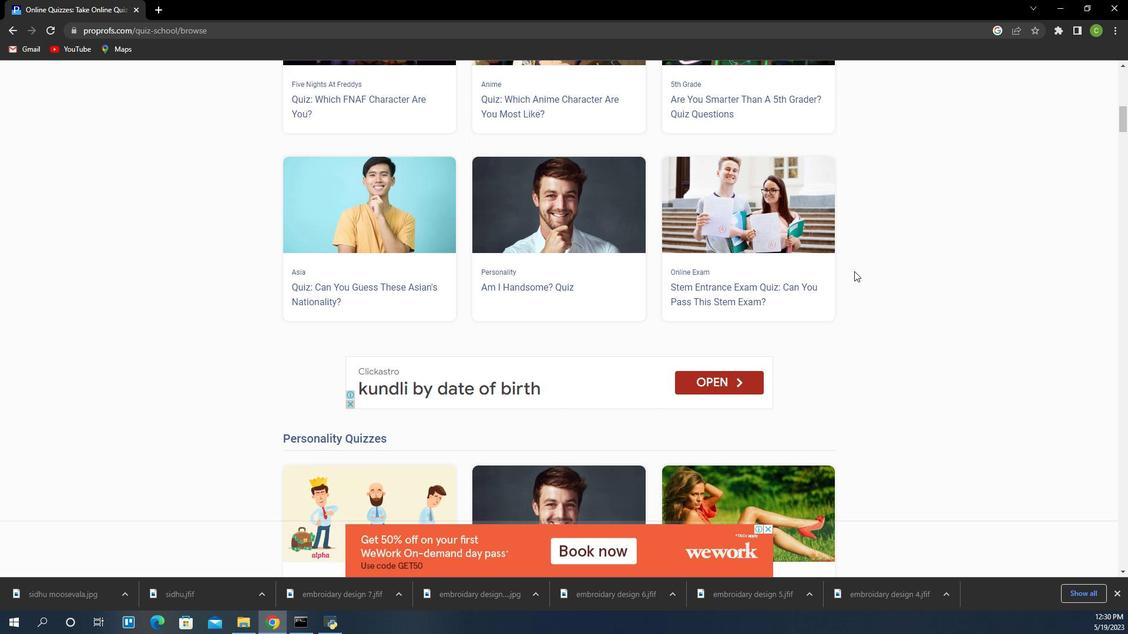 
Action: Mouse scrolled (489, 467) with delta (0, 0)
Screenshot: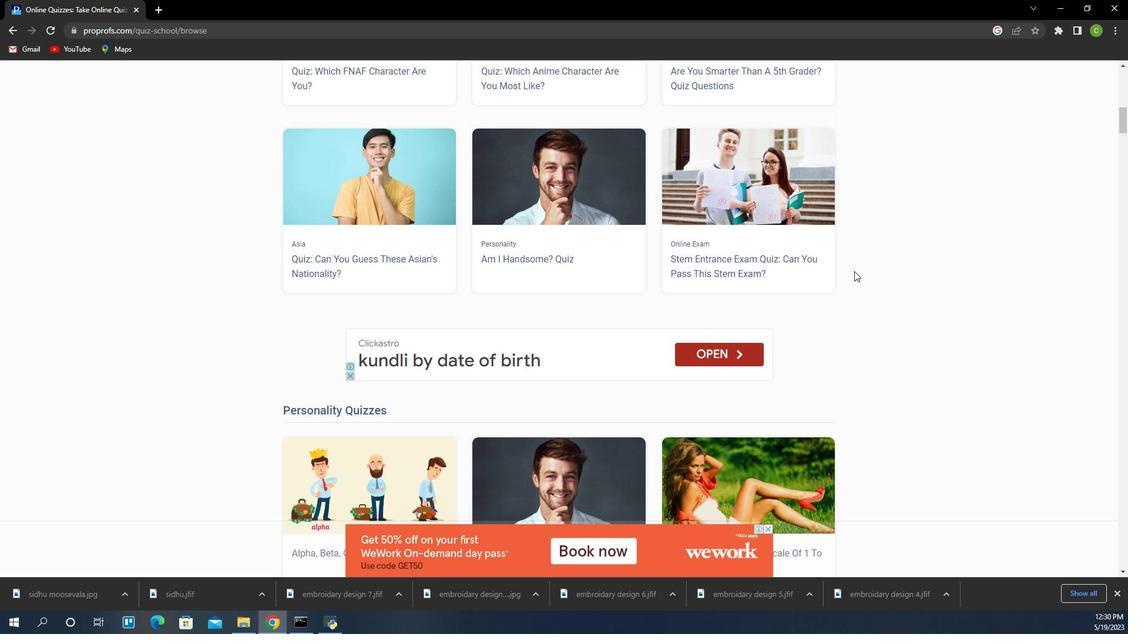 
Action: Mouse scrolled (489, 467) with delta (0, 0)
Screenshot: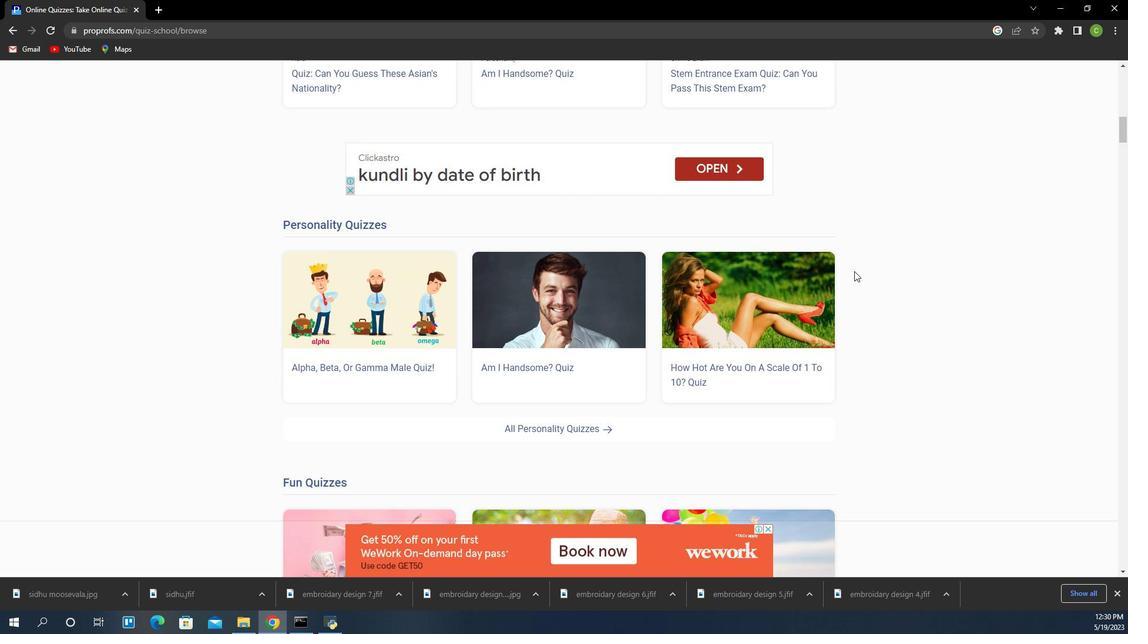 
Action: Mouse scrolled (489, 467) with delta (0, 0)
Screenshot: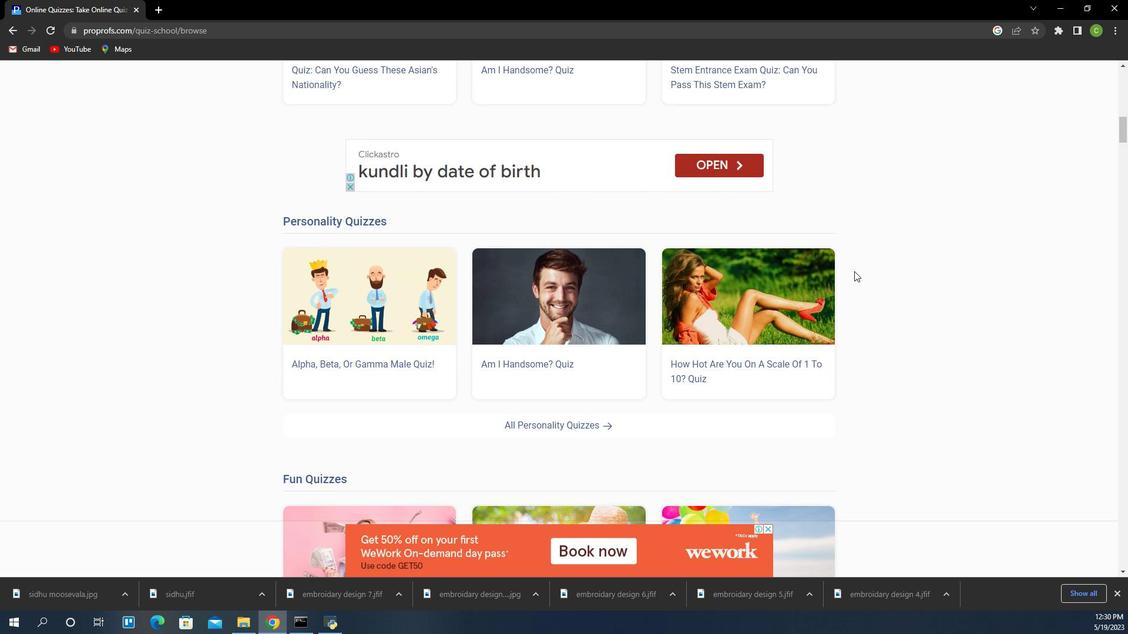 
Action: Mouse scrolled (489, 467) with delta (0, 0)
Screenshot: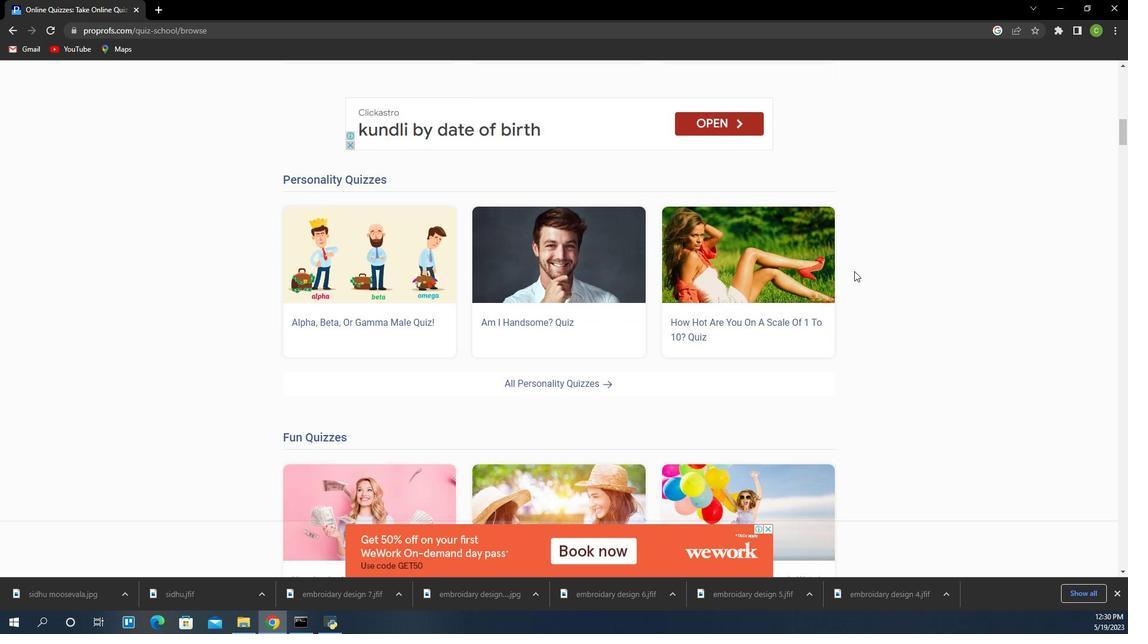 
Action: Mouse scrolled (489, 467) with delta (0, 0)
Screenshot: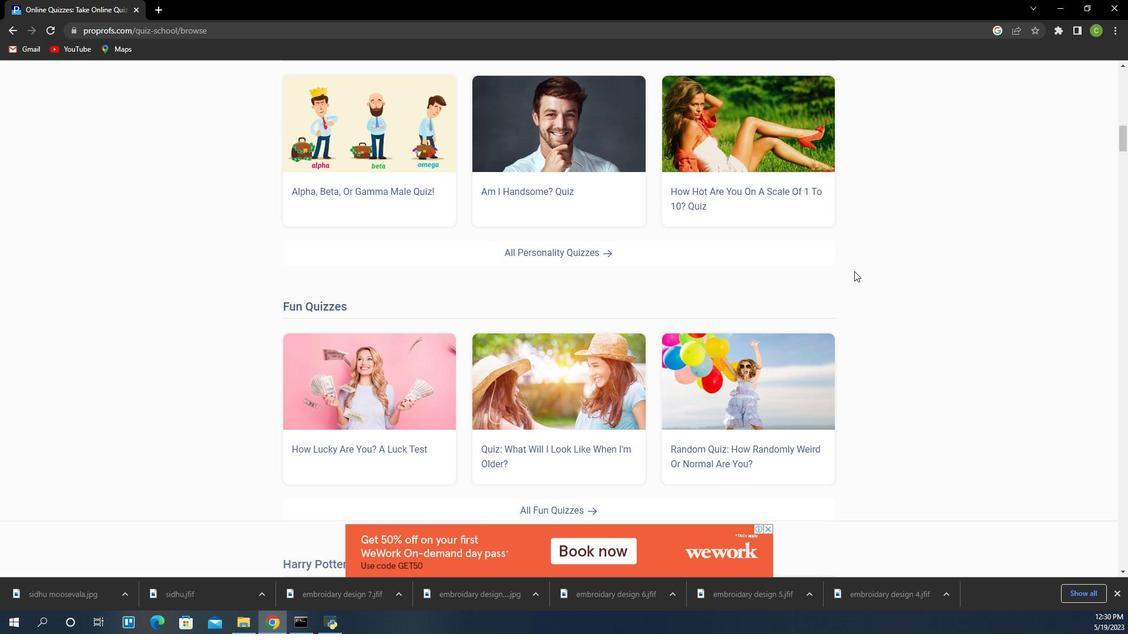 
Action: Mouse scrolled (489, 467) with delta (0, 0)
Screenshot: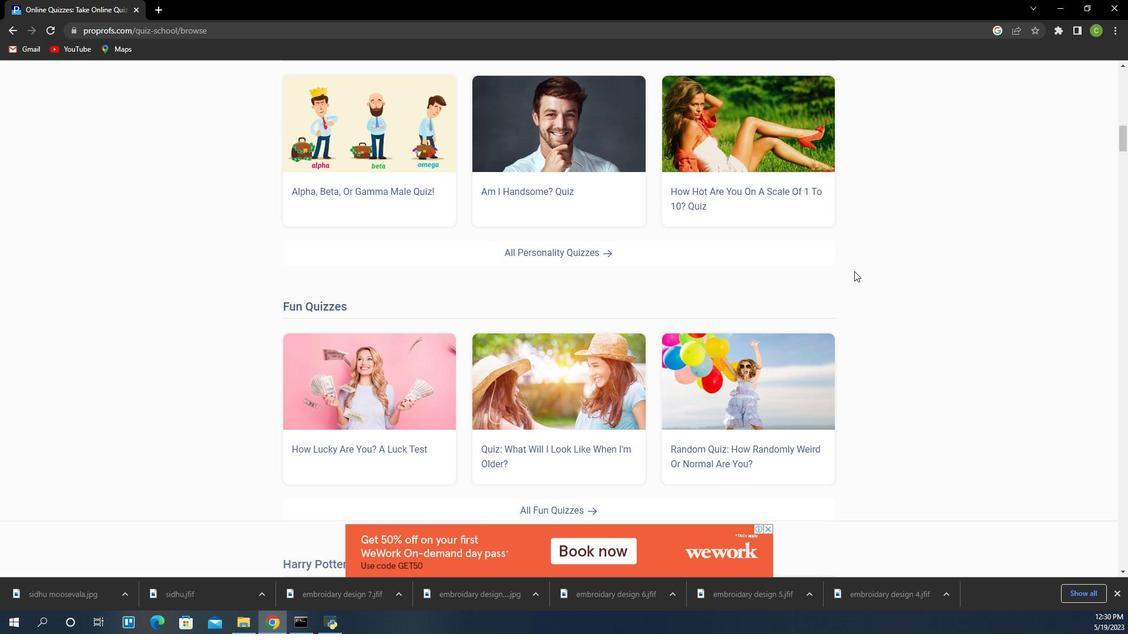 
Action: Mouse scrolled (489, 467) with delta (0, 0)
Screenshot: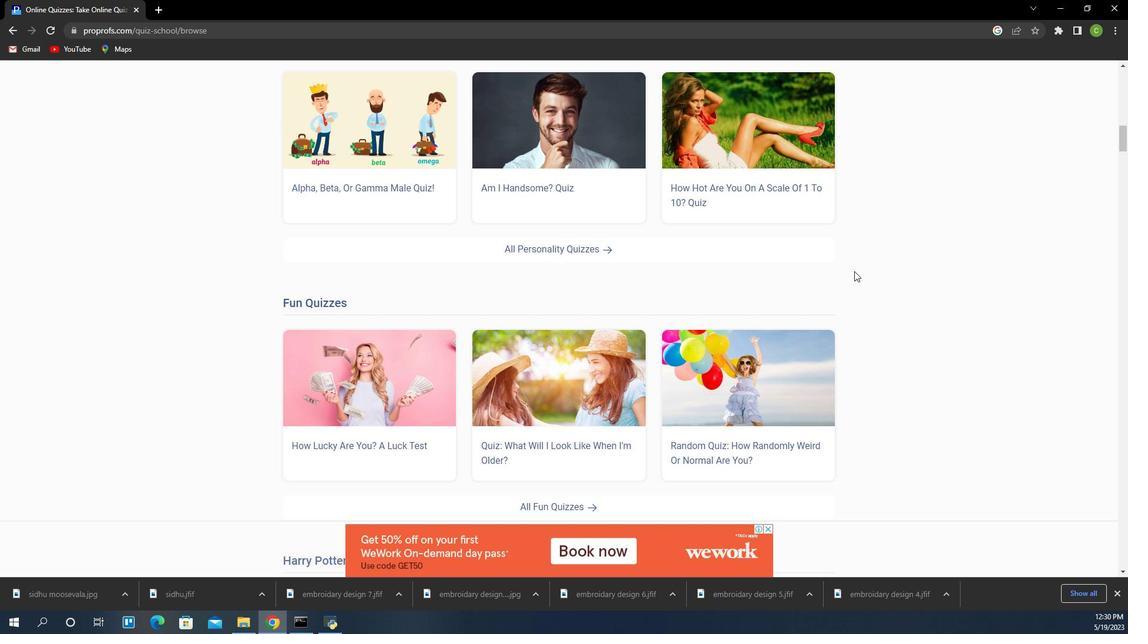 
Action: Mouse scrolled (489, 467) with delta (0, 0)
Screenshot: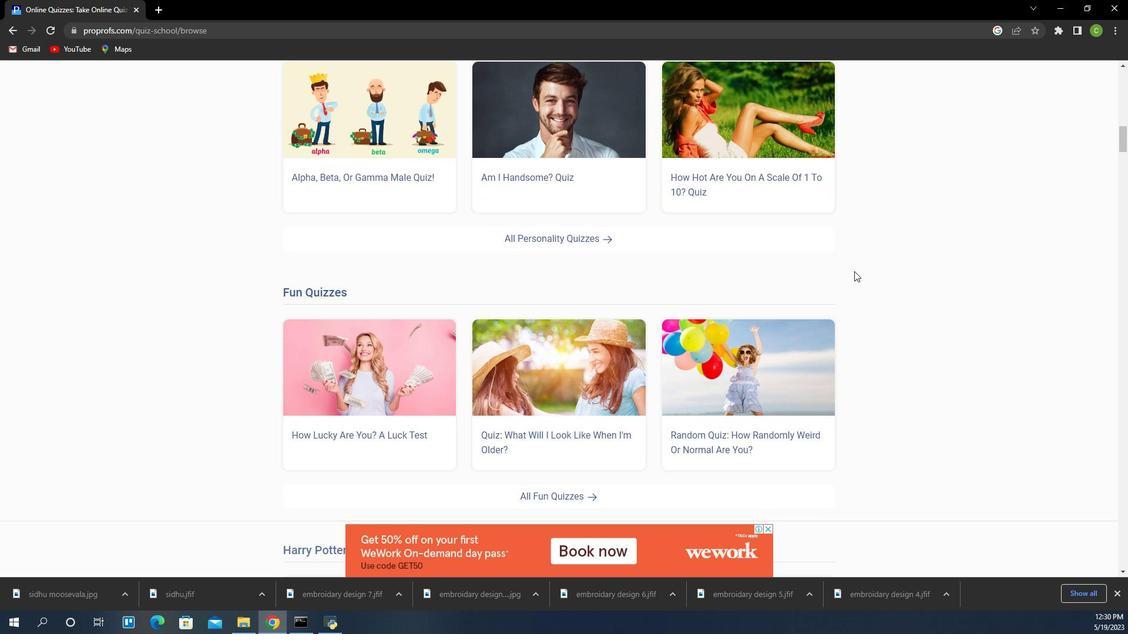 
Action: Mouse scrolled (489, 467) with delta (0, 0)
Screenshot: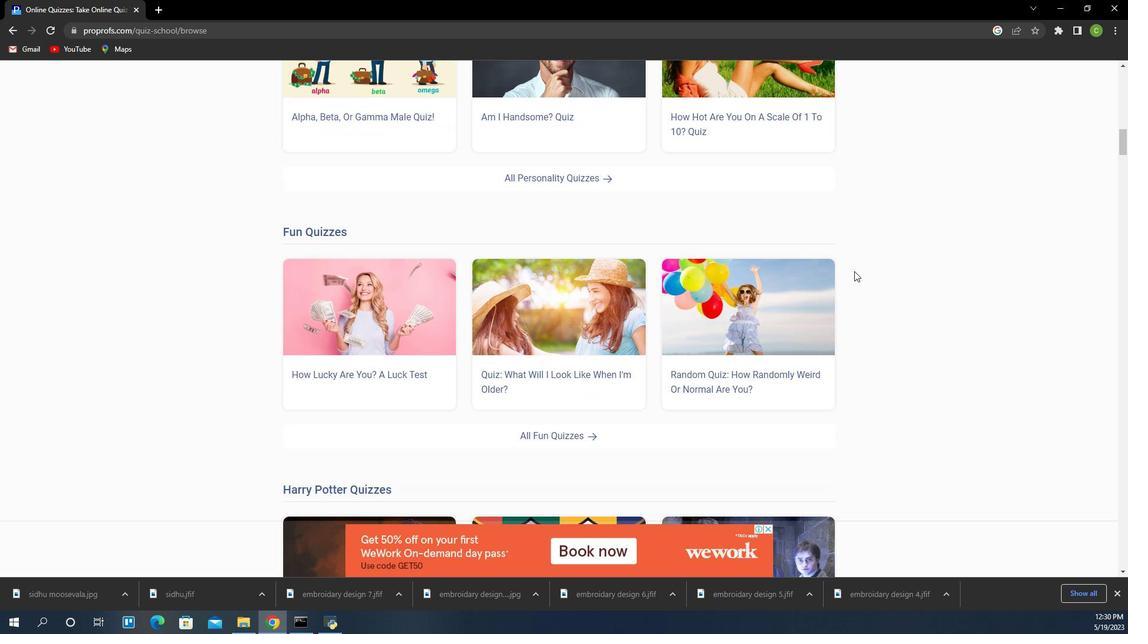 
Action: Mouse scrolled (489, 467) with delta (0, 0)
Screenshot: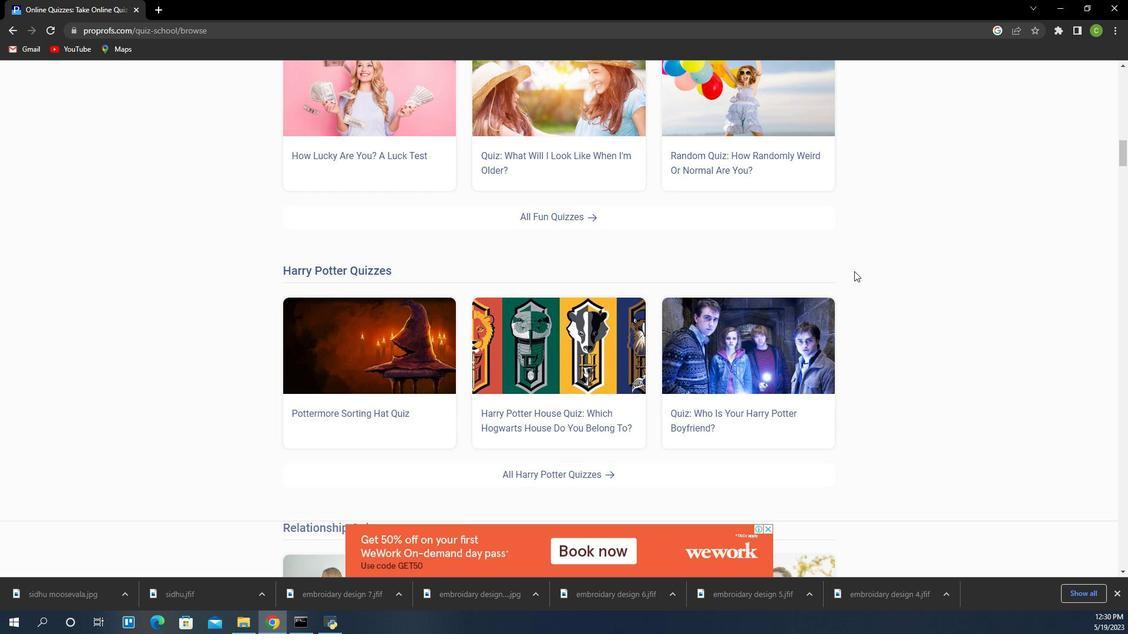
Action: Mouse scrolled (489, 467) with delta (0, 0)
Screenshot: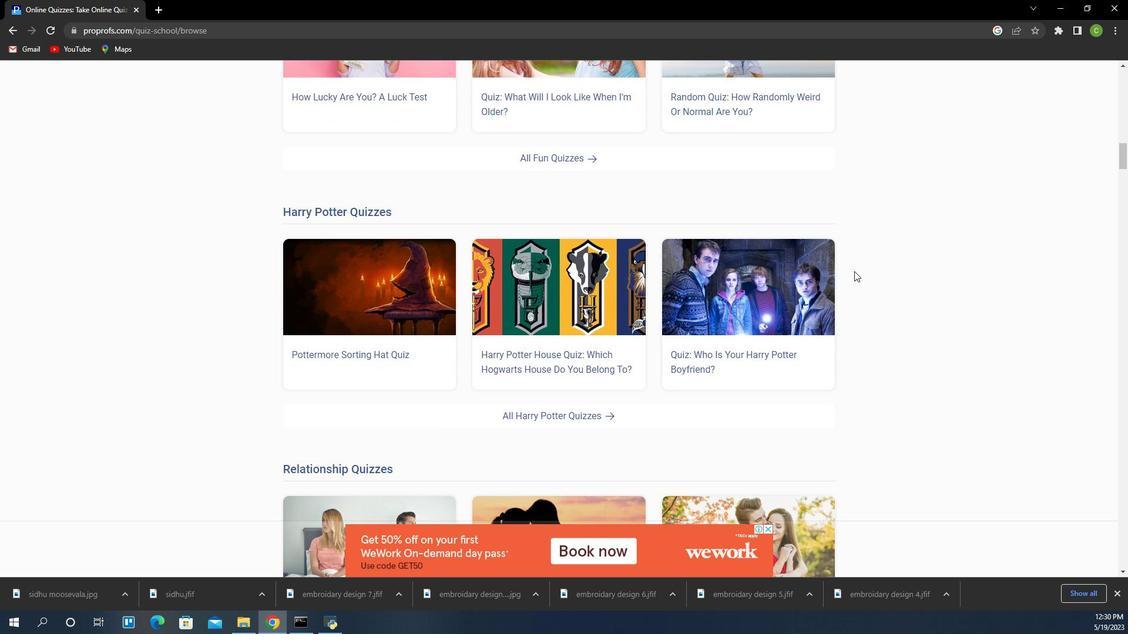 
Action: Mouse scrolled (489, 467) with delta (0, 0)
Screenshot: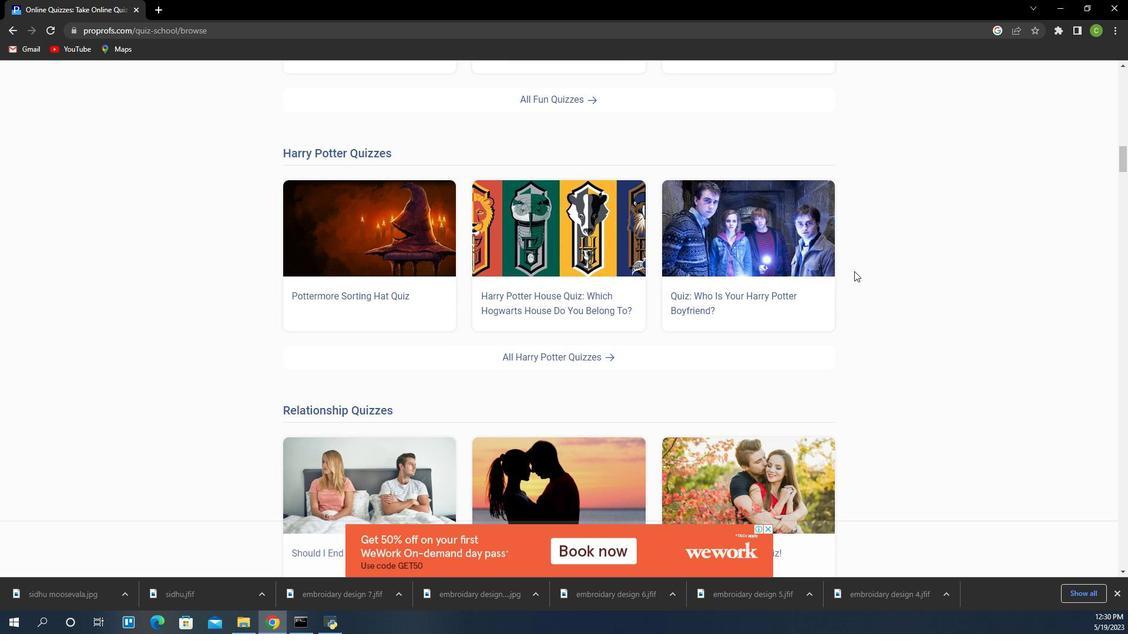 
Action: Mouse scrolled (489, 467) with delta (0, 0)
Screenshot: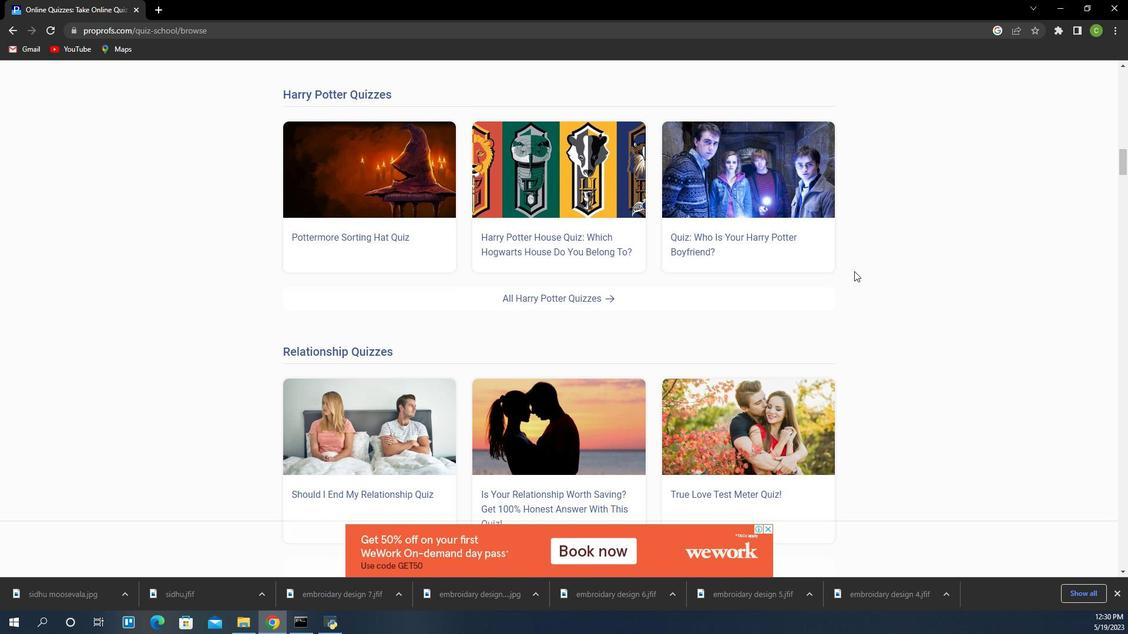
Action: Mouse scrolled (489, 467) with delta (0, 0)
Screenshot: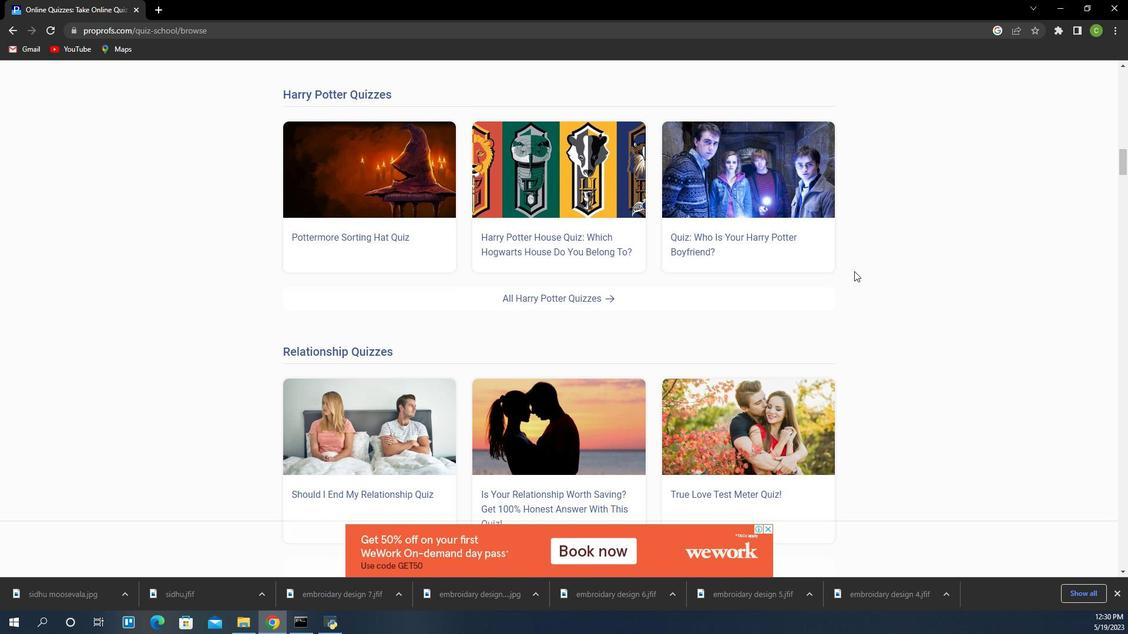 
Action: Mouse scrolled (489, 467) with delta (0, 0)
Screenshot: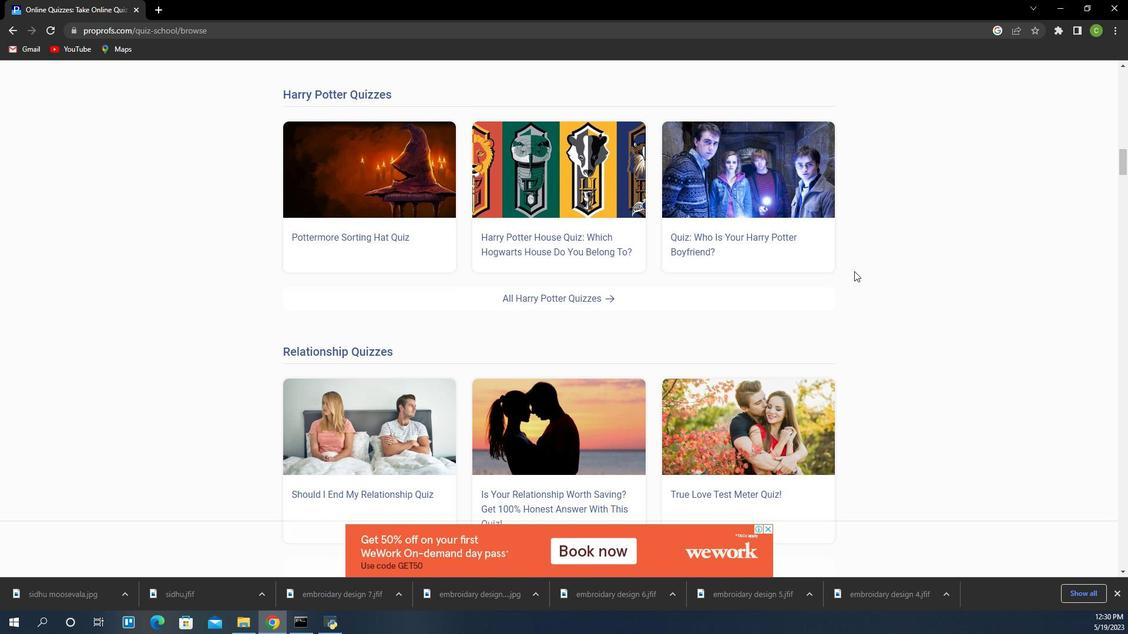 
Action: Mouse scrolled (489, 467) with delta (0, 0)
Screenshot: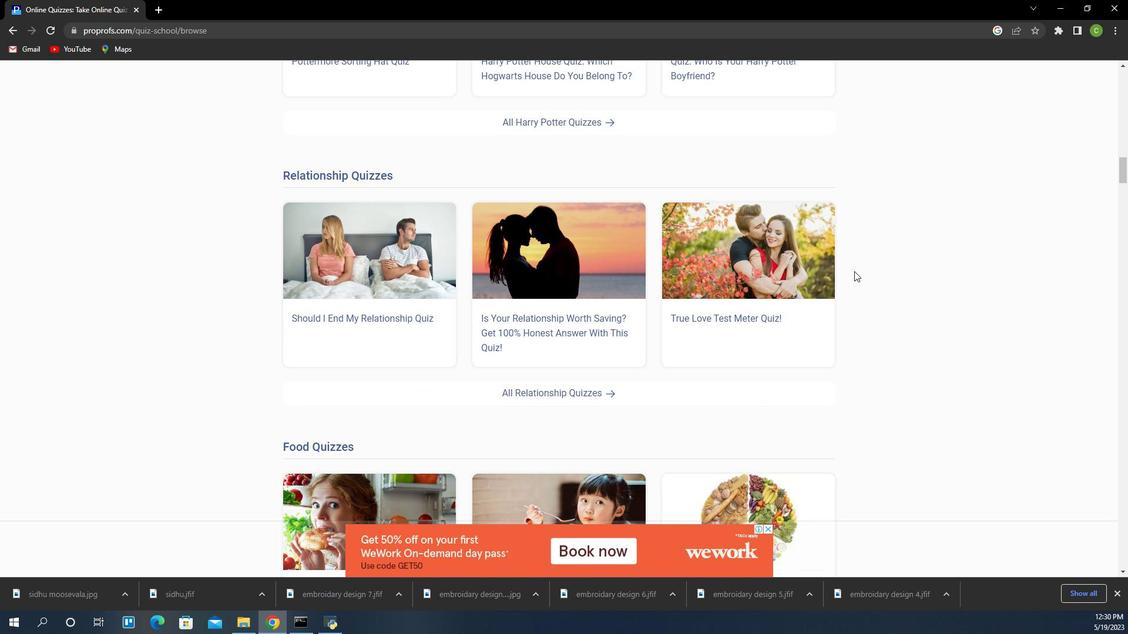 
Action: Mouse scrolled (489, 467) with delta (0, 0)
Screenshot: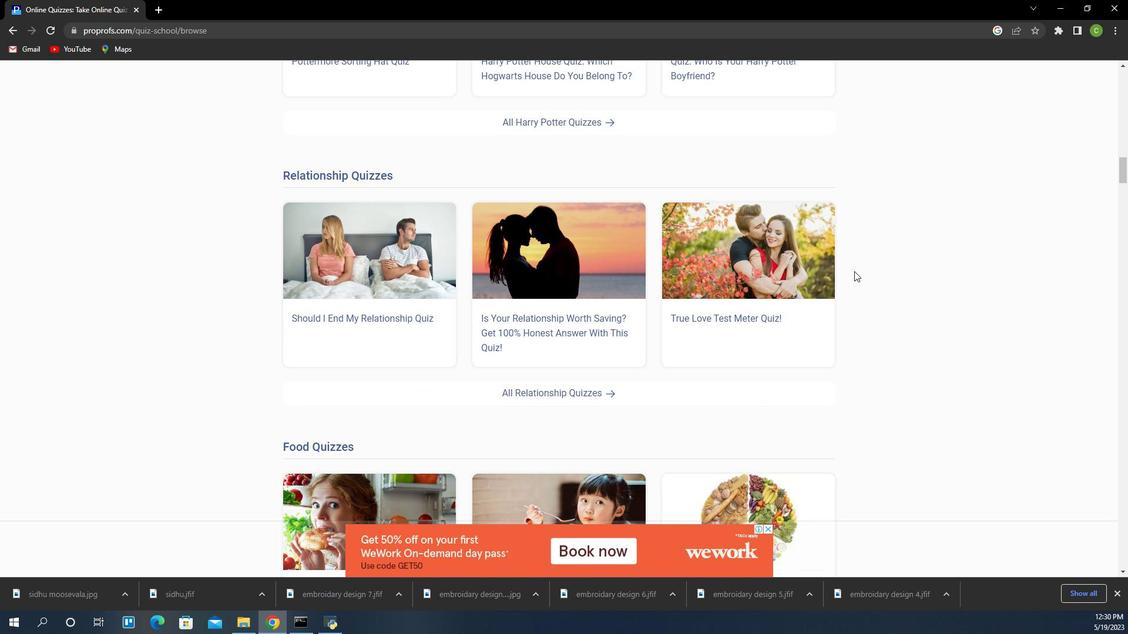 
Action: Mouse scrolled (489, 467) with delta (0, 0)
Screenshot: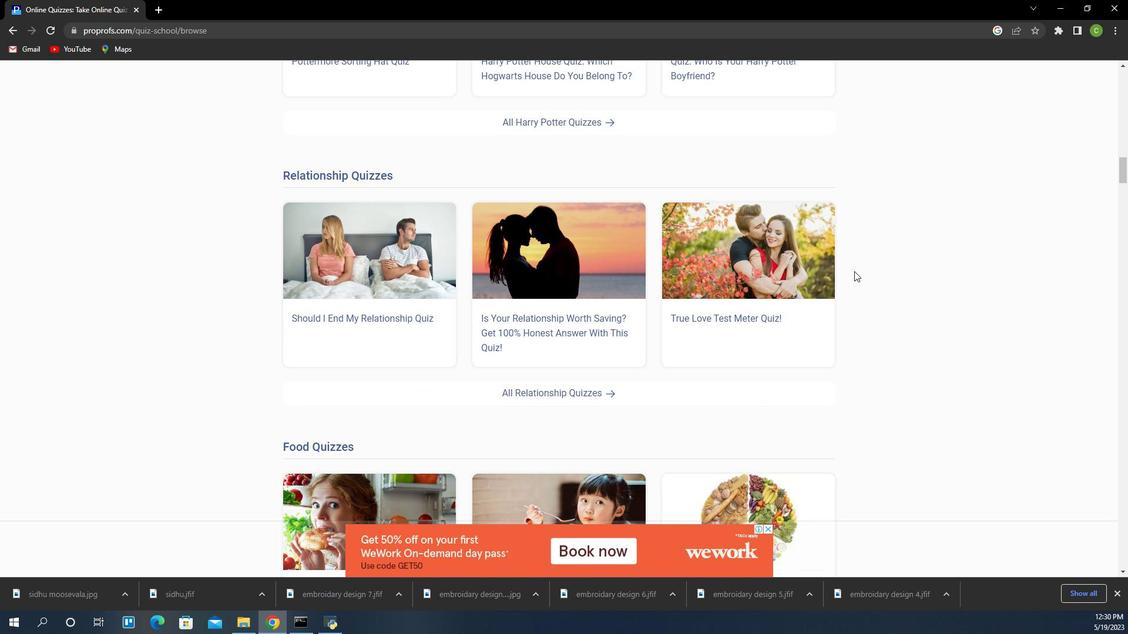 
Action: Mouse scrolled (489, 467) with delta (0, 0)
Screenshot: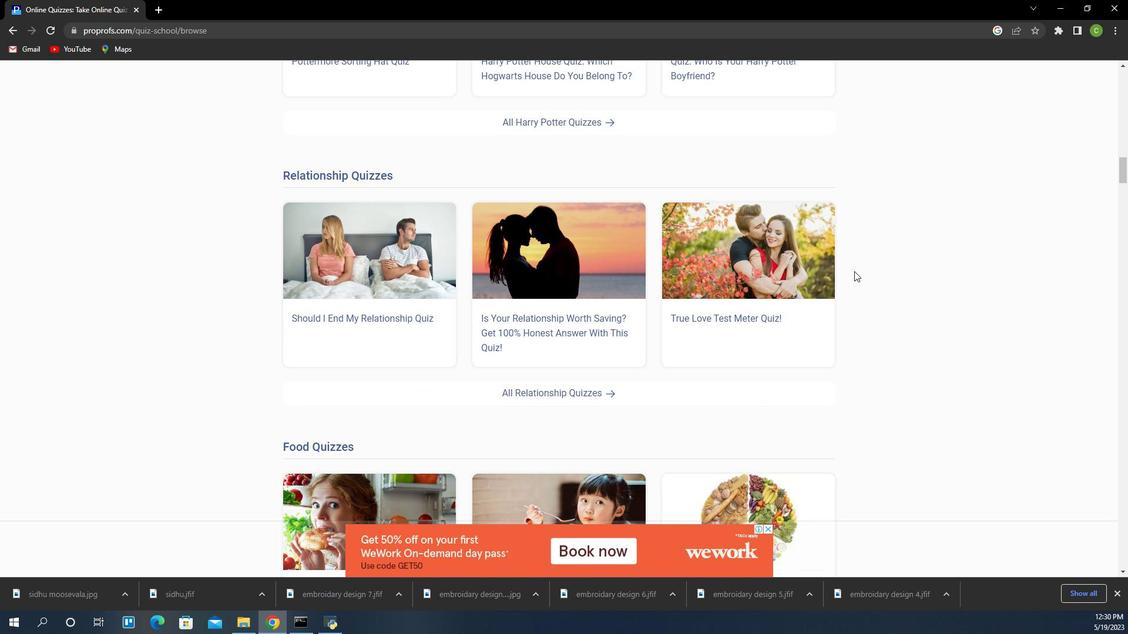 
Action: Mouse scrolled (489, 467) with delta (0, 0)
Screenshot: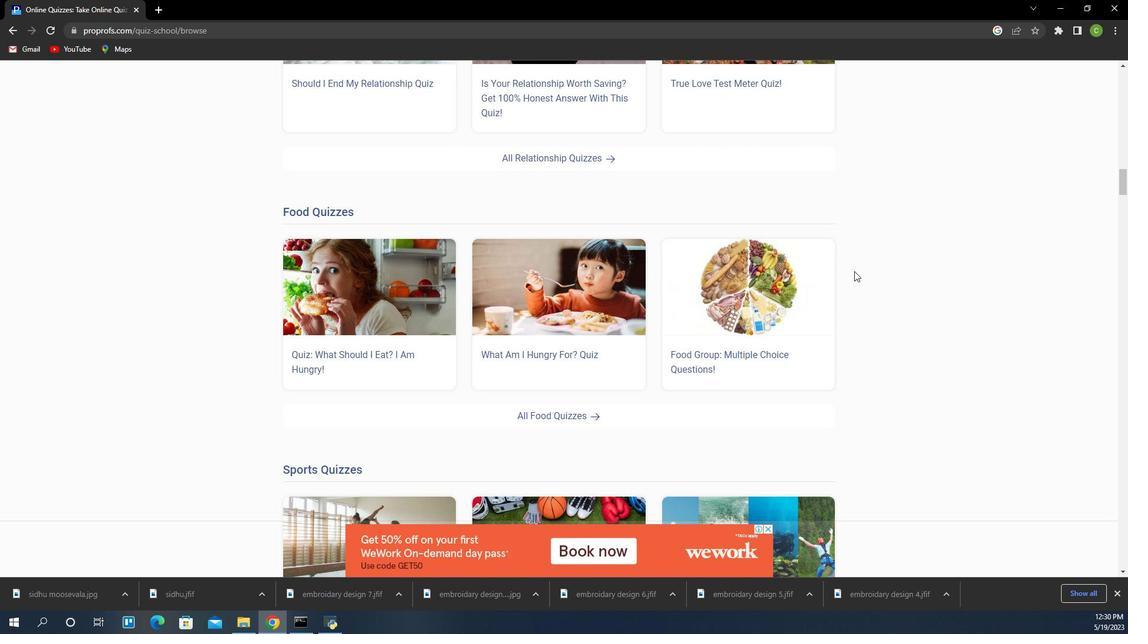 
Action: Mouse scrolled (489, 467) with delta (0, 0)
Screenshot: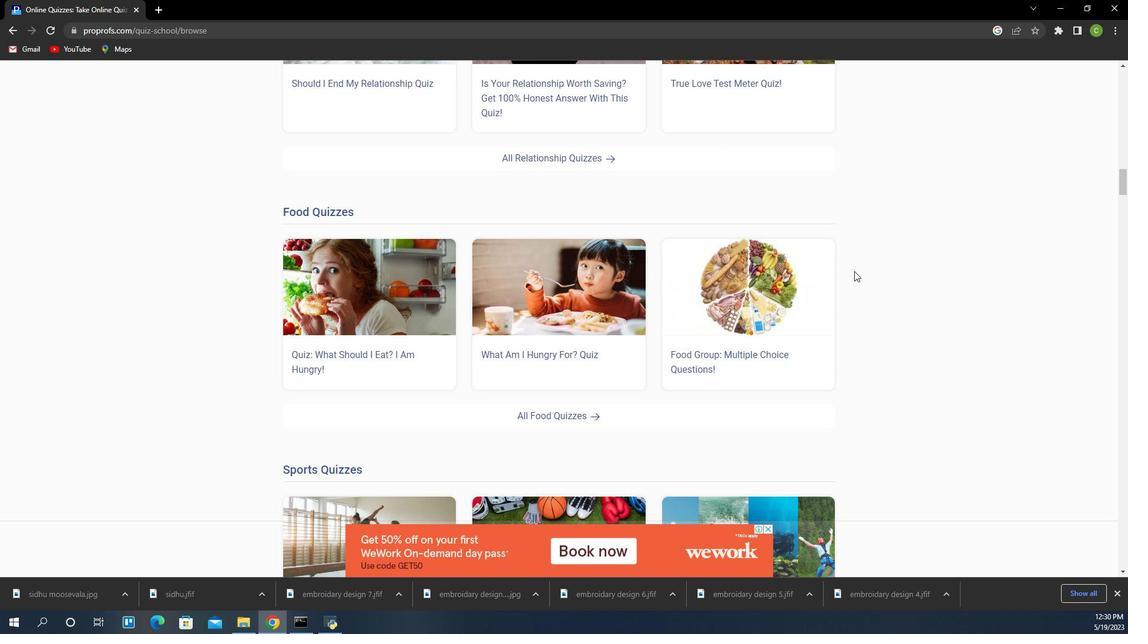 
Action: Mouse scrolled (489, 467) with delta (0, 0)
Screenshot: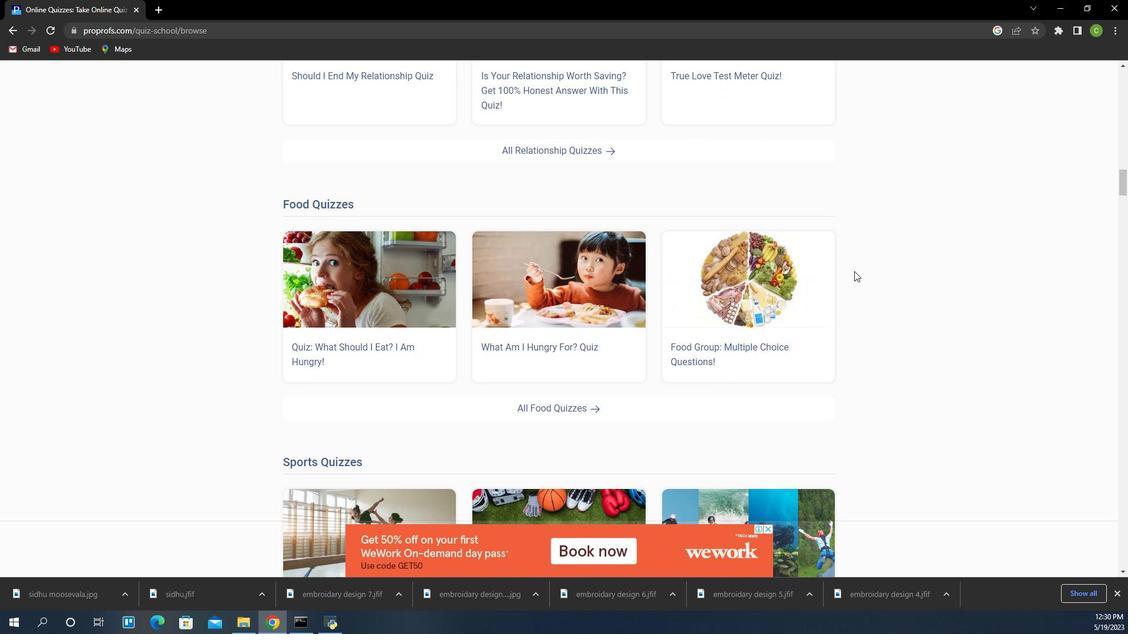 
Action: Mouse scrolled (489, 467) with delta (0, 0)
Screenshot: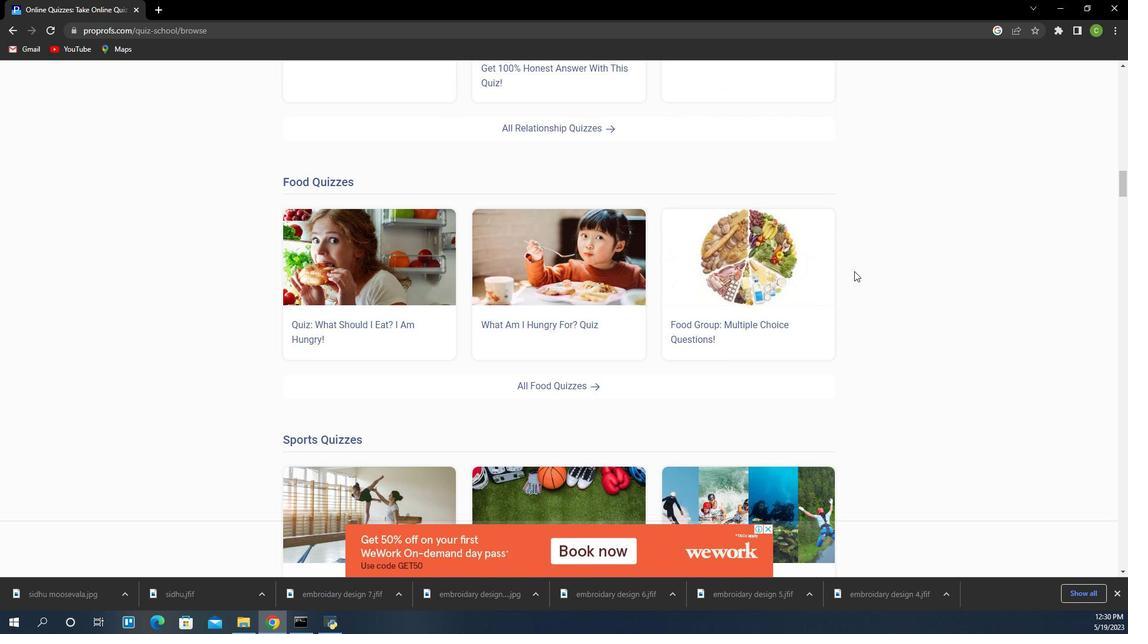 
Action: Mouse scrolled (489, 467) with delta (0, 0)
Screenshot: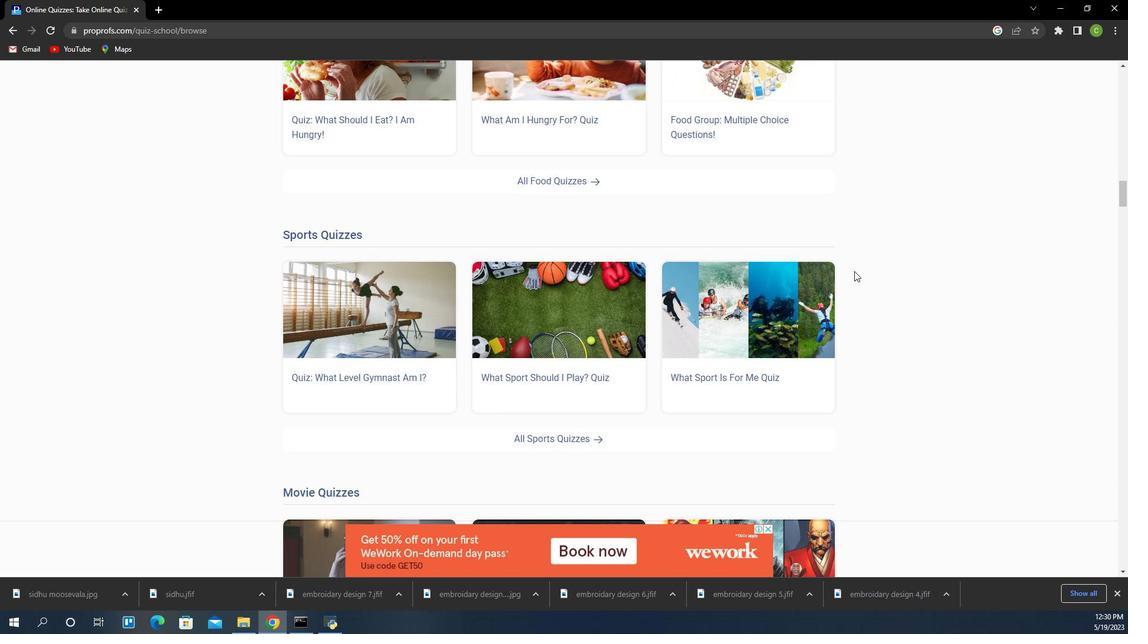 
Action: Mouse scrolled (489, 467) with delta (0, 0)
Screenshot: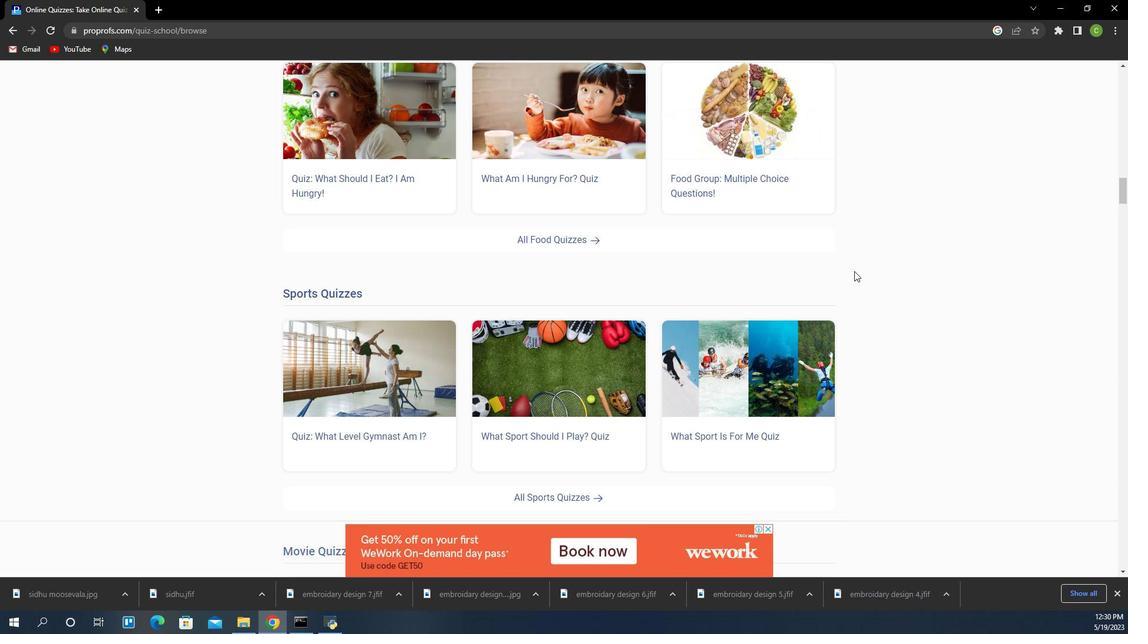 
Action: Mouse scrolled (489, 467) with delta (0, 0)
Screenshot: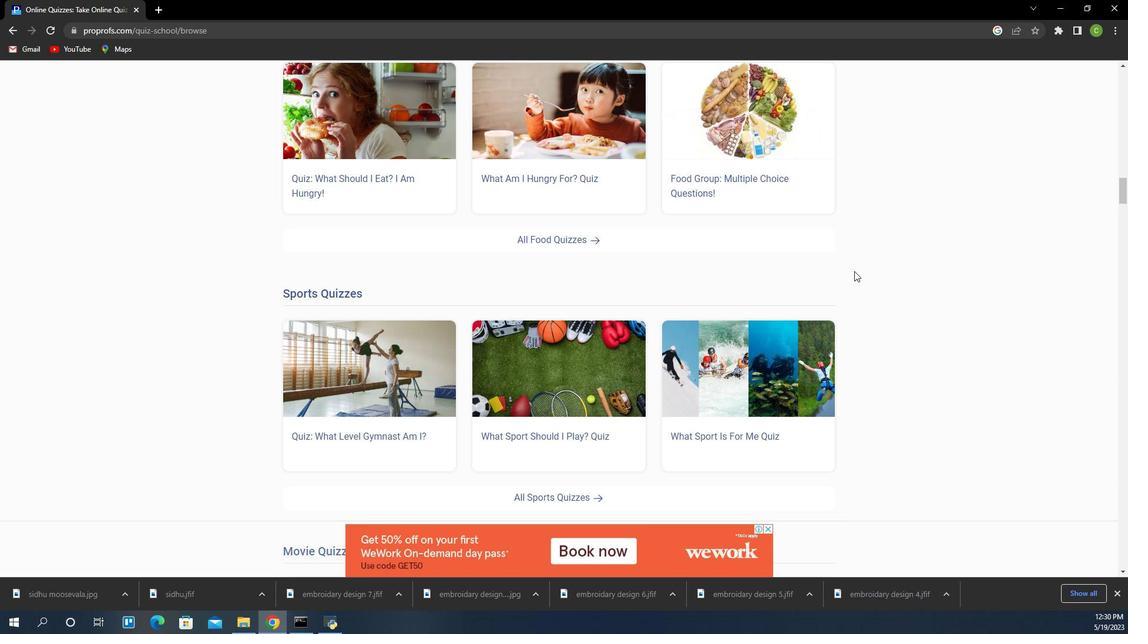 
Action: Mouse scrolled (489, 467) with delta (0, 0)
Screenshot: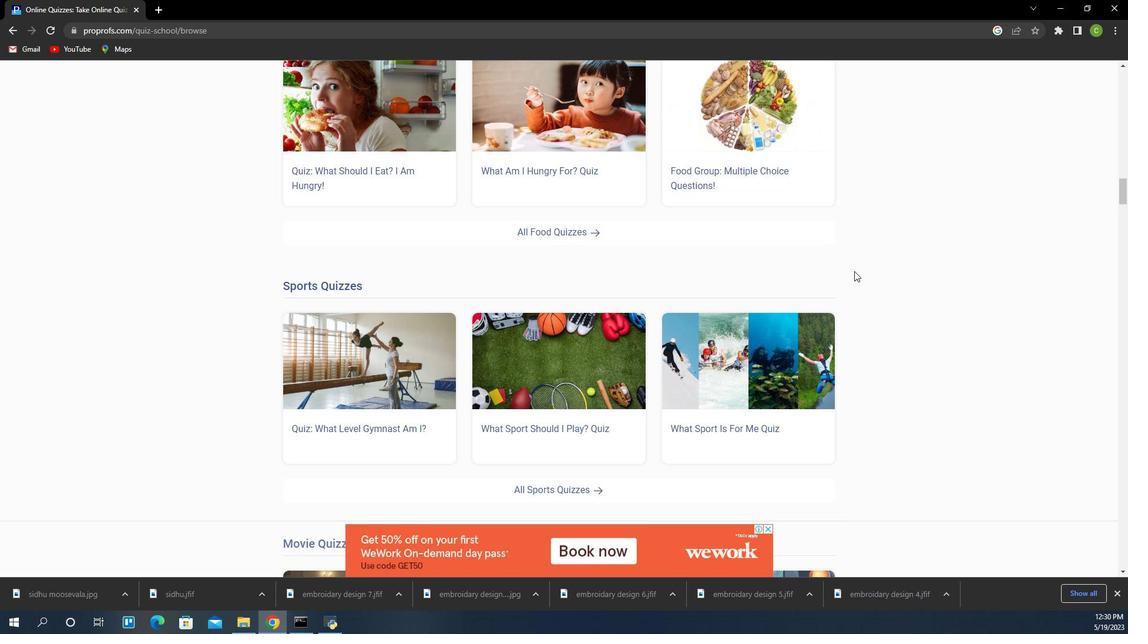 
Action: Mouse scrolled (489, 467) with delta (0, 0)
Screenshot: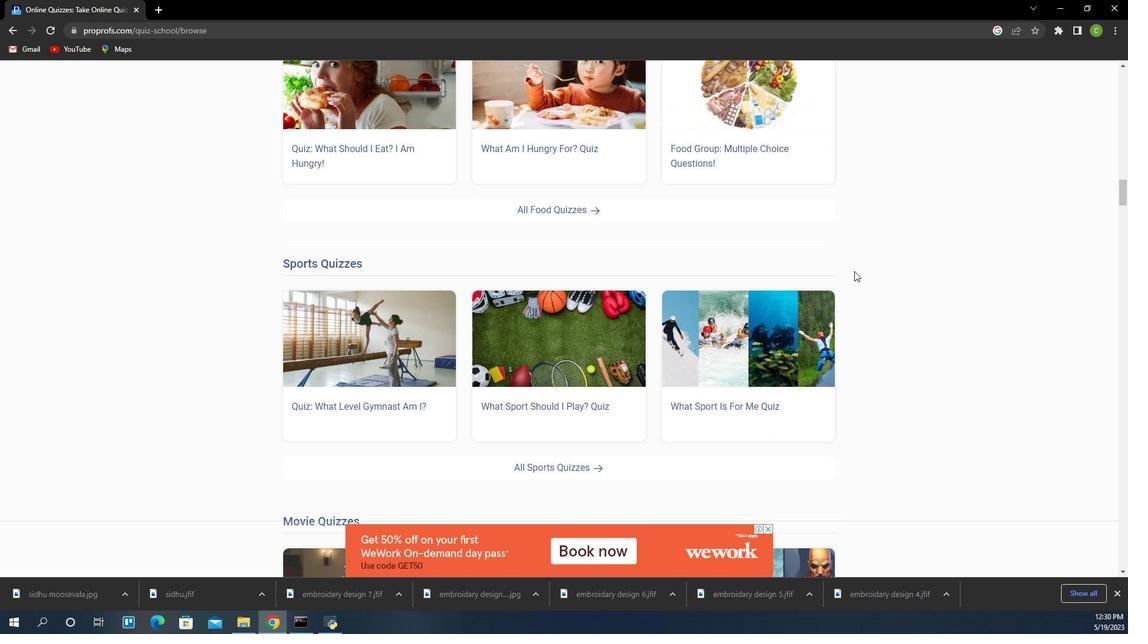 
Action: Mouse scrolled (489, 467) with delta (0, 0)
Screenshot: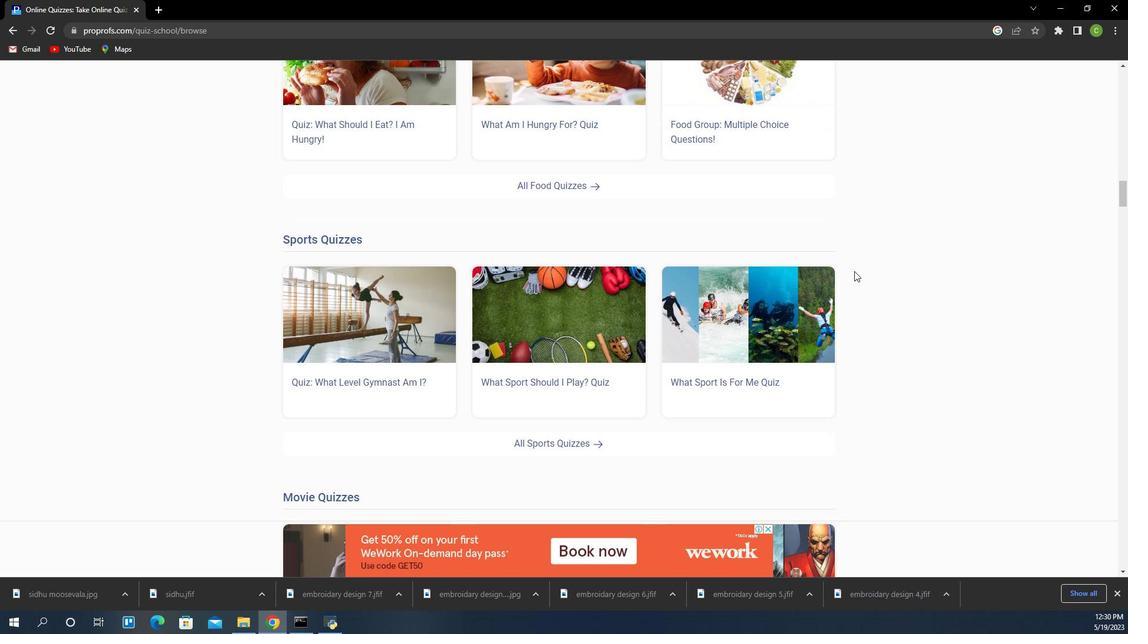 
Action: Mouse scrolled (489, 467) with delta (0, 0)
Screenshot: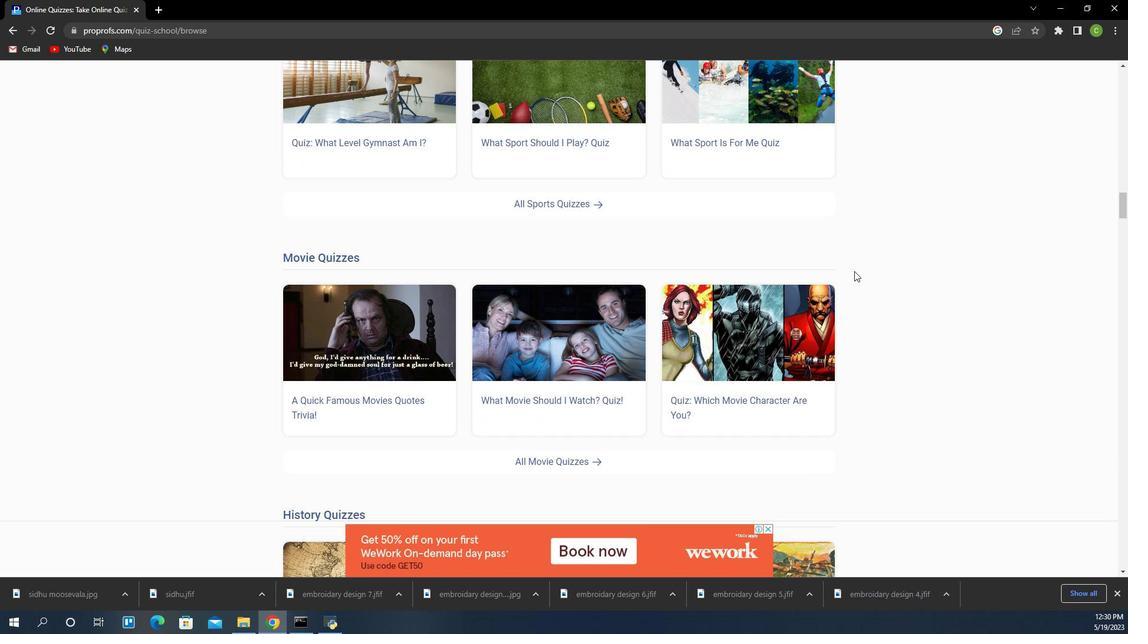 
Action: Mouse scrolled (489, 467) with delta (0, 0)
Screenshot: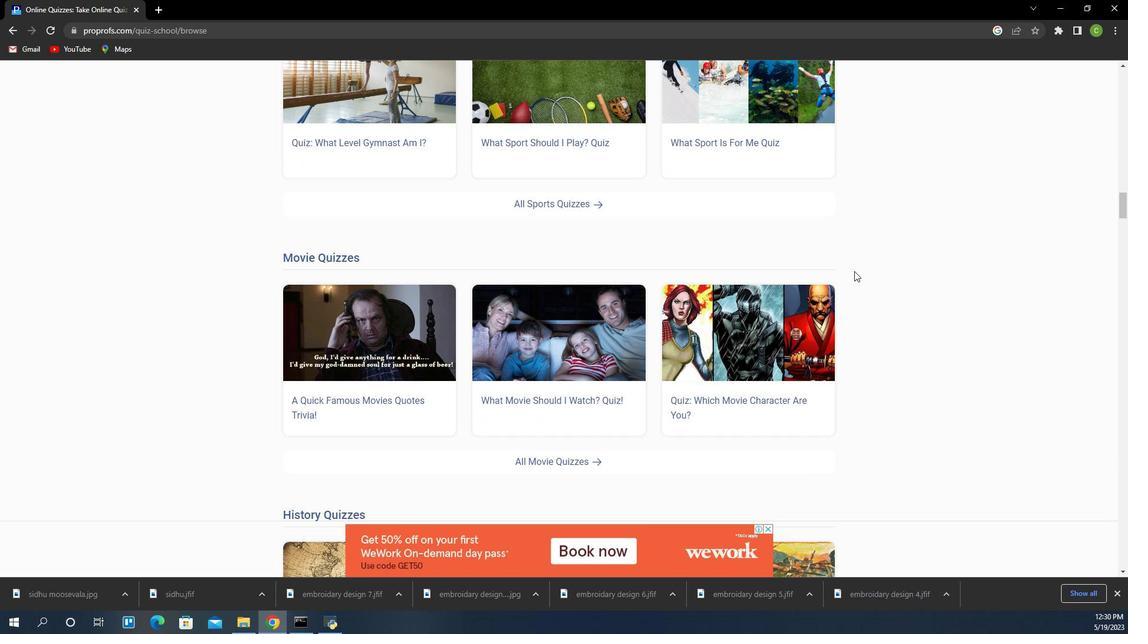 
Action: Mouse scrolled (489, 467) with delta (0, 0)
Screenshot: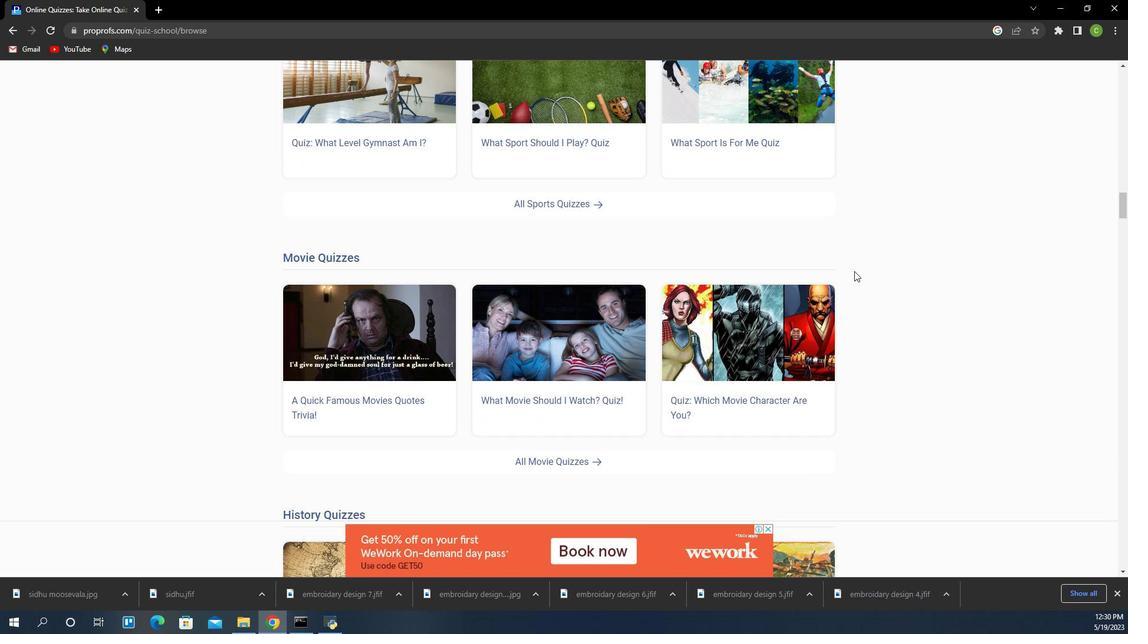 
Action: Mouse scrolled (489, 467) with delta (0, 0)
Screenshot: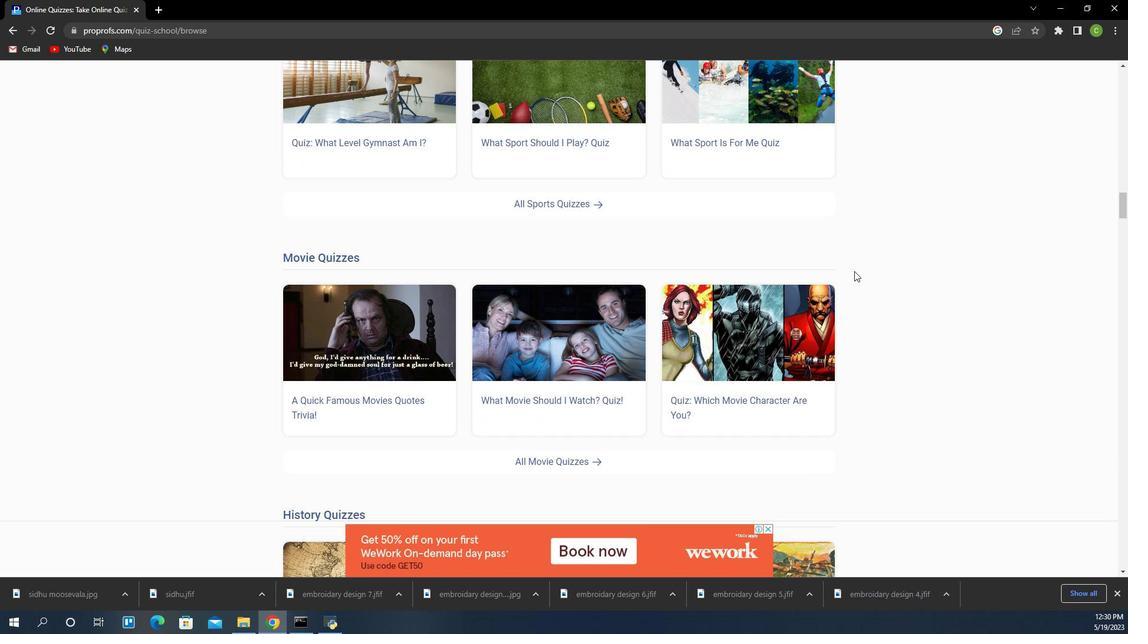 
Action: Mouse scrolled (489, 467) with delta (0, 0)
Screenshot: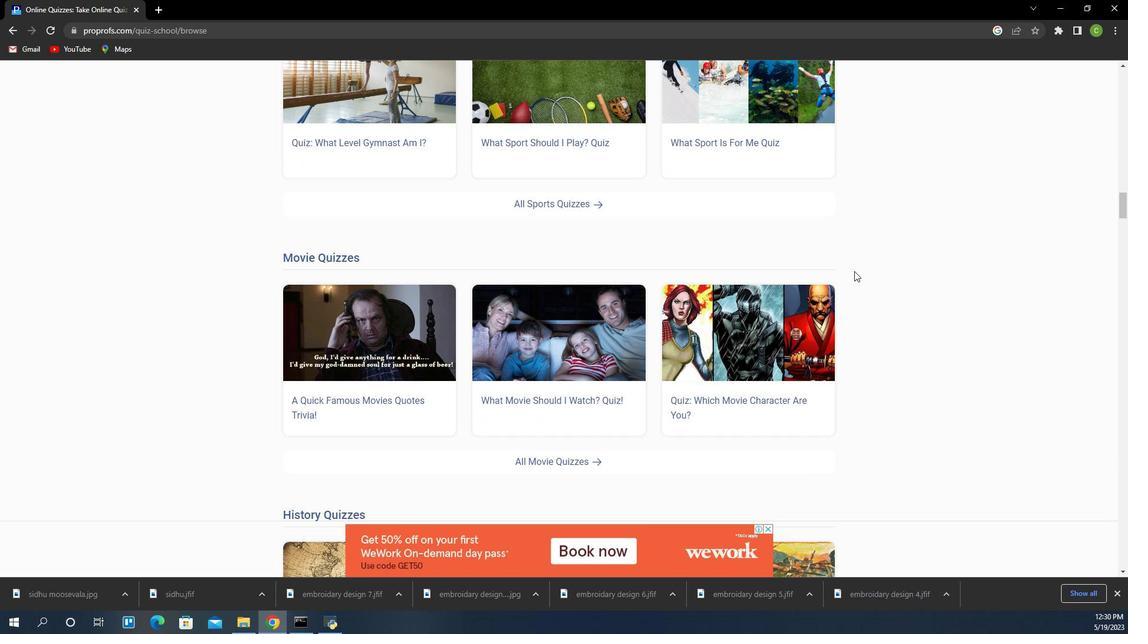 
Action: Mouse moved to (499, 472)
Screenshot: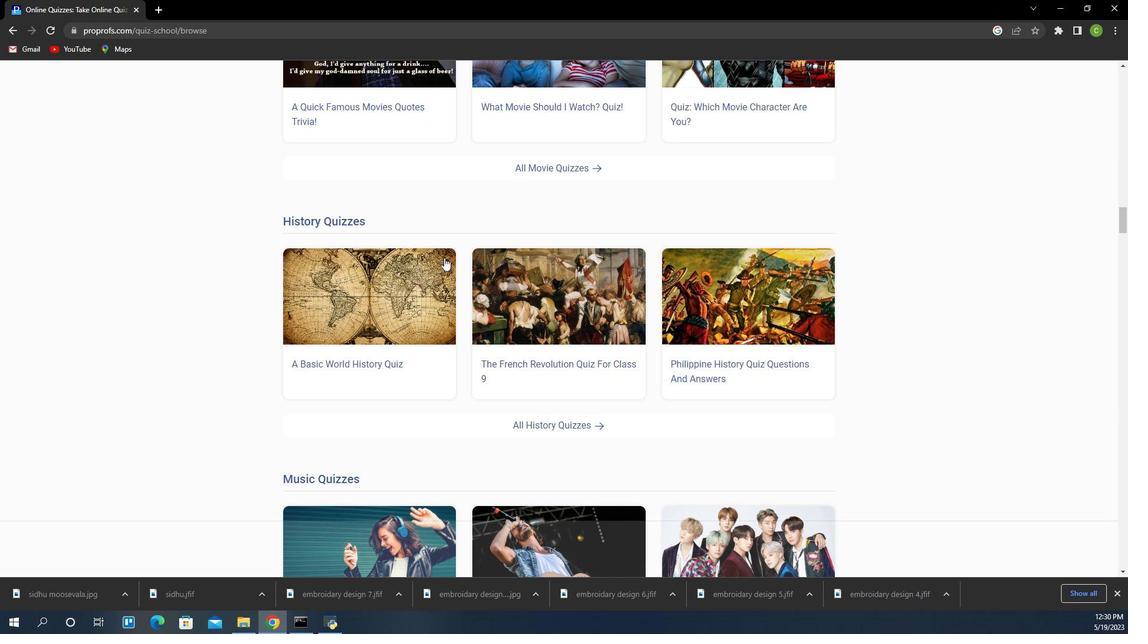 
Action: Mouse scrolled (499, 472) with delta (0, 0)
Screenshot: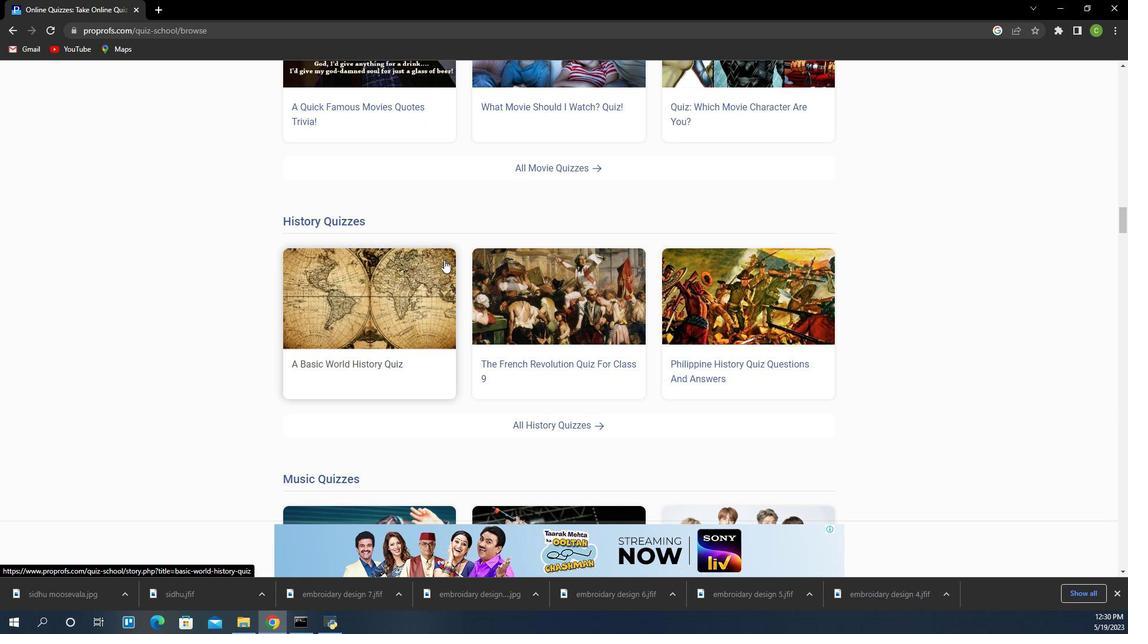 
Action: Mouse scrolled (499, 472) with delta (0, 0)
Screenshot: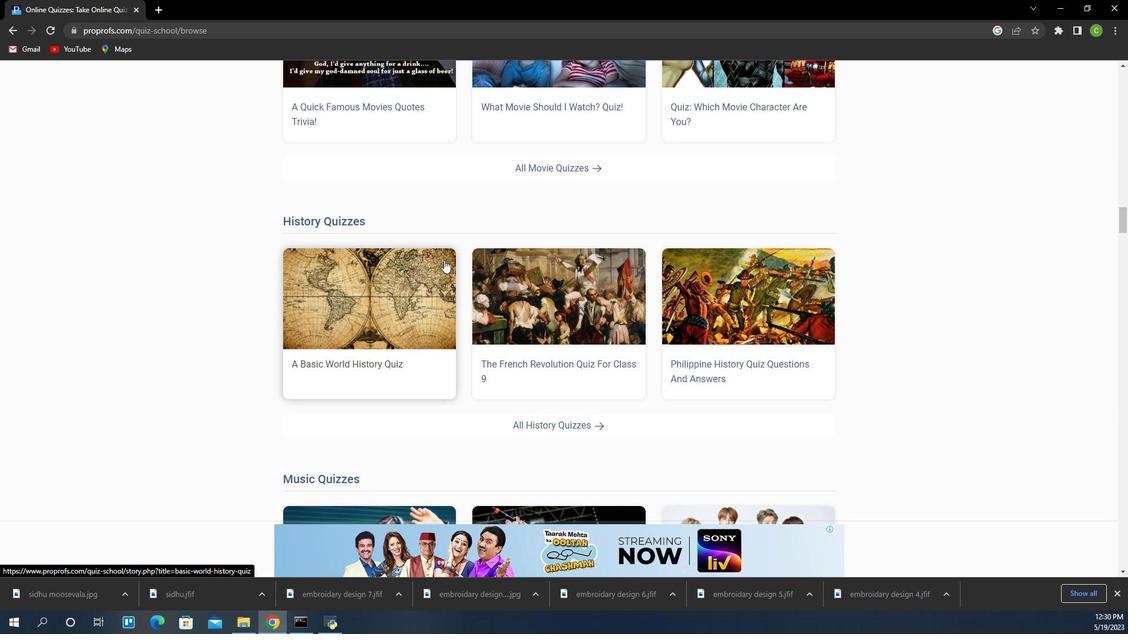 
Action: Mouse moved to (492, 490)
Screenshot: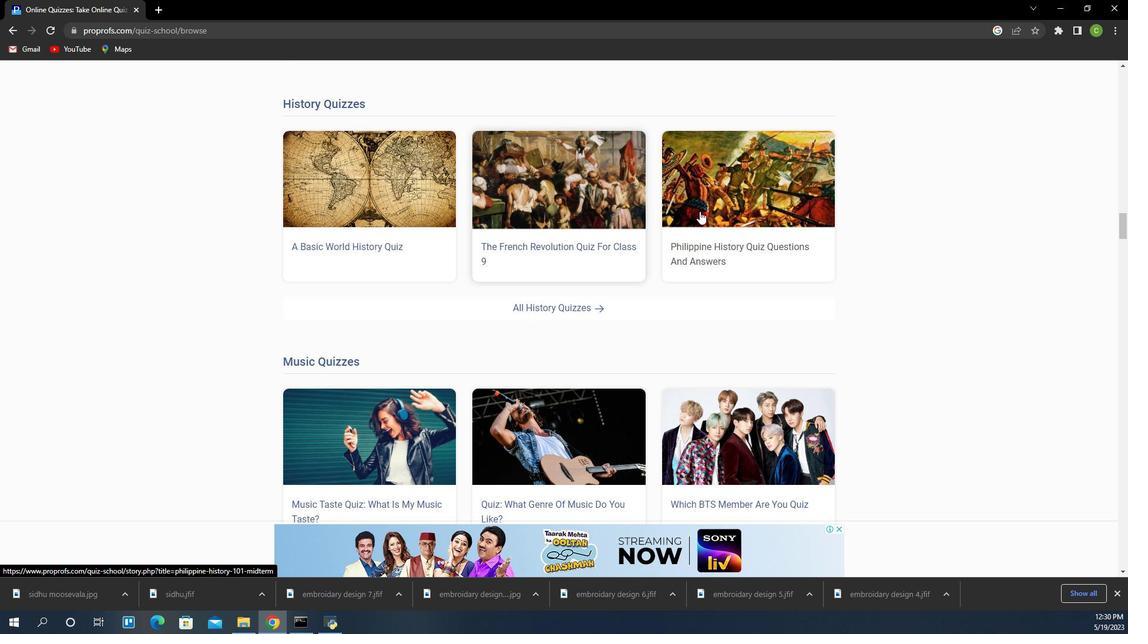 
Action: Mouse scrolled (492, 490) with delta (0, 0)
Screenshot: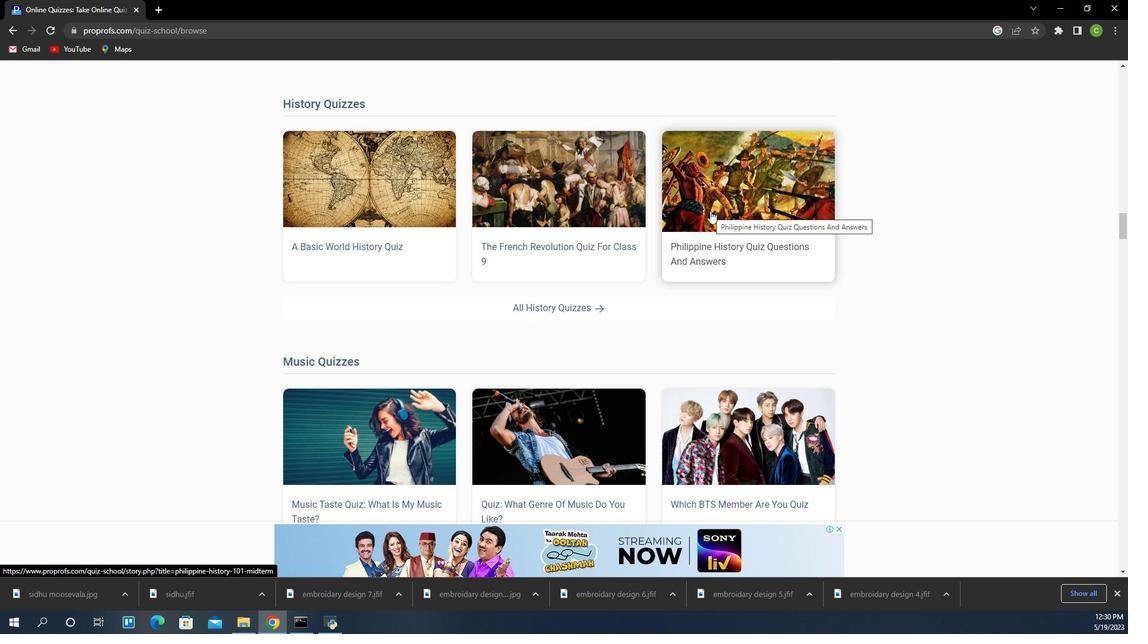 
Action: Mouse scrolled (492, 490) with delta (0, 0)
Screenshot: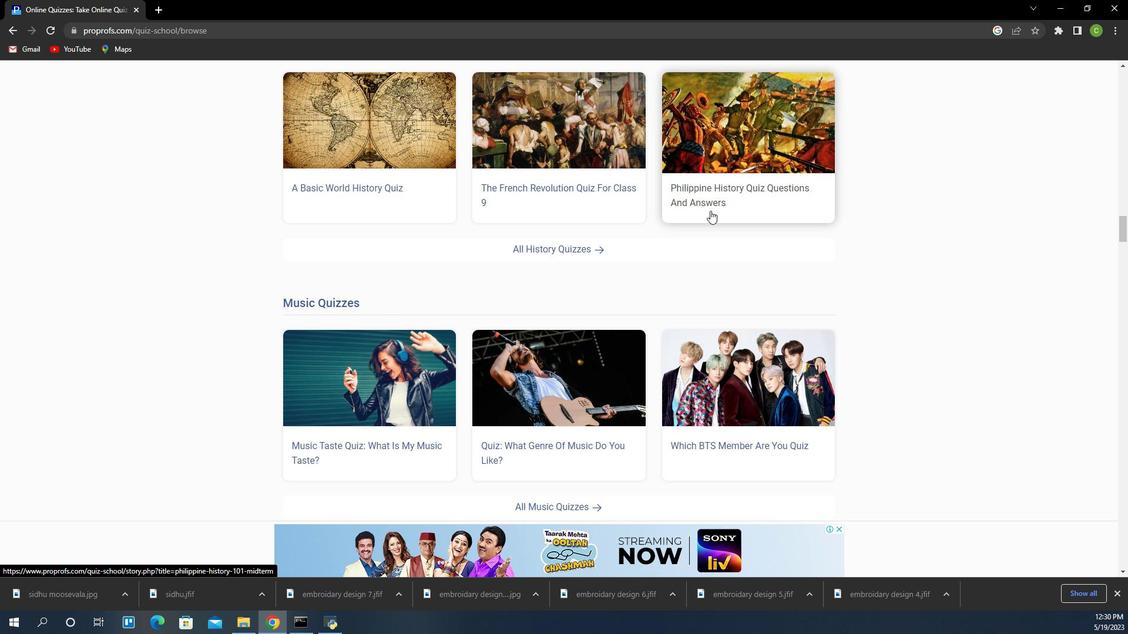 
Action: Mouse scrolled (492, 490) with delta (0, 0)
Screenshot: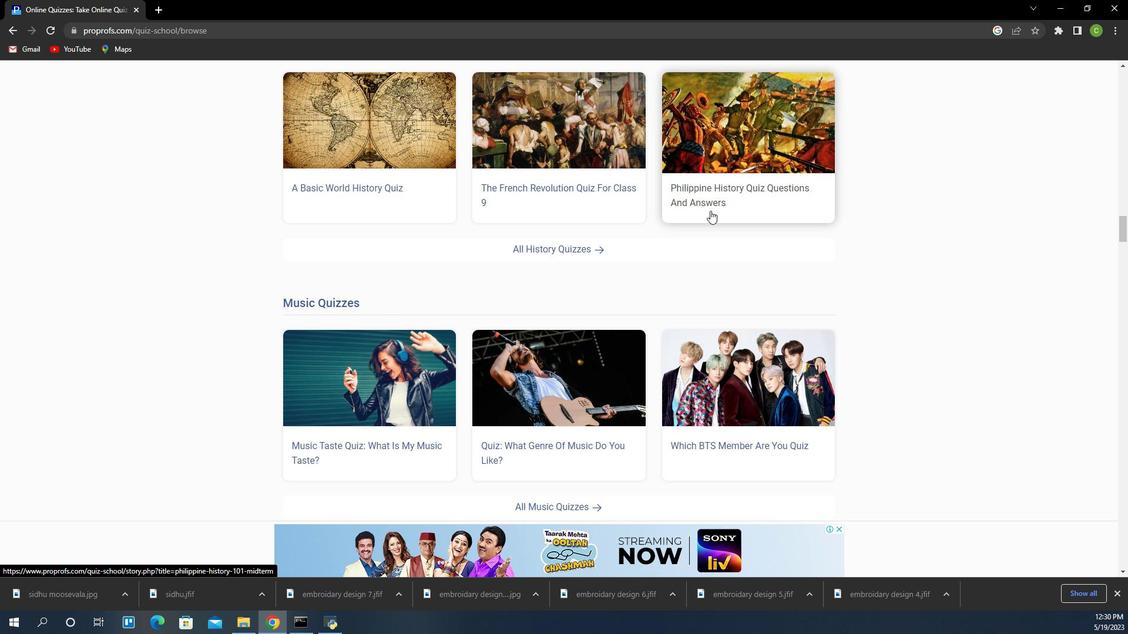 
Action: Mouse scrolled (492, 490) with delta (0, 0)
Screenshot: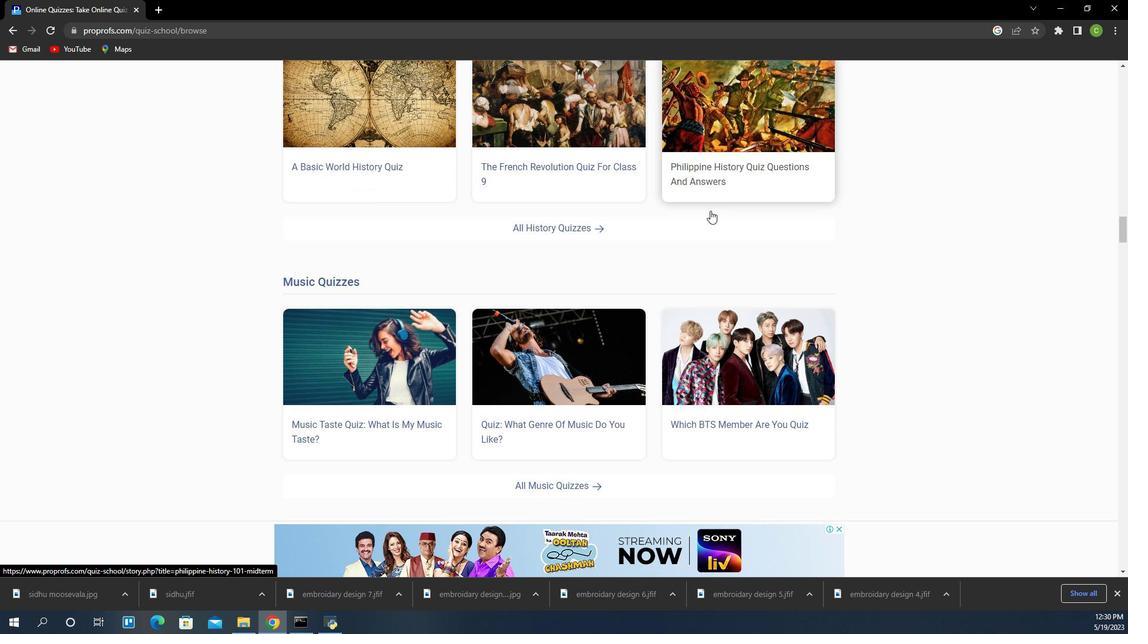 
Action: Mouse moved to (493, 481)
Screenshot: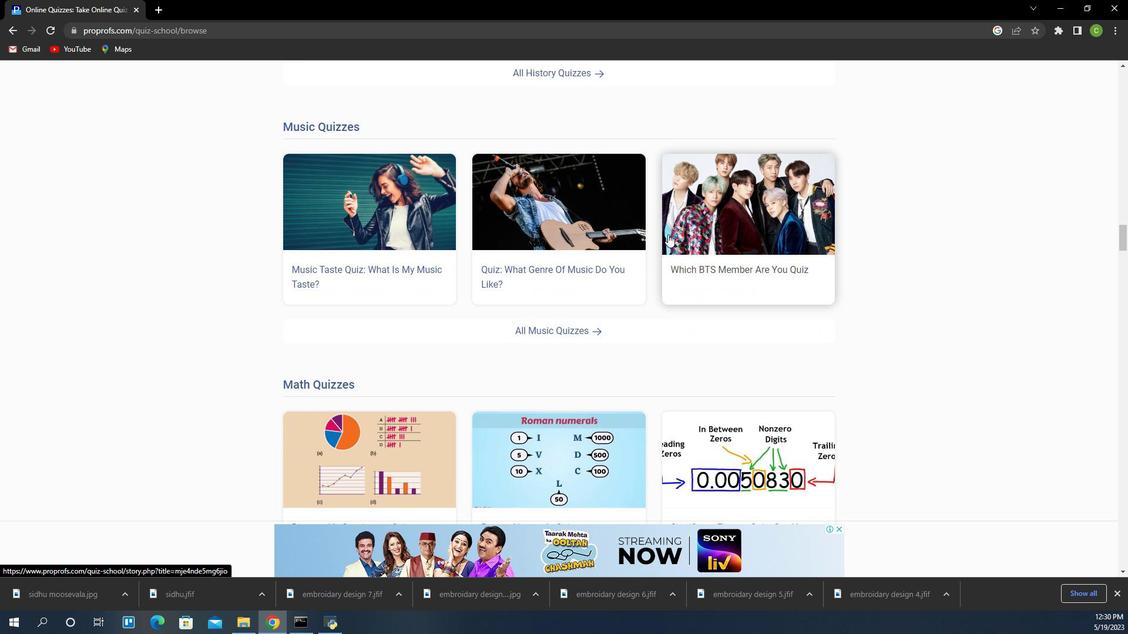 
Action: Mouse scrolled (493, 481) with delta (0, 0)
Screenshot: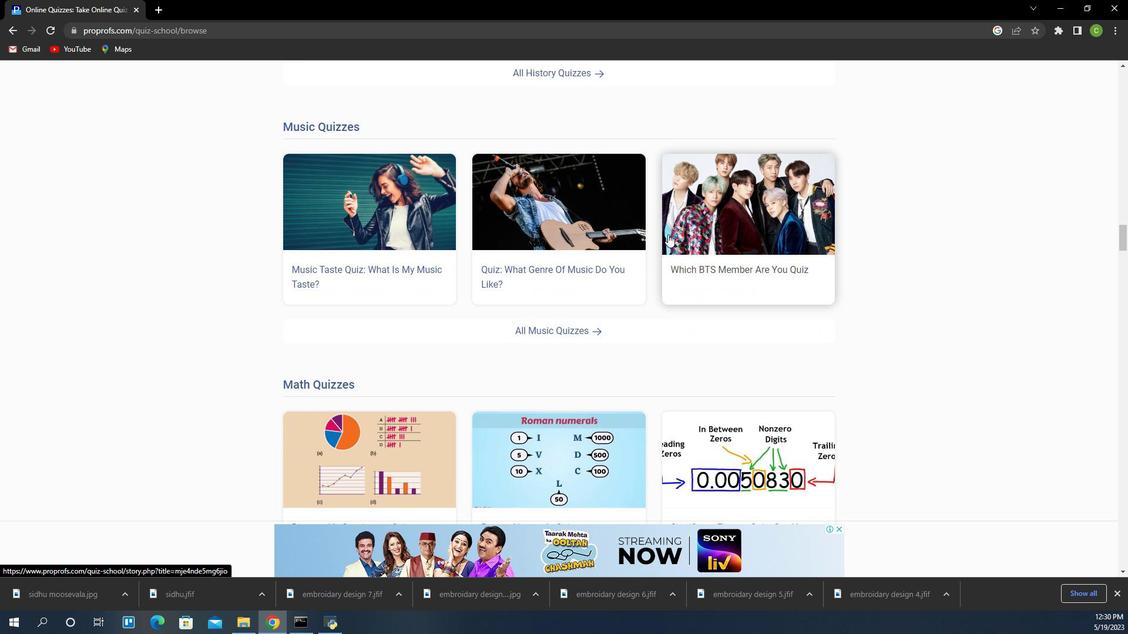 
Action: Mouse scrolled (493, 481) with delta (0, 0)
Screenshot: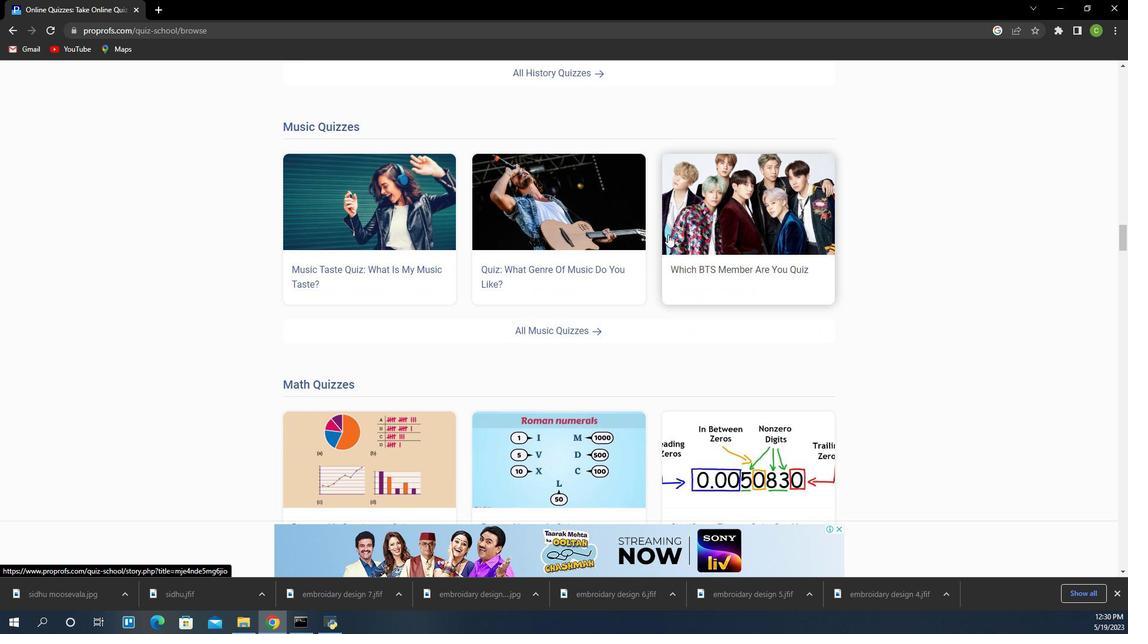 
Action: Mouse scrolled (493, 481) with delta (0, 0)
Screenshot: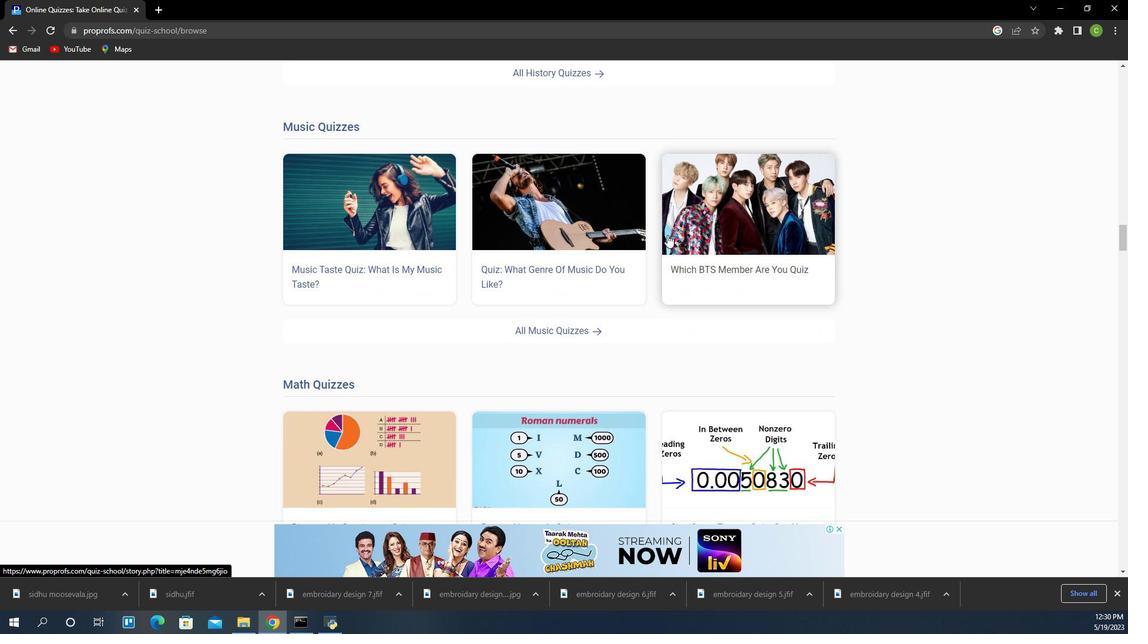 
Action: Mouse moved to (496, 493)
Screenshot: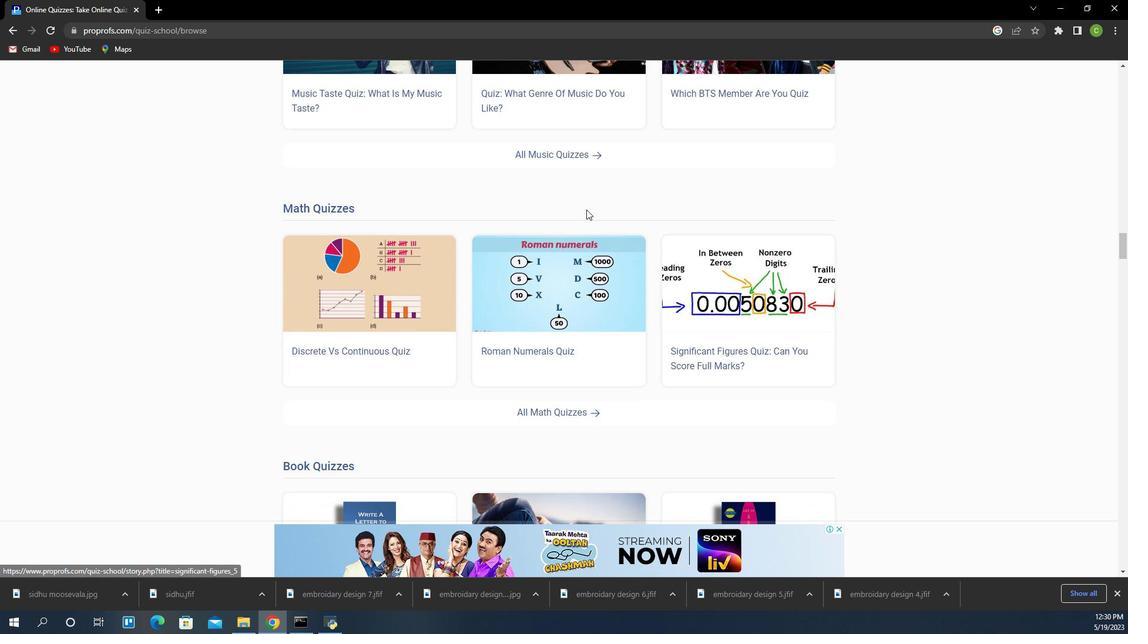
Action: Mouse scrolled (496, 494) with delta (0, 0)
Screenshot: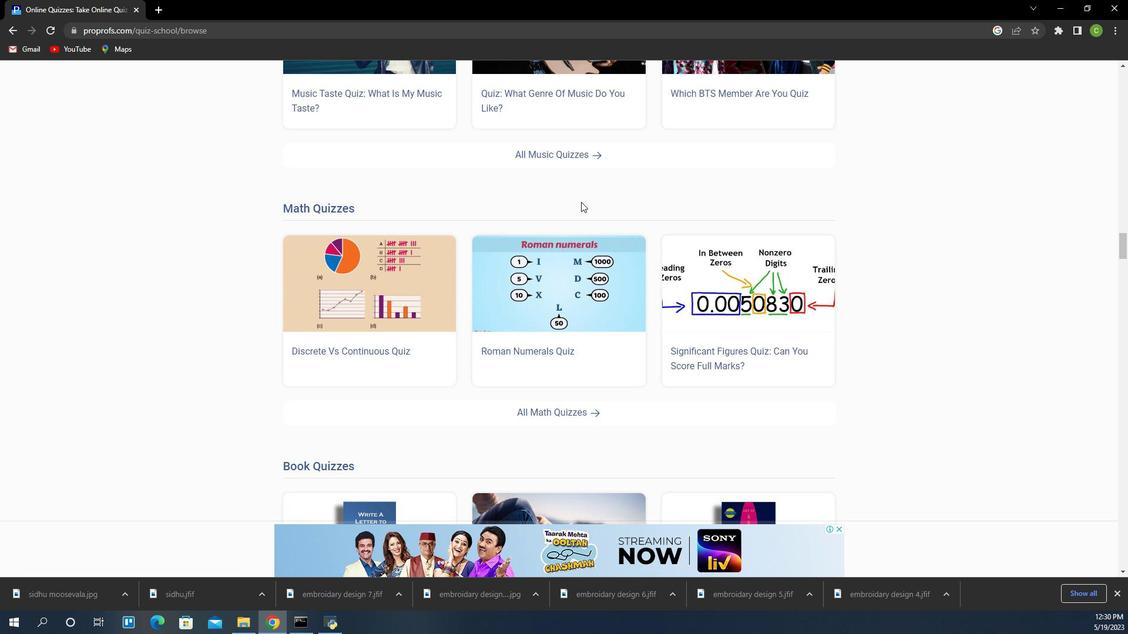 
Action: Mouse scrolled (496, 494) with delta (0, 0)
Screenshot: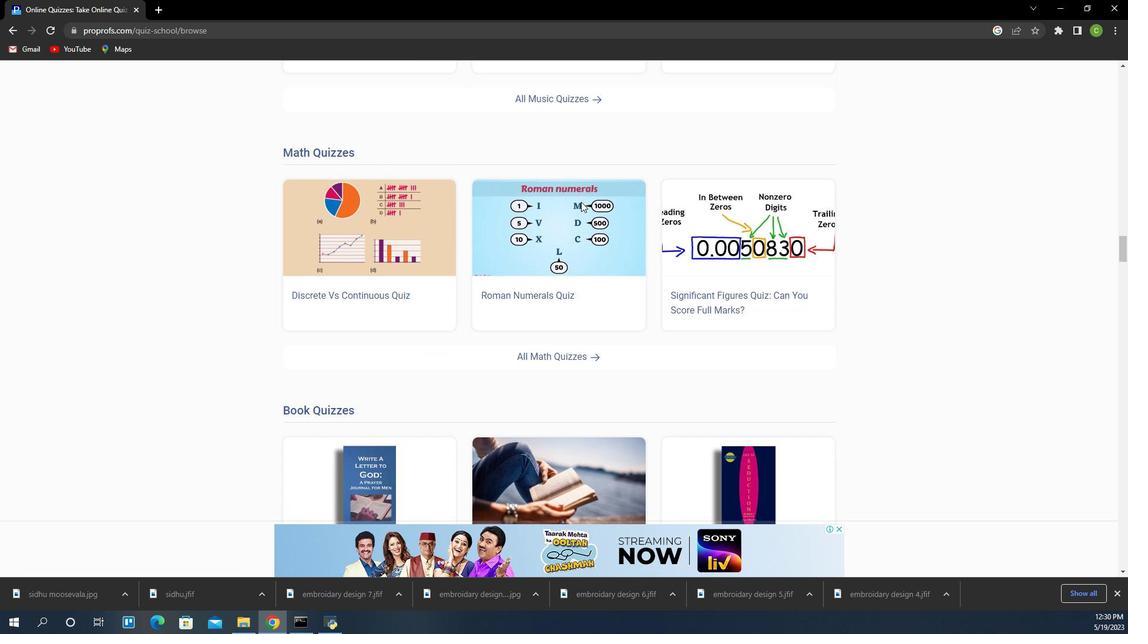 
Action: Mouse moved to (495, 469)
Screenshot: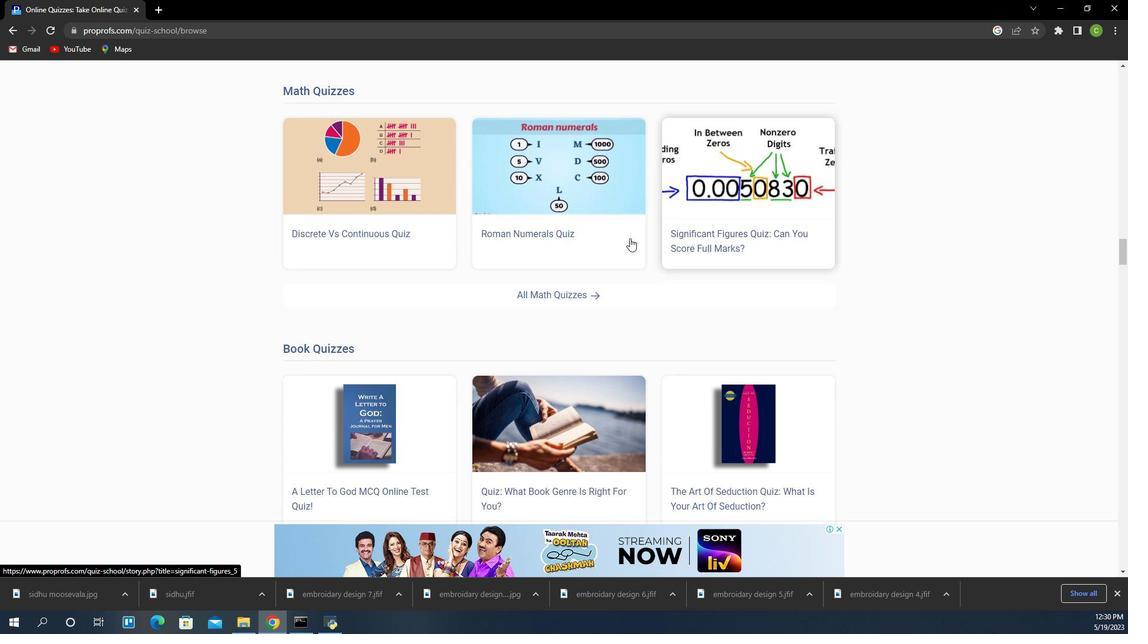 
Action: Mouse scrolled (495, 469) with delta (0, 0)
Screenshot: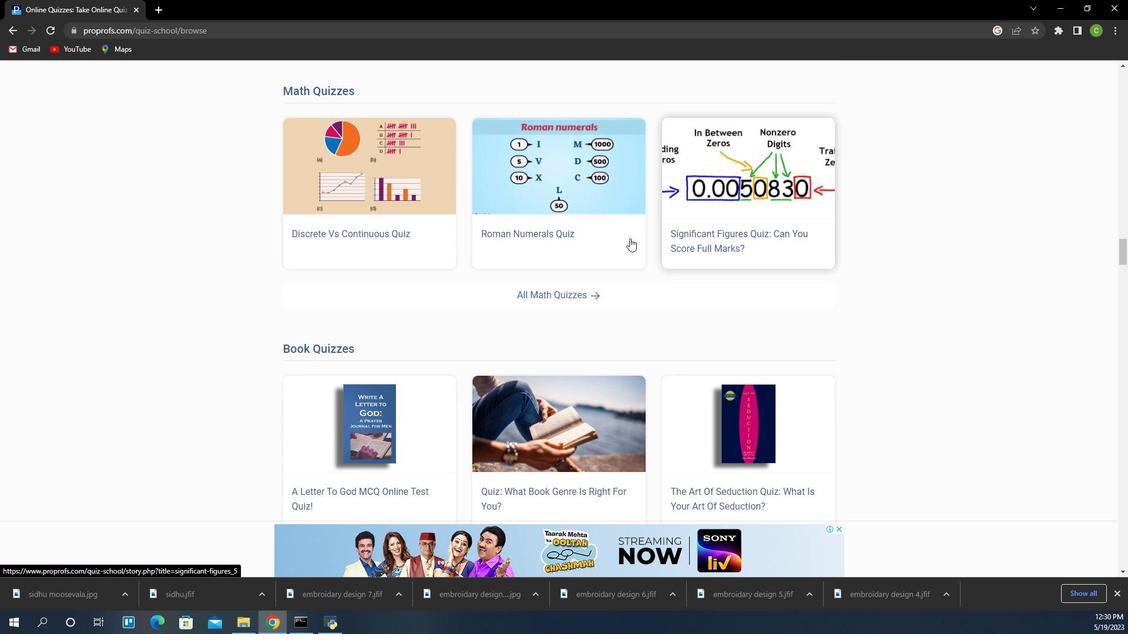 
Action: Mouse moved to (495, 467)
Screenshot: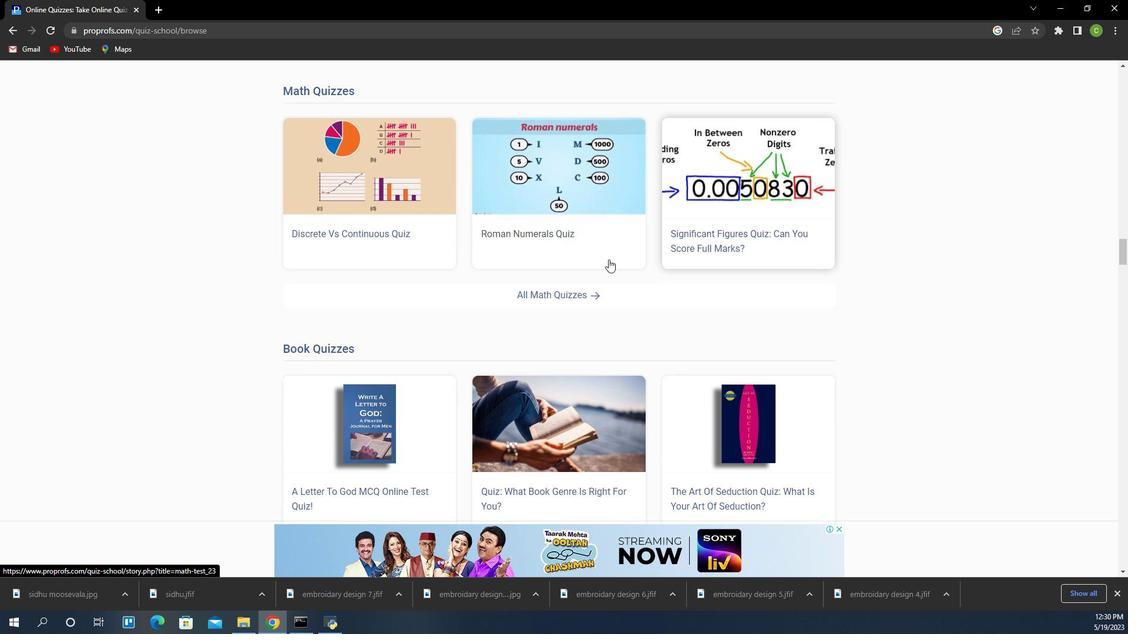 
Action: Mouse scrolled (495, 467) with delta (0, 0)
Screenshot: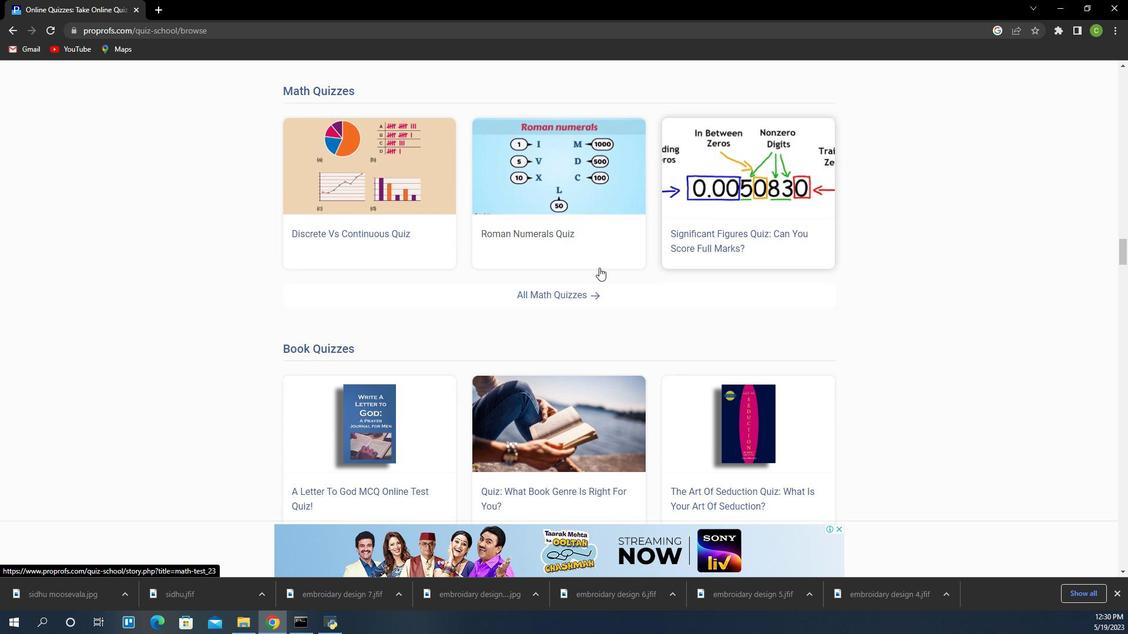 
Action: Mouse scrolled (495, 467) with delta (0, 0)
Screenshot: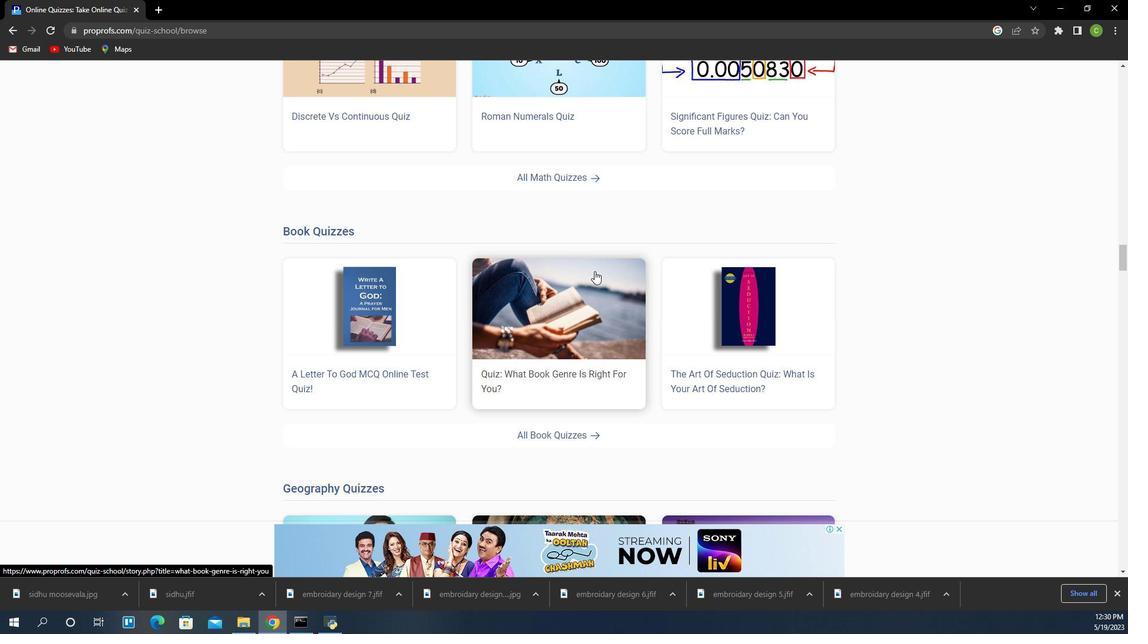 
Action: Mouse scrolled (495, 467) with delta (0, 0)
Screenshot: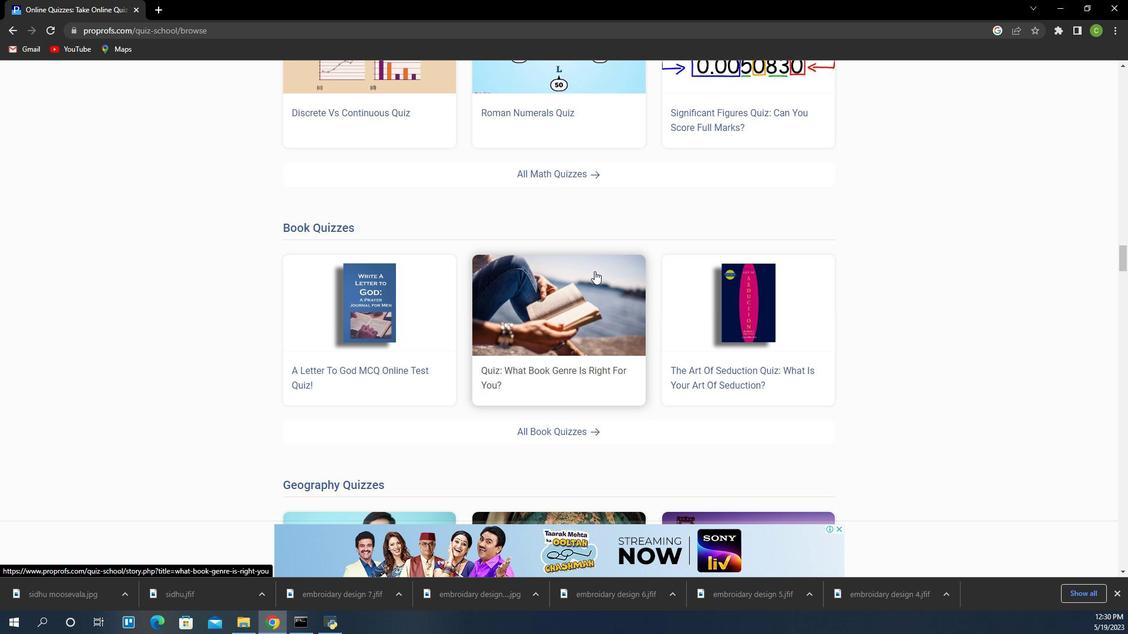 
Action: Mouse scrolled (495, 467) with delta (0, 0)
Screenshot: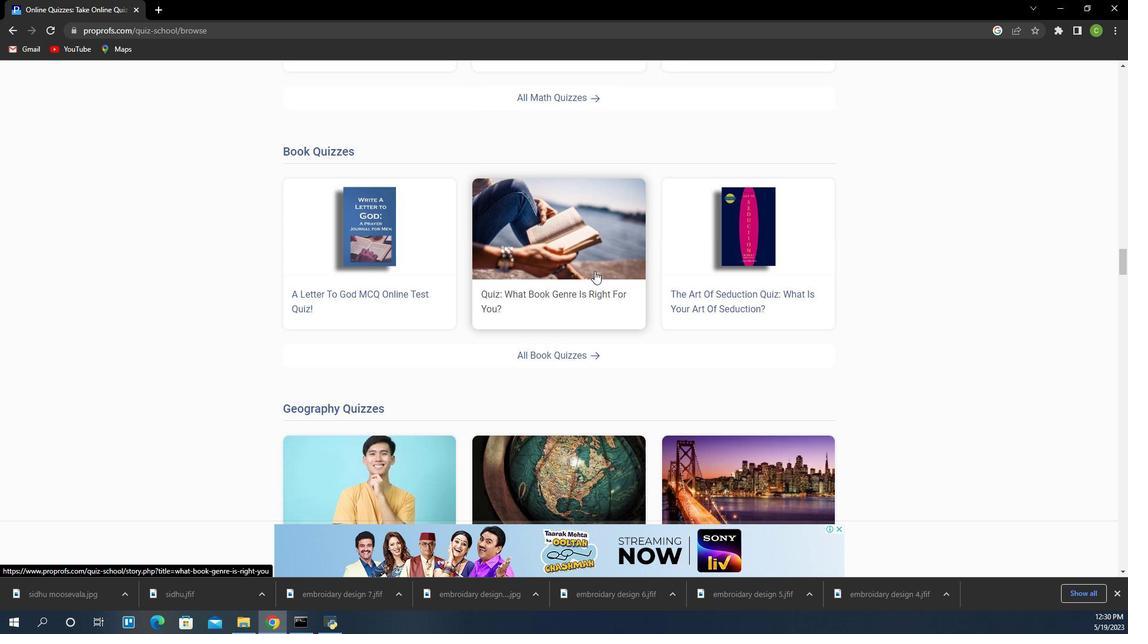 
Action: Mouse moved to (499, 426)
Screenshot: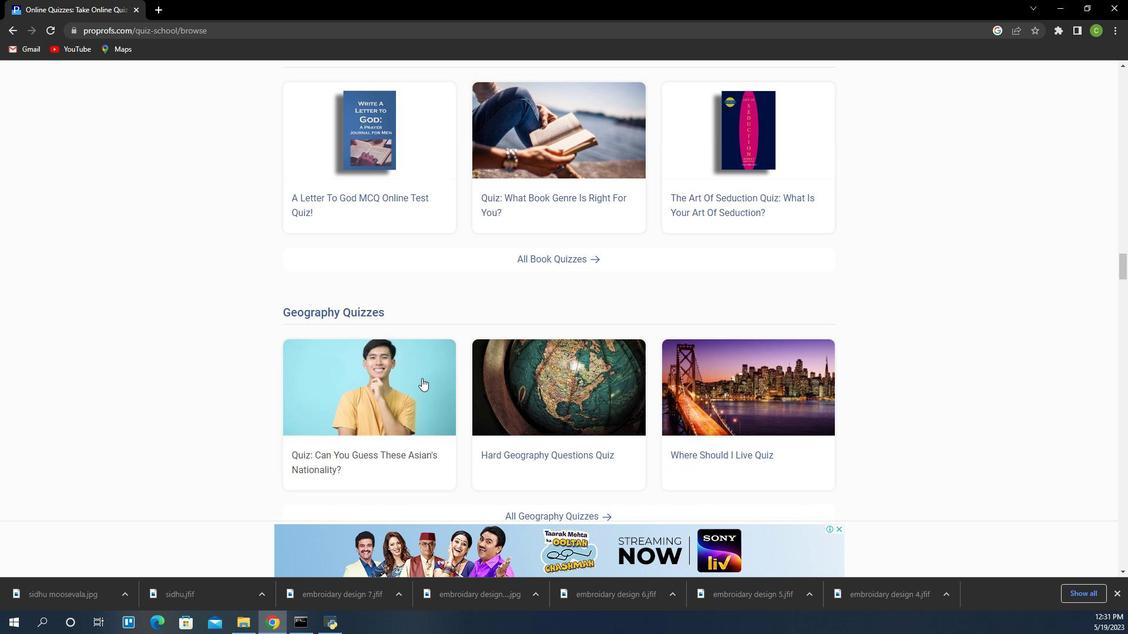 
Action: Mouse pressed left at (499, 426)
Screenshot: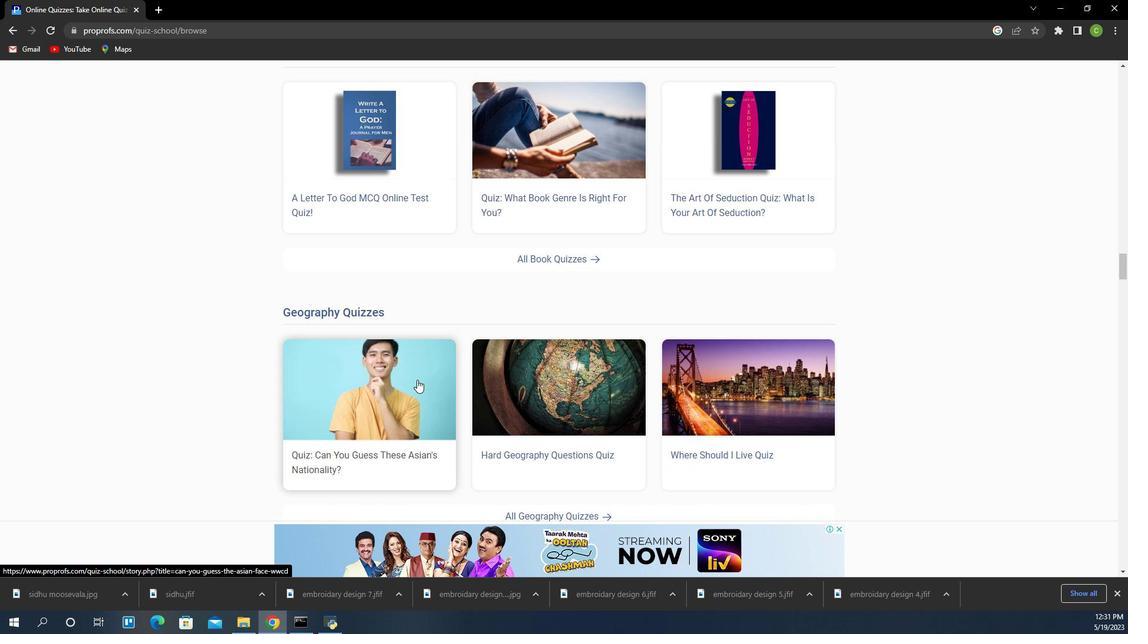 
Action: Mouse moved to (500, 442)
Screenshot: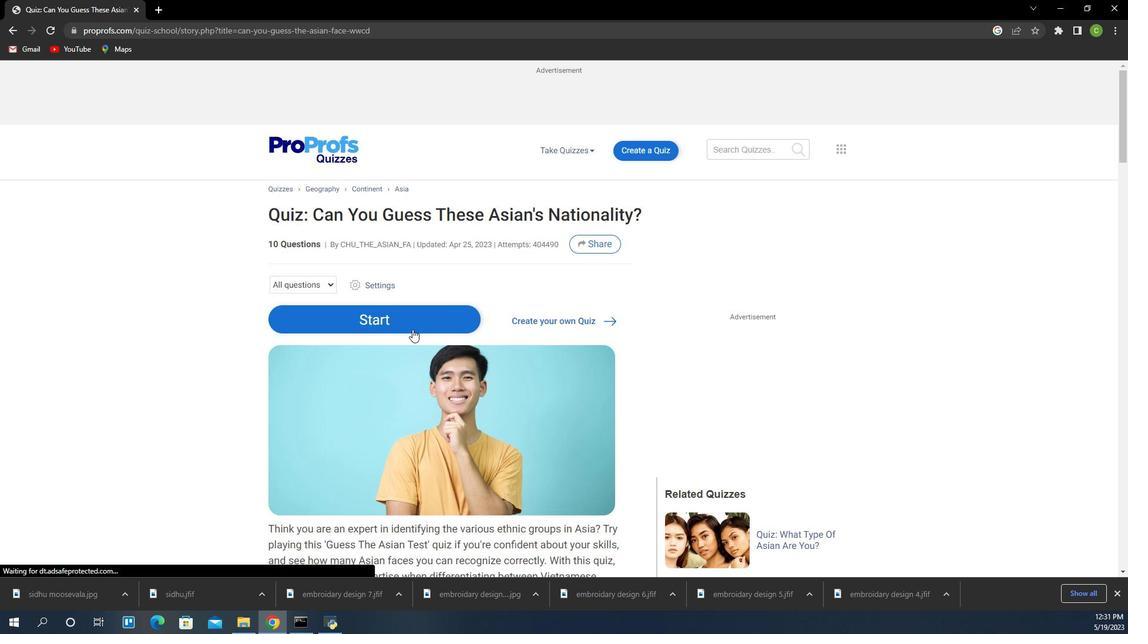 
Action: Mouse pressed left at (500, 442)
